 Task: Look for Airbnb properties in Surubim, Brazil from 4th November, 2023 to 8th November, 2023 for 2 adults.1  bedroom having 1 bed and 1 bathroom. Property type can be hotel. Look for 5 properties as per requirement.
Action: Mouse moved to (453, 64)
Screenshot: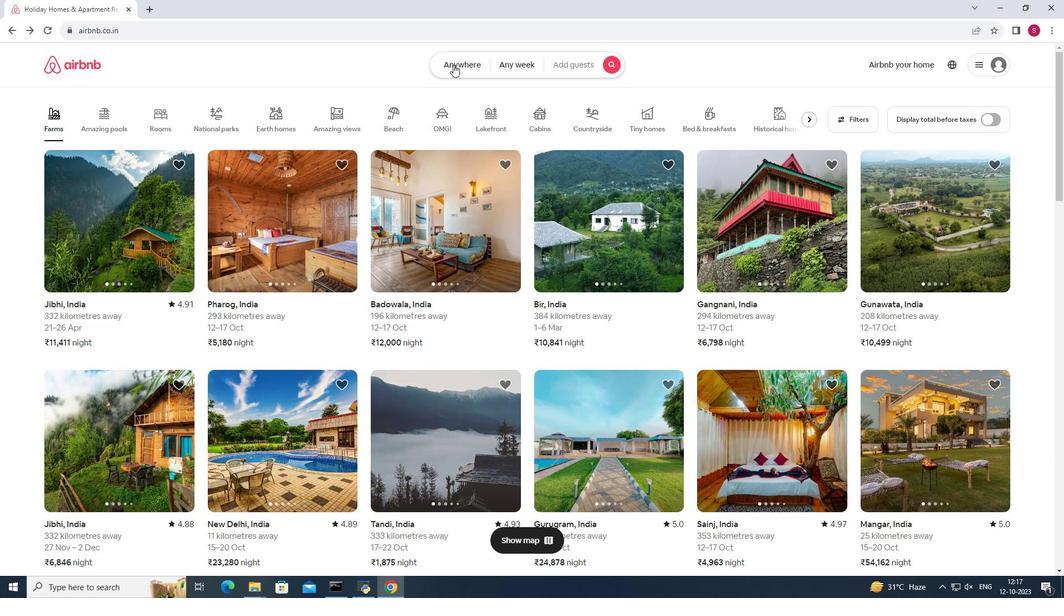 
Action: Mouse pressed left at (453, 64)
Screenshot: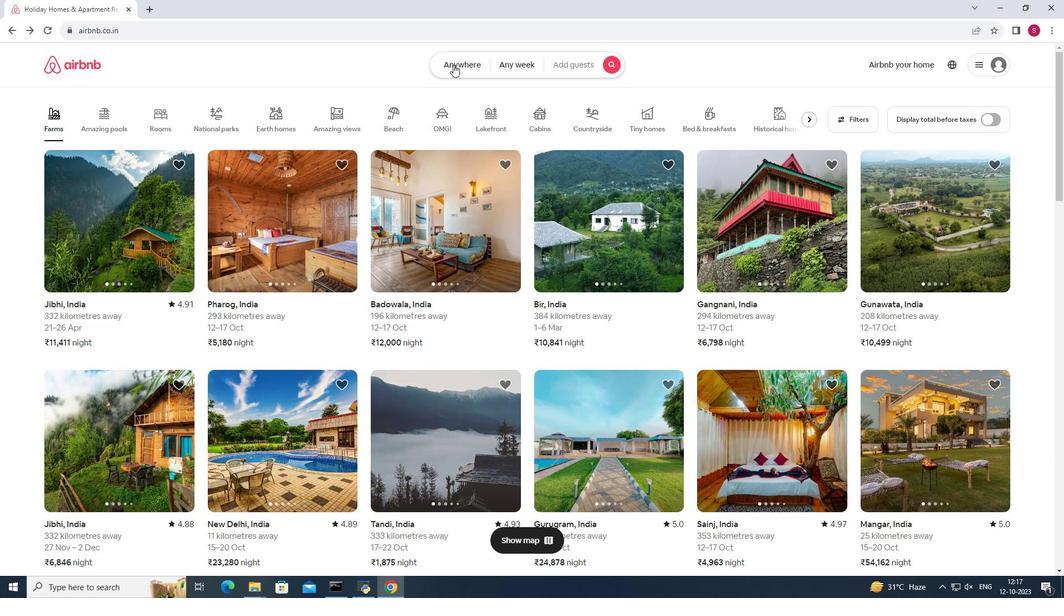 
Action: Mouse moved to (382, 105)
Screenshot: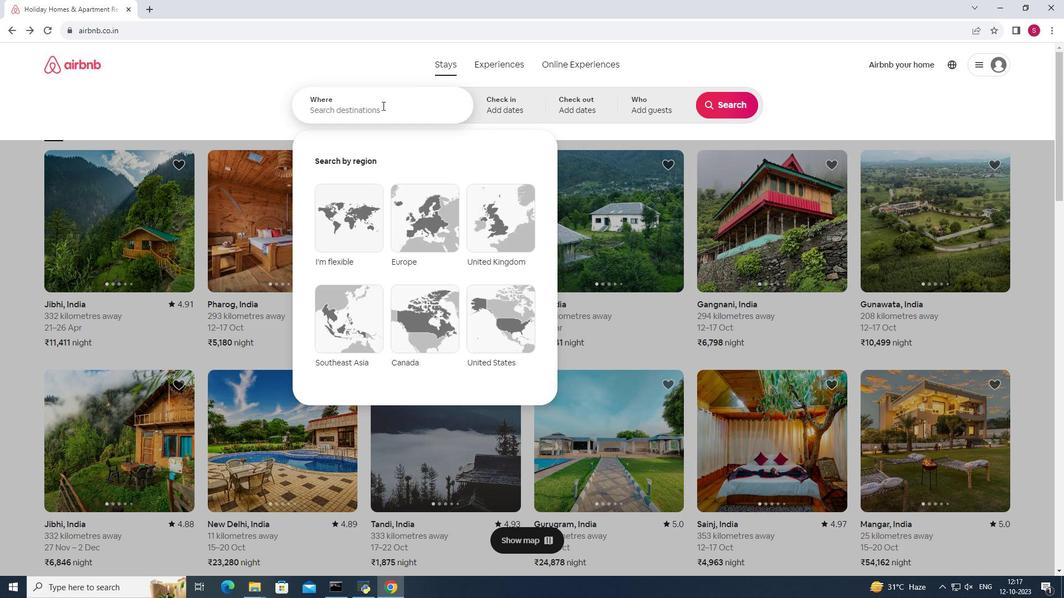 
Action: Mouse pressed left at (382, 105)
Screenshot: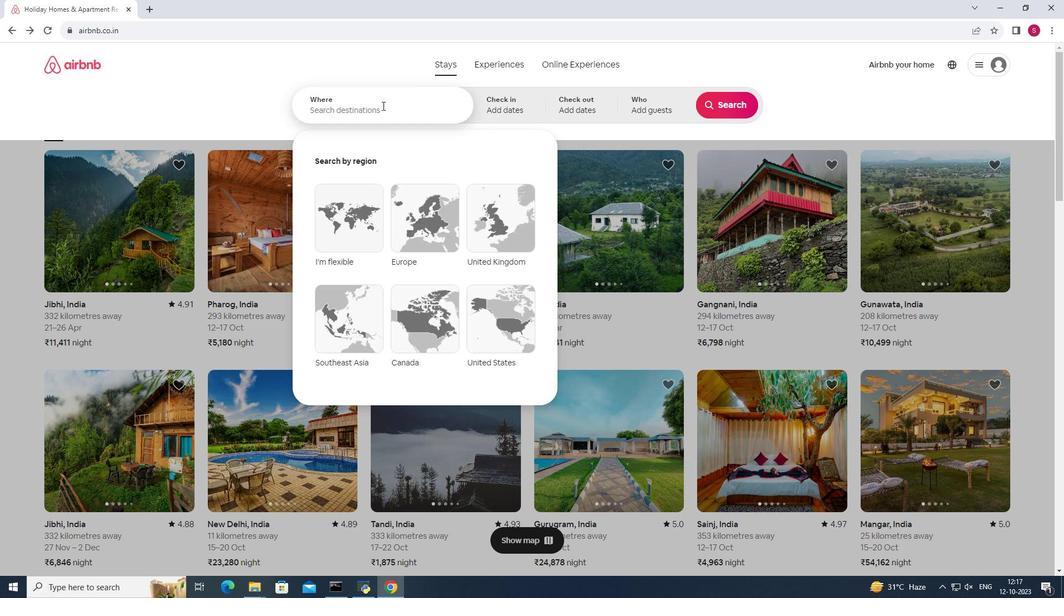 
Action: Mouse moved to (379, 105)
Screenshot: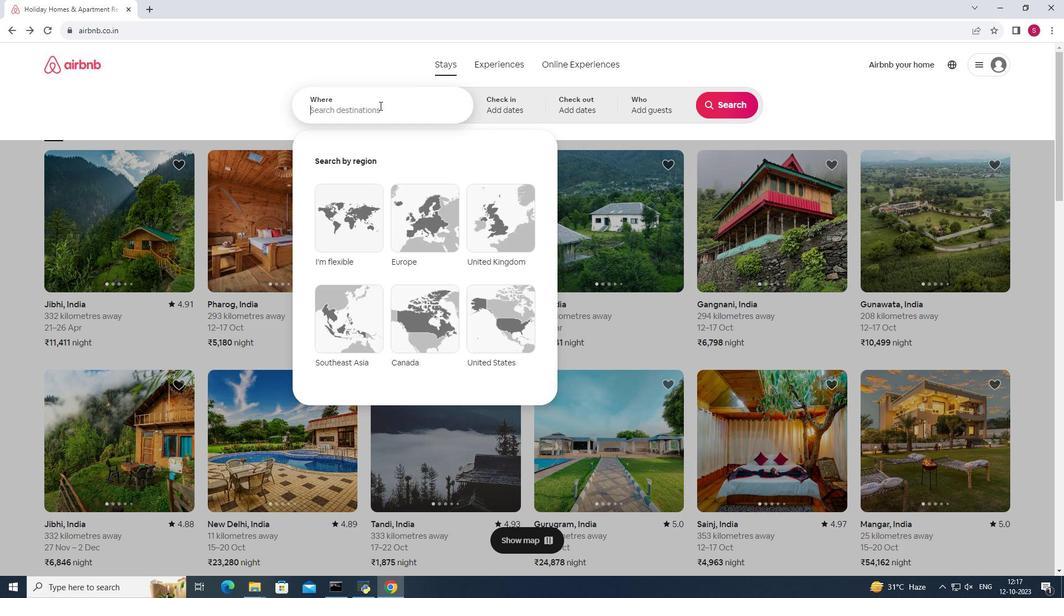 
Action: Key pressed <Key.shift>Surubim,<Key.space><Key.shift>Brazil<Key.space>
Screenshot: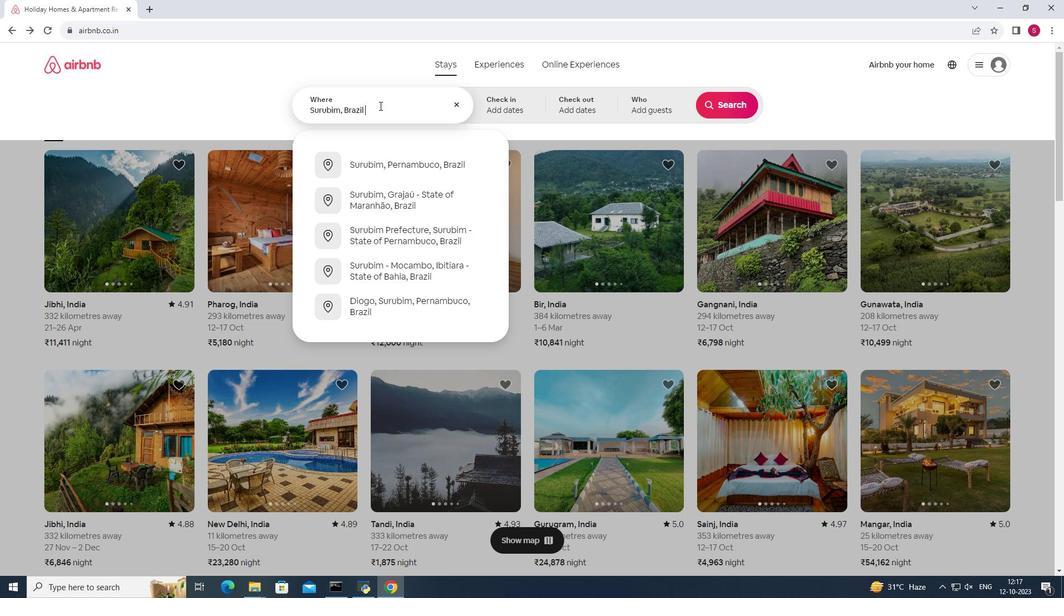 
Action: Mouse moved to (509, 106)
Screenshot: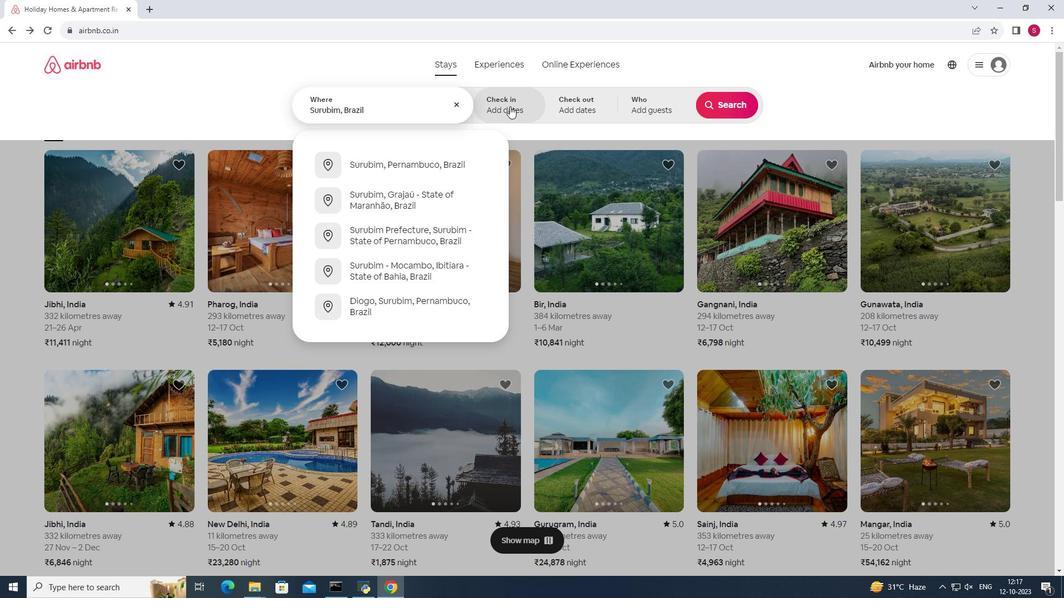
Action: Mouse pressed left at (509, 106)
Screenshot: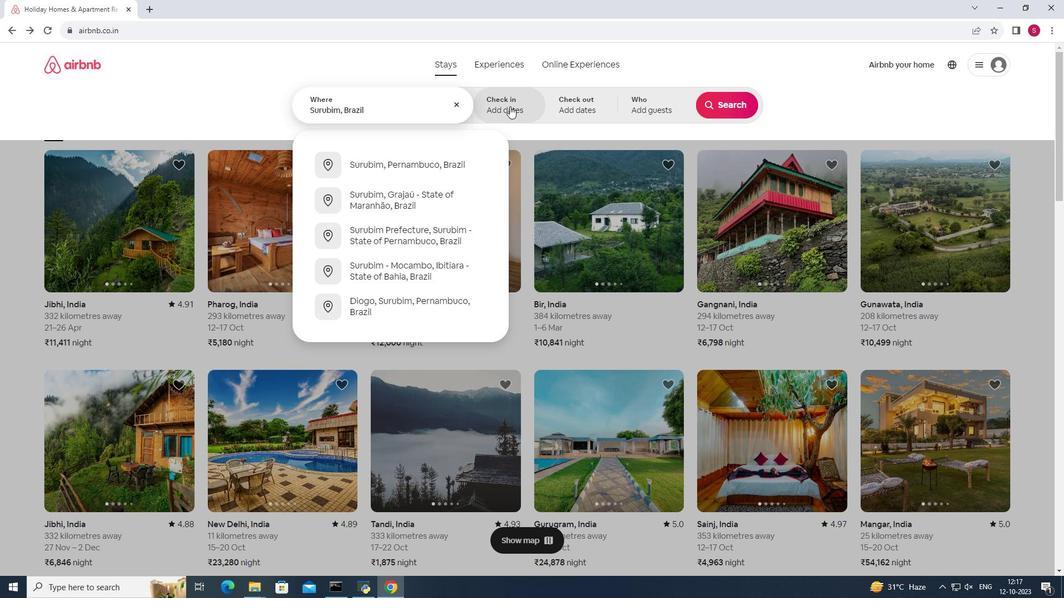 
Action: Mouse moved to (721, 249)
Screenshot: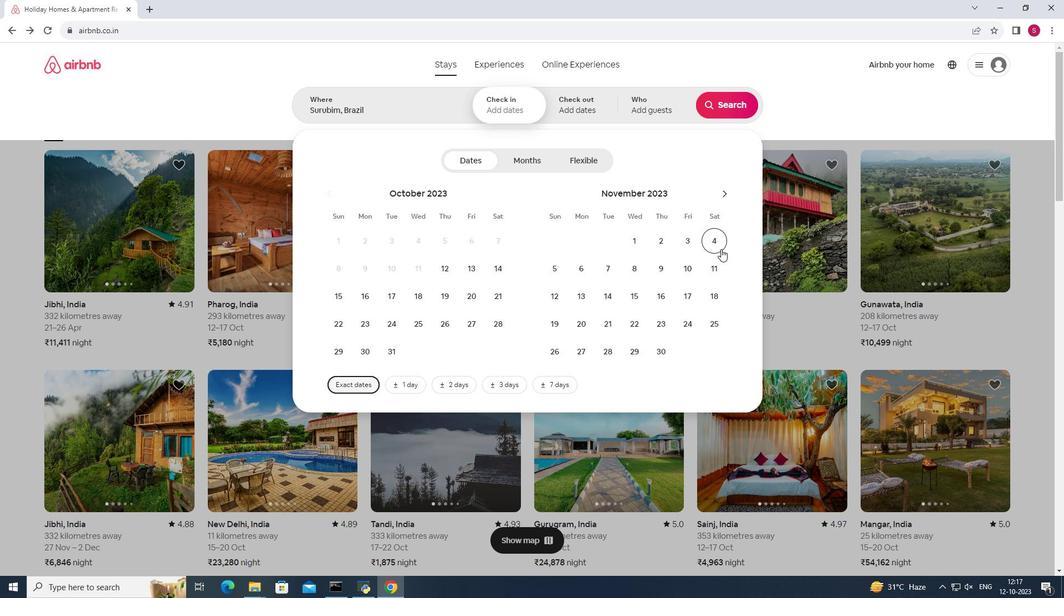 
Action: Mouse pressed left at (721, 249)
Screenshot: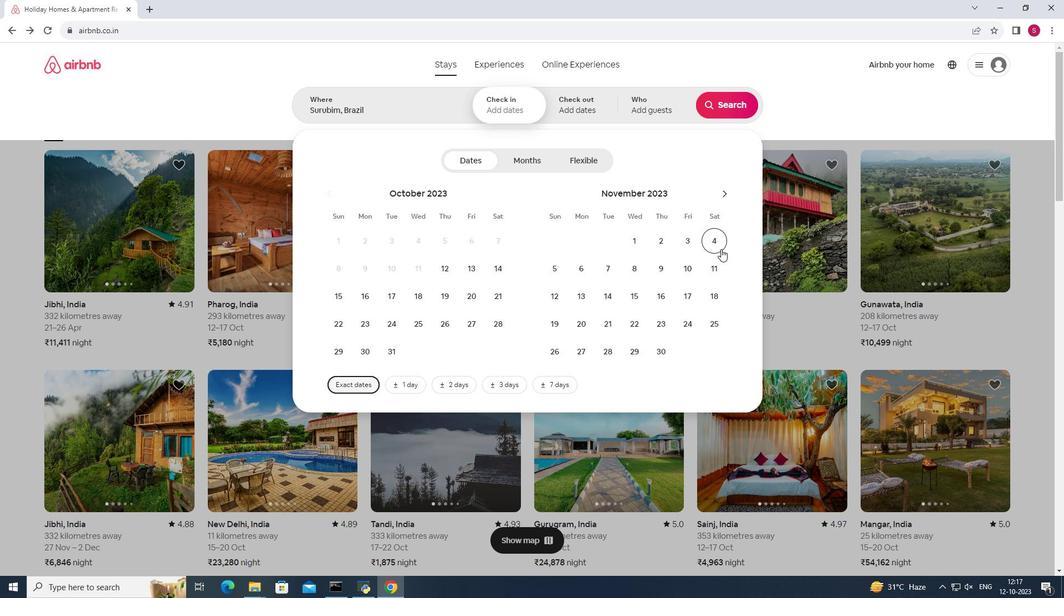 
Action: Mouse pressed left at (721, 249)
Screenshot: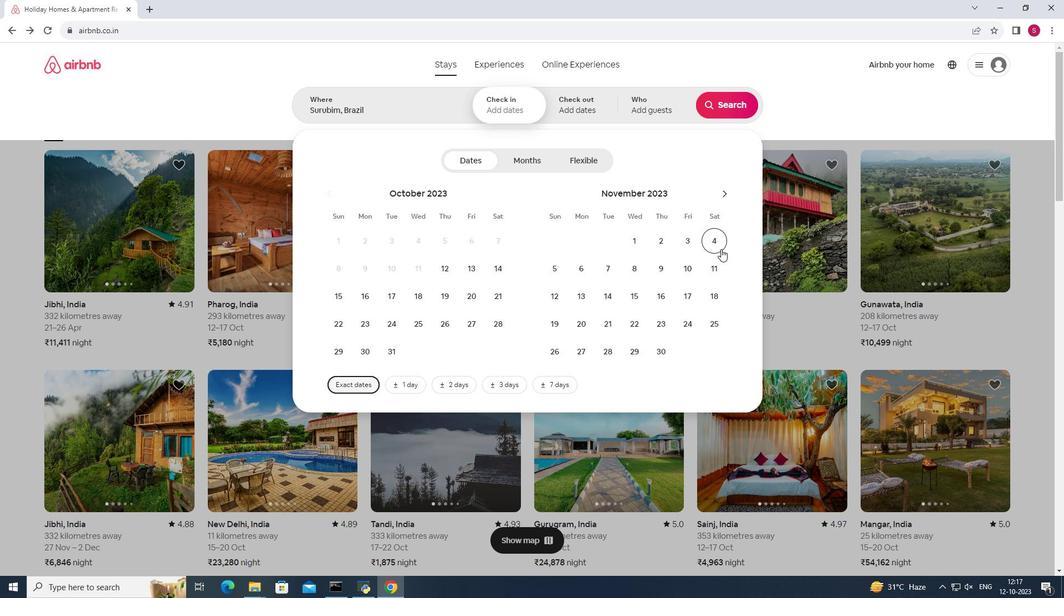 
Action: Mouse moved to (634, 271)
Screenshot: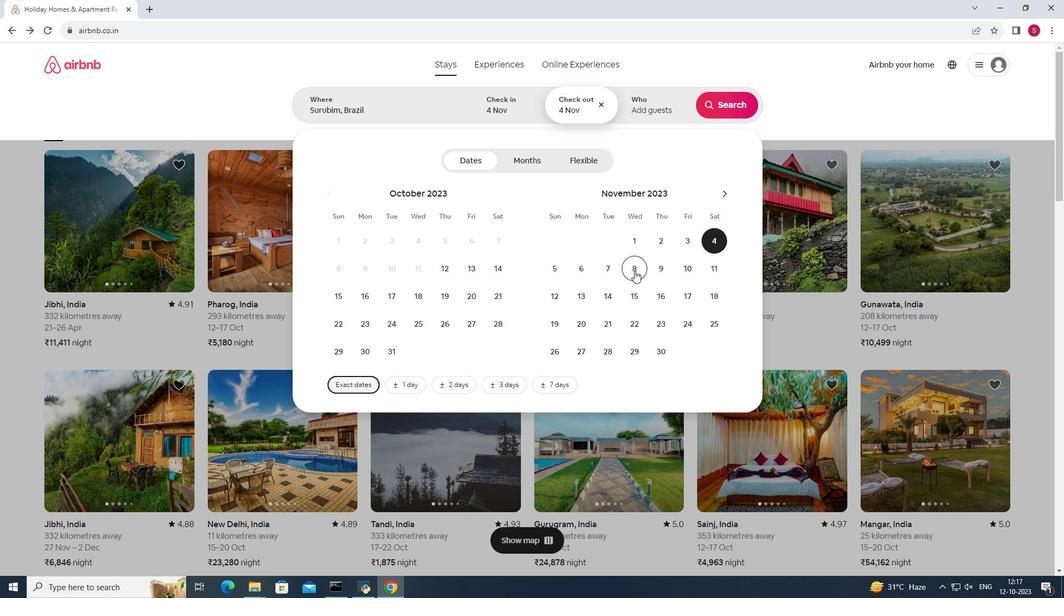 
Action: Mouse pressed left at (634, 271)
Screenshot: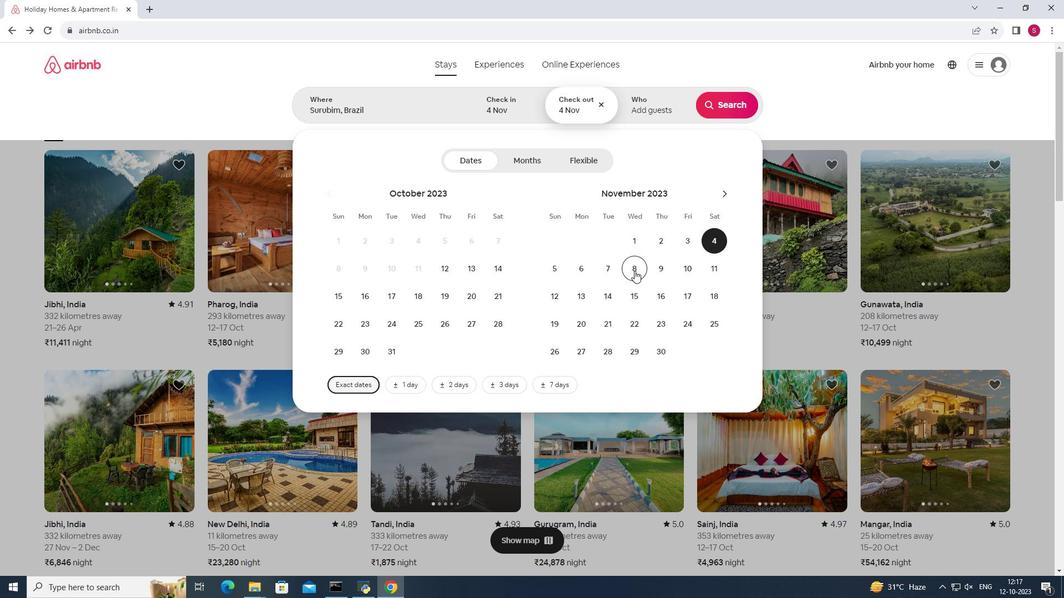 
Action: Mouse moved to (649, 104)
Screenshot: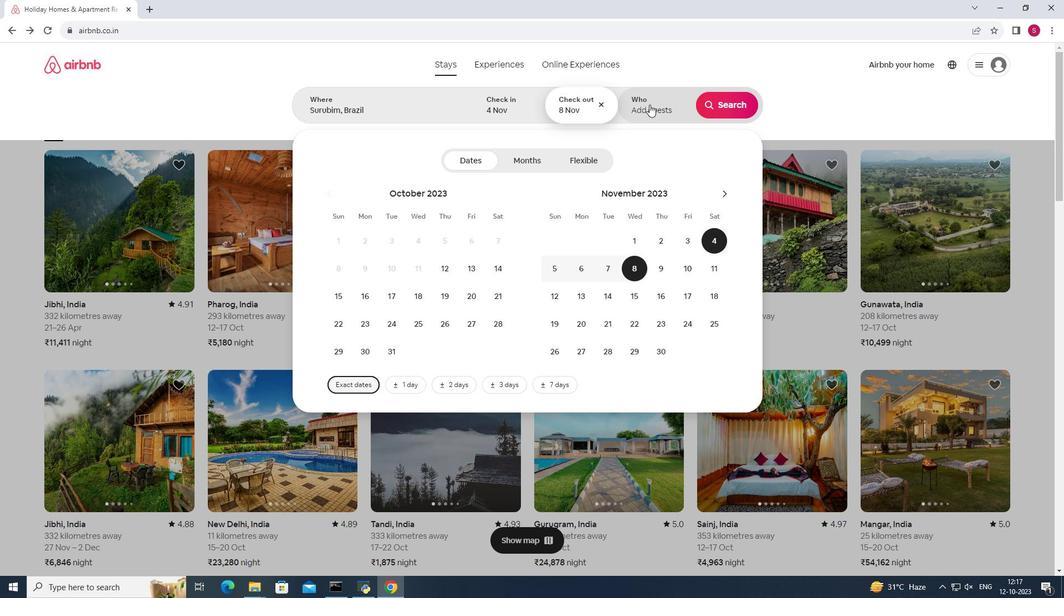 
Action: Mouse pressed left at (649, 104)
Screenshot: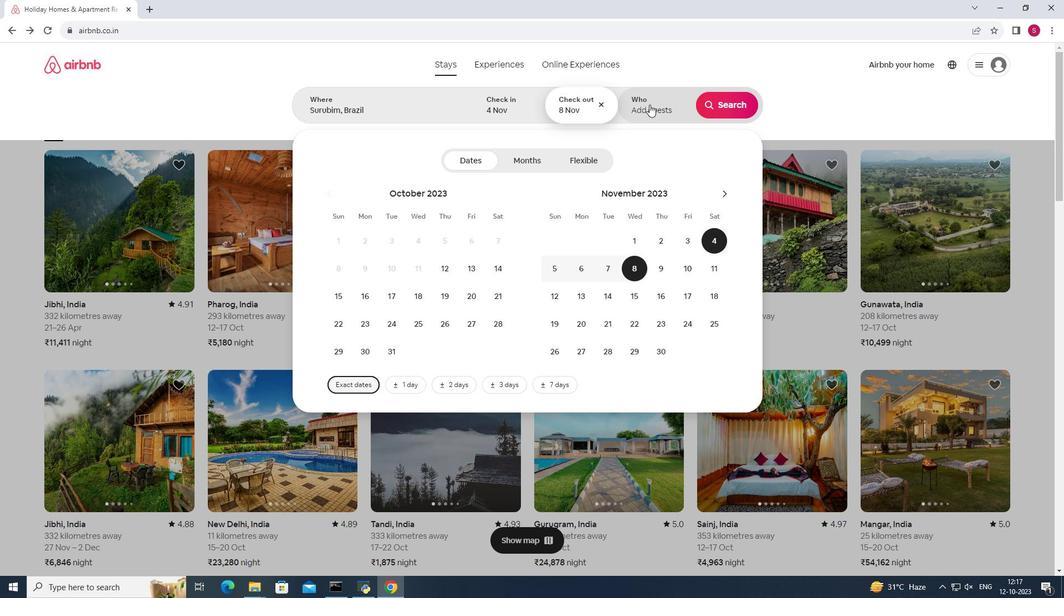 
Action: Mouse pressed left at (649, 104)
Screenshot: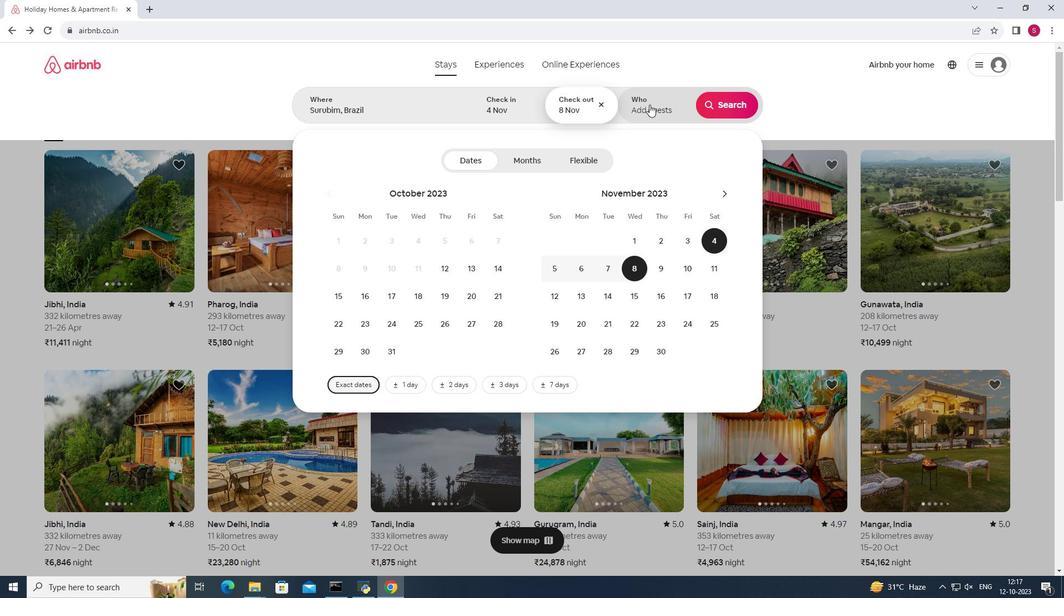 
Action: Mouse moved to (647, 106)
Screenshot: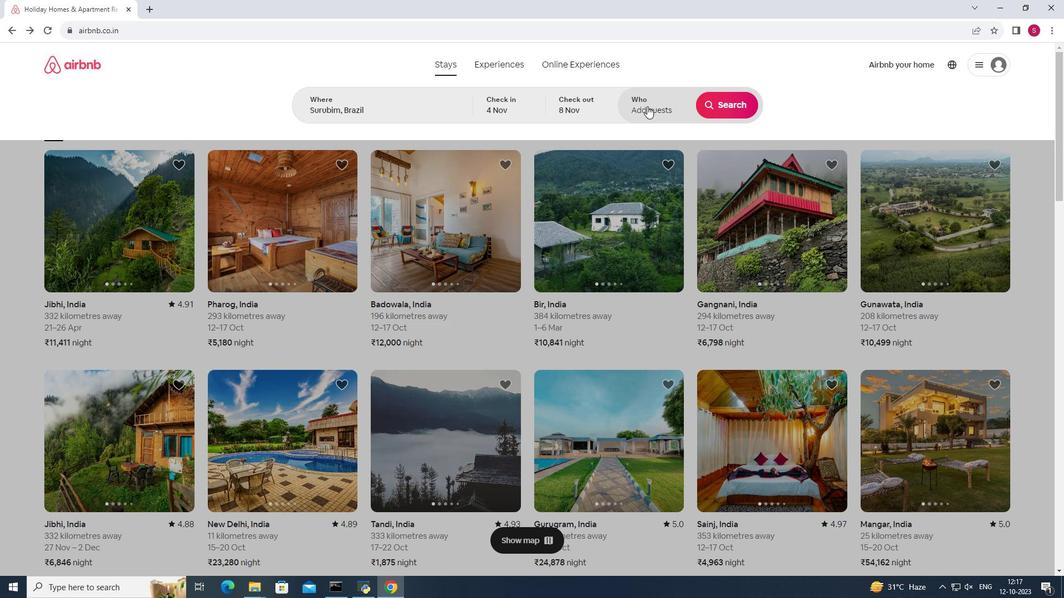 
Action: Mouse pressed left at (647, 106)
Screenshot: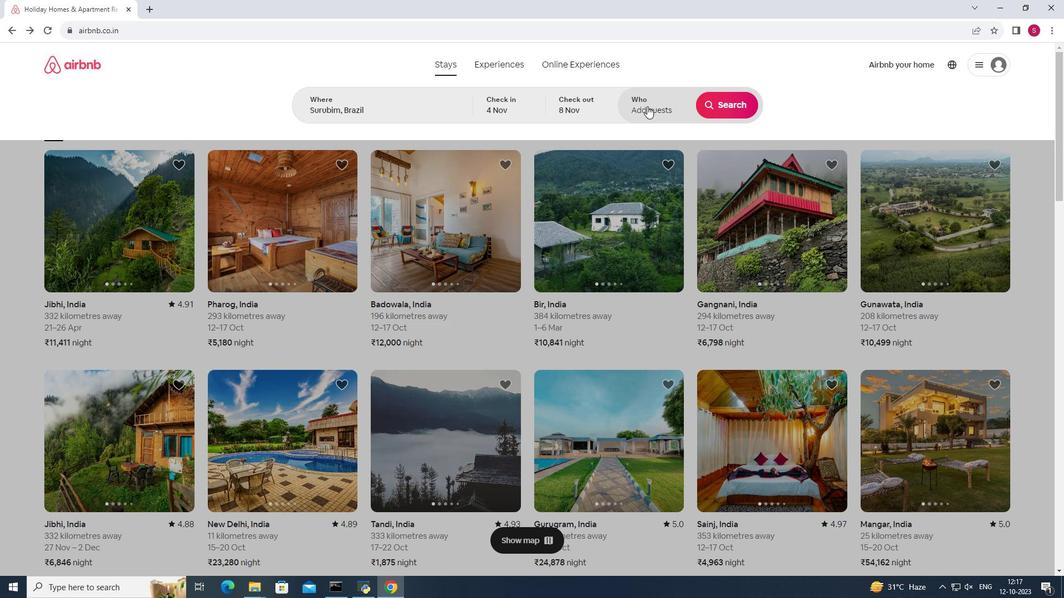
Action: Mouse moved to (729, 170)
Screenshot: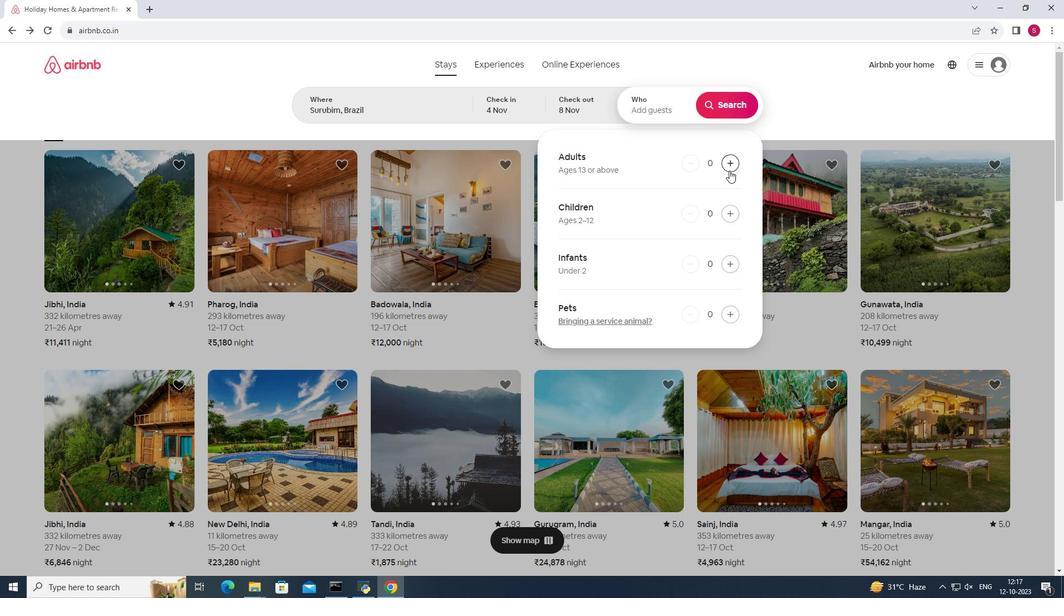 
Action: Mouse pressed left at (729, 170)
Screenshot: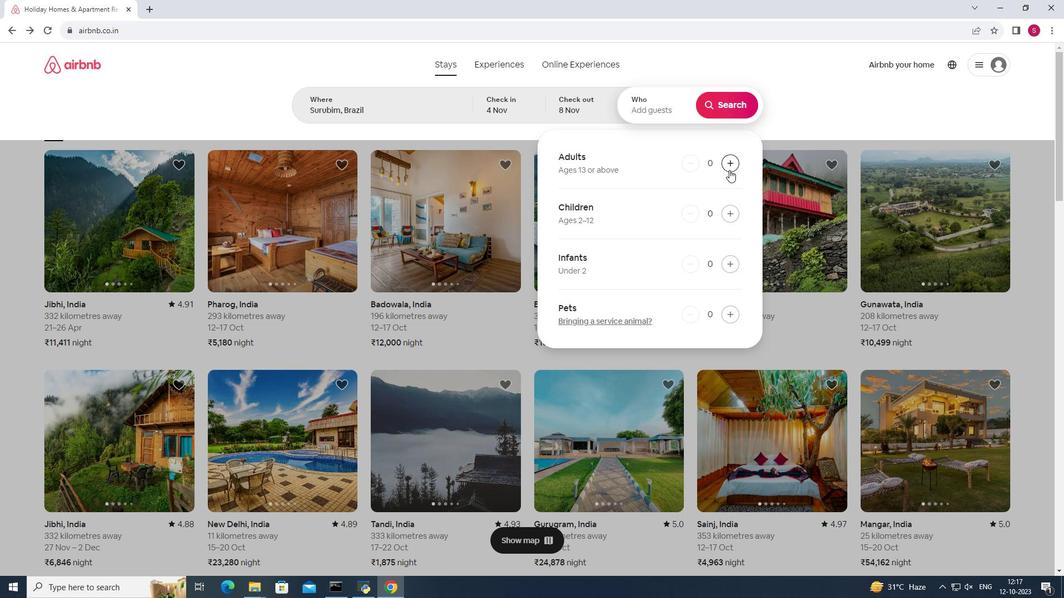
Action: Mouse pressed left at (729, 170)
Screenshot: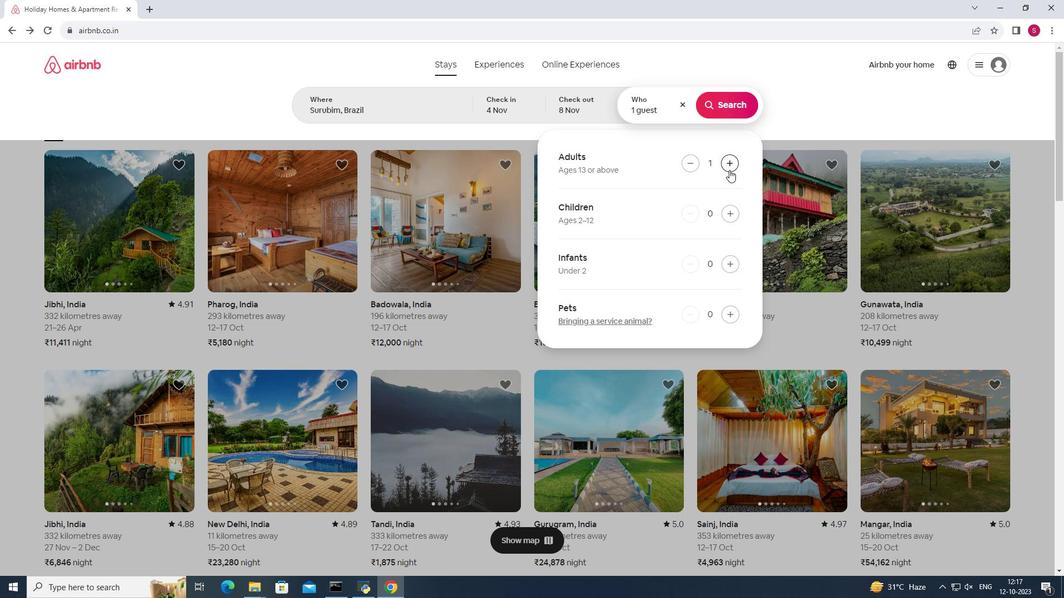 
Action: Mouse moved to (734, 108)
Screenshot: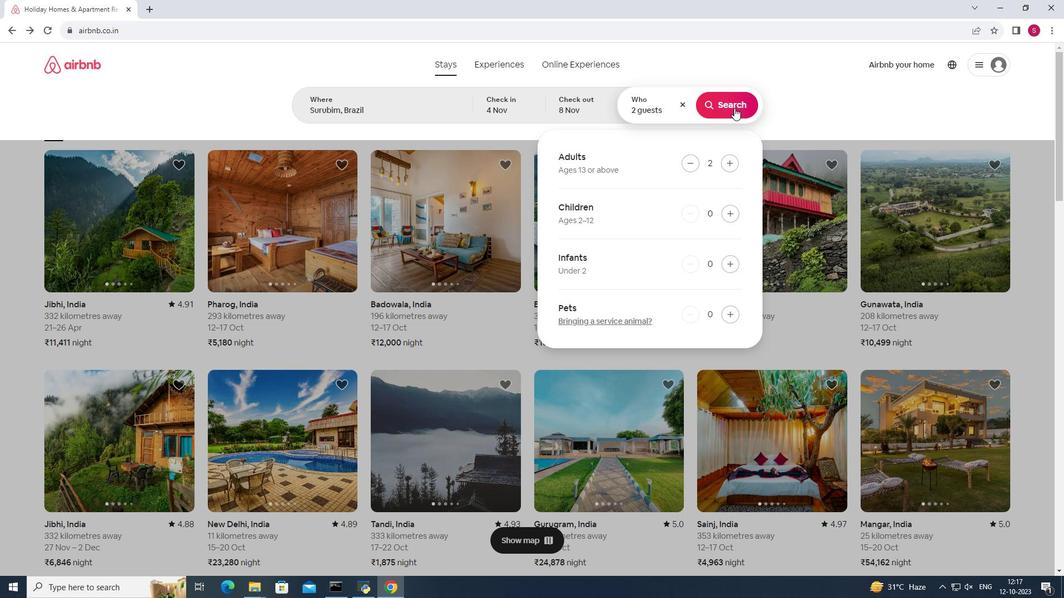 
Action: Mouse pressed left at (734, 108)
Screenshot: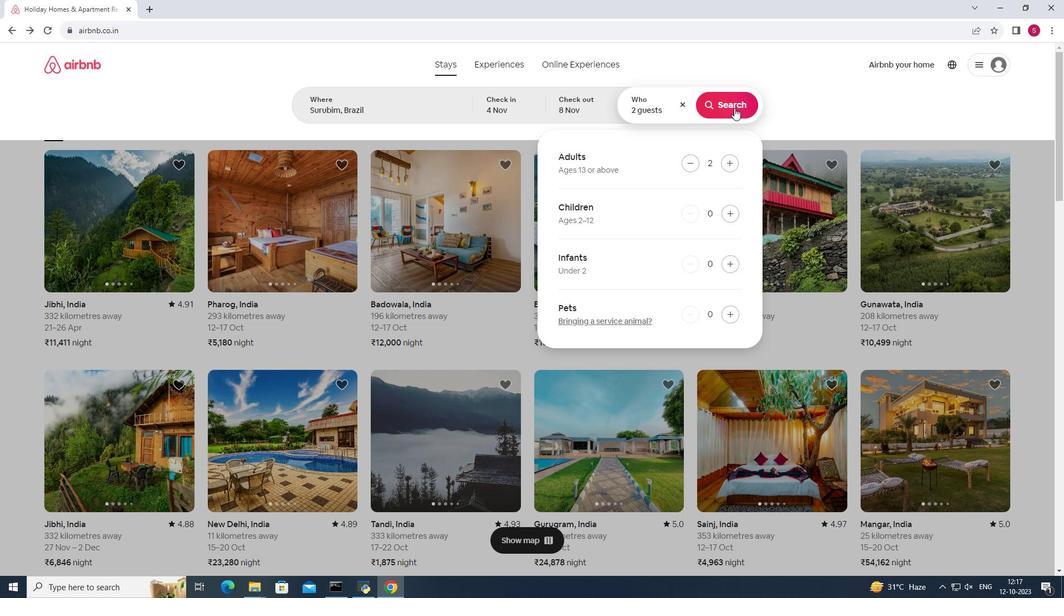 
Action: Mouse moved to (897, 115)
Screenshot: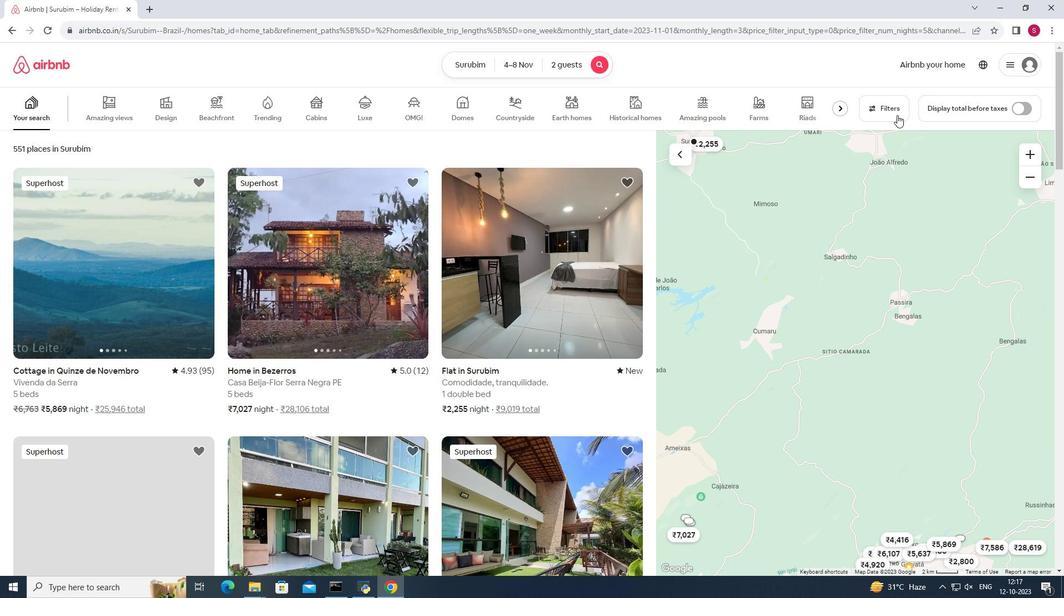 
Action: Mouse pressed left at (897, 115)
Screenshot: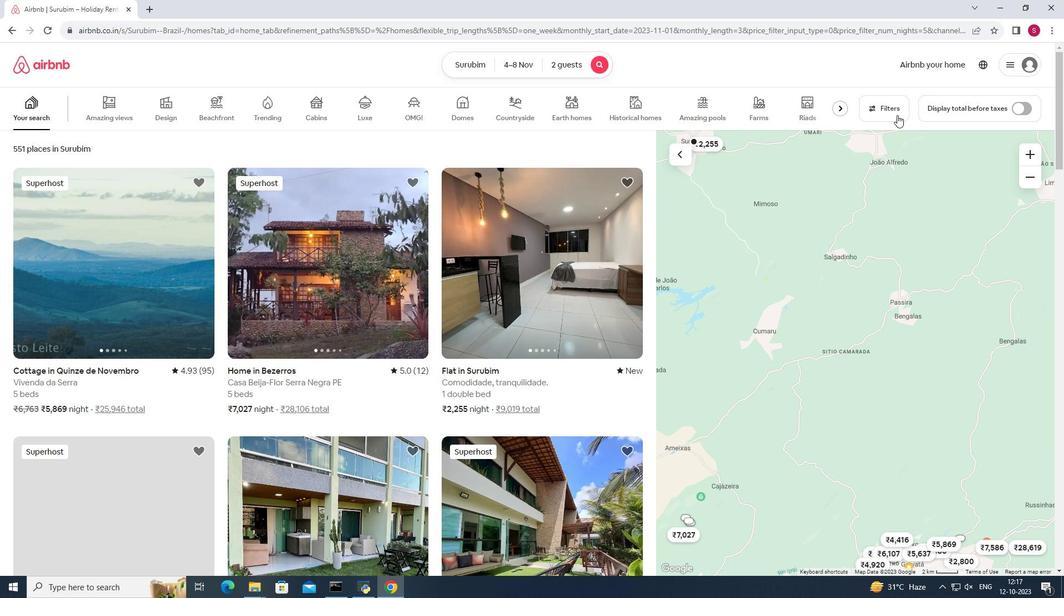 
Action: Mouse moved to (529, 237)
Screenshot: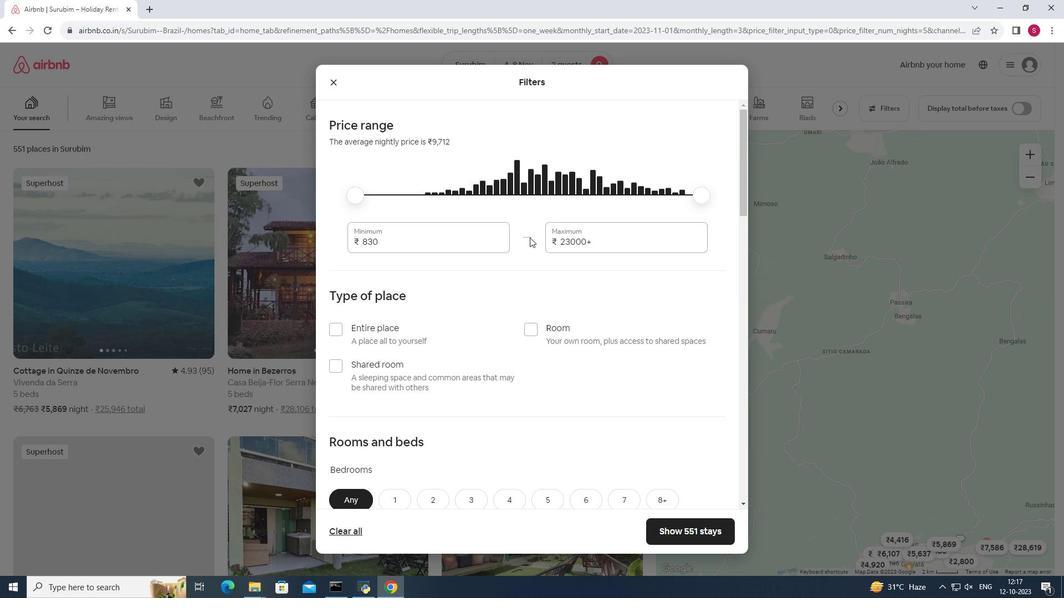 
Action: Mouse scrolled (529, 237) with delta (0, 0)
Screenshot: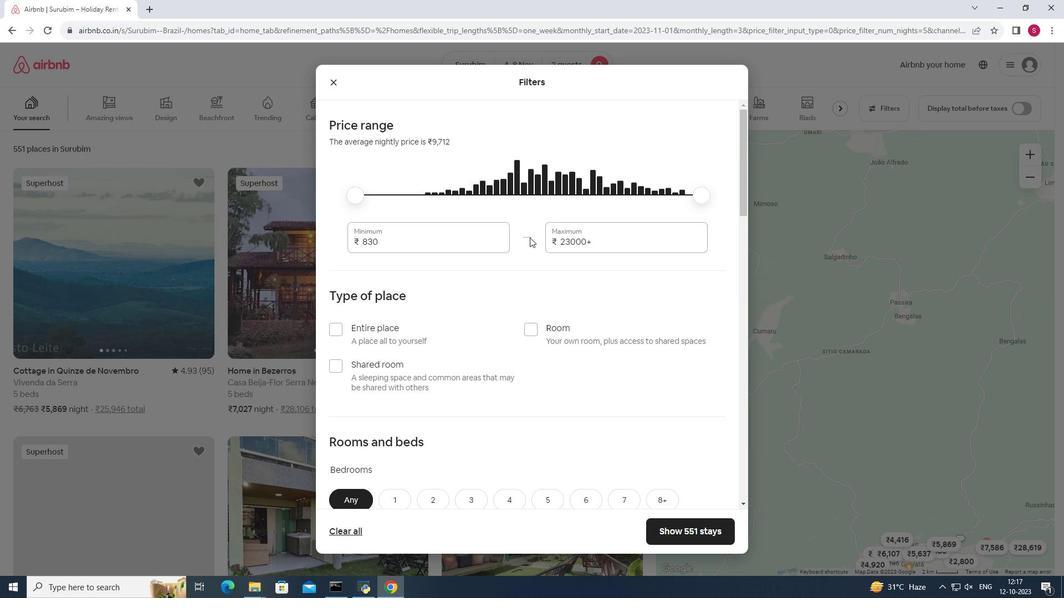 
Action: Mouse scrolled (529, 237) with delta (0, 0)
Screenshot: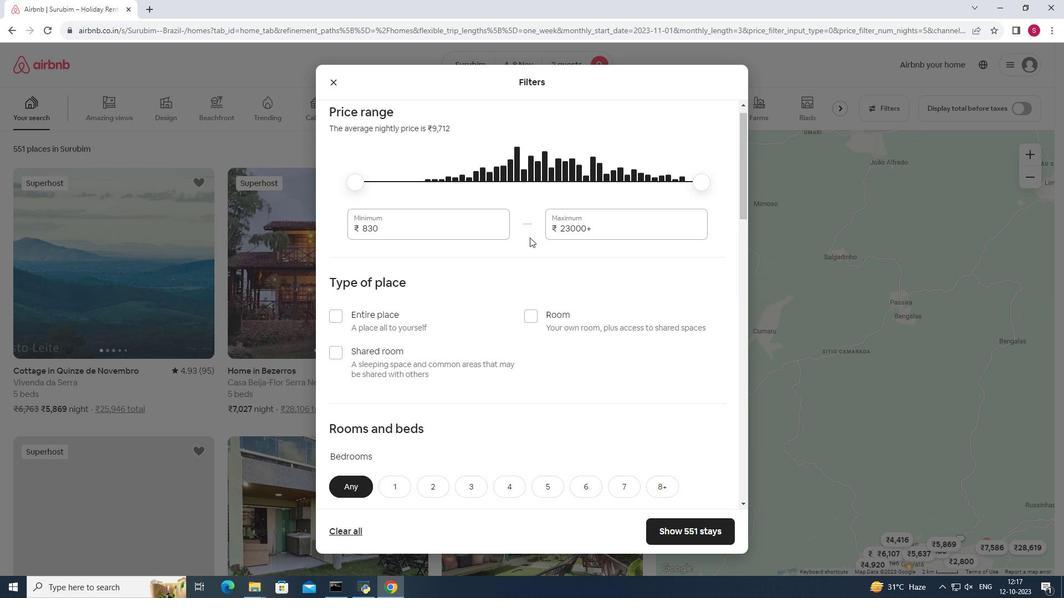 
Action: Mouse scrolled (529, 237) with delta (0, 0)
Screenshot: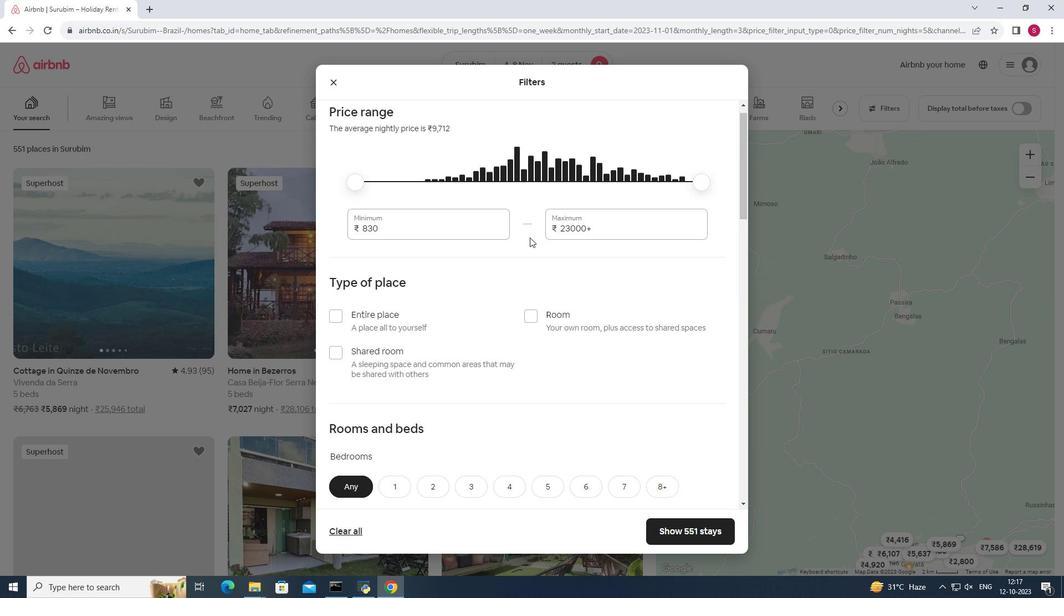 
Action: Mouse moved to (391, 337)
Screenshot: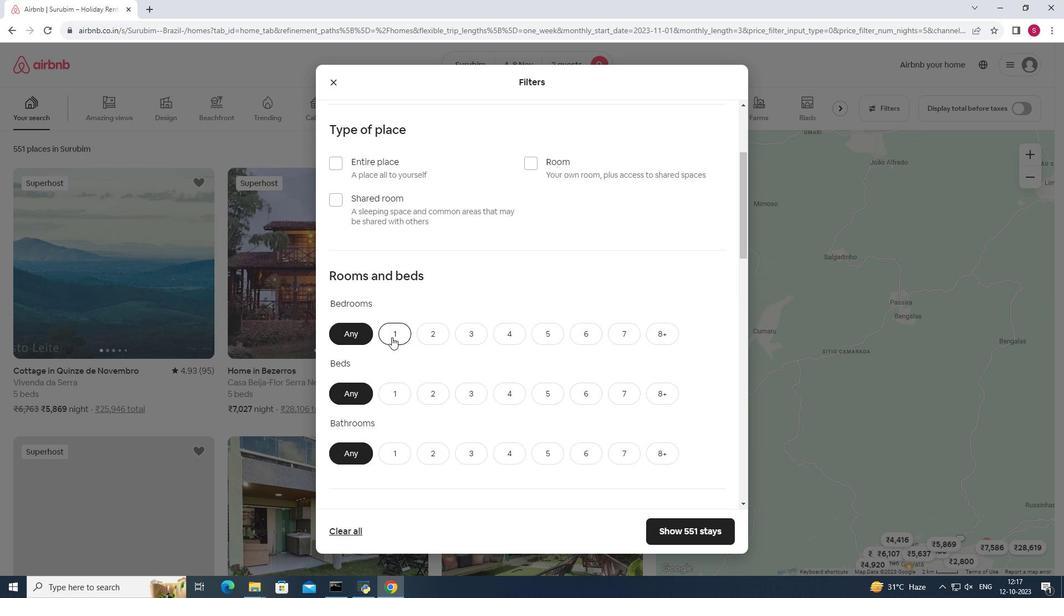 
Action: Mouse pressed left at (391, 337)
Screenshot: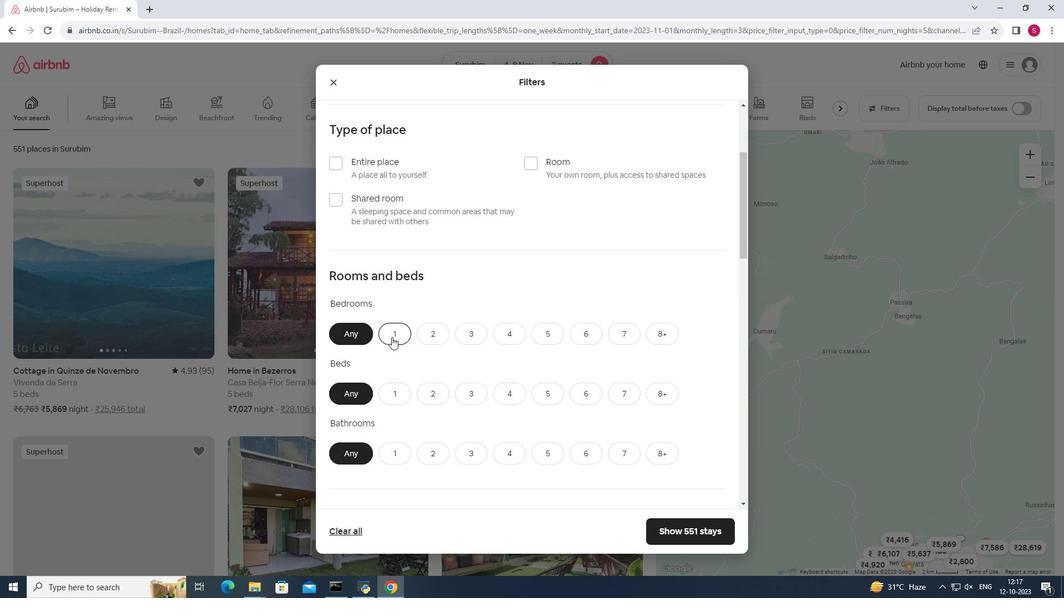 
Action: Mouse moved to (413, 350)
Screenshot: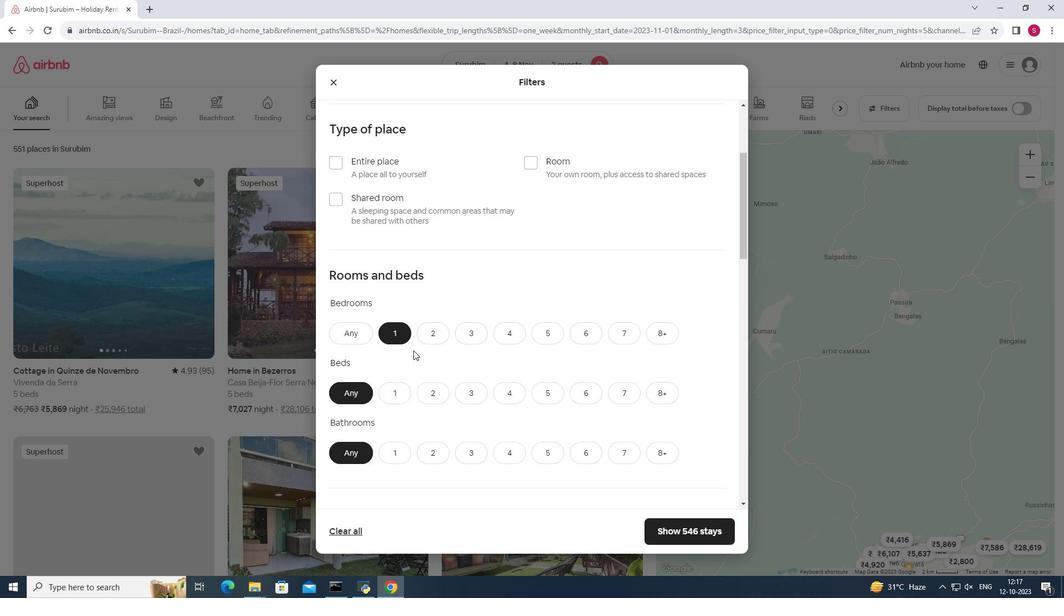 
Action: Mouse scrolled (413, 350) with delta (0, 0)
Screenshot: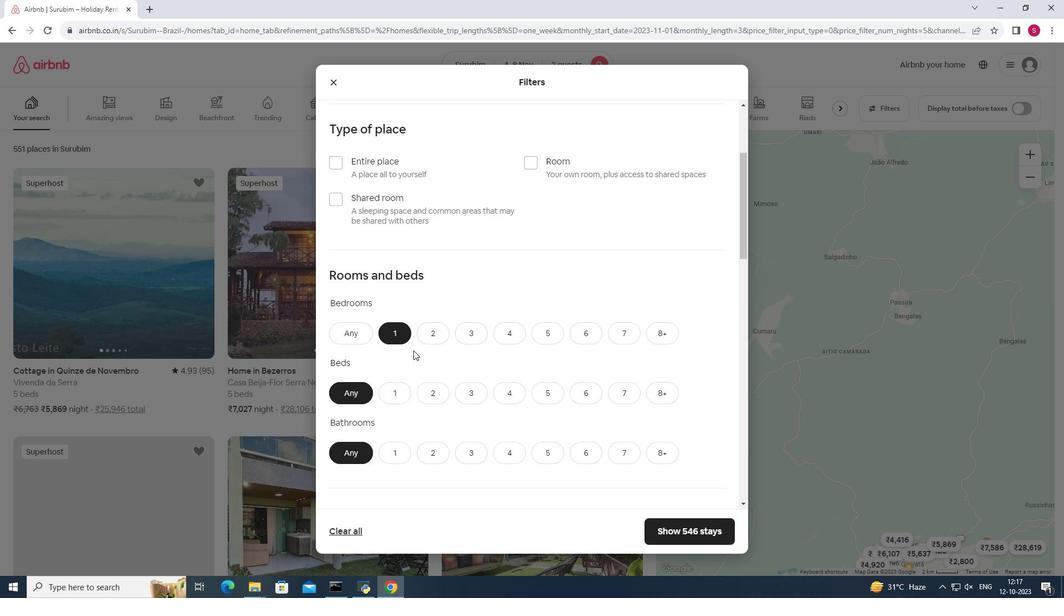 
Action: Mouse moved to (413, 353)
Screenshot: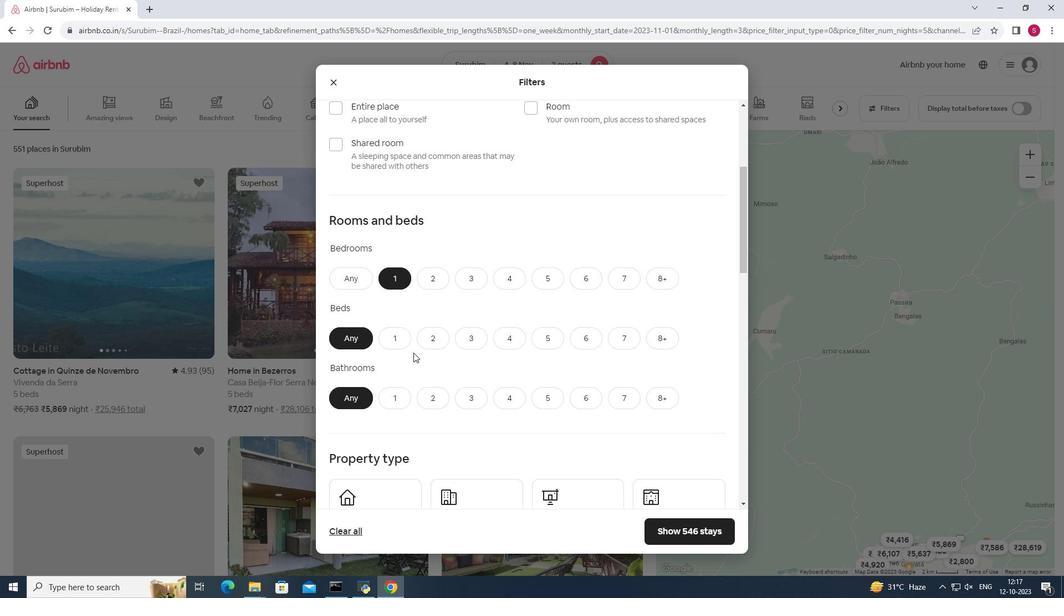 
Action: Mouse scrolled (413, 352) with delta (0, 0)
Screenshot: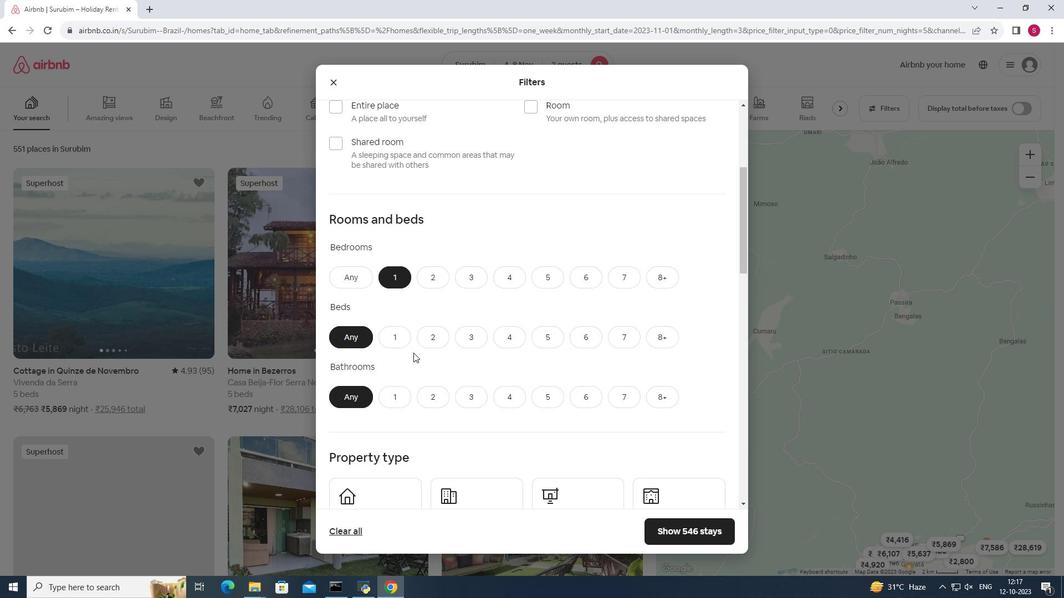 
Action: Mouse moved to (396, 289)
Screenshot: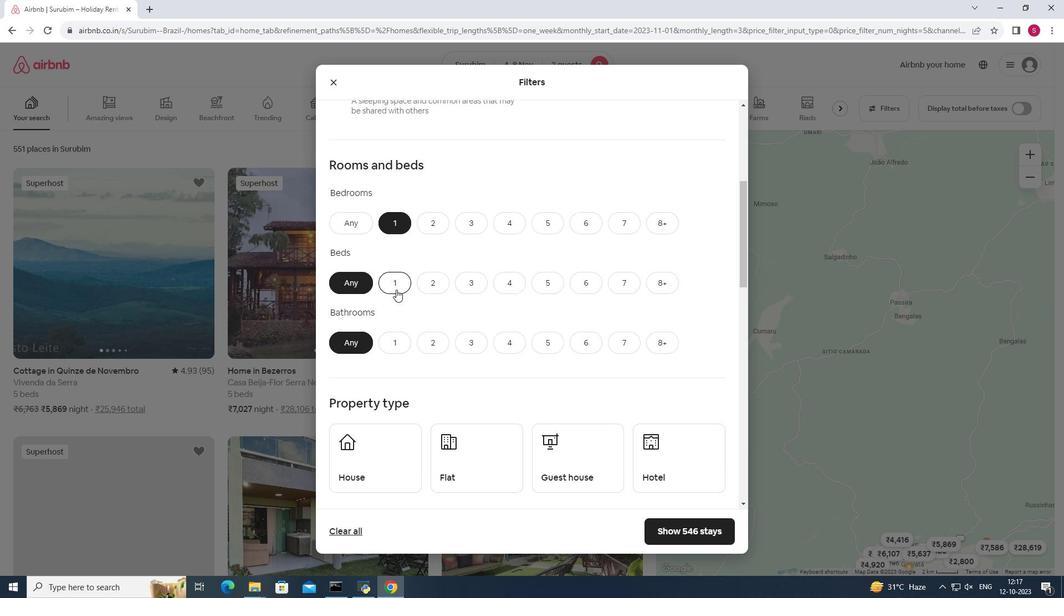 
Action: Mouse pressed left at (396, 289)
Screenshot: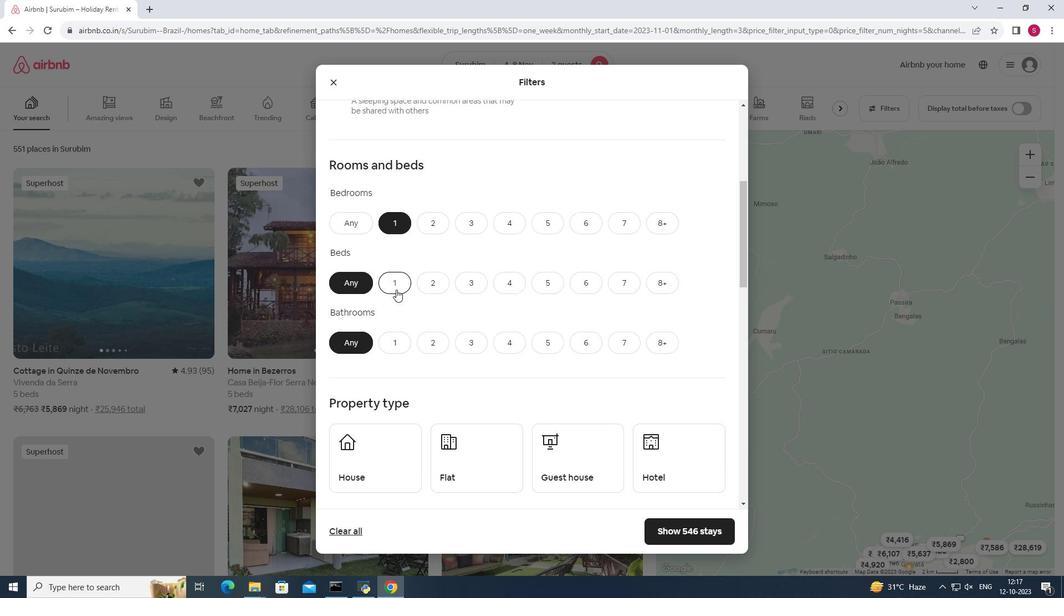 
Action: Mouse moved to (397, 346)
Screenshot: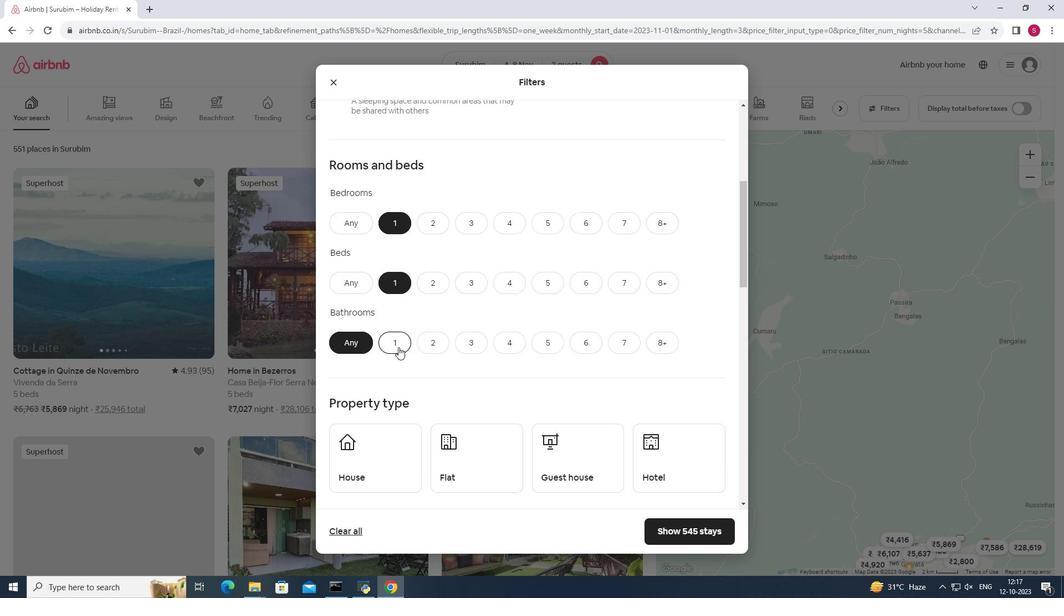 
Action: Mouse pressed left at (397, 346)
Screenshot: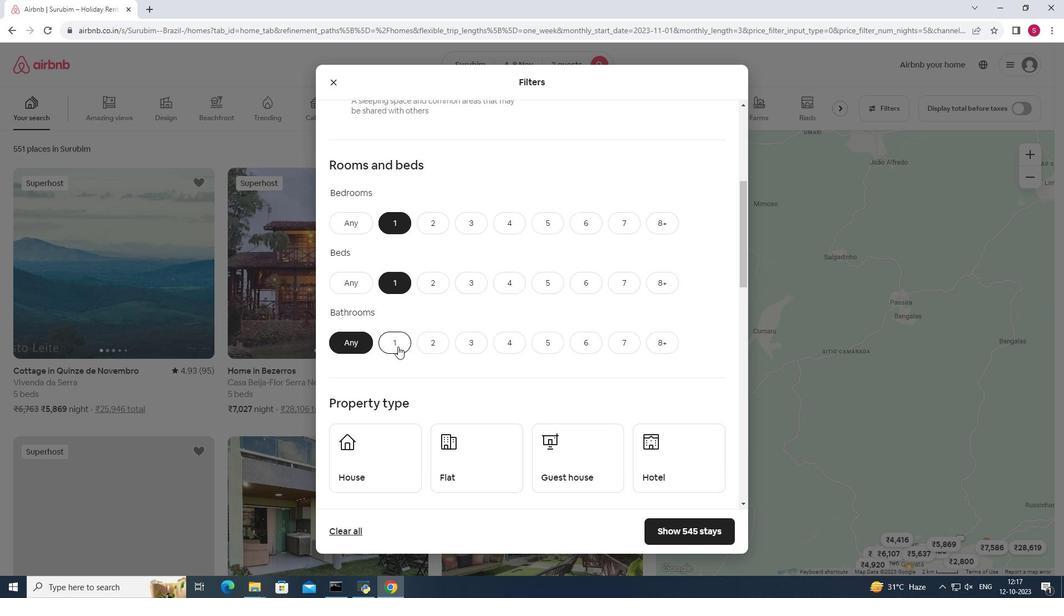 
Action: Mouse moved to (533, 353)
Screenshot: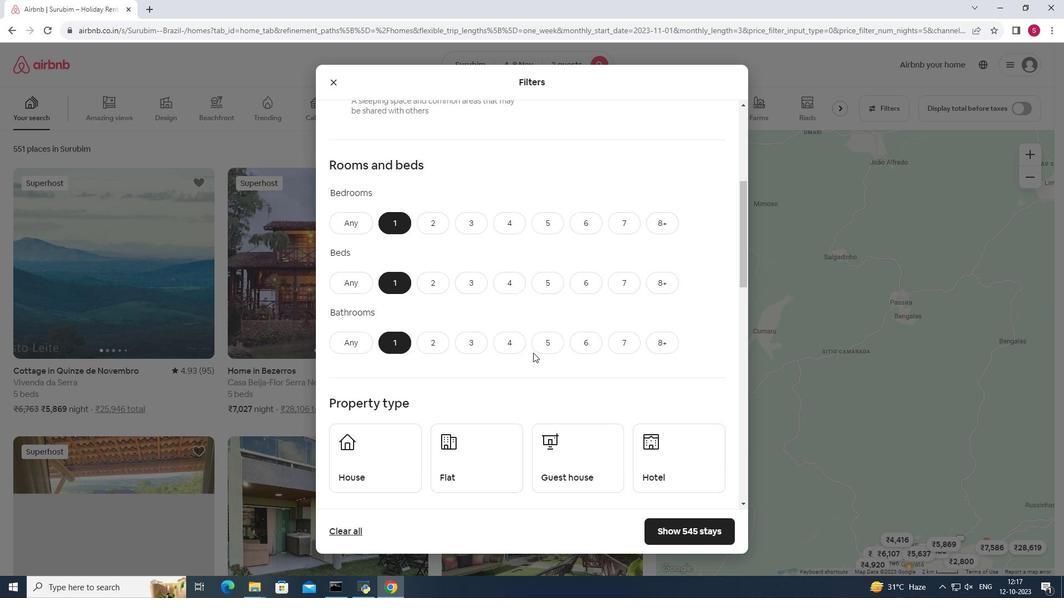 
Action: Mouse scrolled (533, 352) with delta (0, 0)
Screenshot: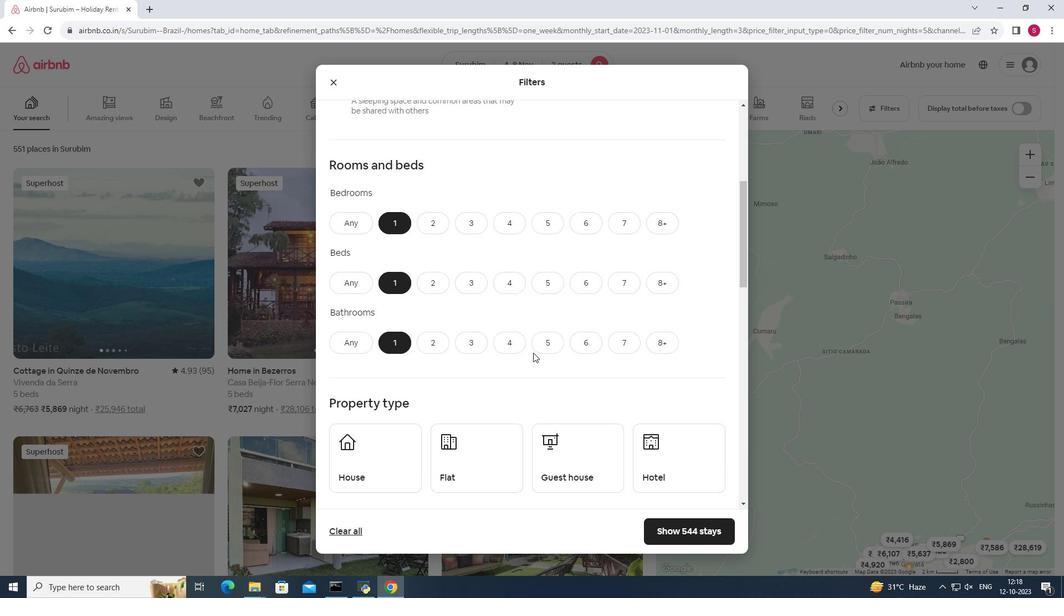 
Action: Mouse scrolled (533, 352) with delta (0, 0)
Screenshot: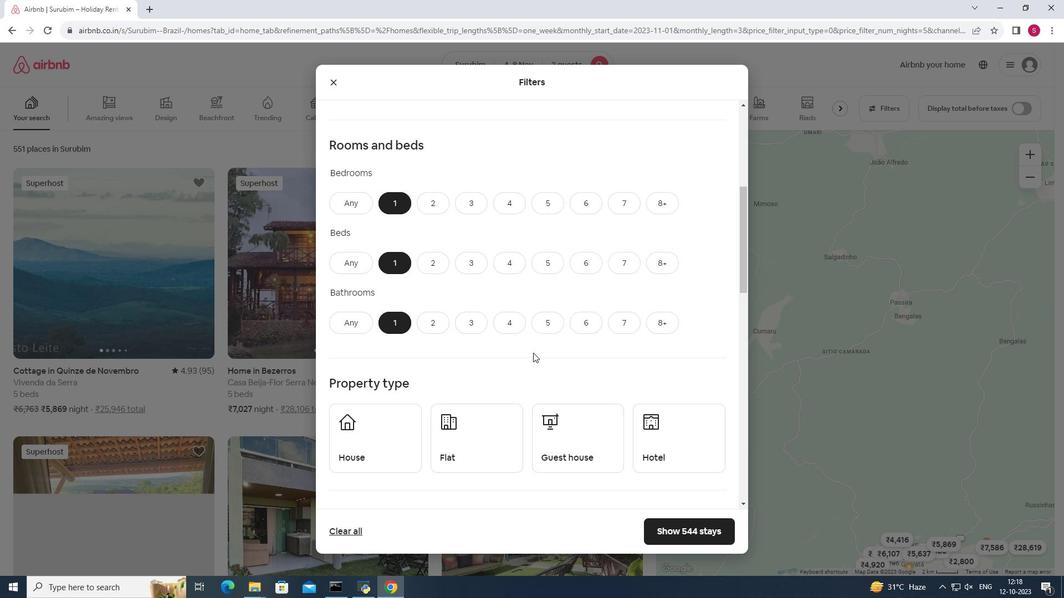
Action: Mouse scrolled (533, 352) with delta (0, 0)
Screenshot: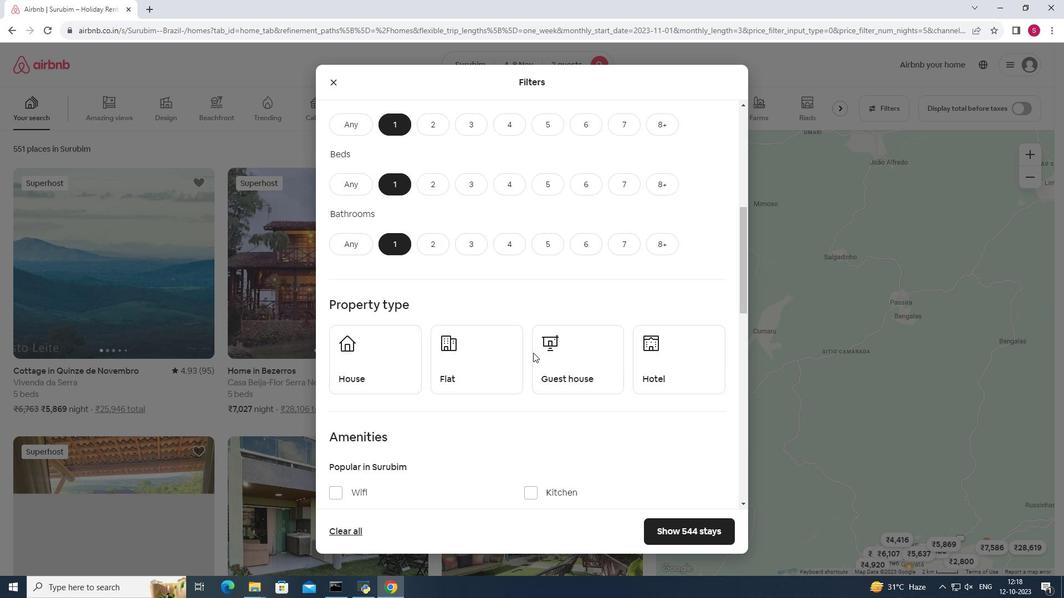 
Action: Mouse moved to (653, 299)
Screenshot: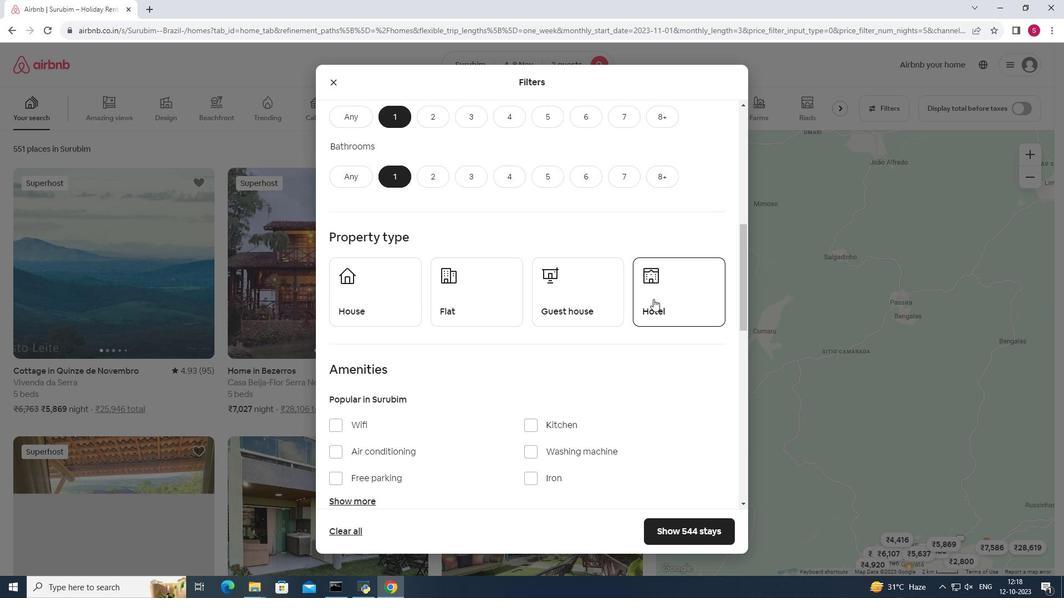 
Action: Mouse pressed left at (653, 299)
Screenshot: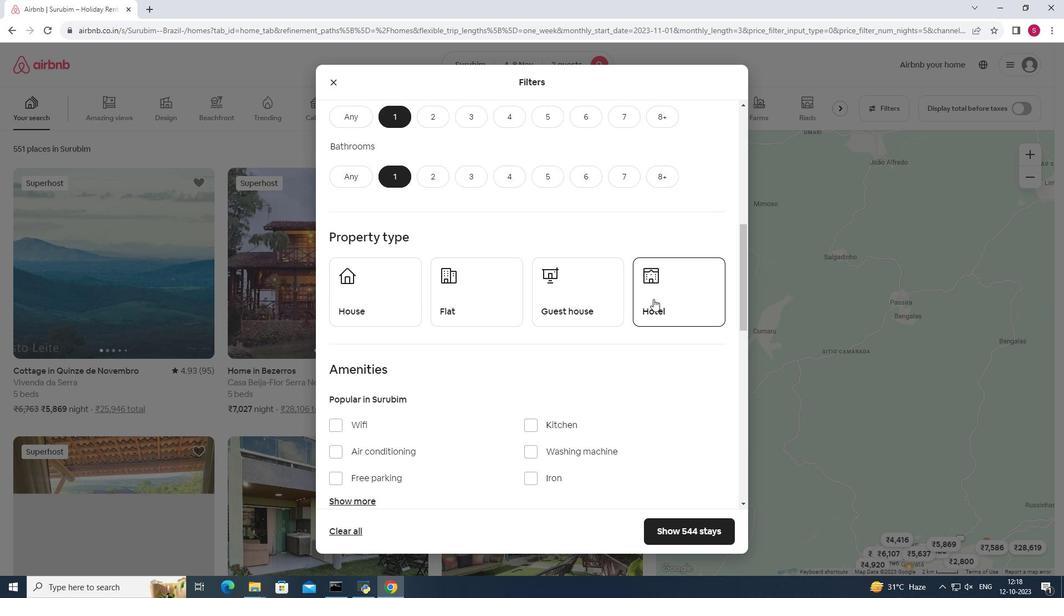 
Action: Mouse moved to (580, 377)
Screenshot: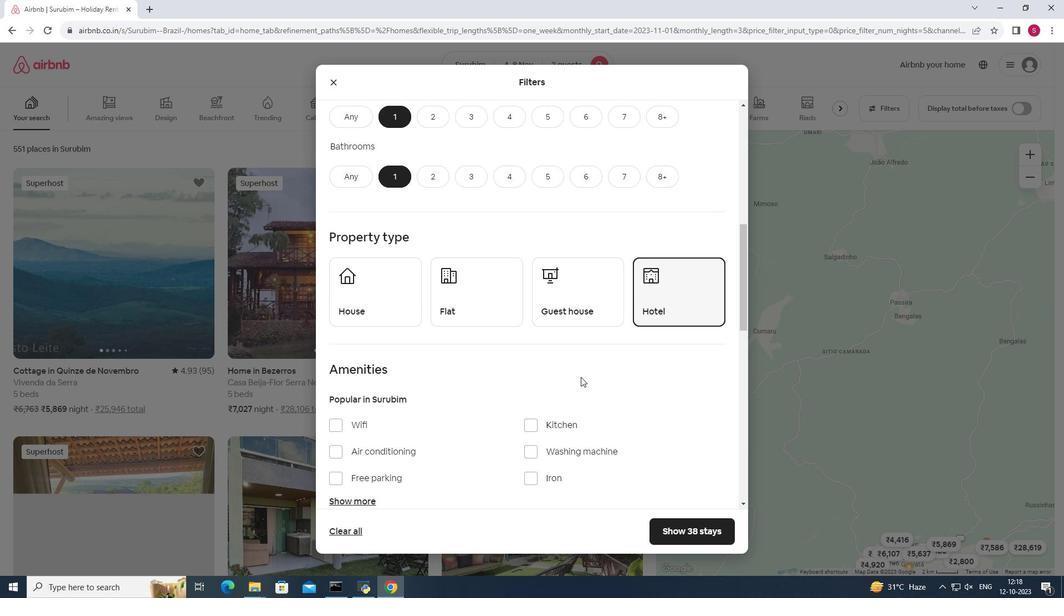 
Action: Mouse scrolled (580, 376) with delta (0, 0)
Screenshot: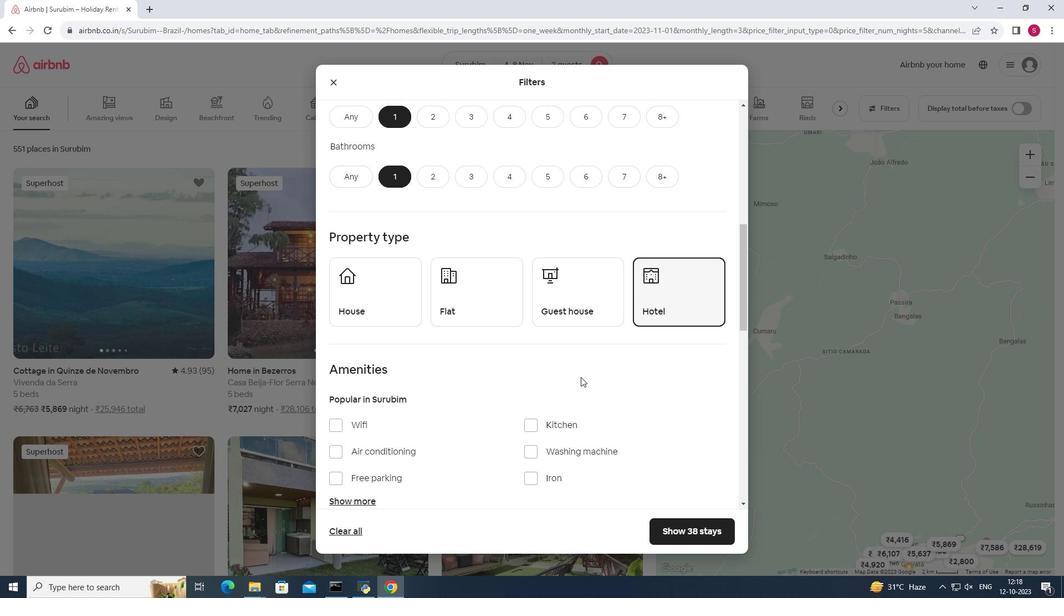 
Action: Mouse scrolled (580, 376) with delta (0, 0)
Screenshot: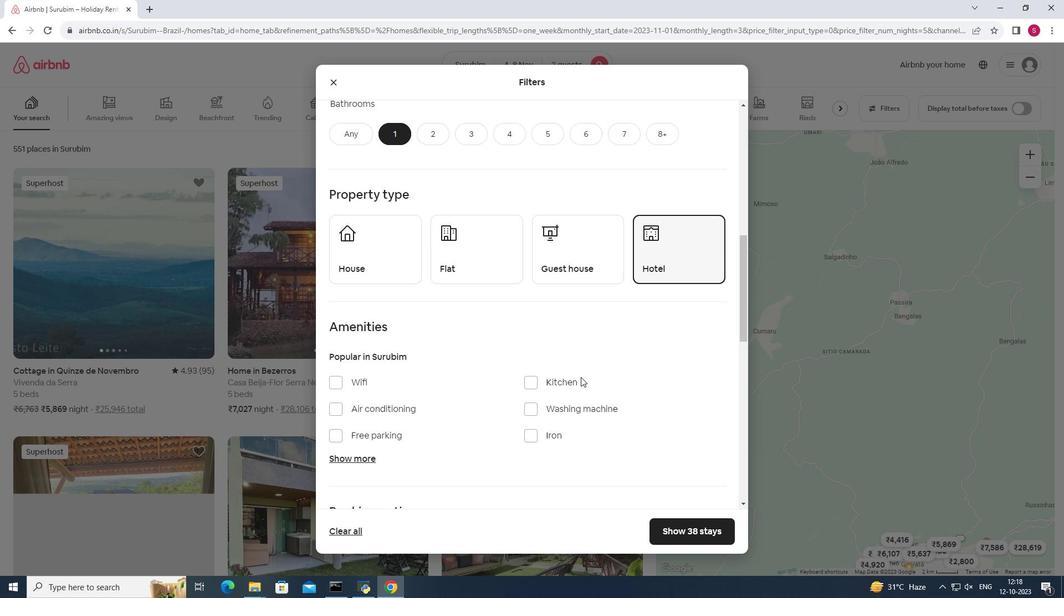 
Action: Mouse moved to (683, 534)
Screenshot: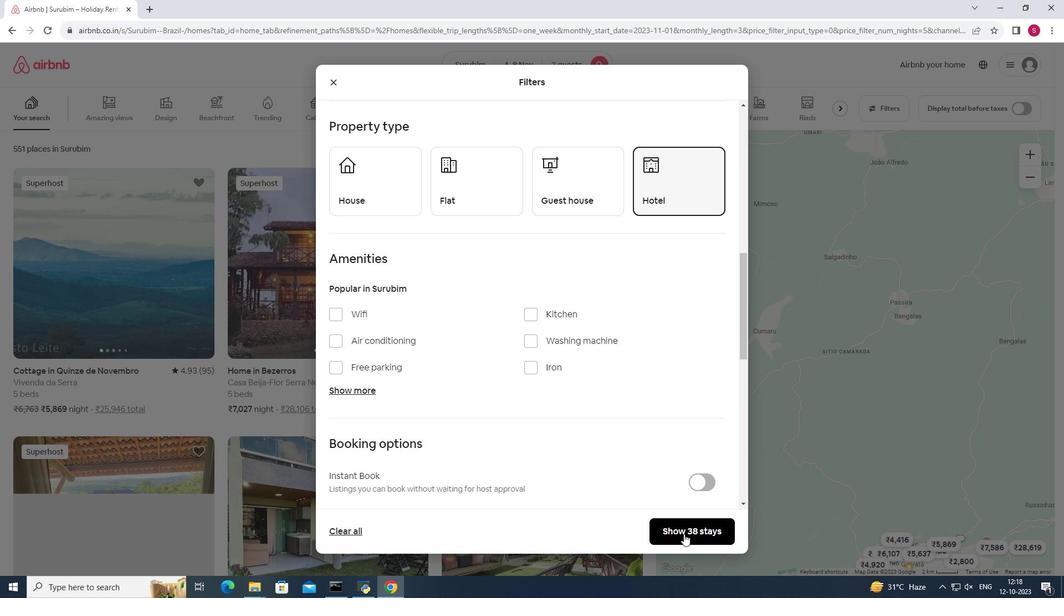 
Action: Mouse pressed left at (683, 534)
Screenshot: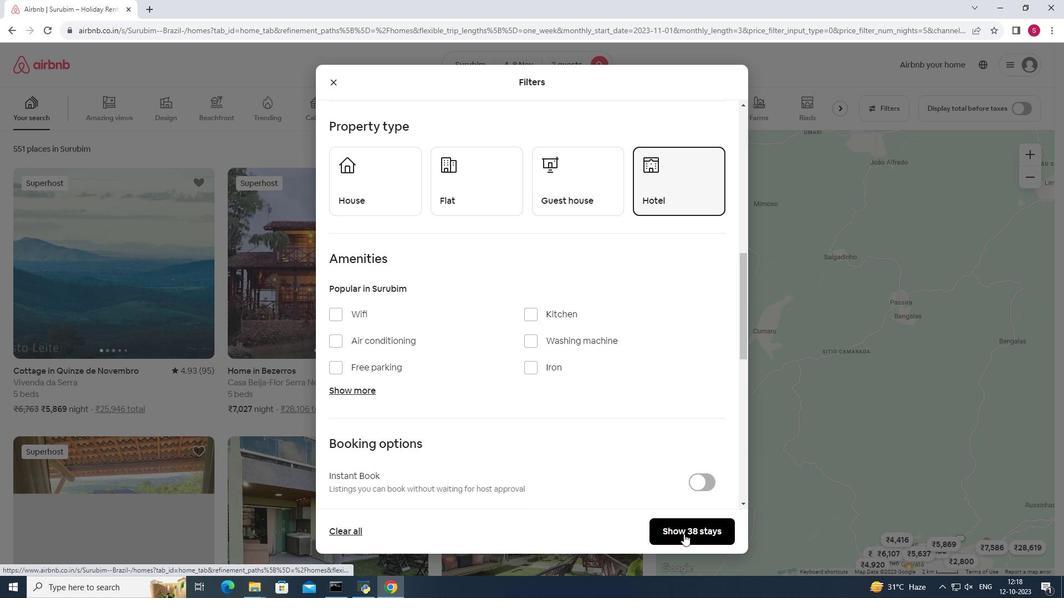 
Action: Mouse moved to (479, 323)
Screenshot: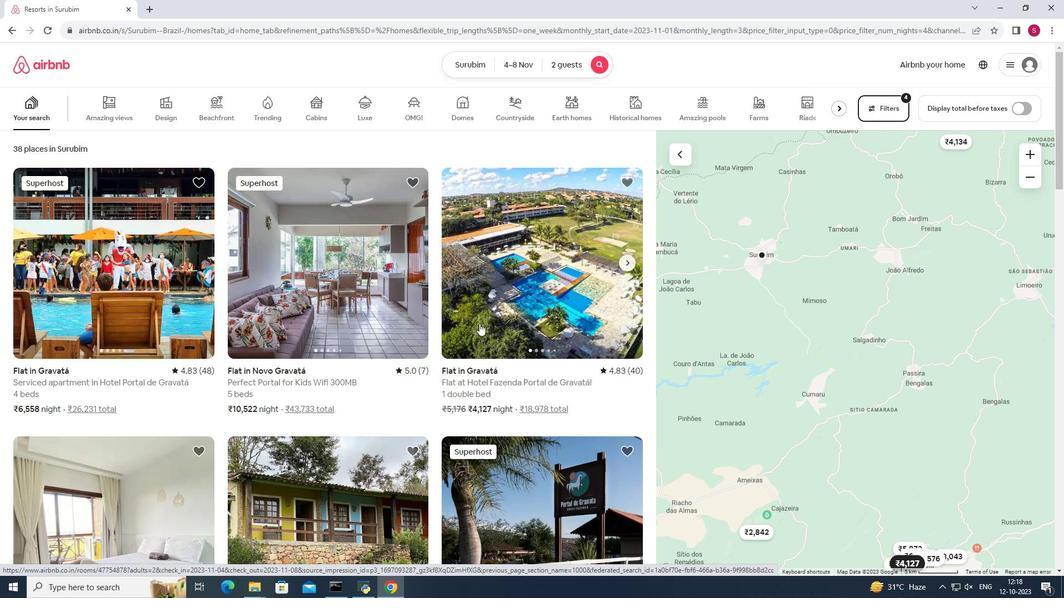 
Action: Mouse scrolled (479, 323) with delta (0, 0)
Screenshot: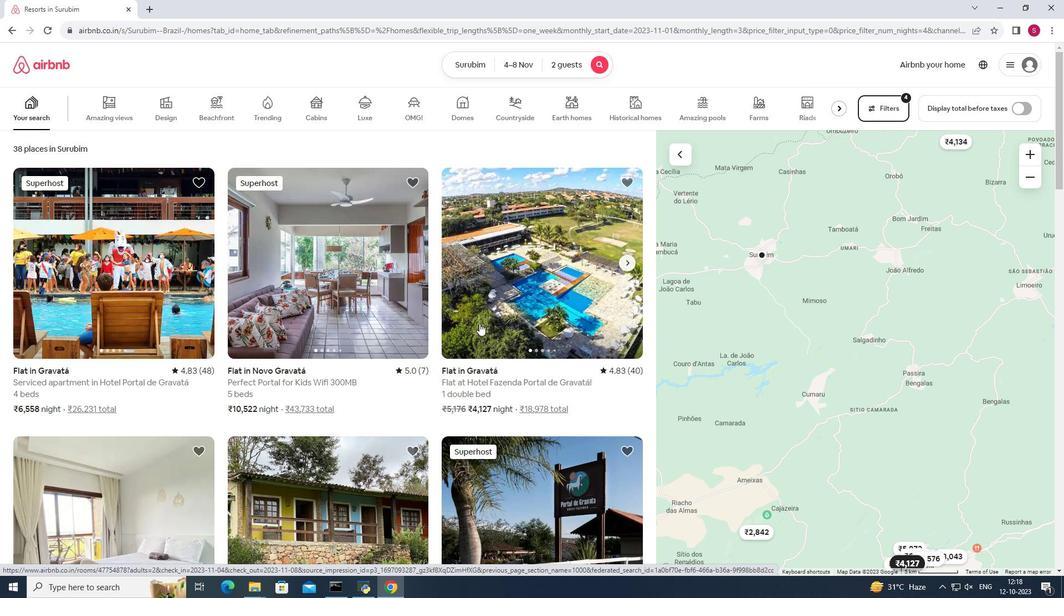 
Action: Mouse scrolled (479, 323) with delta (0, 0)
Screenshot: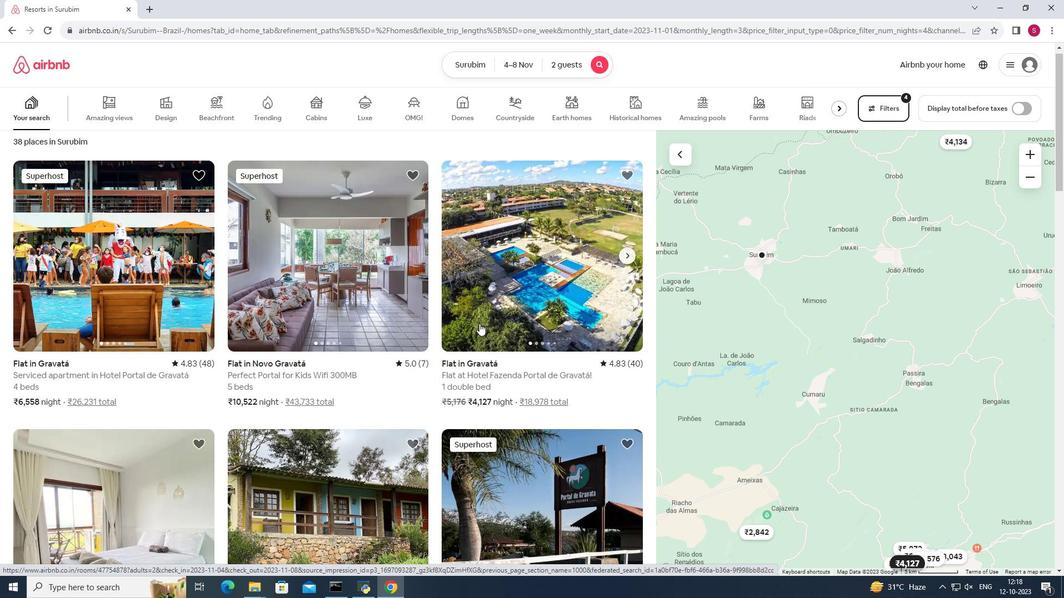
Action: Mouse scrolled (479, 323) with delta (0, 0)
Screenshot: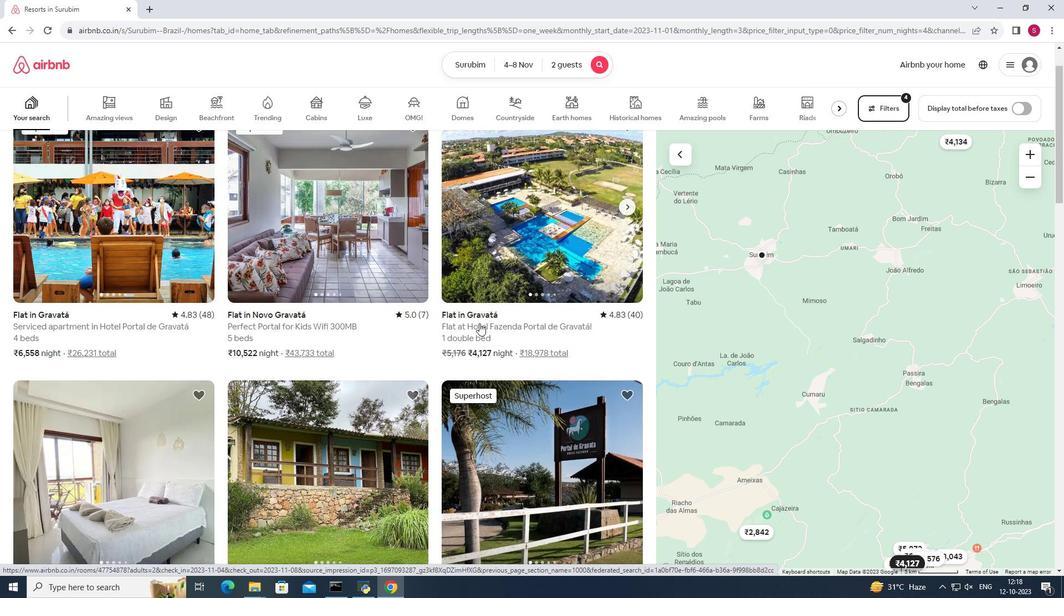 
Action: Mouse scrolled (479, 323) with delta (0, 0)
Screenshot: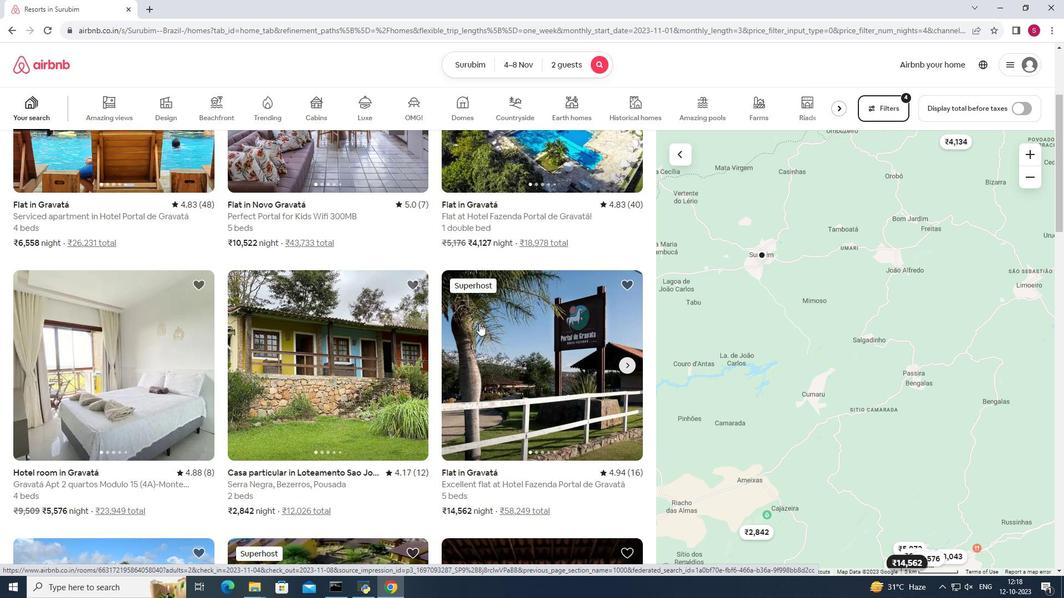 
Action: Mouse scrolled (479, 323) with delta (0, 0)
Screenshot: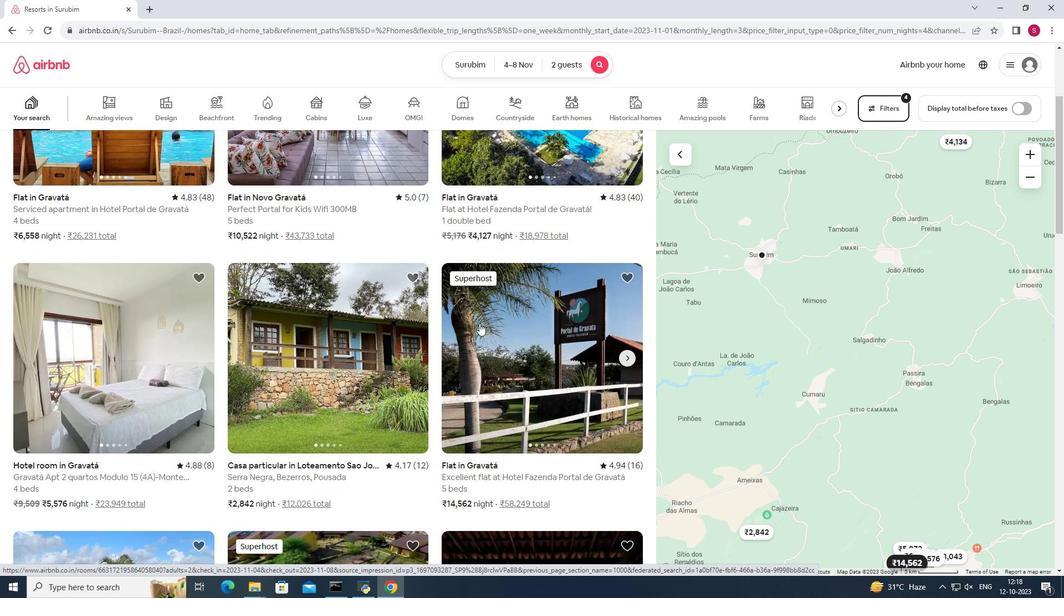 
Action: Mouse scrolled (479, 323) with delta (0, 0)
Screenshot: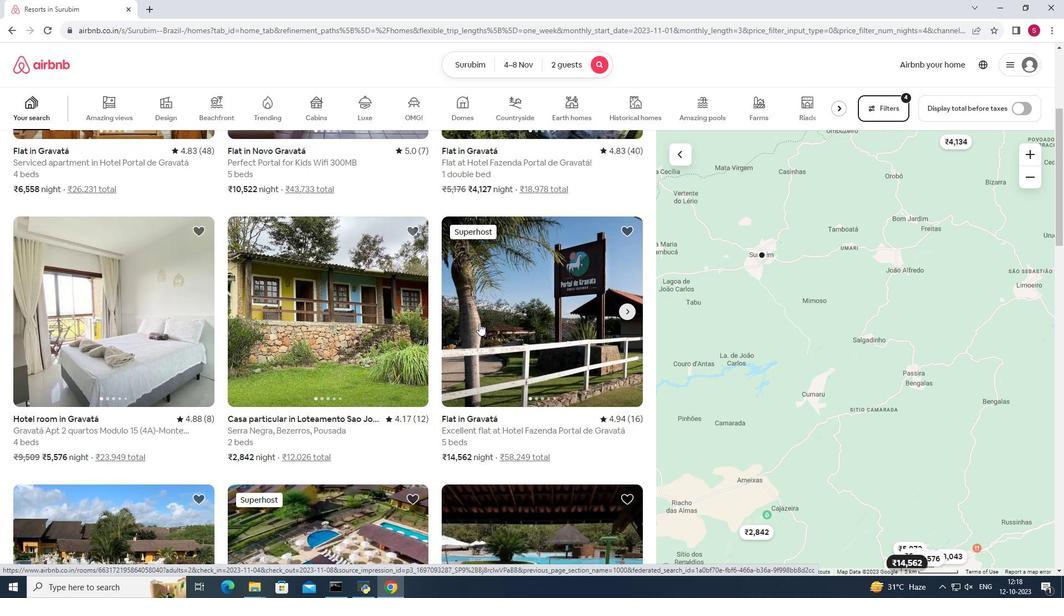 
Action: Mouse scrolled (479, 323) with delta (0, 0)
Screenshot: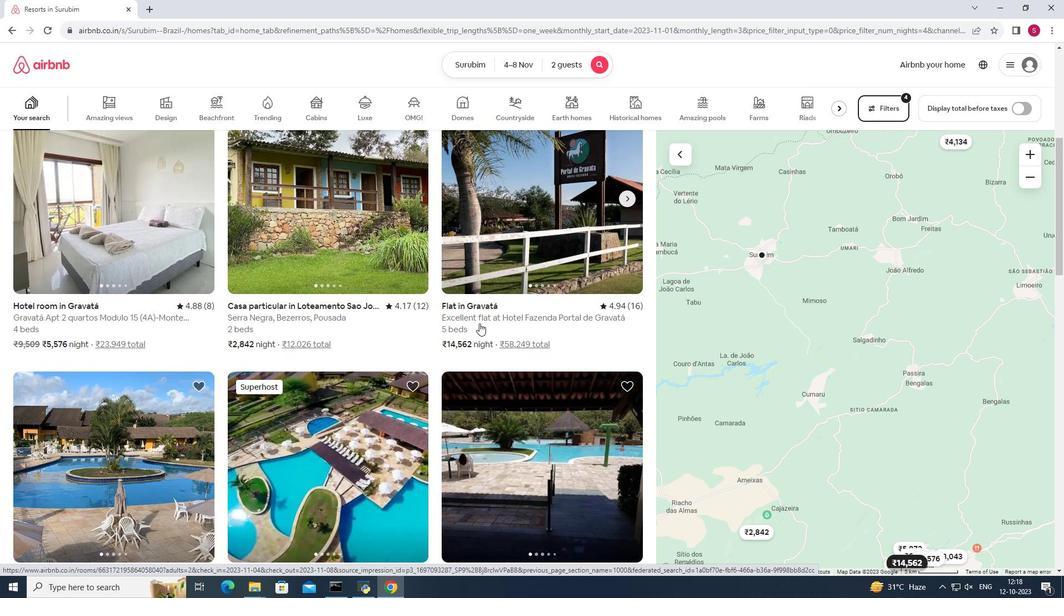 
Action: Mouse scrolled (479, 323) with delta (0, 0)
Screenshot: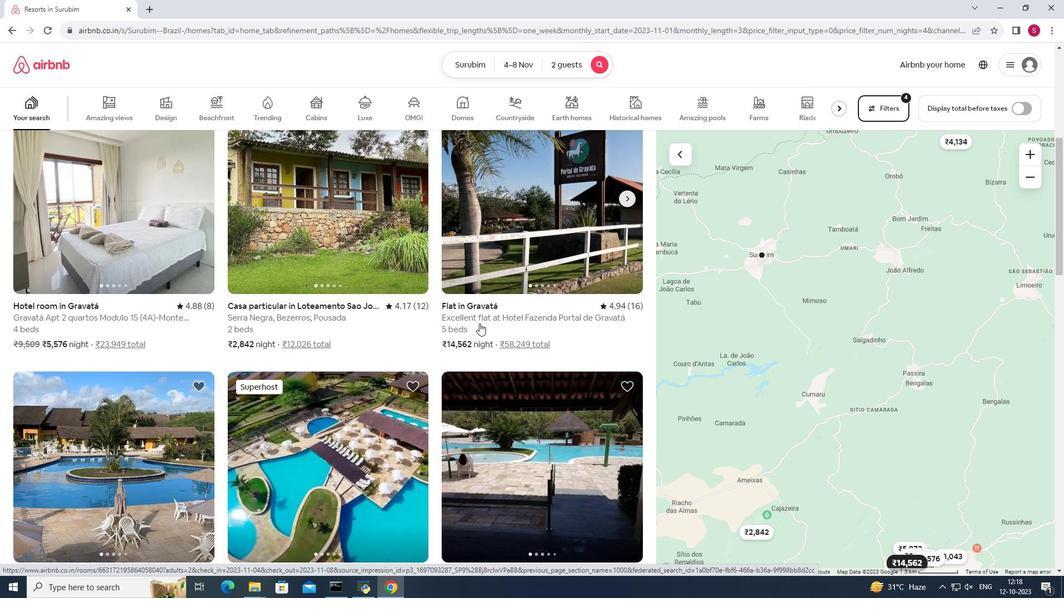 
Action: Mouse scrolled (479, 323) with delta (0, 0)
Screenshot: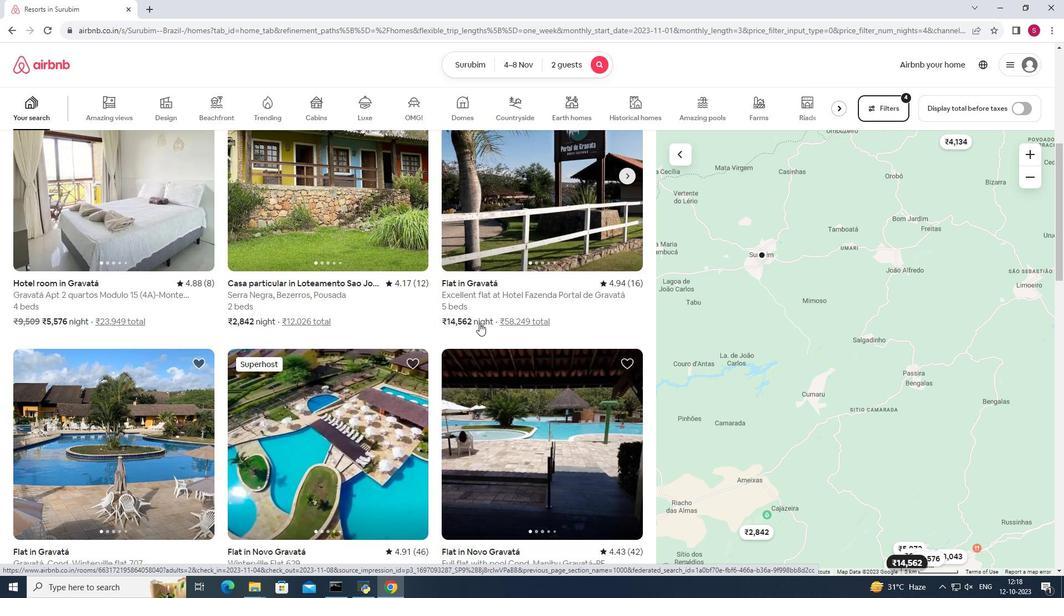 
Action: Mouse scrolled (479, 323) with delta (0, 0)
Screenshot: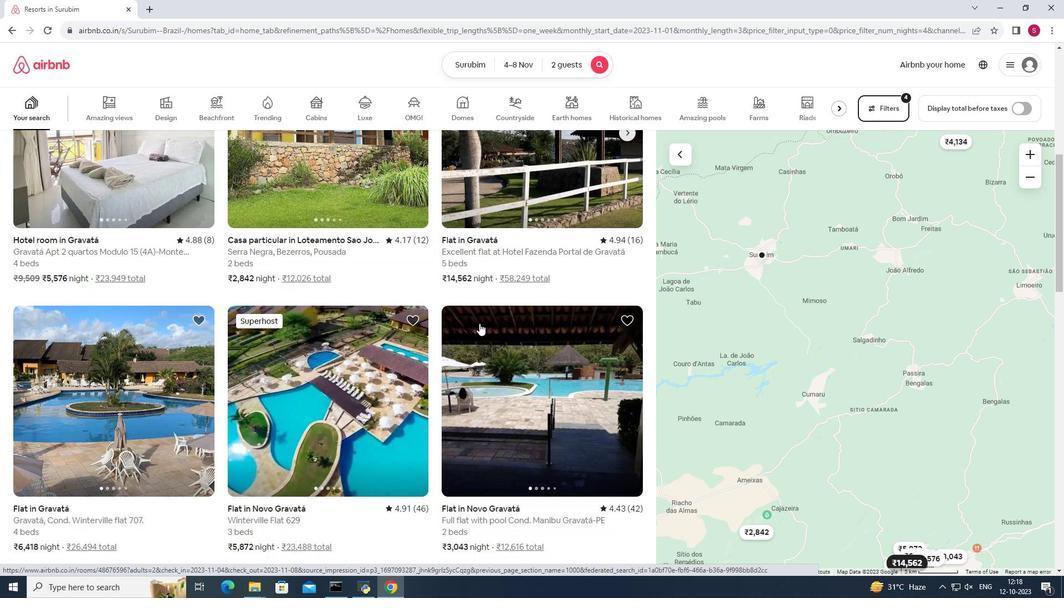 
Action: Mouse moved to (524, 323)
Screenshot: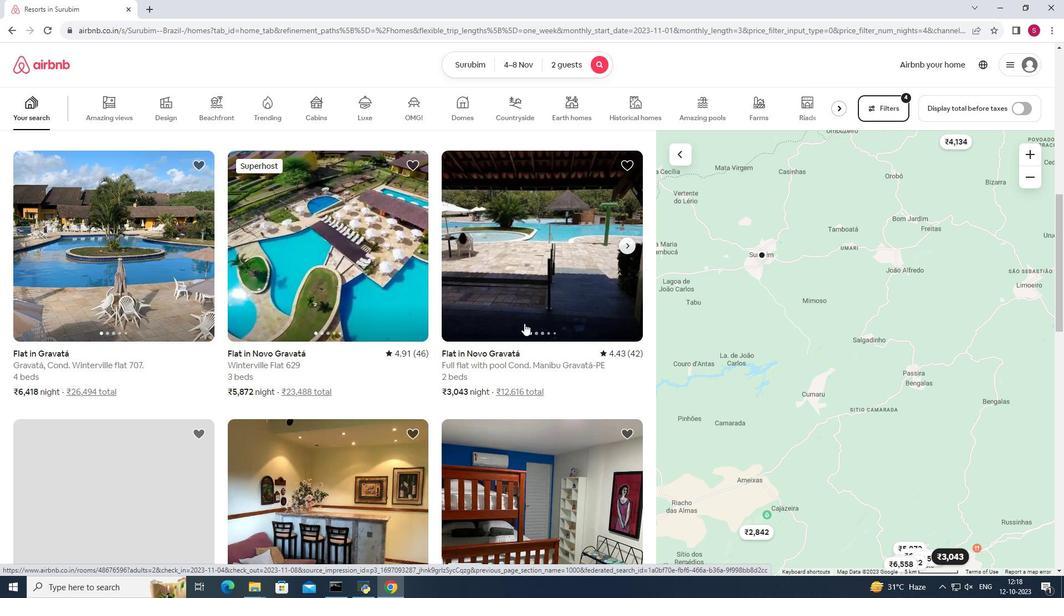
Action: Mouse scrolled (524, 323) with delta (0, 0)
Screenshot: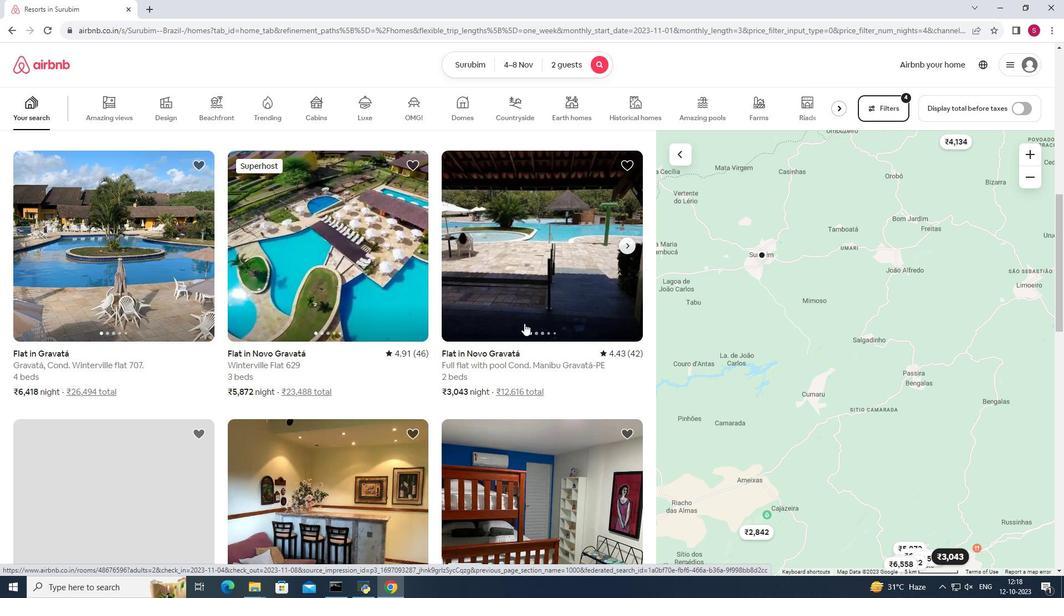 
Action: Mouse scrolled (524, 323) with delta (0, 0)
Screenshot: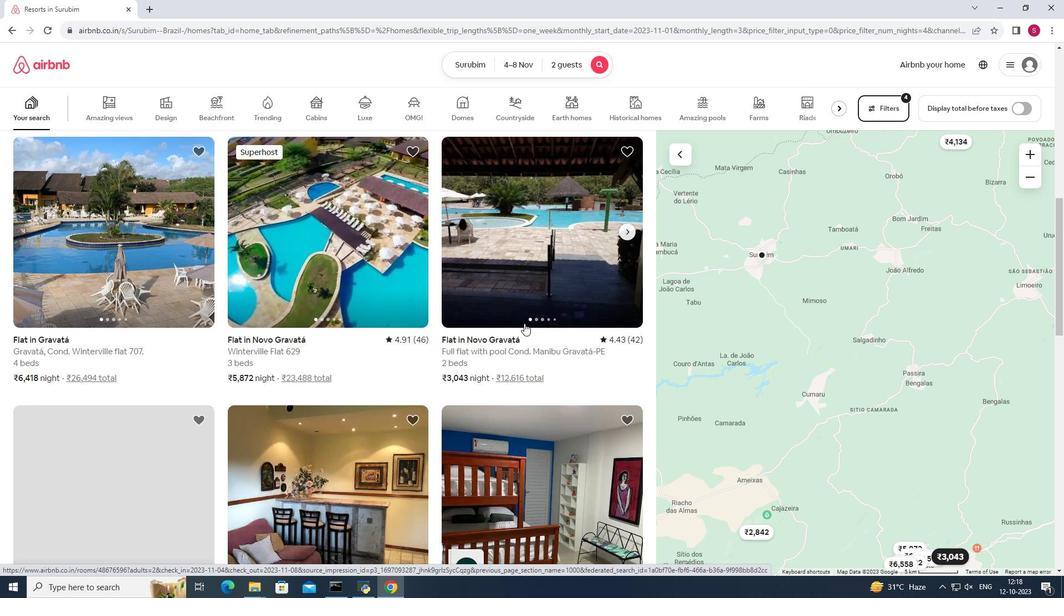 
Action: Mouse scrolled (524, 323) with delta (0, 0)
Screenshot: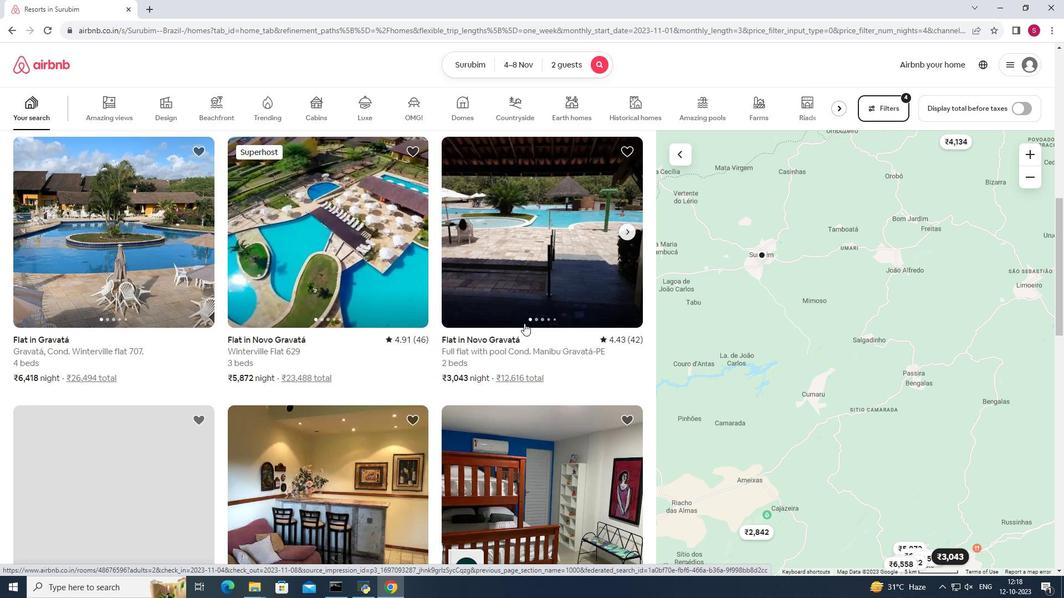 
Action: Mouse scrolled (524, 323) with delta (0, 0)
Screenshot: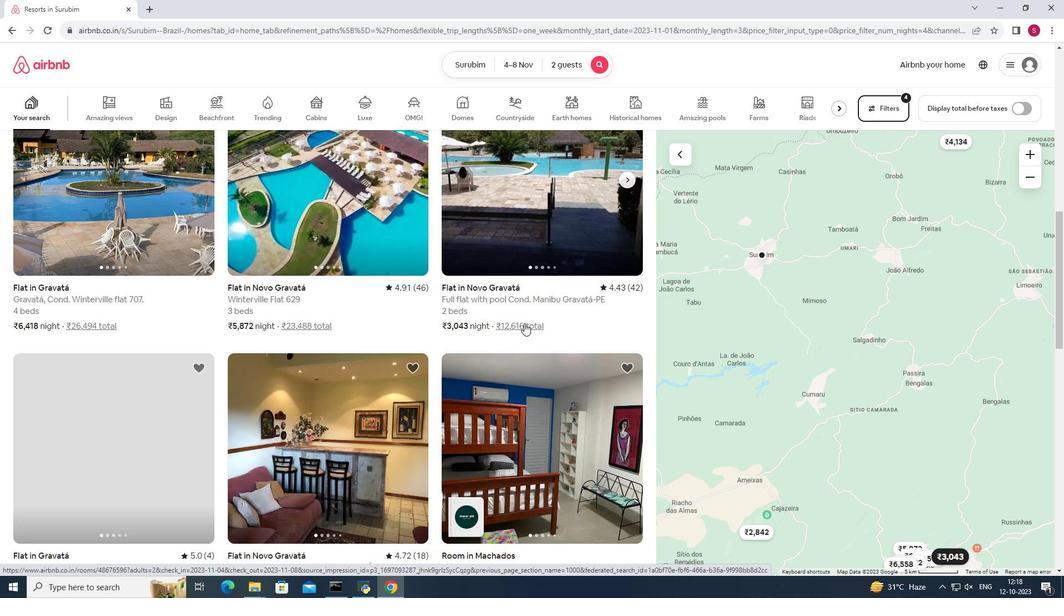 
Action: Mouse scrolled (524, 323) with delta (0, 0)
Screenshot: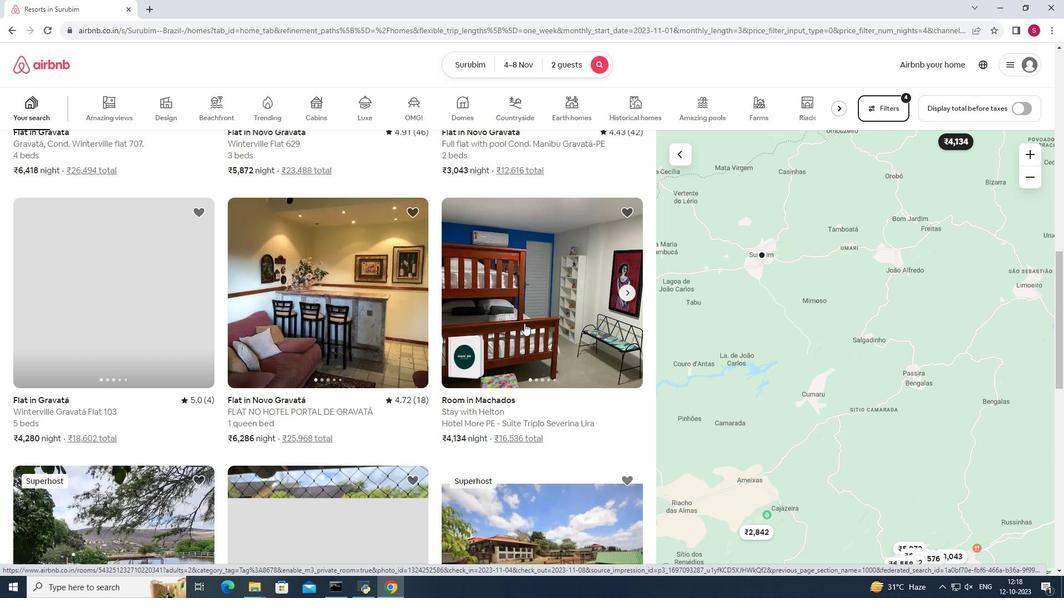 
Action: Mouse scrolled (524, 323) with delta (0, 0)
Screenshot: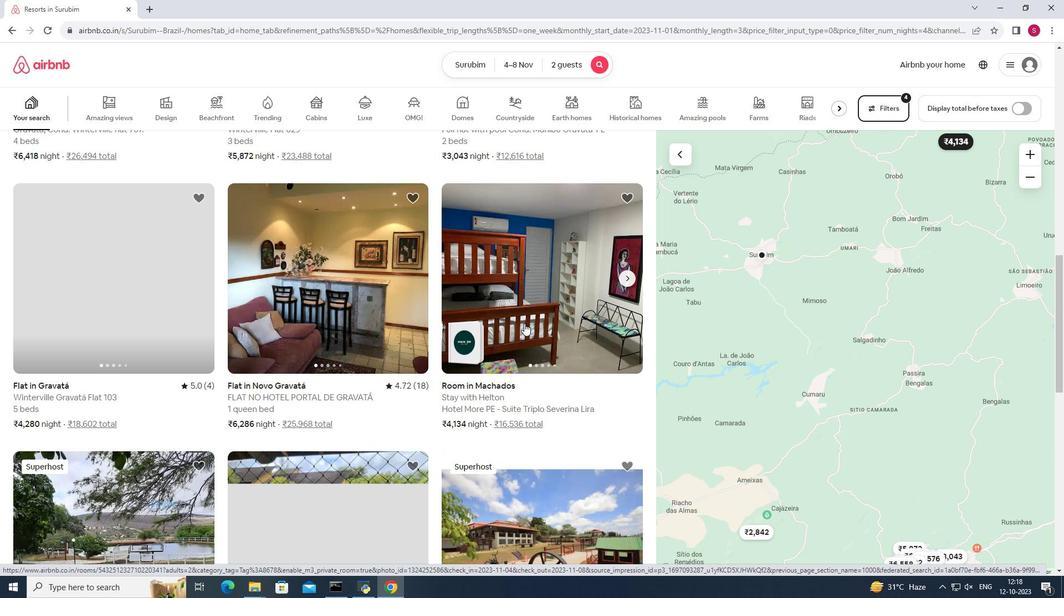 
Action: Mouse scrolled (524, 323) with delta (0, 0)
Screenshot: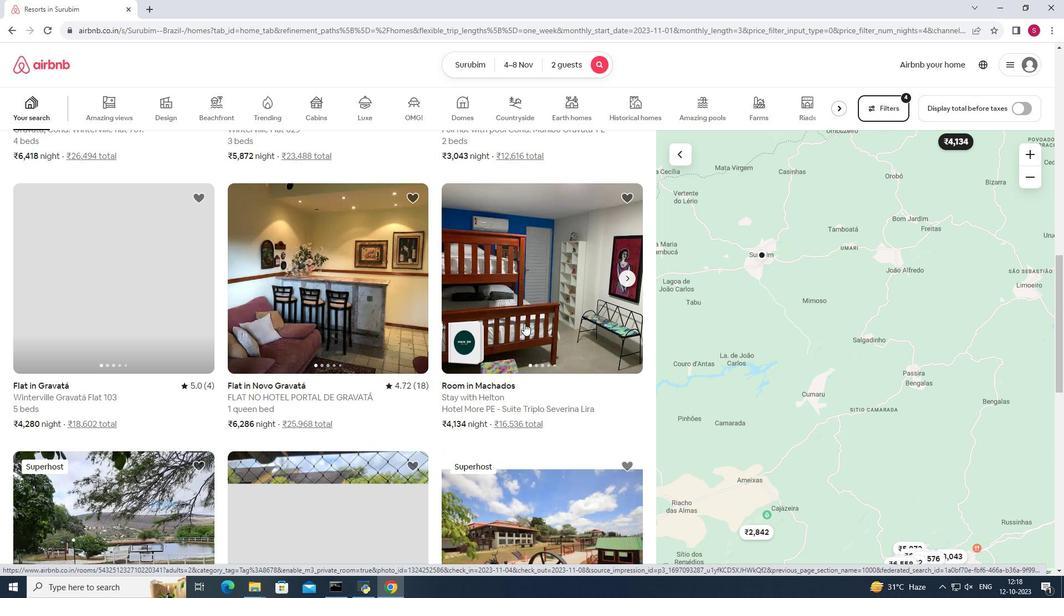
Action: Mouse scrolled (524, 323) with delta (0, 0)
Screenshot: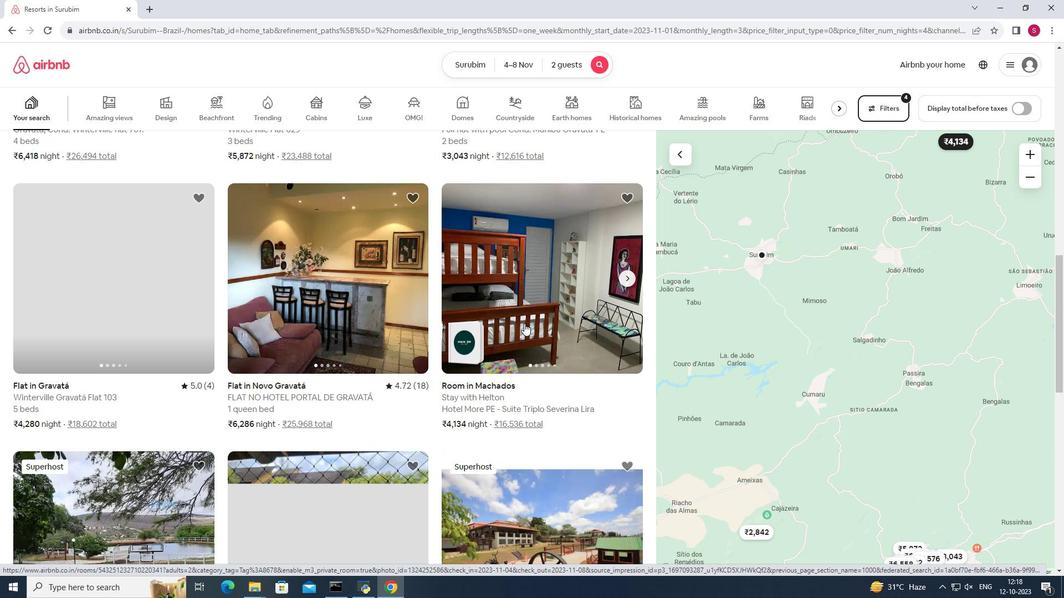 
Action: Mouse moved to (524, 322)
Screenshot: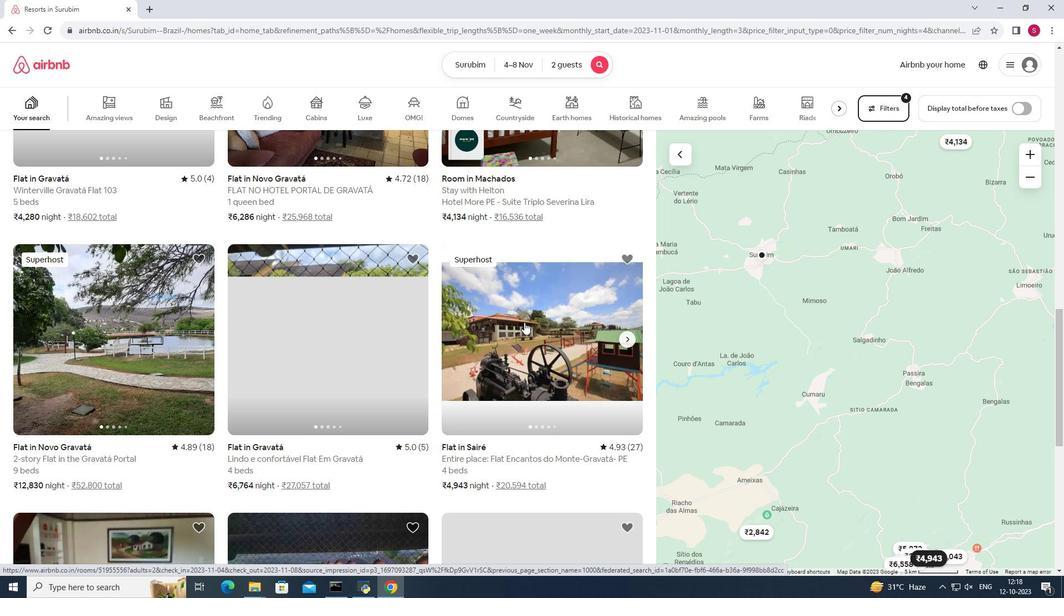 
Action: Mouse scrolled (524, 321) with delta (0, 0)
Screenshot: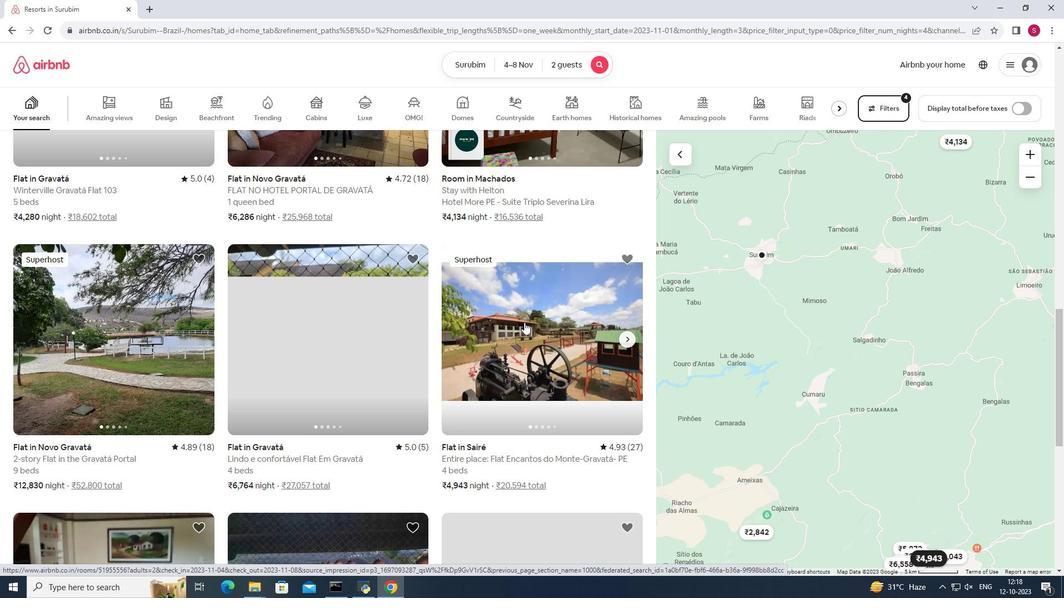 
Action: Mouse scrolled (524, 321) with delta (0, 0)
Screenshot: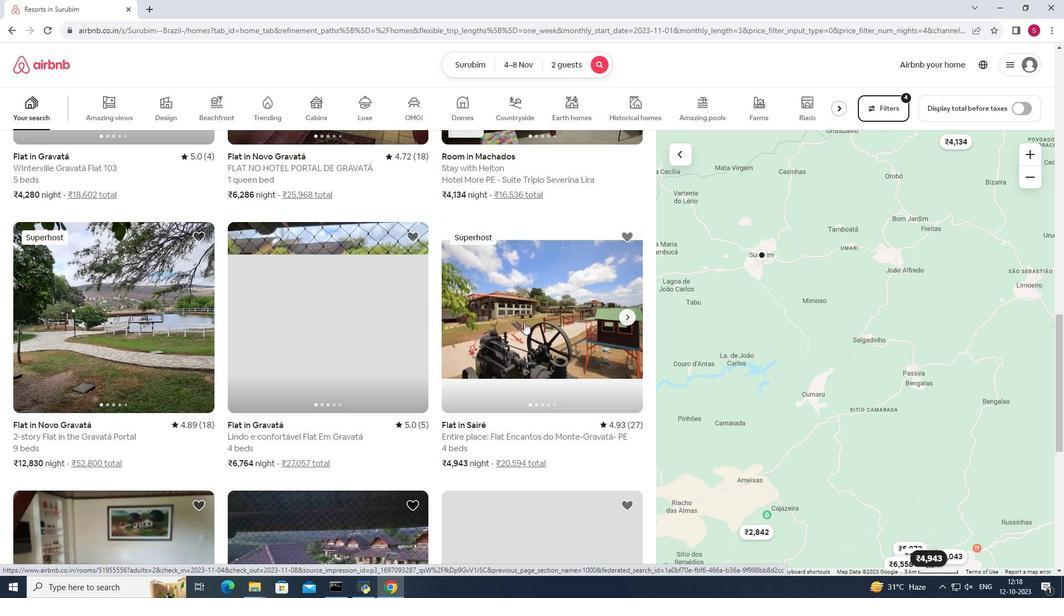 
Action: Mouse scrolled (524, 321) with delta (0, 0)
Screenshot: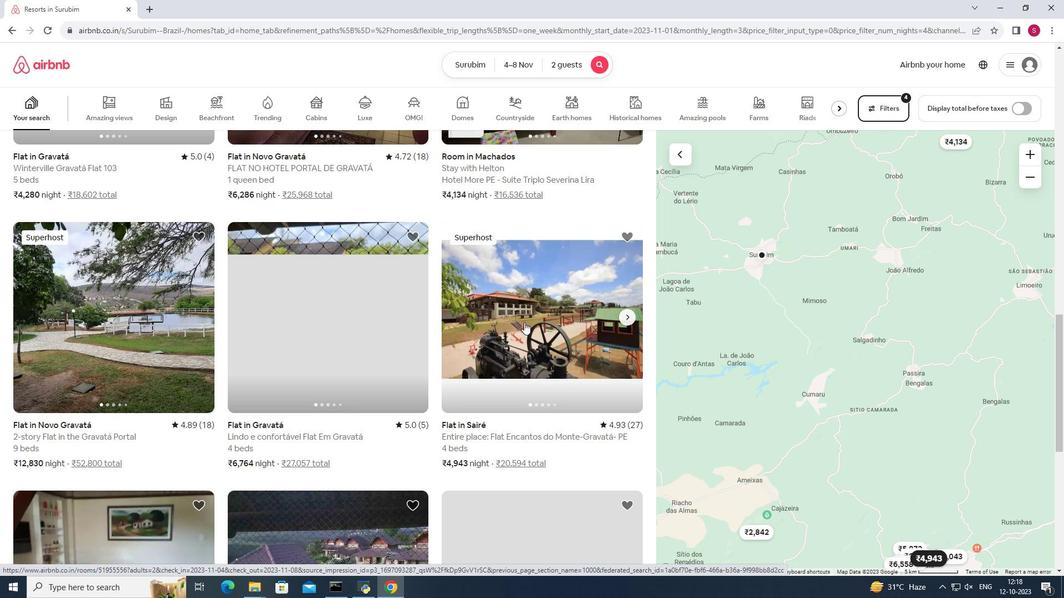 
Action: Mouse scrolled (524, 321) with delta (0, 0)
Screenshot: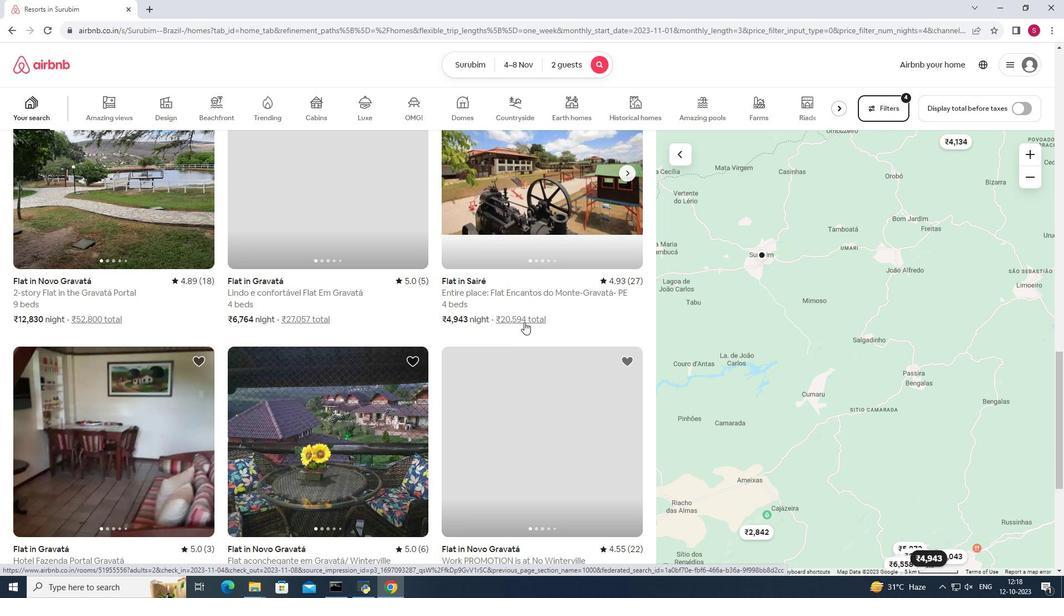 
Action: Mouse scrolled (524, 321) with delta (0, 0)
Screenshot: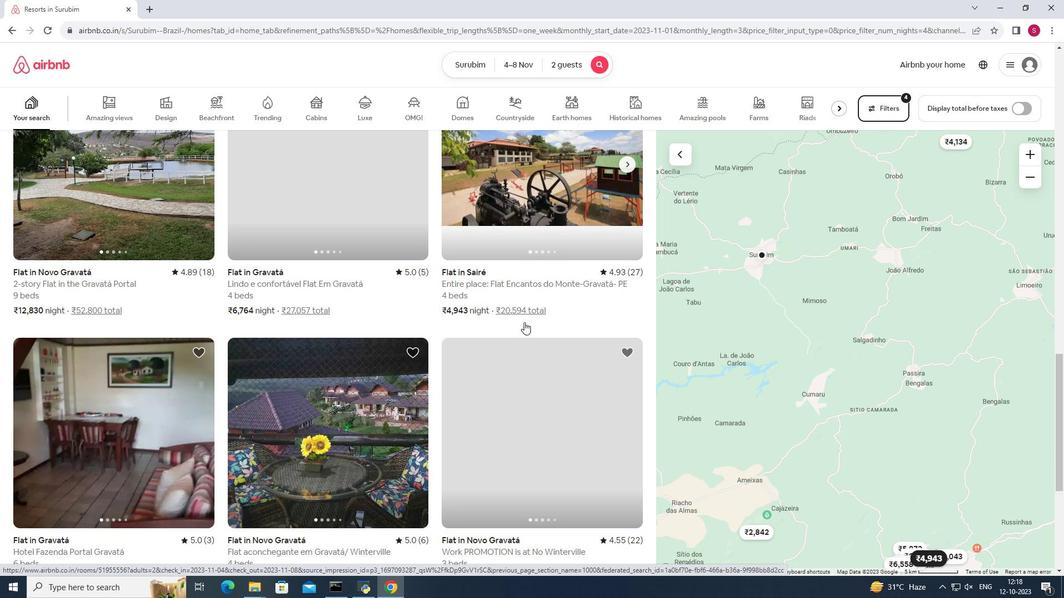 
Action: Mouse scrolled (524, 321) with delta (0, 0)
Screenshot: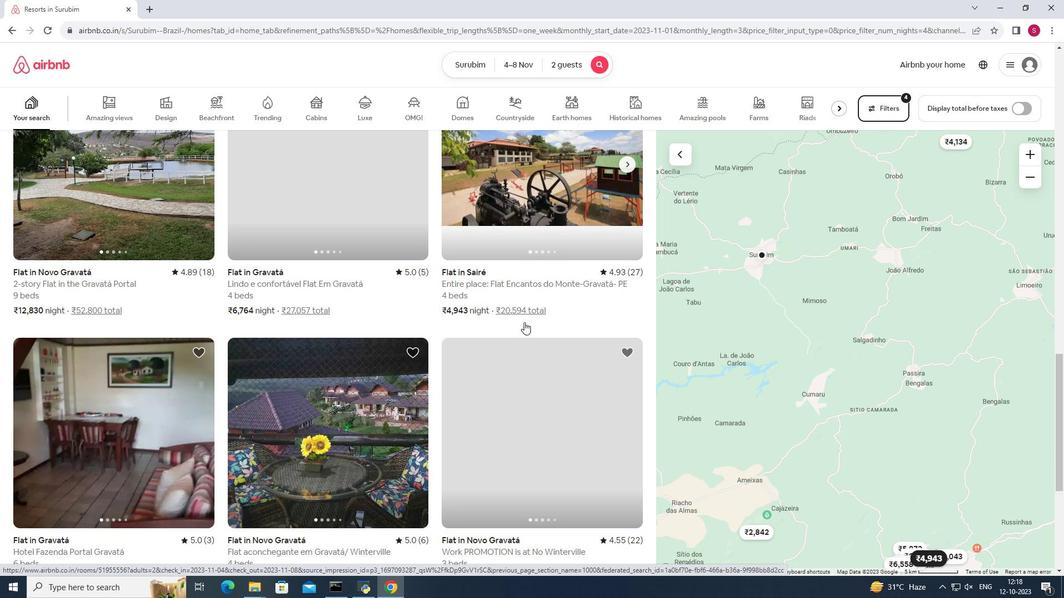 
Action: Mouse scrolled (524, 321) with delta (0, 0)
Screenshot: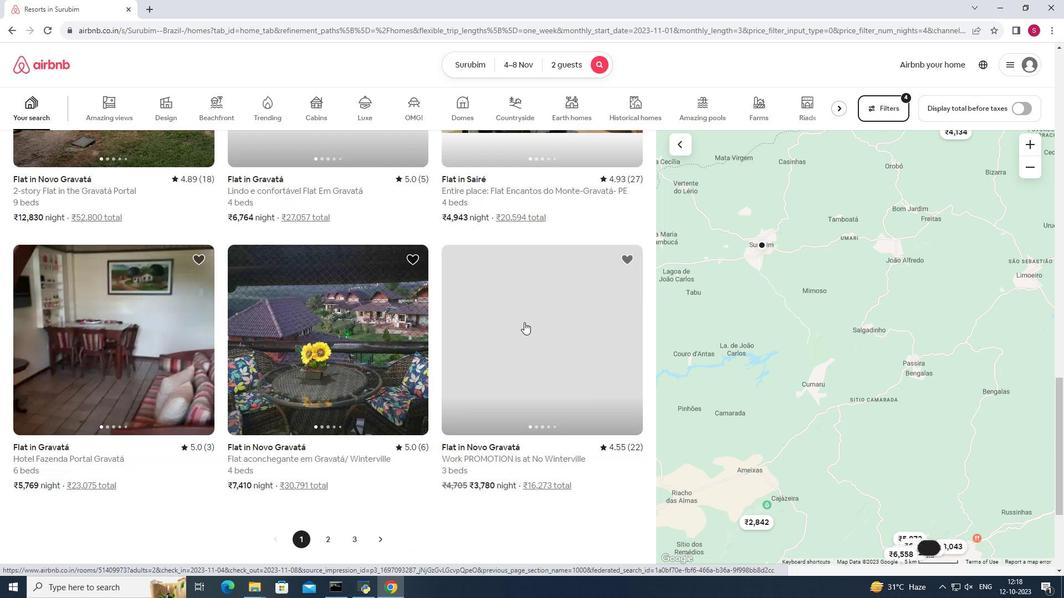 
Action: Mouse scrolled (524, 323) with delta (0, 0)
Screenshot: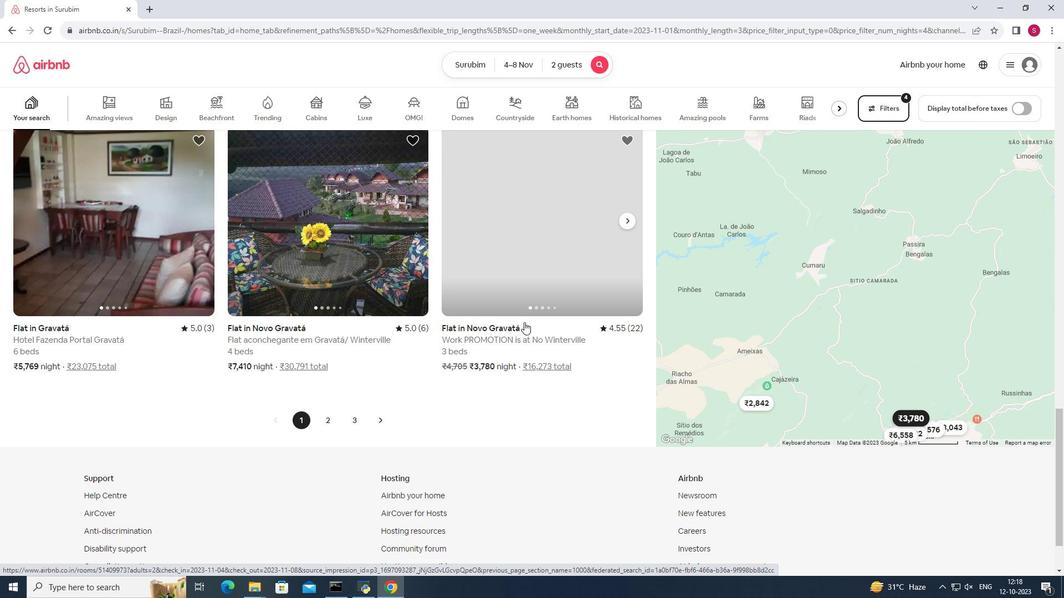 
Action: Mouse scrolled (524, 323) with delta (0, 0)
Screenshot: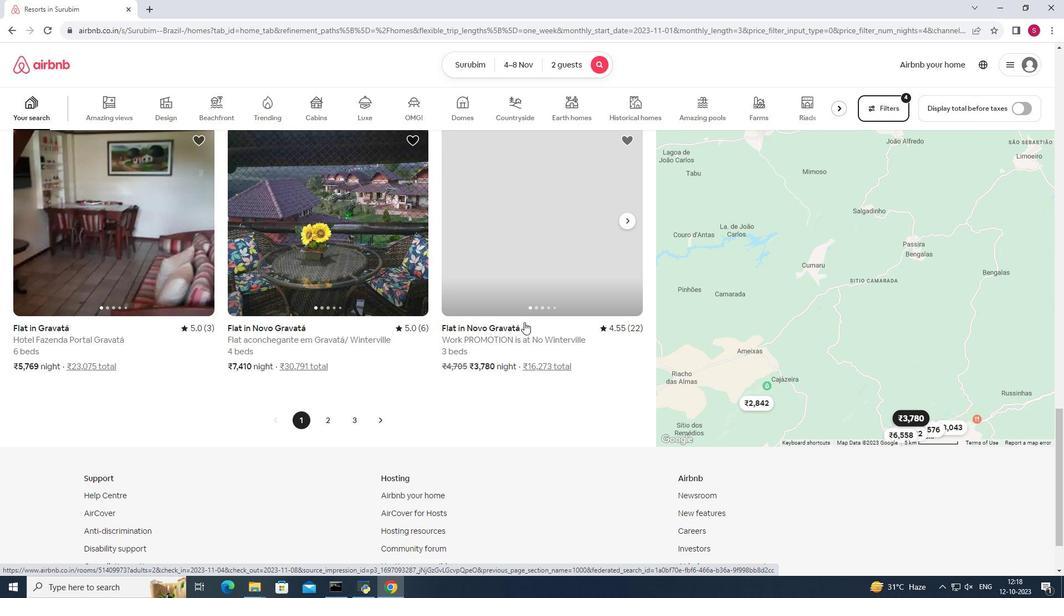 
Action: Mouse scrolled (524, 323) with delta (0, 0)
Screenshot: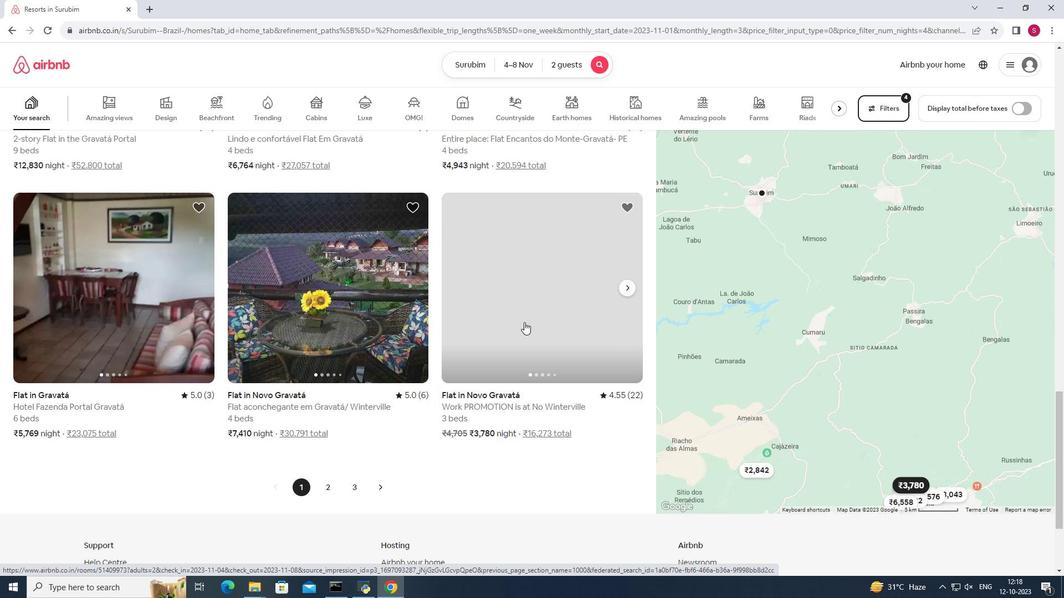 
Action: Mouse moved to (524, 321)
Screenshot: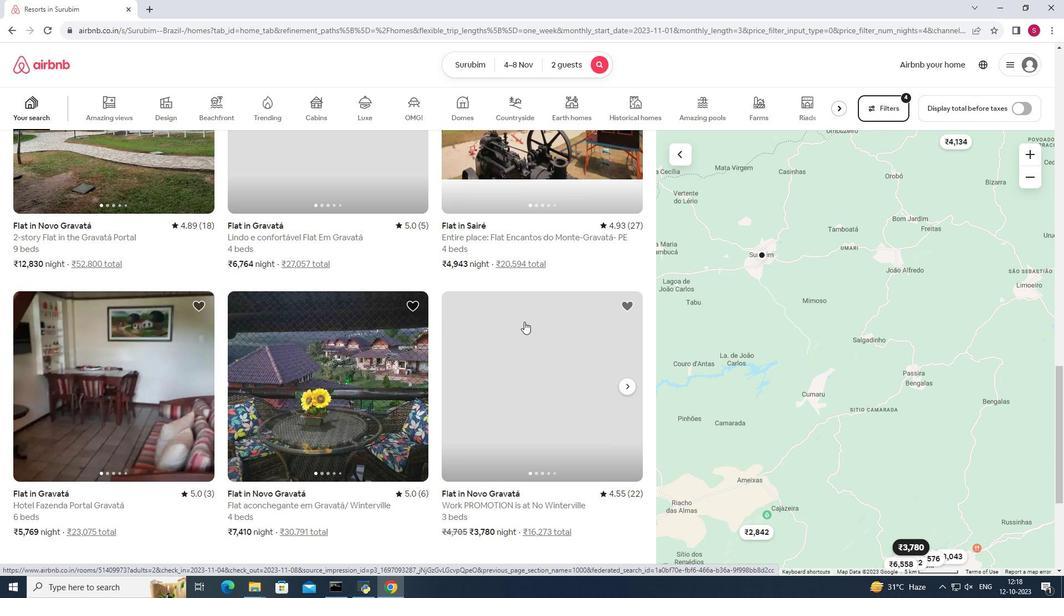 
Action: Mouse scrolled (524, 322) with delta (0, 0)
Screenshot: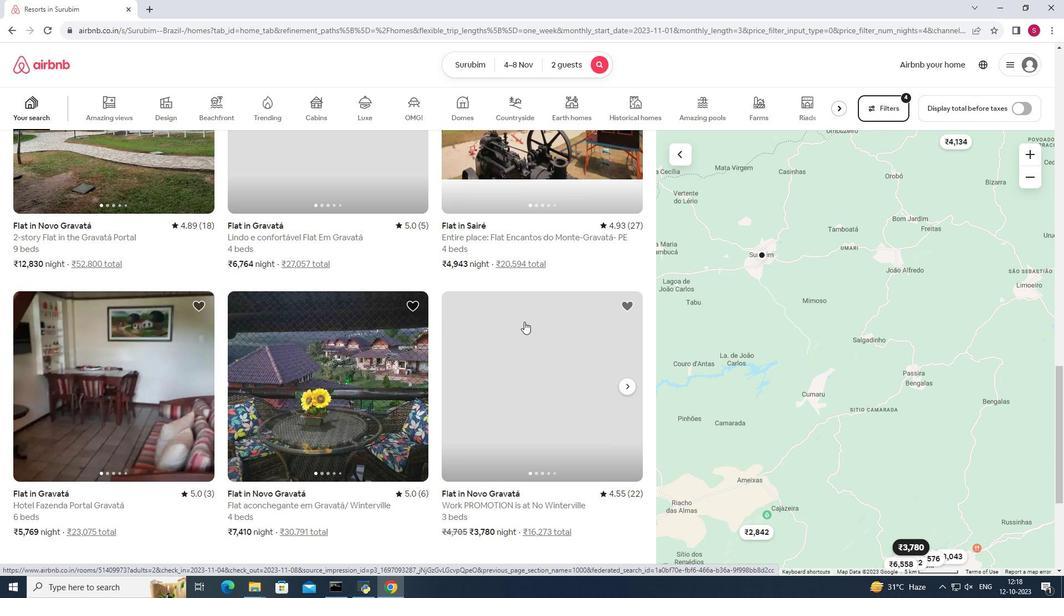 
Action: Mouse scrolled (524, 322) with delta (0, 0)
Screenshot: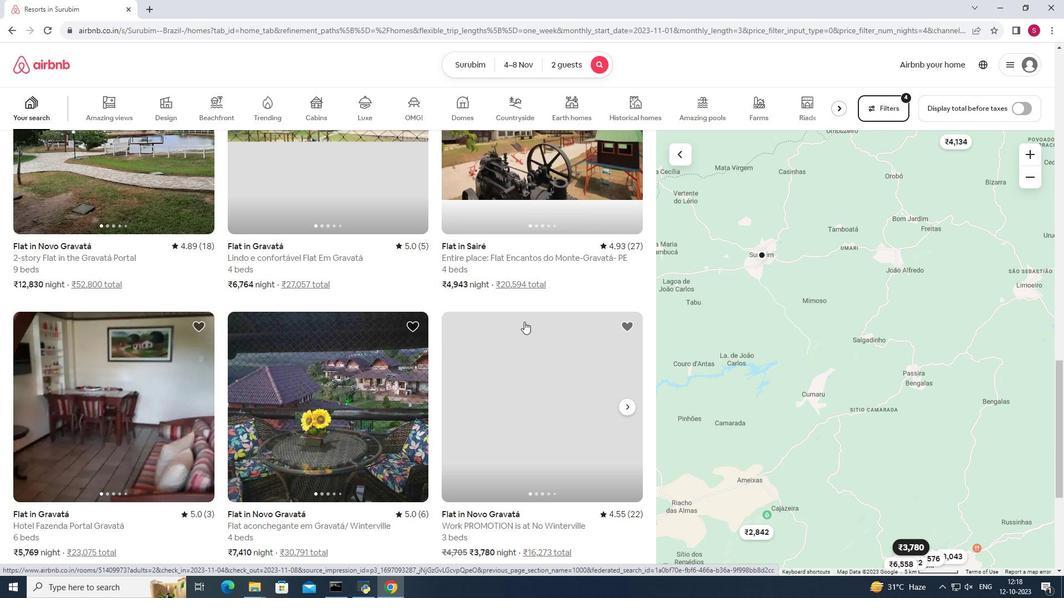 
Action: Mouse scrolled (524, 322) with delta (0, 0)
Screenshot: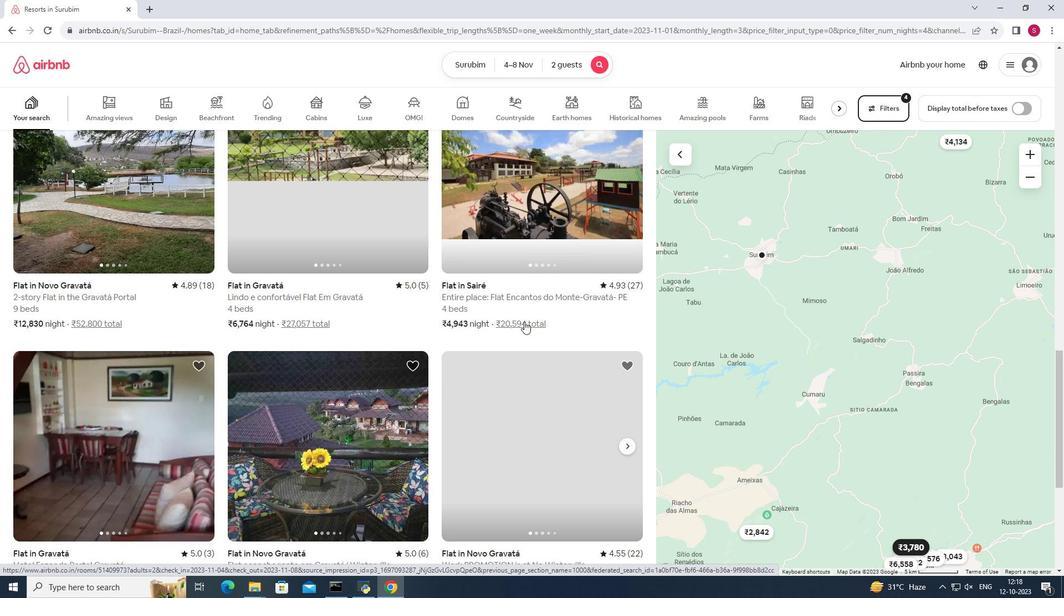 
Action: Mouse scrolled (524, 322) with delta (0, 0)
Screenshot: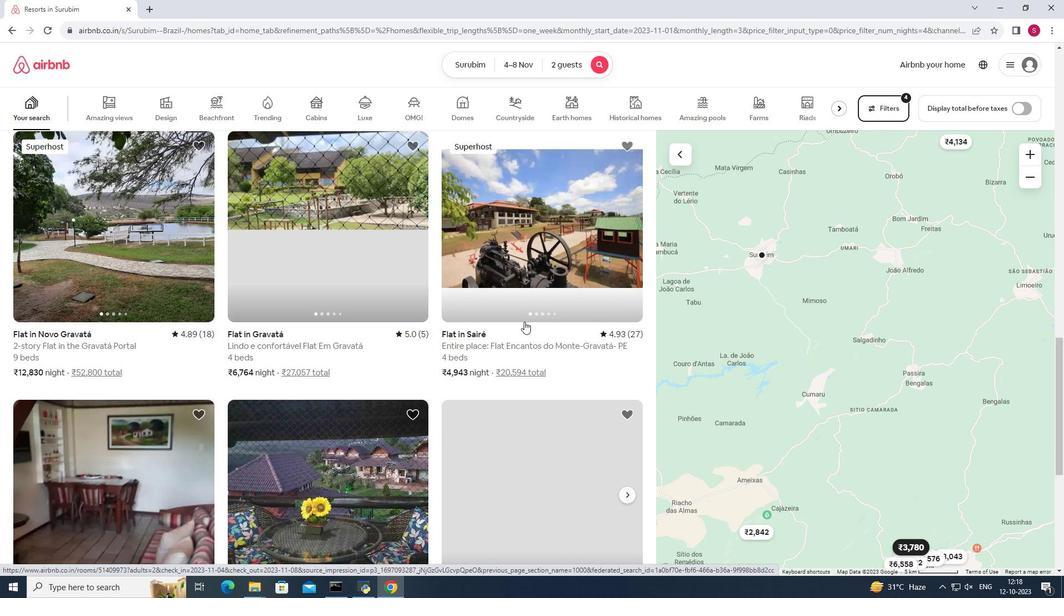 
Action: Mouse scrolled (524, 322) with delta (0, 0)
Screenshot: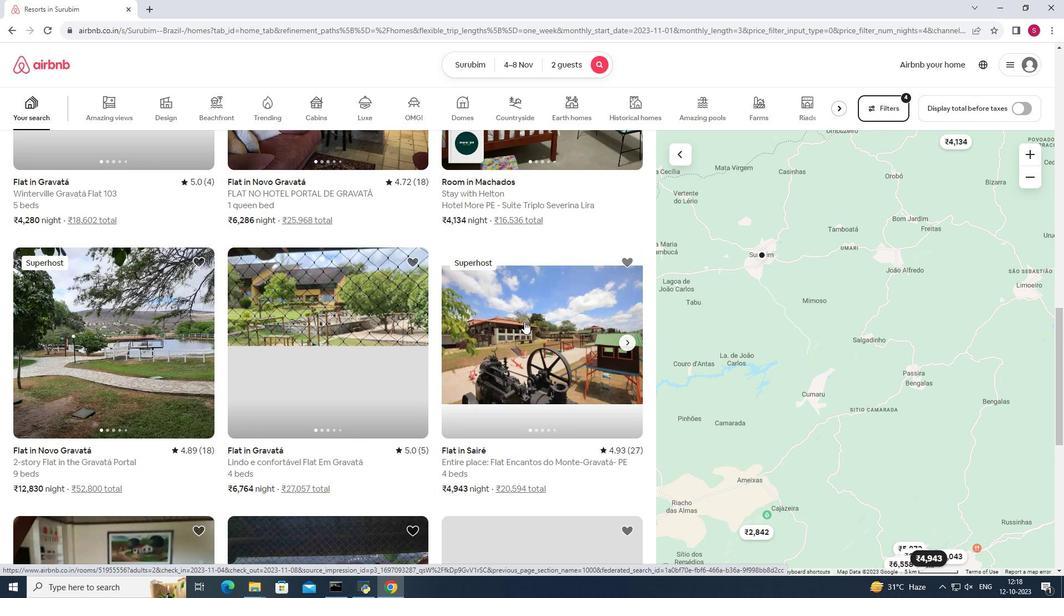 
Action: Mouse scrolled (524, 322) with delta (0, 0)
Screenshot: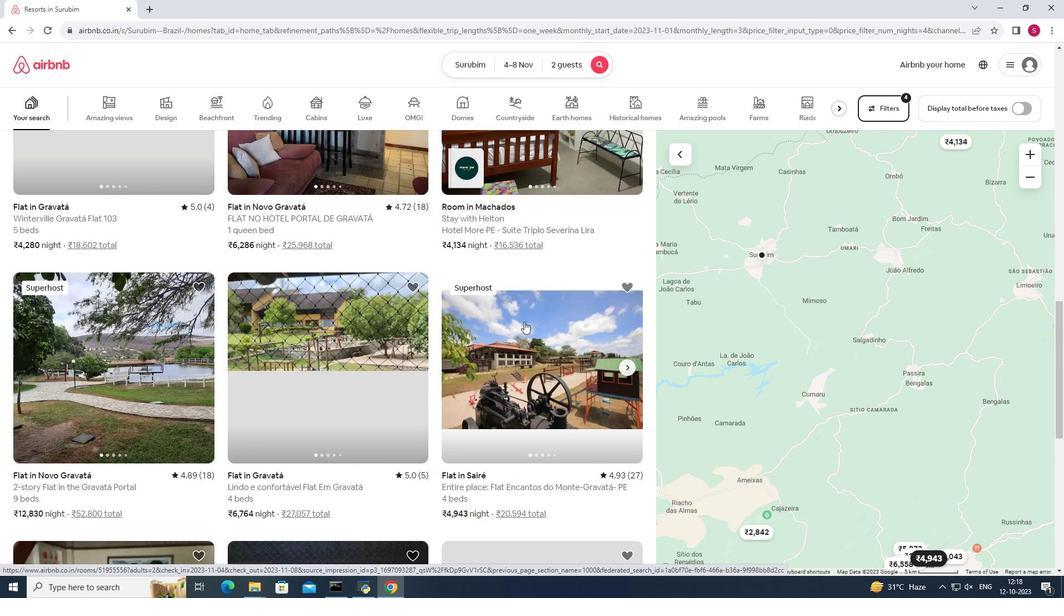 
Action: Mouse scrolled (524, 322) with delta (0, 0)
Screenshot: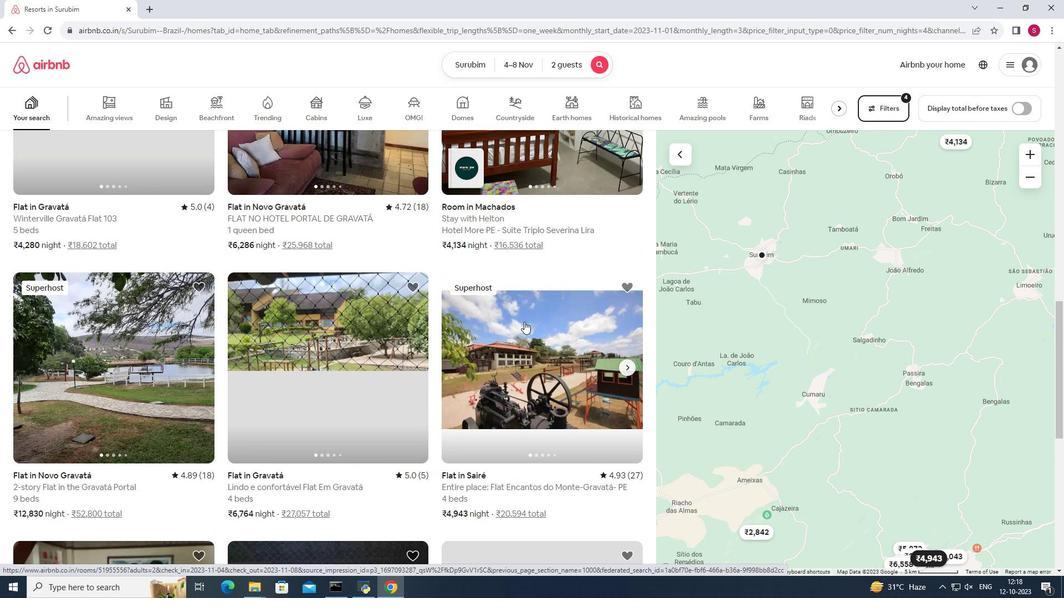 
Action: Mouse scrolled (524, 322) with delta (0, 0)
Screenshot: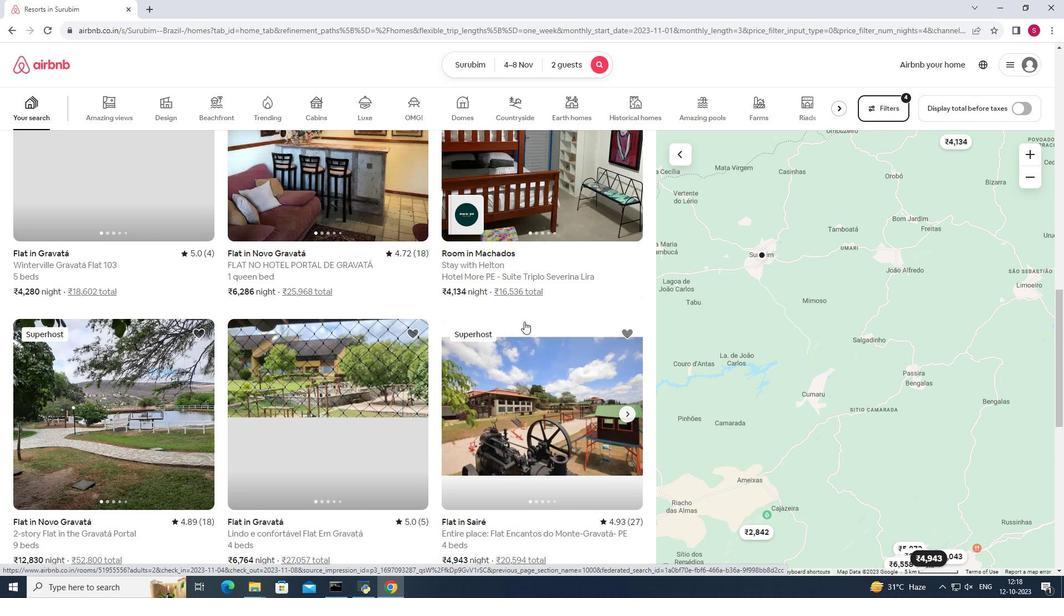 
Action: Mouse scrolled (524, 322) with delta (0, 0)
Screenshot: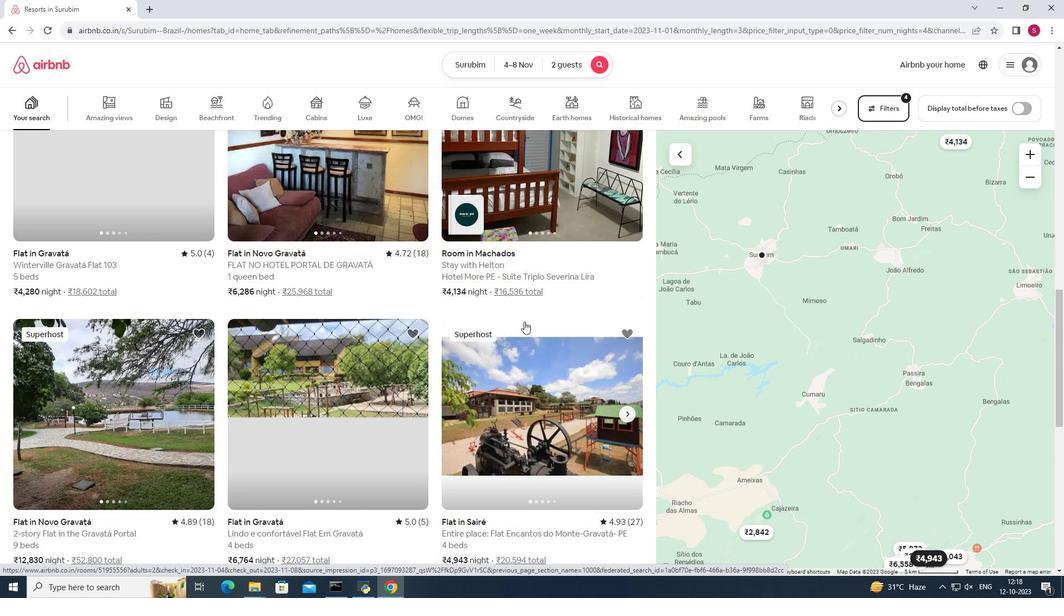 
Action: Mouse scrolled (524, 322) with delta (0, 0)
Screenshot: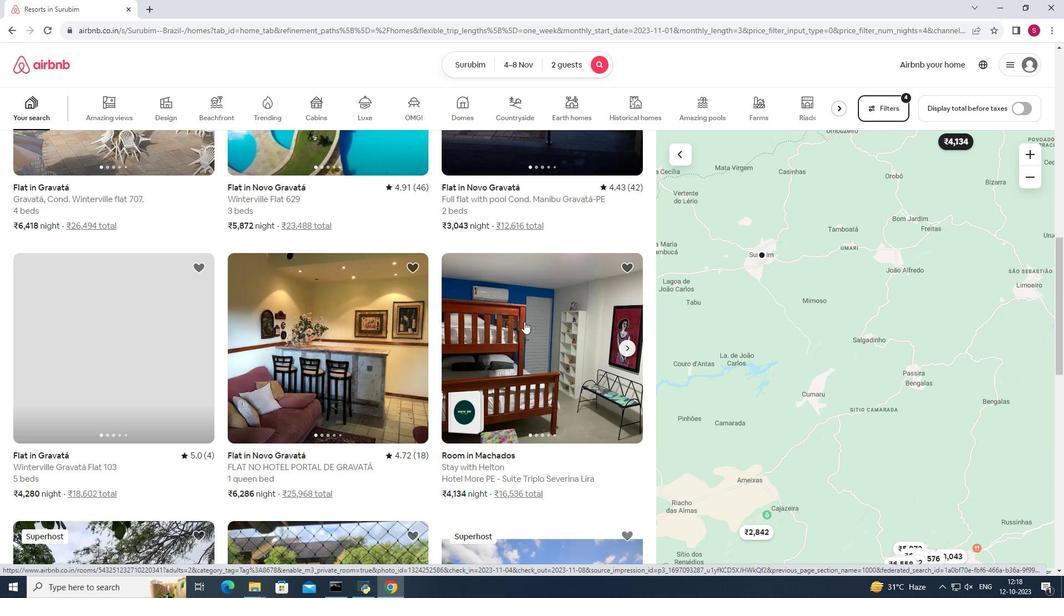 
Action: Mouse scrolled (524, 322) with delta (0, 0)
Screenshot: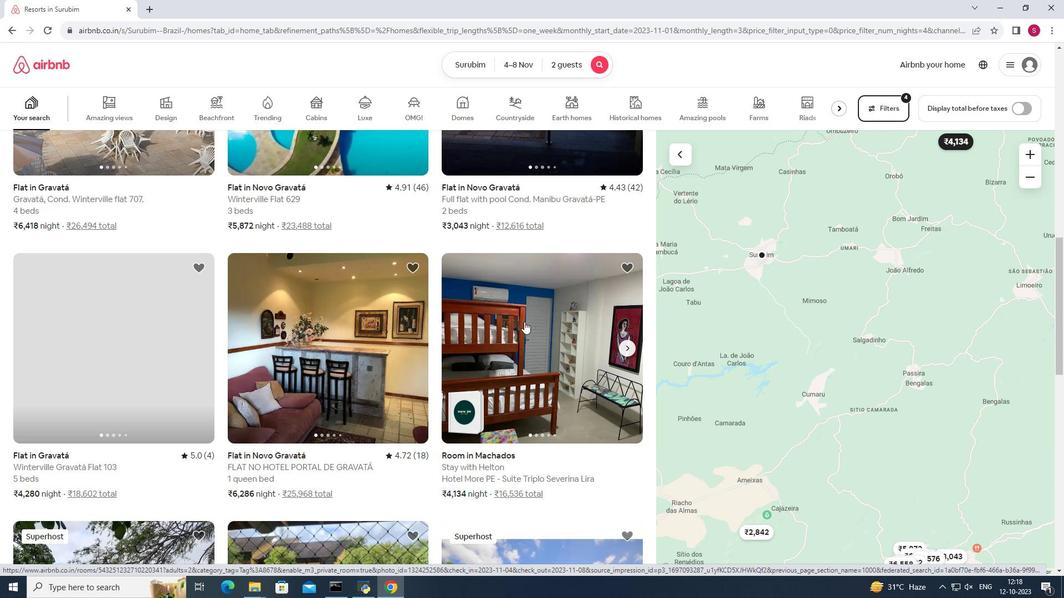 
Action: Mouse scrolled (524, 322) with delta (0, 0)
Screenshot: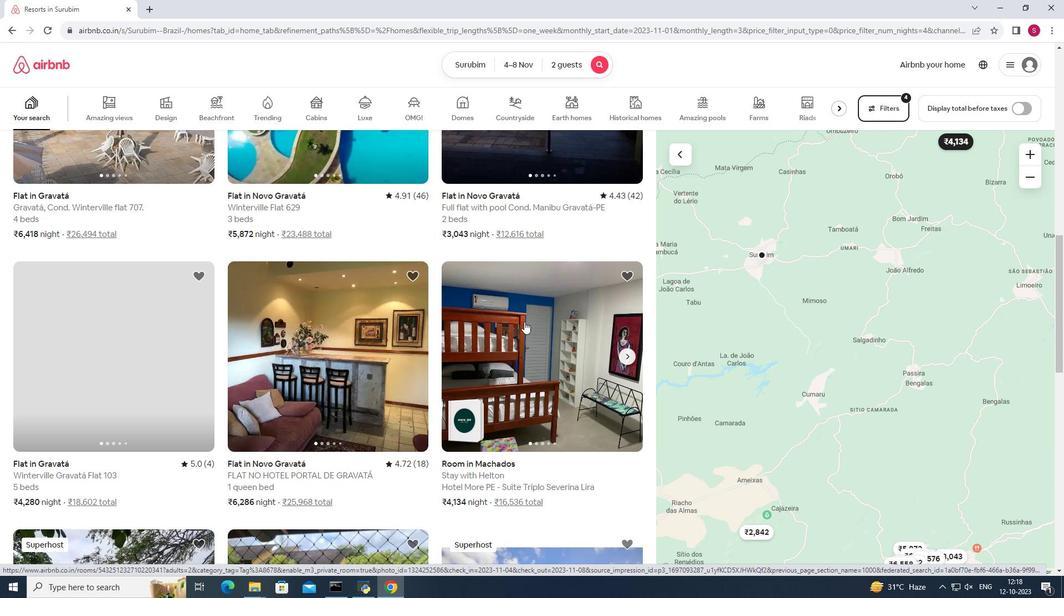 
Action: Mouse scrolled (524, 322) with delta (0, 0)
Screenshot: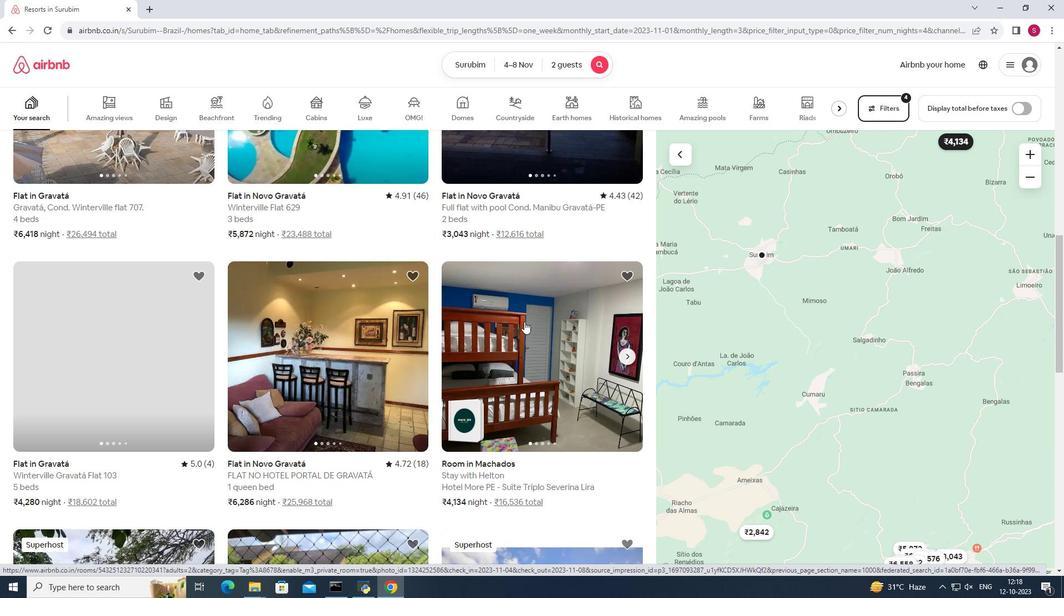 
Action: Mouse scrolled (524, 322) with delta (0, 0)
Screenshot: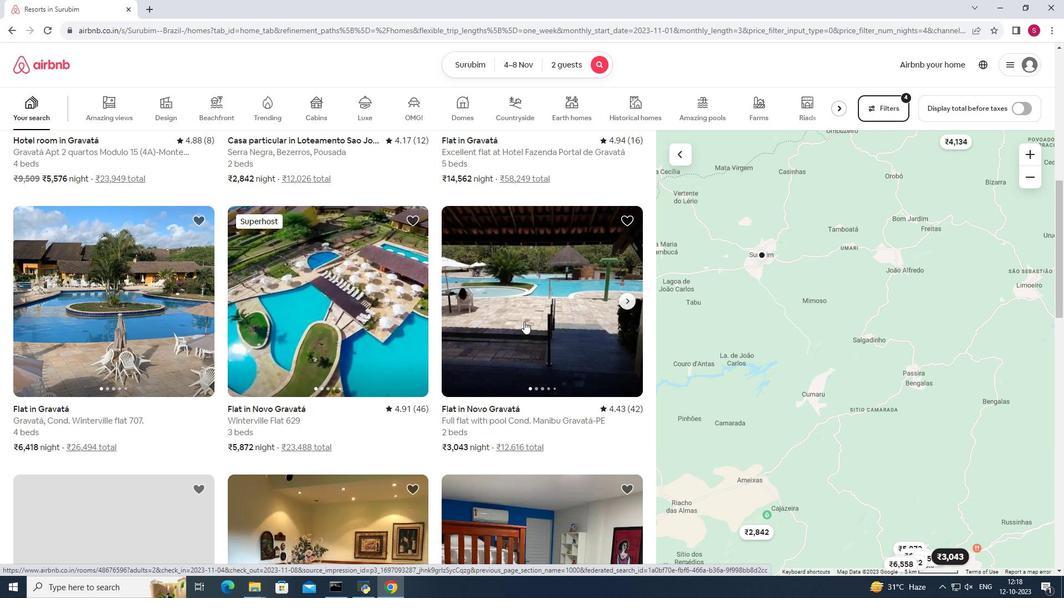 
Action: Mouse scrolled (524, 322) with delta (0, 0)
Screenshot: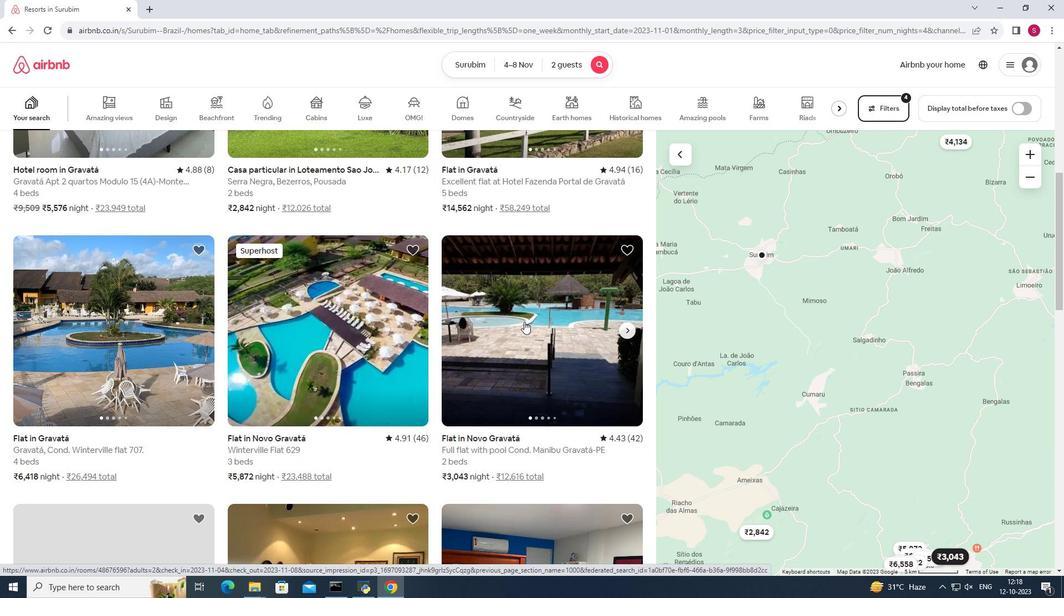 
Action: Mouse scrolled (524, 322) with delta (0, 0)
Screenshot: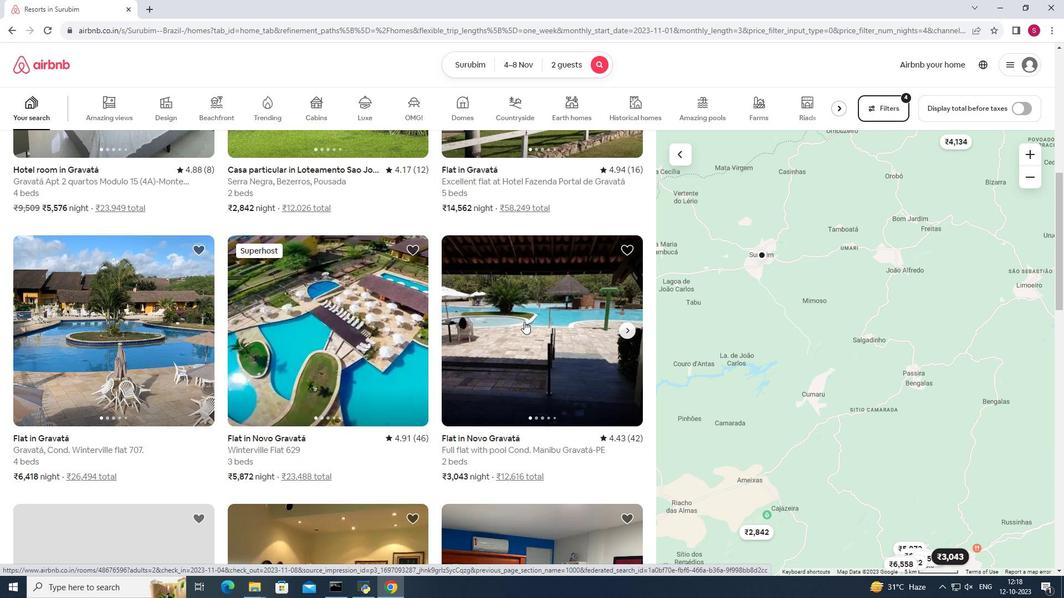 
Action: Mouse scrolled (524, 322) with delta (0, 0)
Screenshot: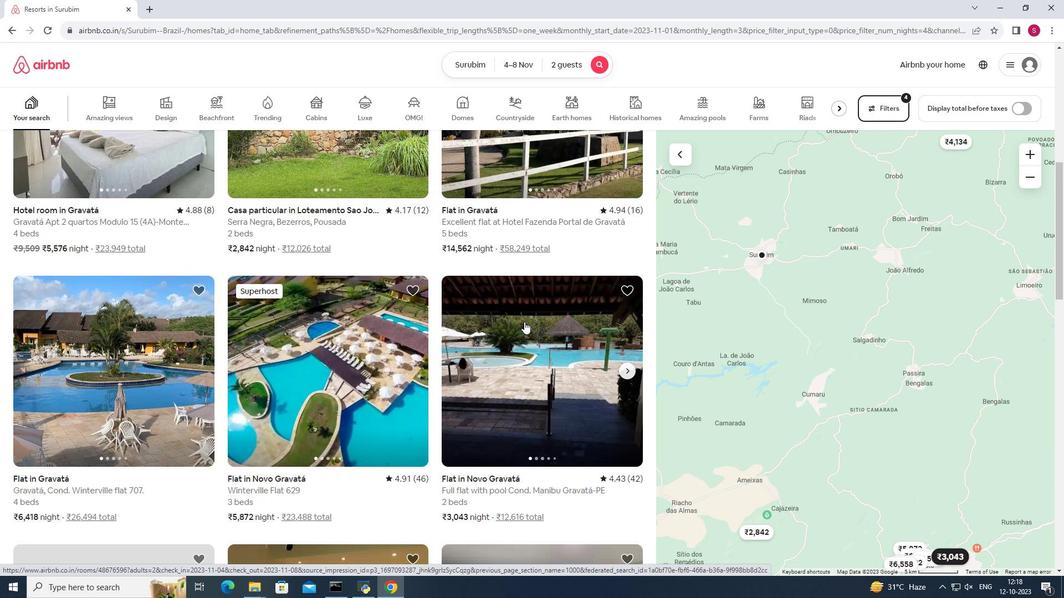 
Action: Mouse scrolled (524, 322) with delta (0, 0)
Screenshot: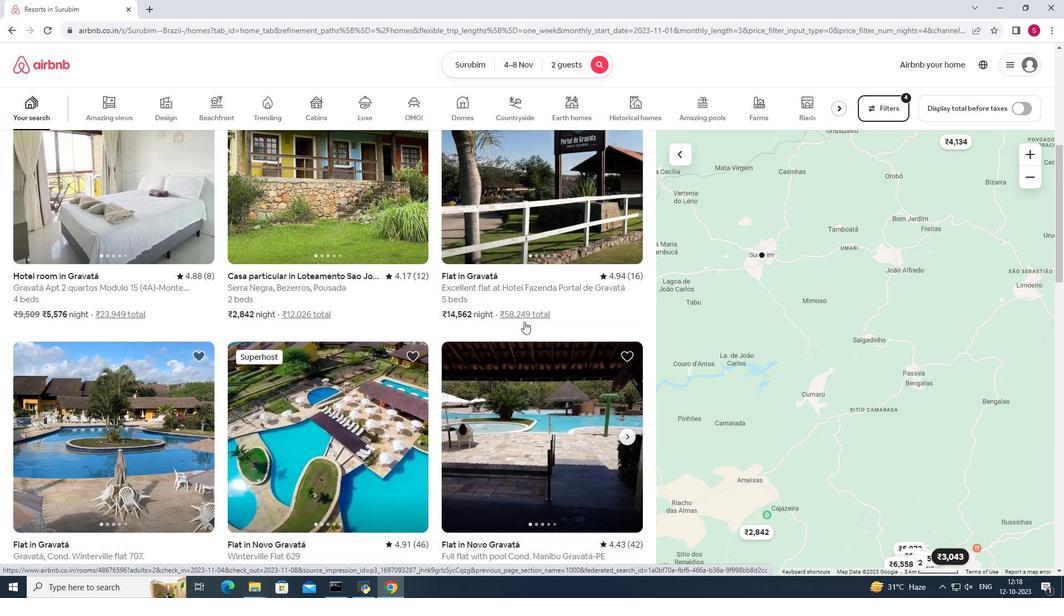 
Action: Mouse scrolled (524, 322) with delta (0, 0)
Screenshot: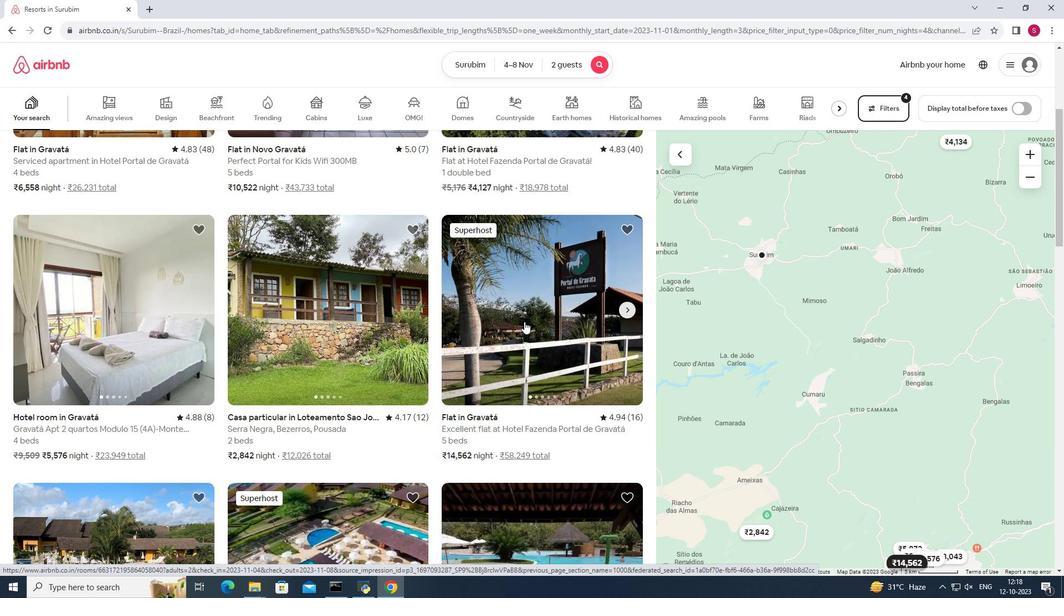
Action: Mouse scrolled (524, 322) with delta (0, 0)
Screenshot: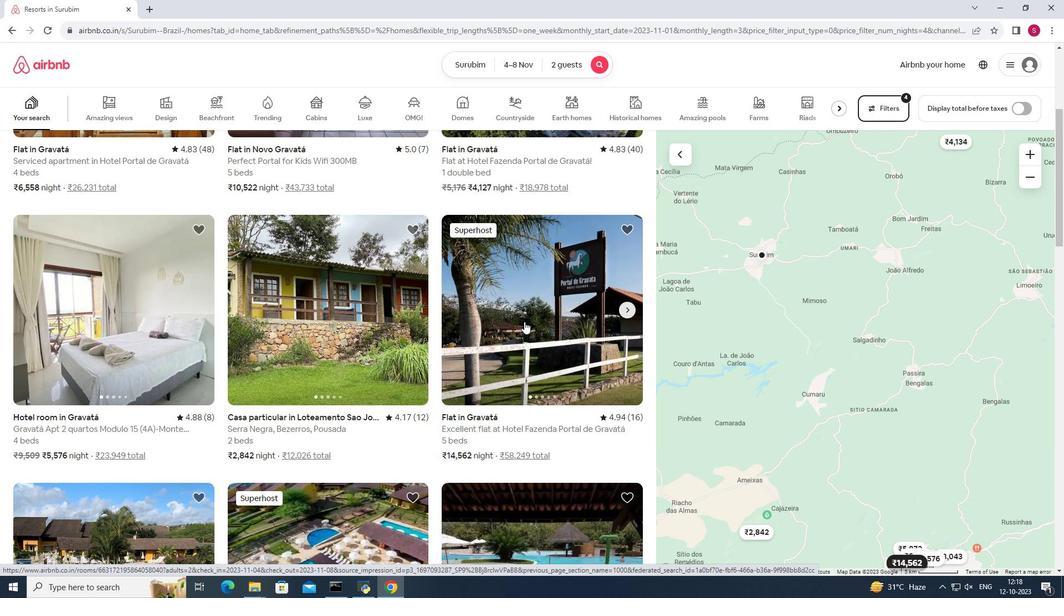 
Action: Mouse scrolled (524, 322) with delta (0, 0)
Screenshot: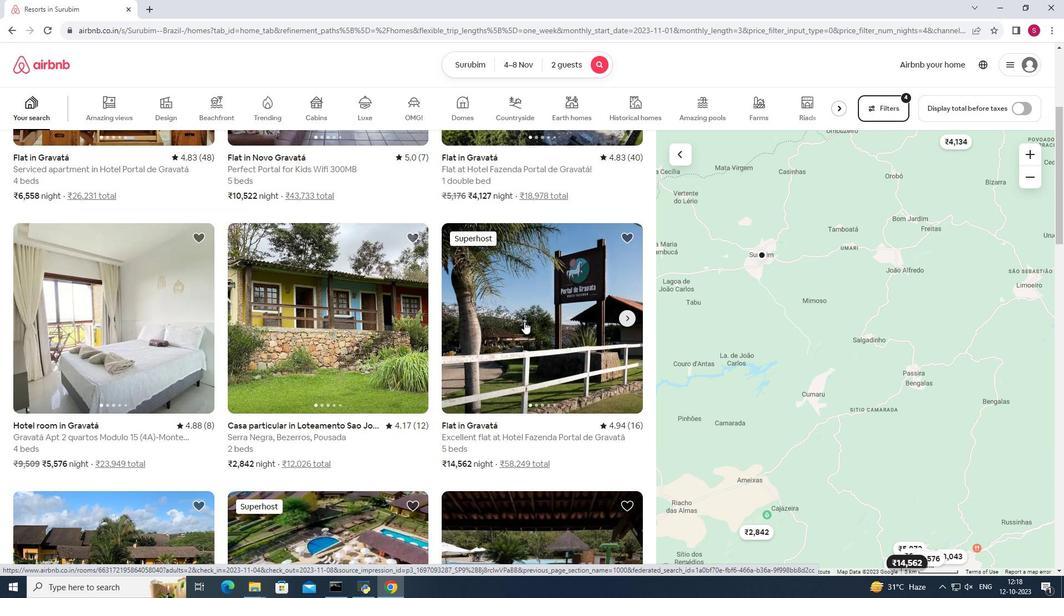
Action: Mouse scrolled (524, 322) with delta (0, 0)
Screenshot: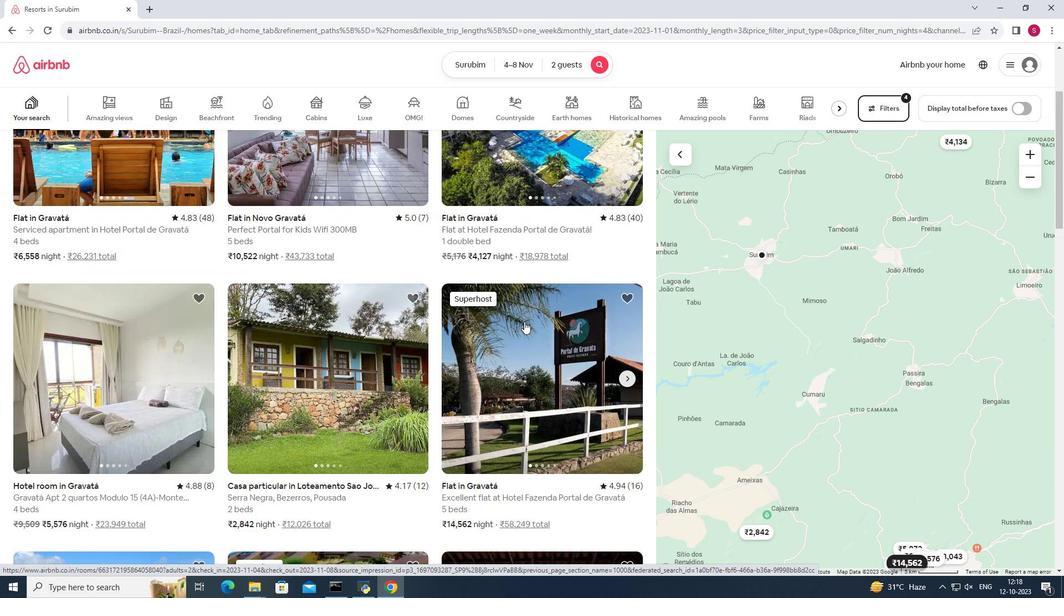 
Action: Mouse moved to (291, 298)
Screenshot: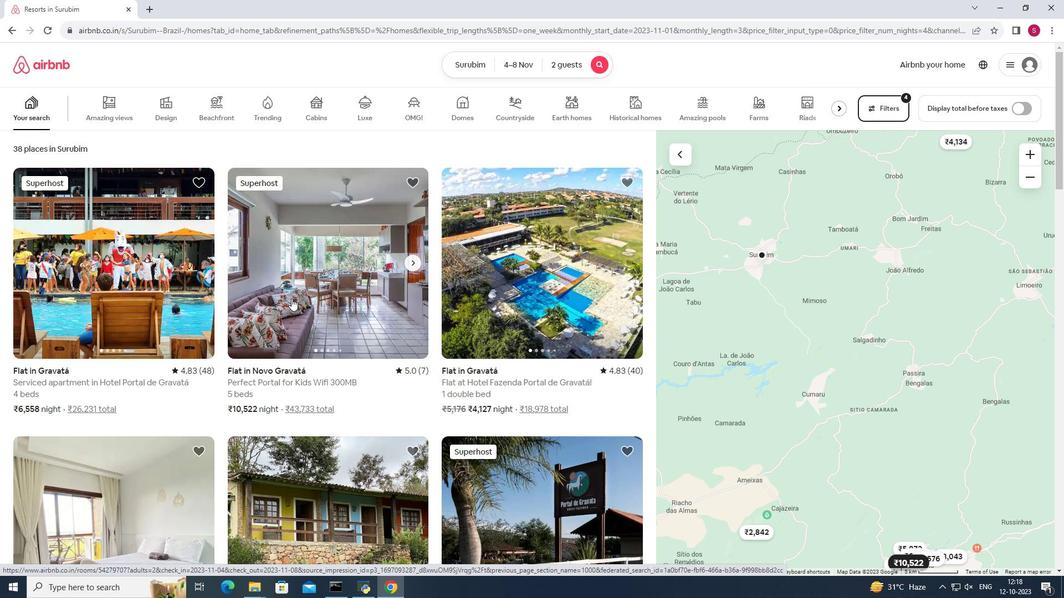 
Action: Mouse pressed left at (291, 298)
Screenshot: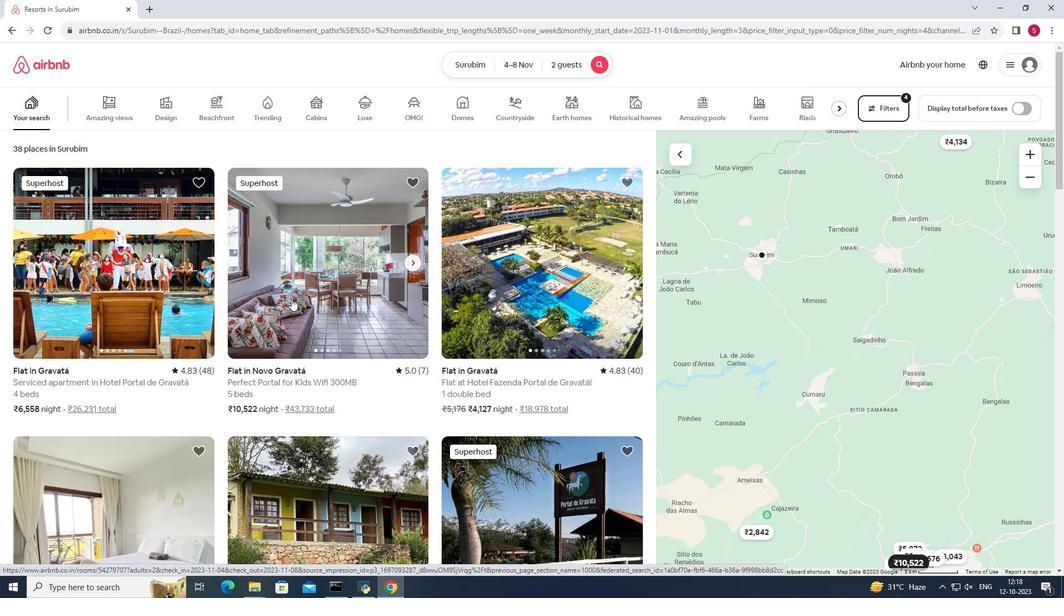
Action: Mouse moved to (772, 411)
Screenshot: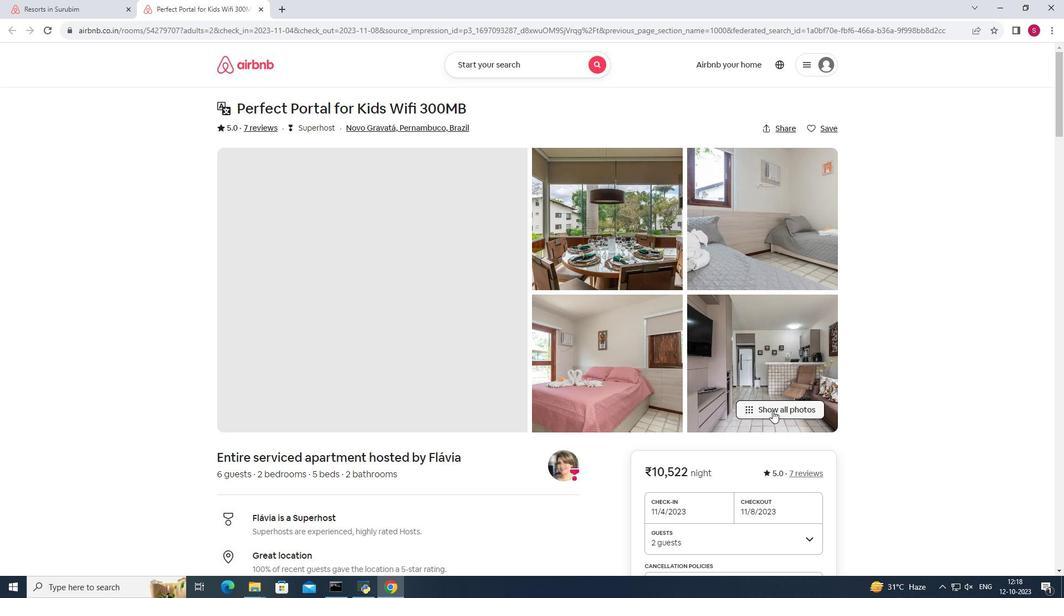 
Action: Mouse pressed left at (772, 411)
Screenshot: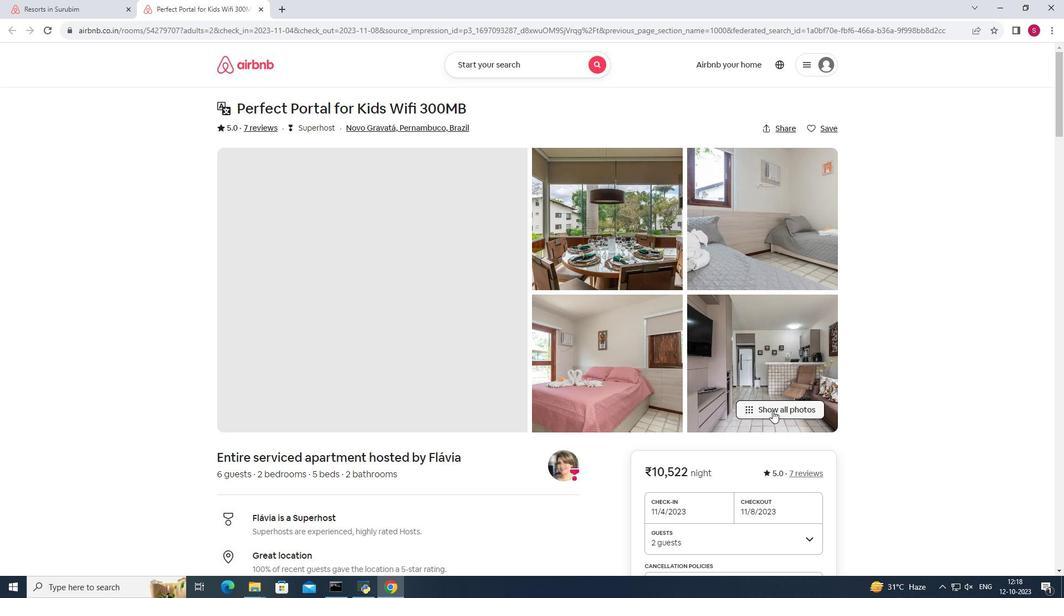 
Action: Mouse moved to (697, 430)
Screenshot: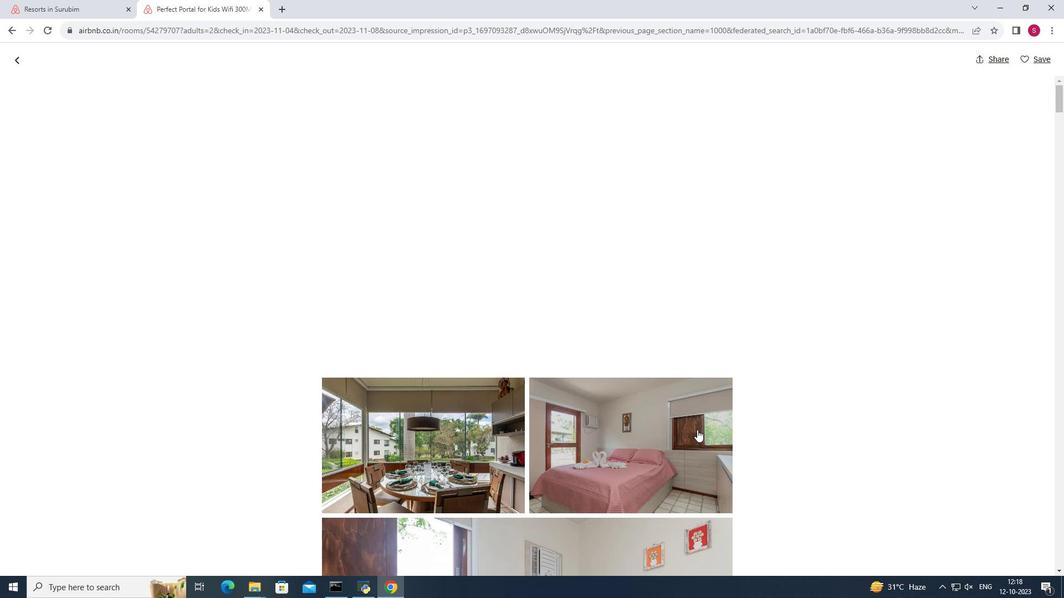 
Action: Mouse scrolled (697, 429) with delta (0, 0)
Screenshot: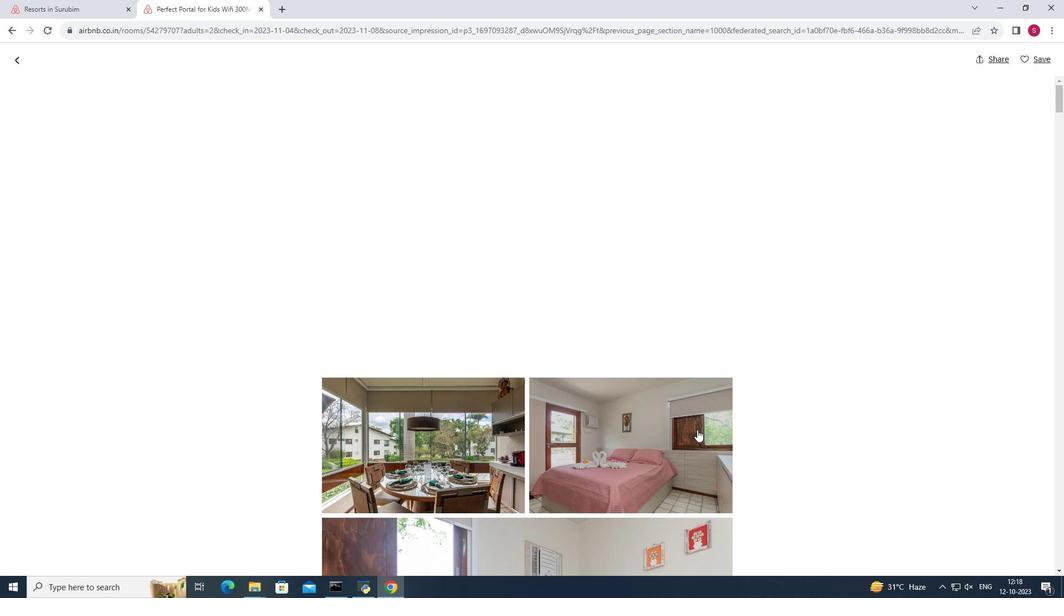 
Action: Mouse scrolled (697, 429) with delta (0, 0)
Screenshot: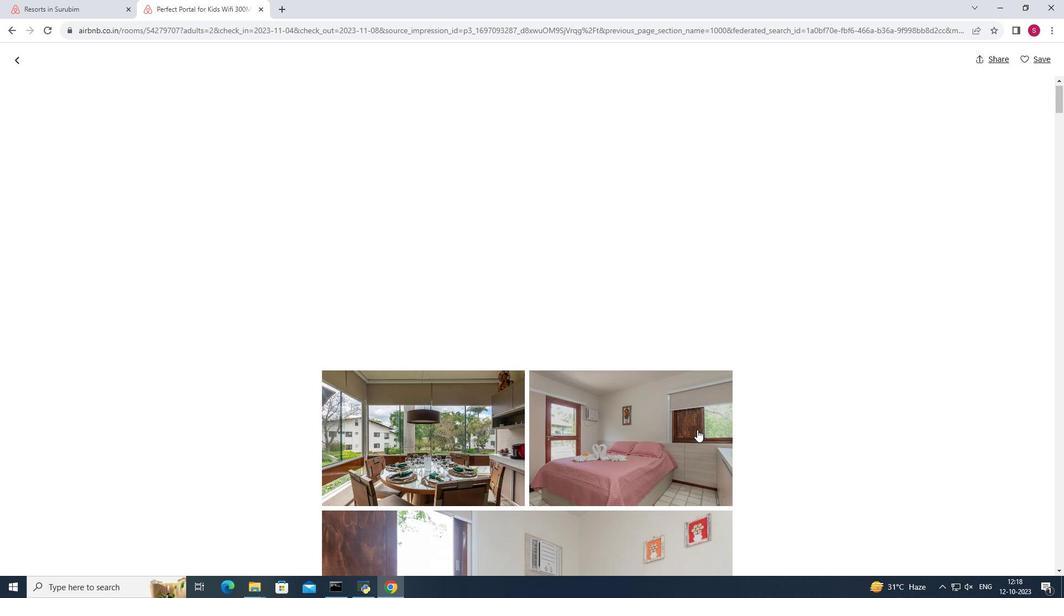 
Action: Mouse scrolled (697, 429) with delta (0, 0)
Screenshot: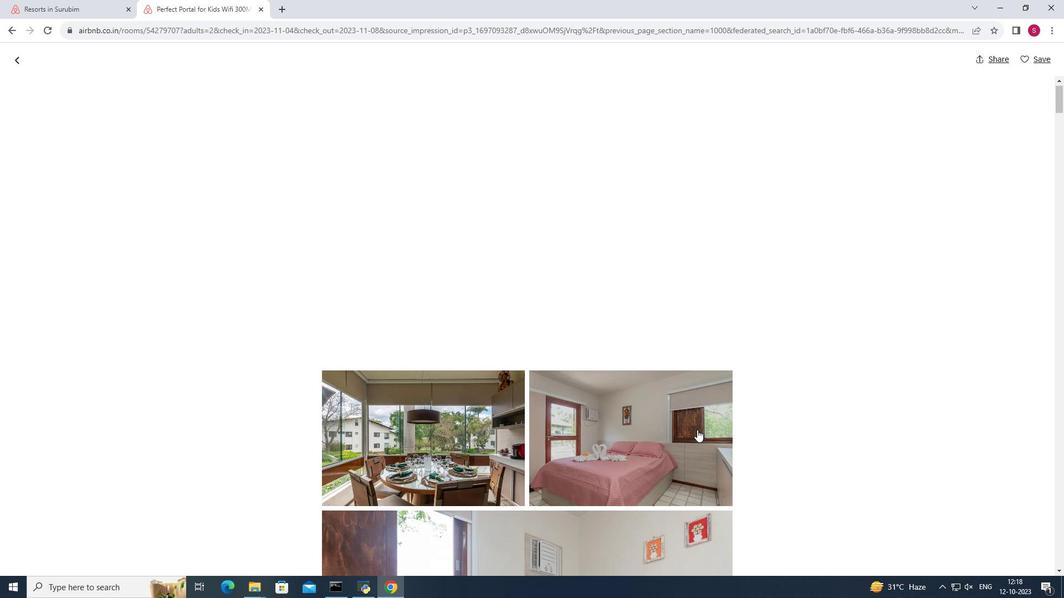 
Action: Mouse scrolled (697, 429) with delta (0, 0)
Screenshot: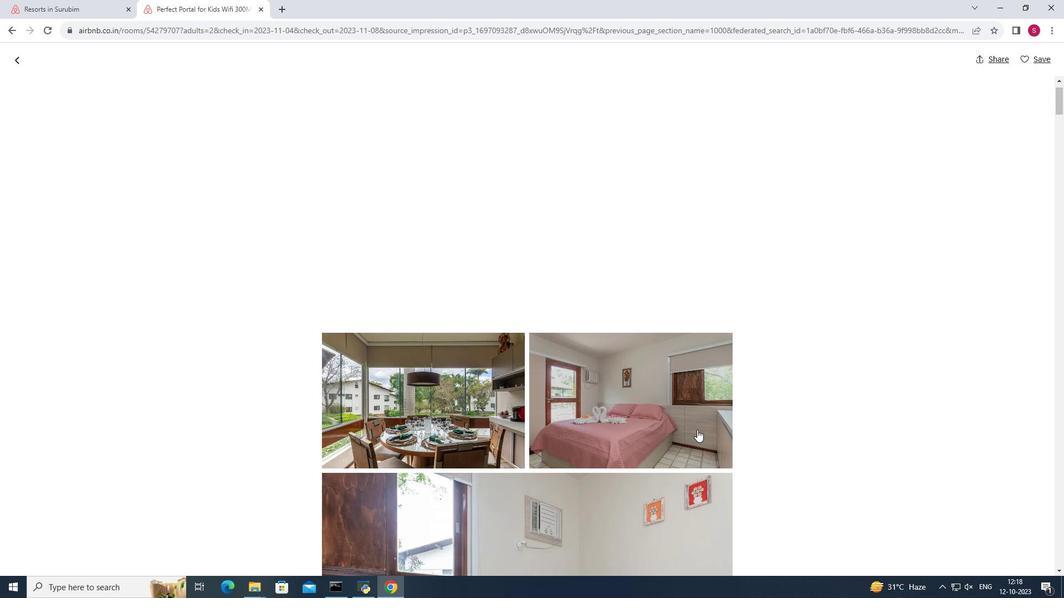 
Action: Mouse scrolled (697, 429) with delta (0, 0)
Screenshot: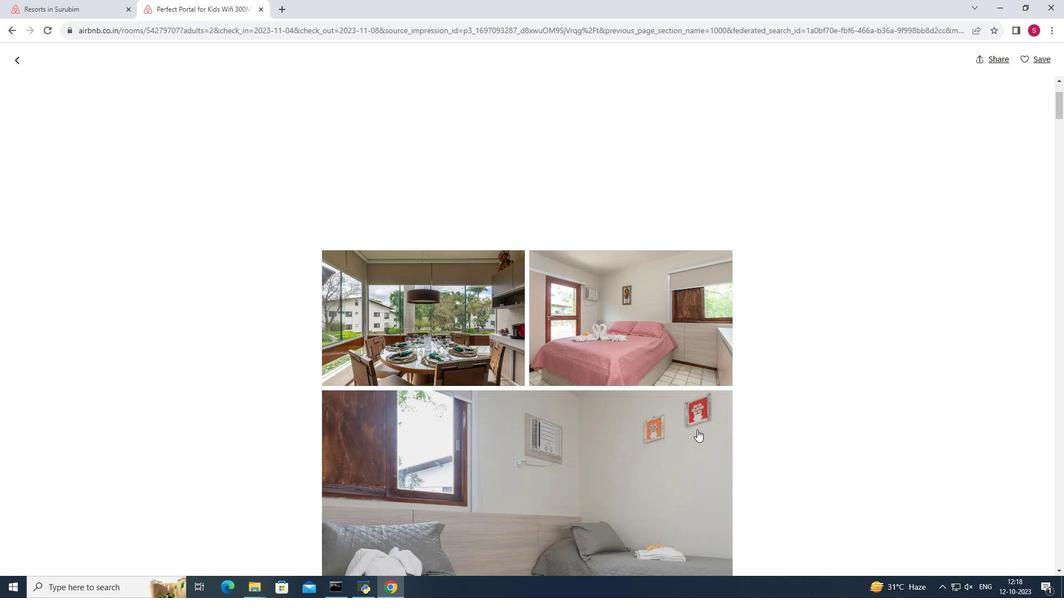 
Action: Mouse moved to (696, 427)
Screenshot: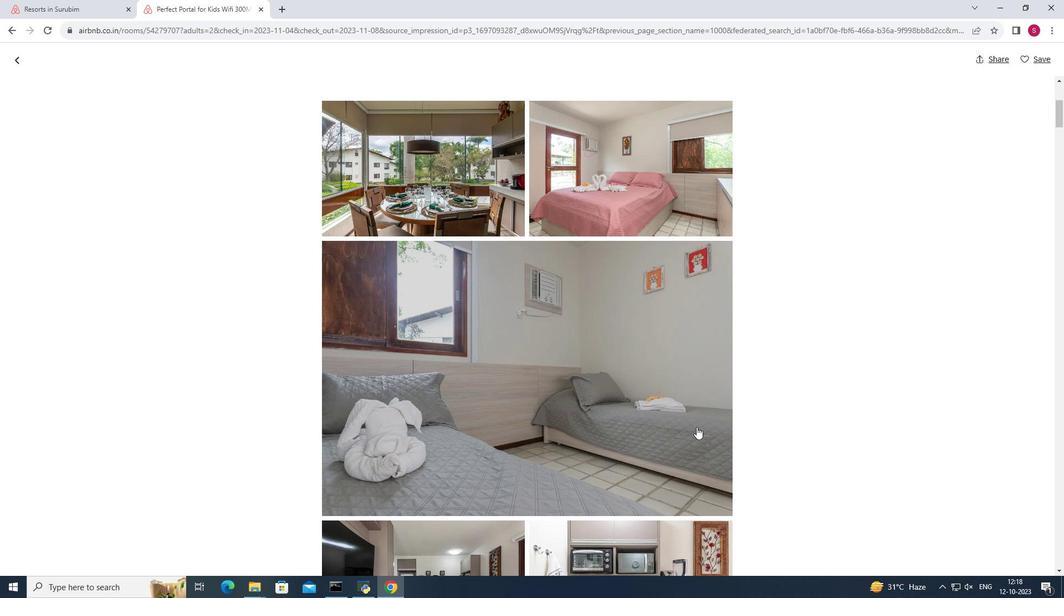 
Action: Mouse scrolled (696, 426) with delta (0, 0)
Screenshot: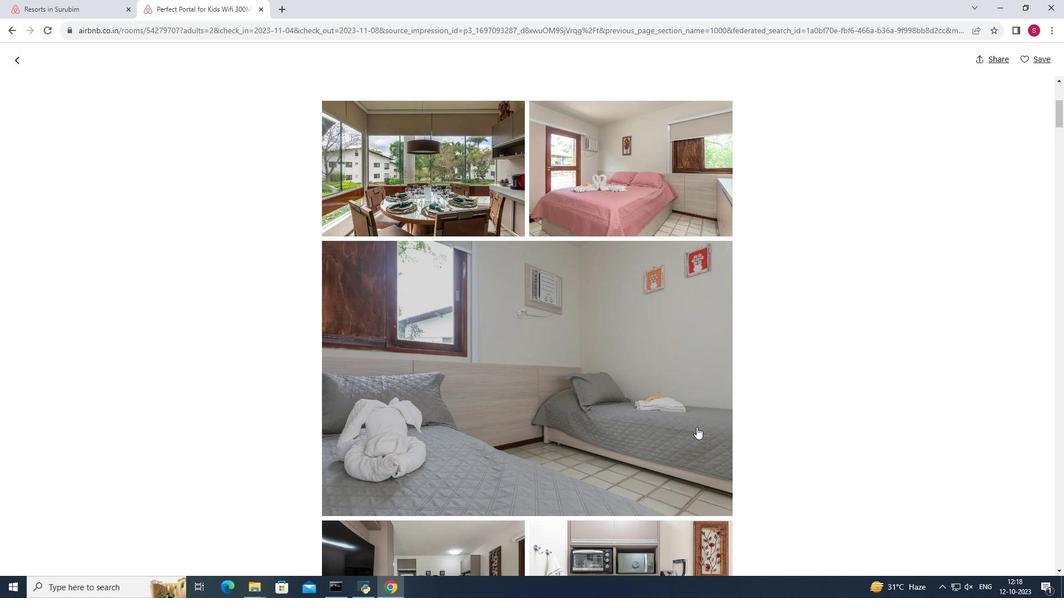 
Action: Mouse scrolled (696, 426) with delta (0, 0)
Screenshot: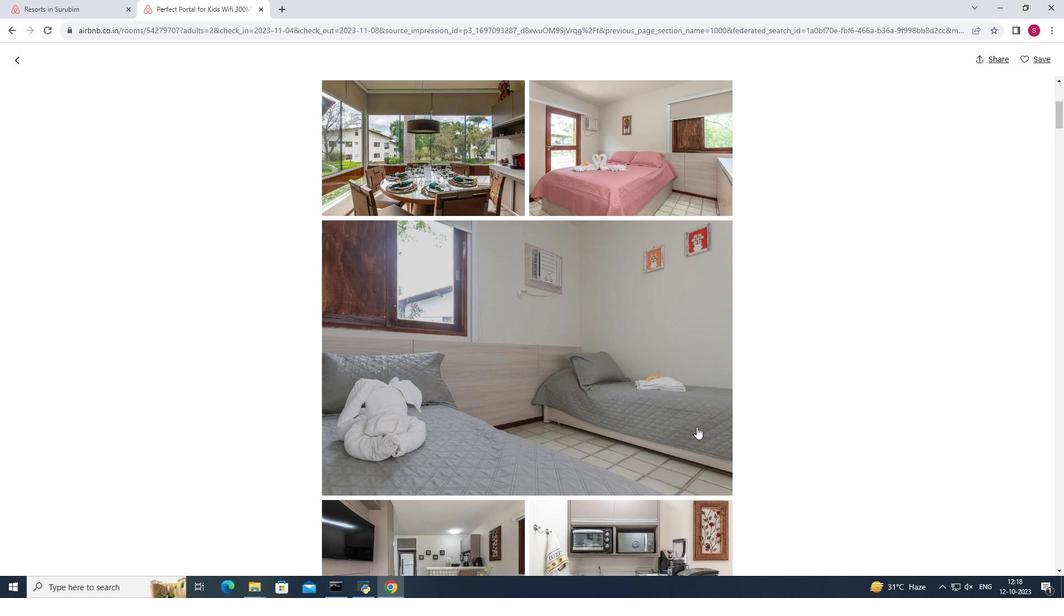 
Action: Mouse scrolled (696, 426) with delta (0, 0)
Screenshot: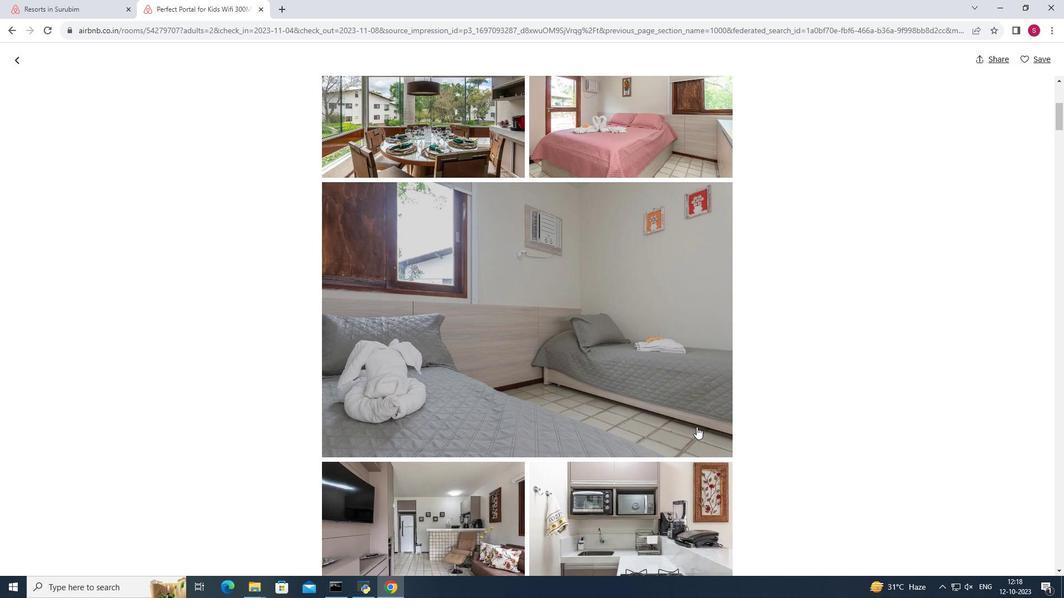 
Action: Mouse scrolled (696, 426) with delta (0, 0)
Screenshot: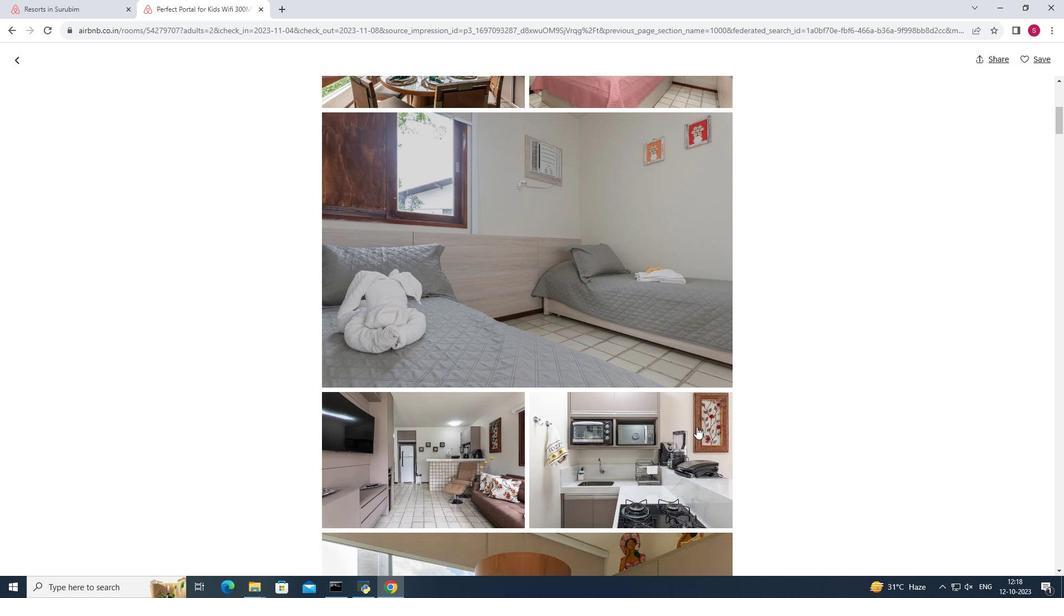 
Action: Mouse scrolled (696, 426) with delta (0, 0)
Screenshot: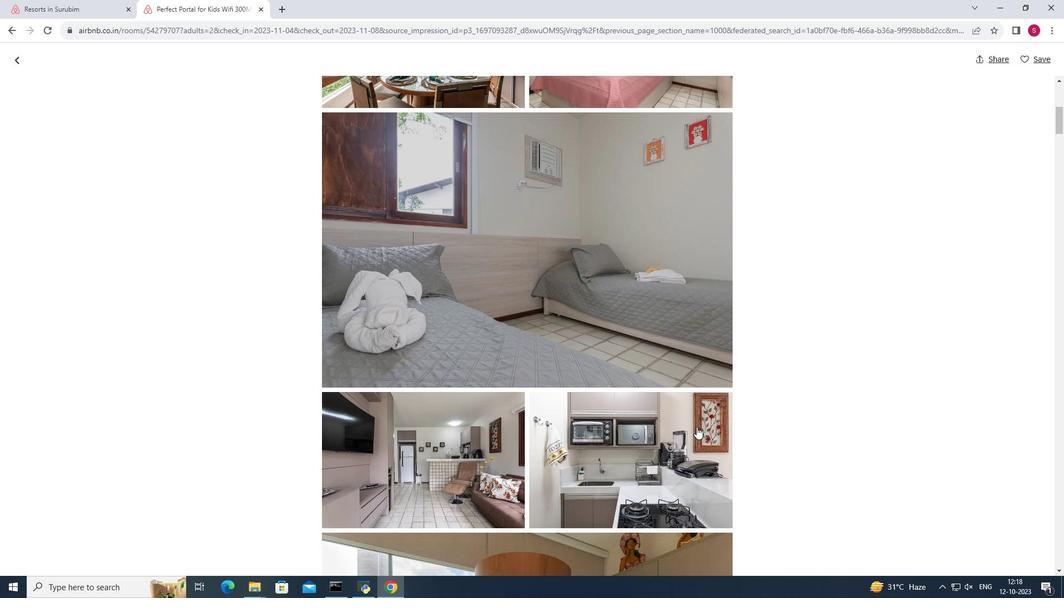 
Action: Mouse scrolled (696, 426) with delta (0, 0)
Screenshot: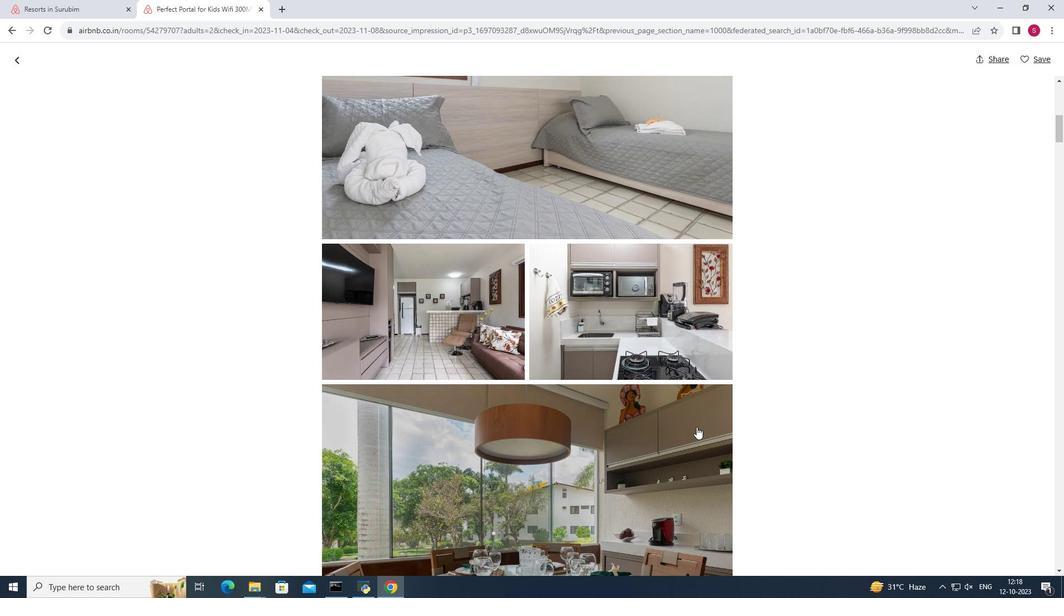 
Action: Mouse scrolled (696, 426) with delta (0, 0)
Screenshot: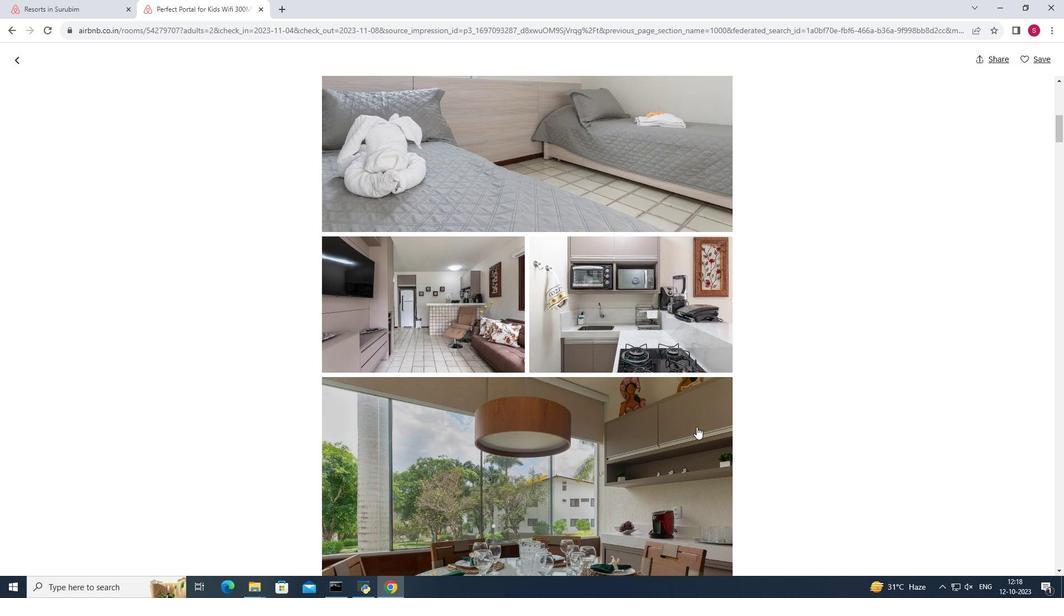 
Action: Mouse scrolled (696, 426) with delta (0, 0)
Screenshot: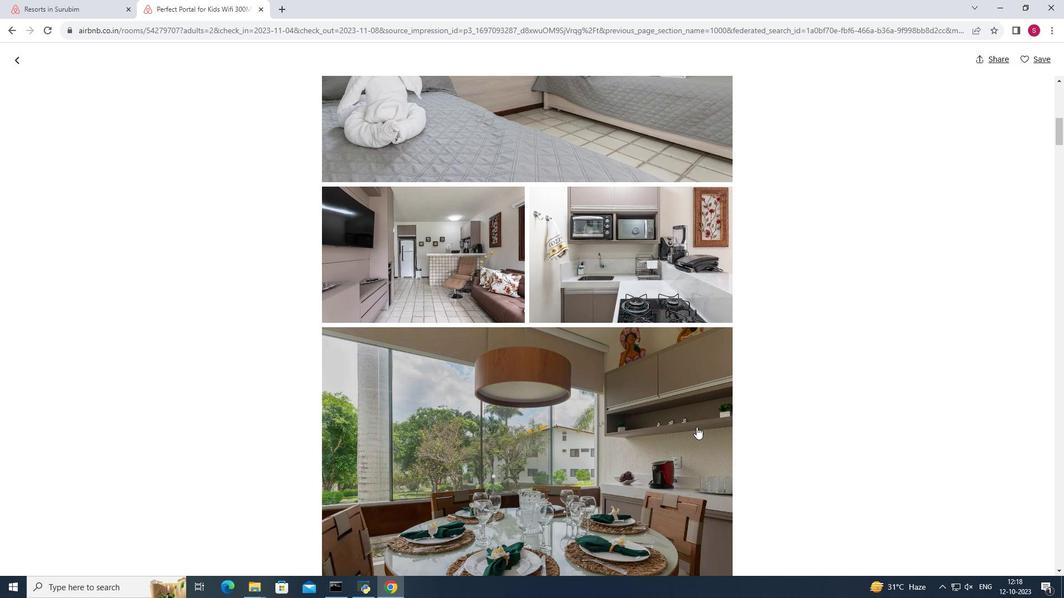 
Action: Mouse scrolled (696, 426) with delta (0, 0)
Screenshot: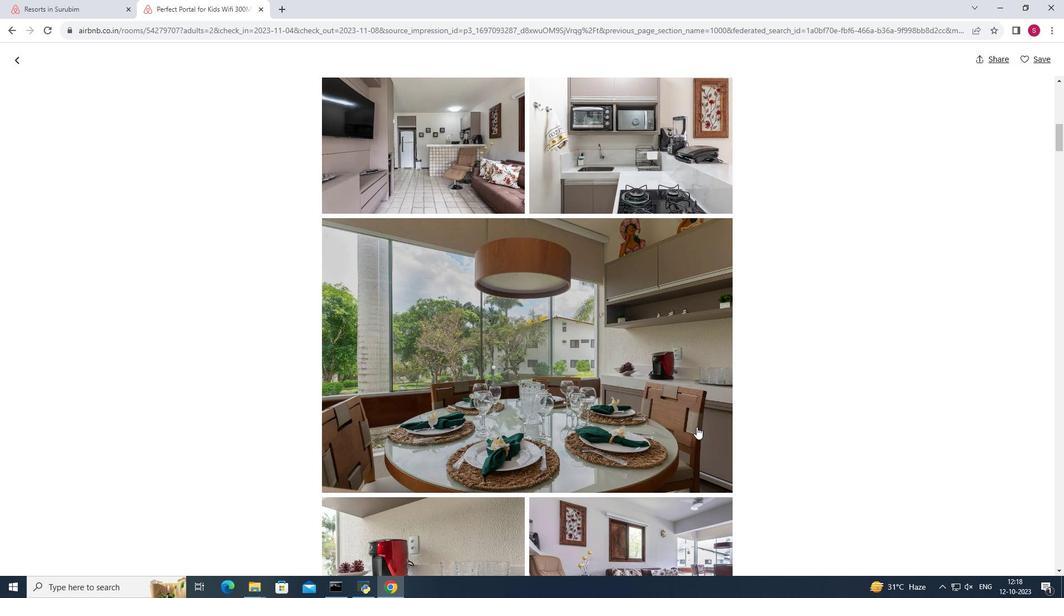 
Action: Mouse moved to (696, 426)
Screenshot: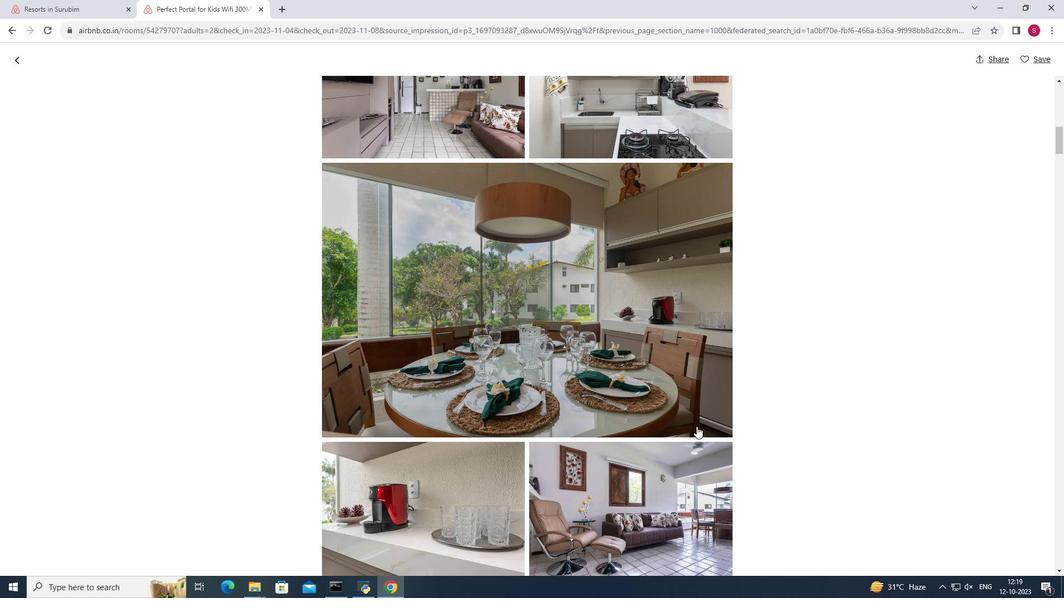
Action: Mouse scrolled (696, 426) with delta (0, 0)
Screenshot: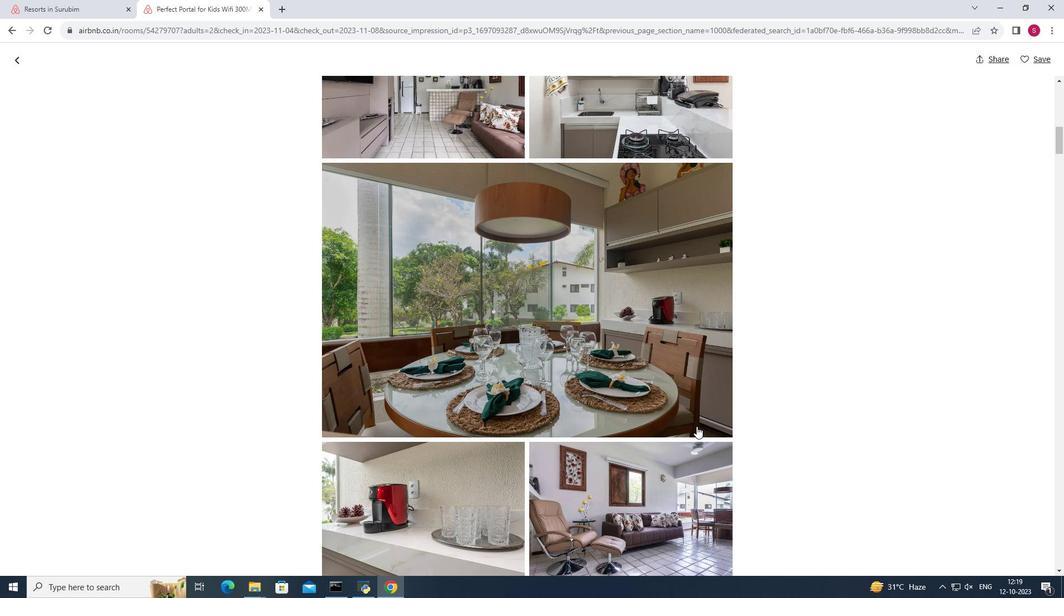 
Action: Mouse scrolled (696, 426) with delta (0, 0)
Screenshot: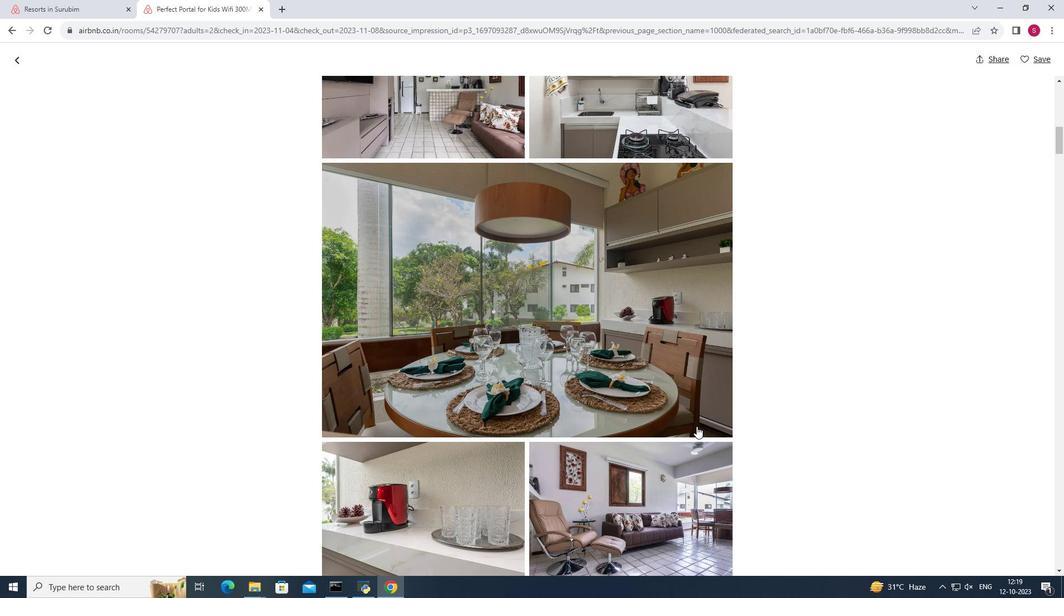 
Action: Mouse scrolled (696, 426) with delta (0, 0)
Screenshot: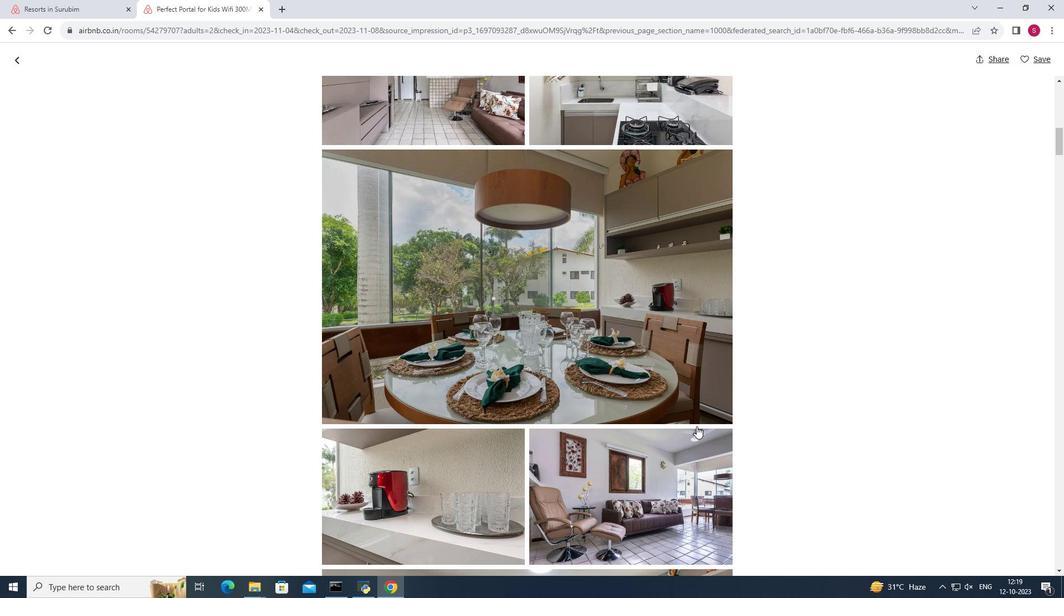 
Action: Mouse scrolled (696, 426) with delta (0, 0)
Screenshot: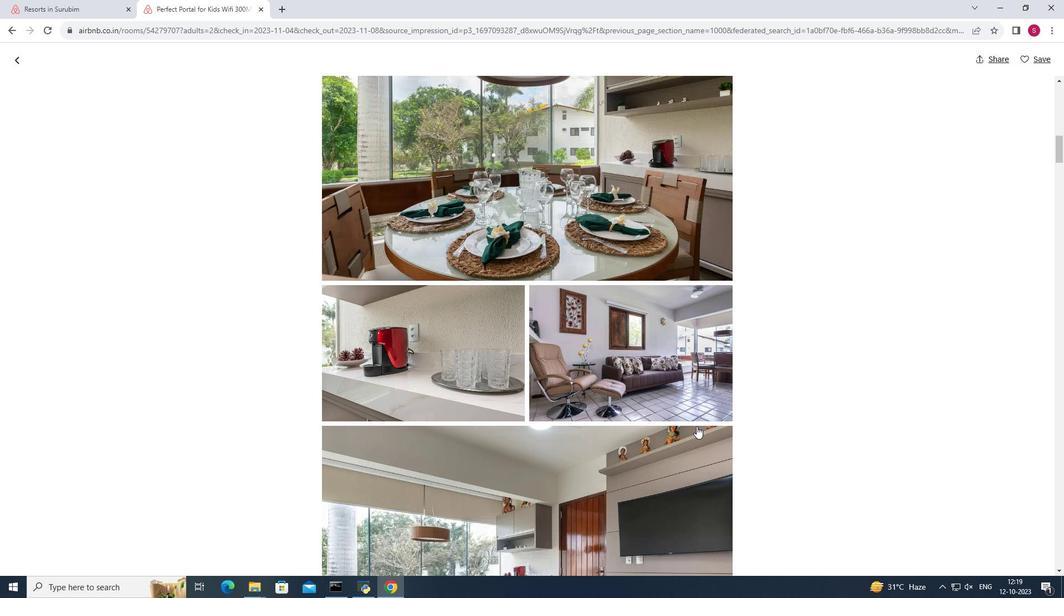 
Action: Mouse scrolled (696, 426) with delta (0, 0)
Screenshot: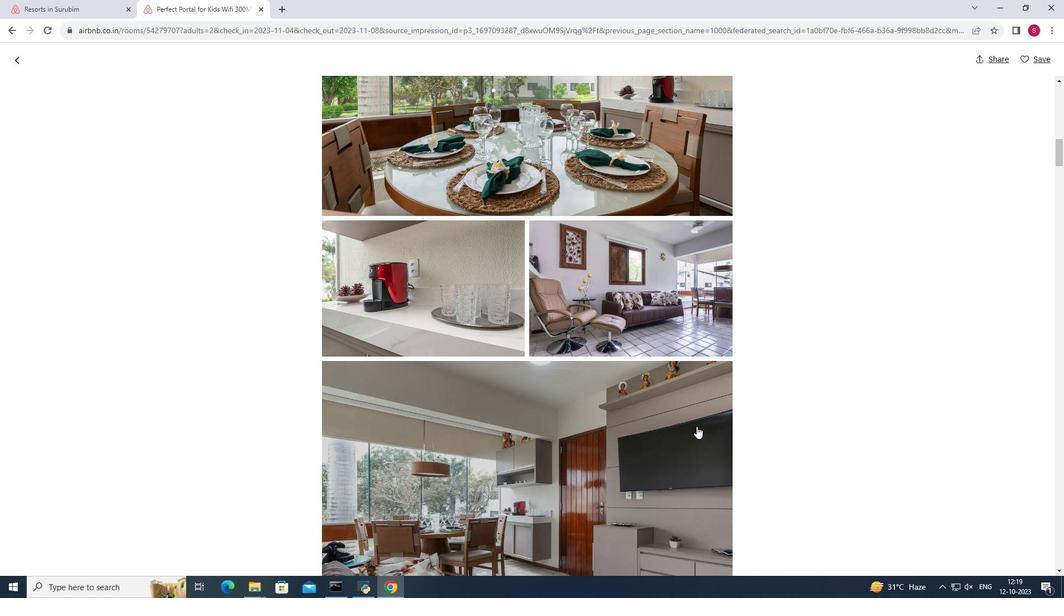 
Action: Mouse scrolled (696, 426) with delta (0, 0)
Screenshot: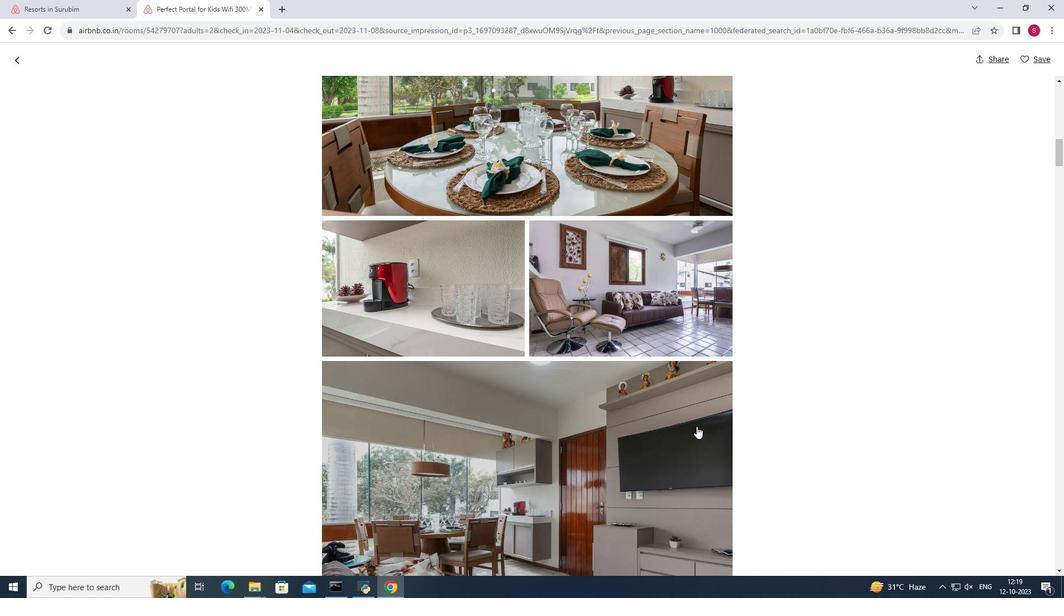 
Action: Mouse scrolled (696, 426) with delta (0, 0)
Screenshot: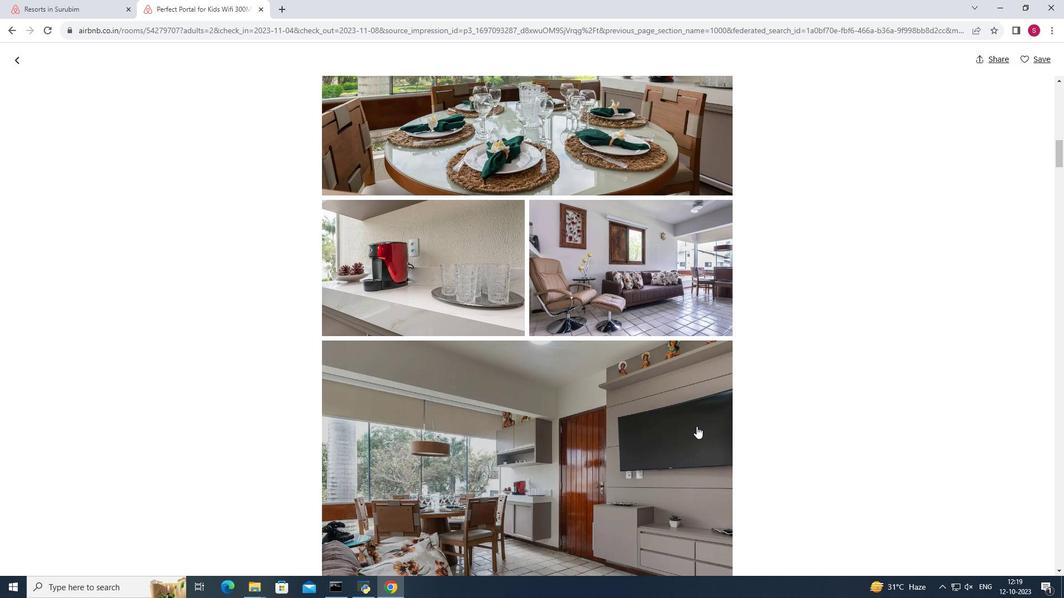 
Action: Mouse scrolled (696, 426) with delta (0, 0)
Screenshot: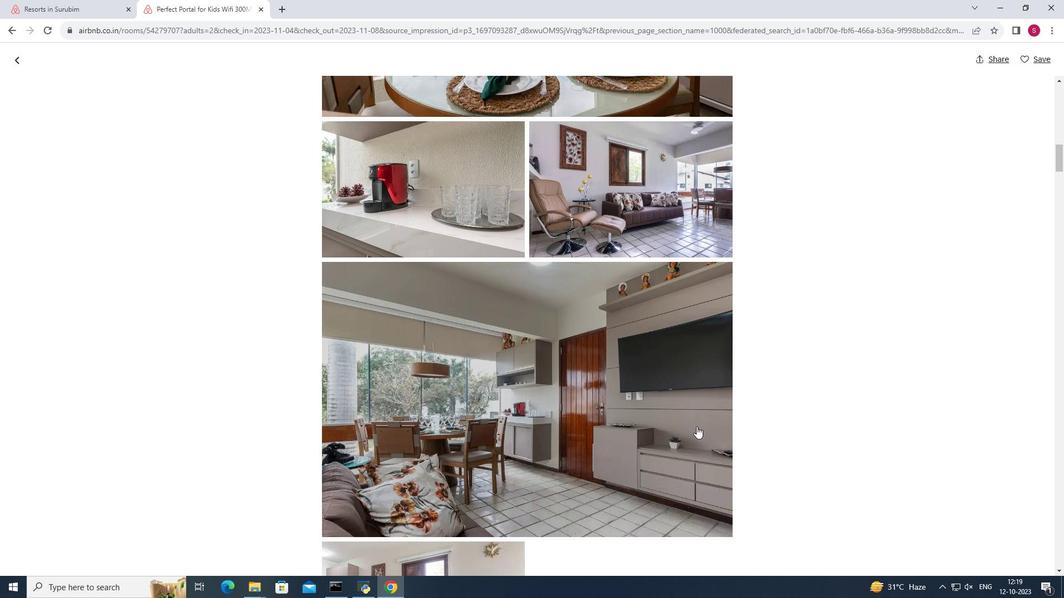 
Action: Mouse scrolled (696, 426) with delta (0, 0)
Screenshot: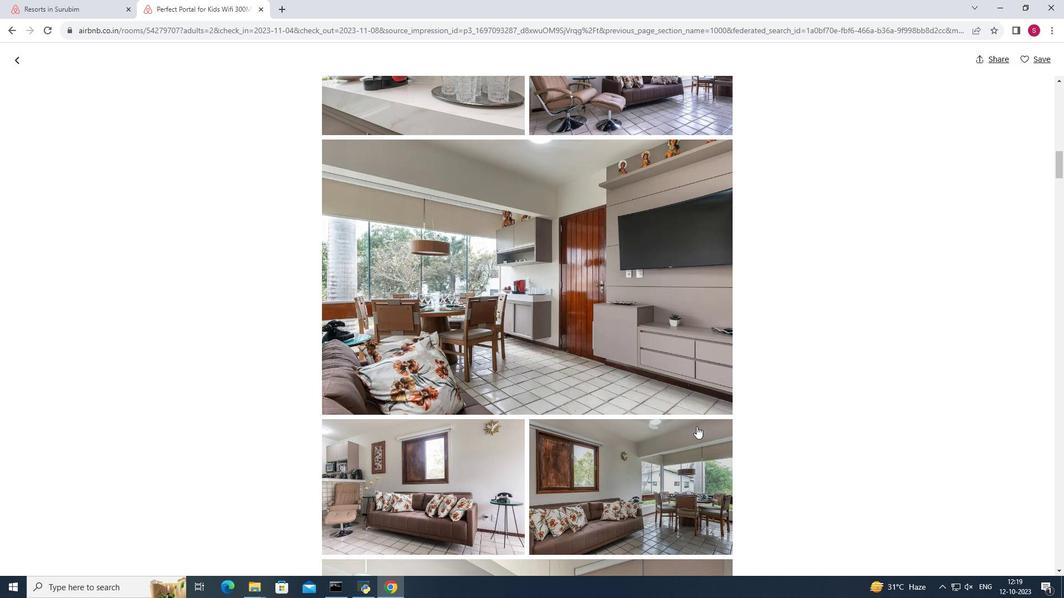 
Action: Mouse scrolled (696, 426) with delta (0, 0)
Screenshot: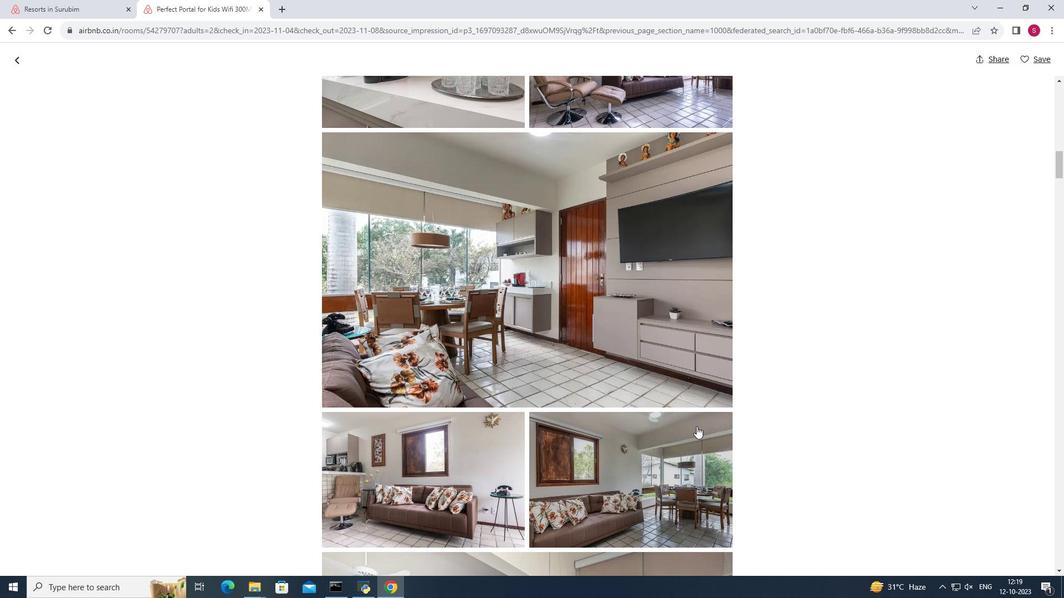 
Action: Mouse scrolled (696, 426) with delta (0, 0)
Screenshot: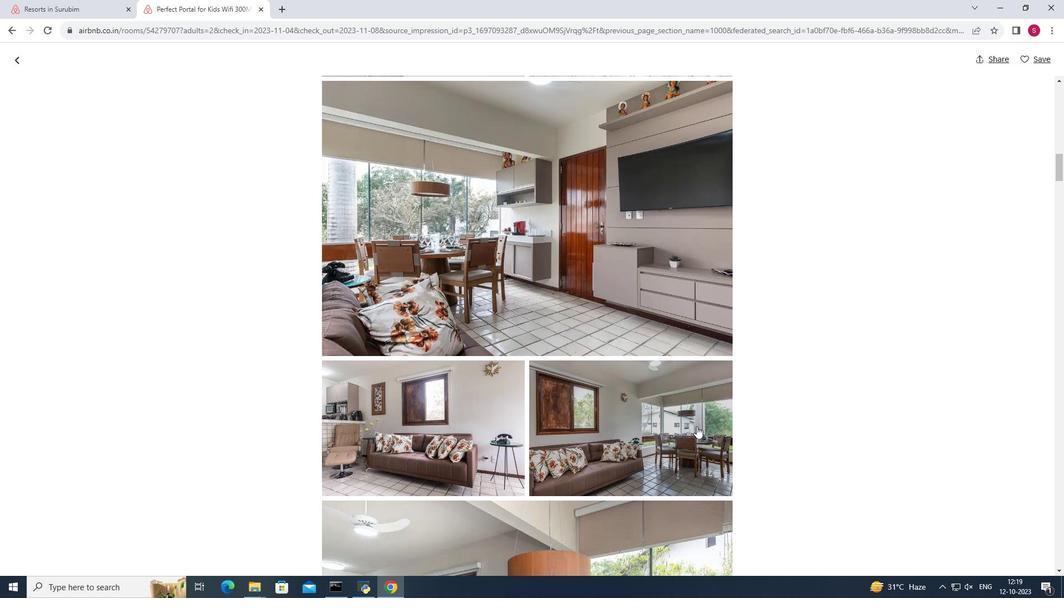 
Action: Mouse scrolled (696, 426) with delta (0, 0)
Screenshot: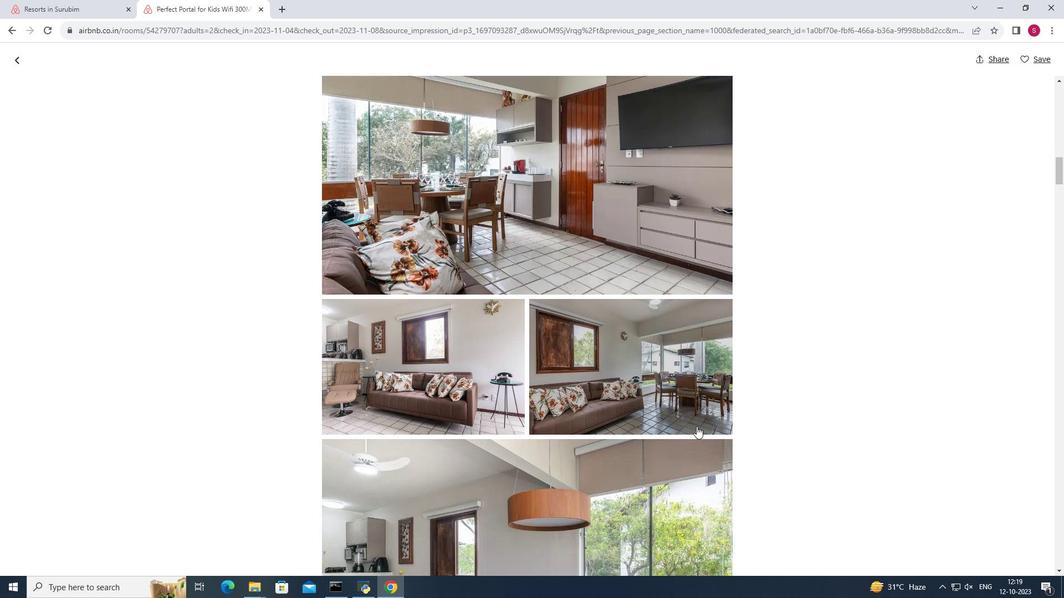 
Action: Mouse scrolled (696, 426) with delta (0, 0)
Screenshot: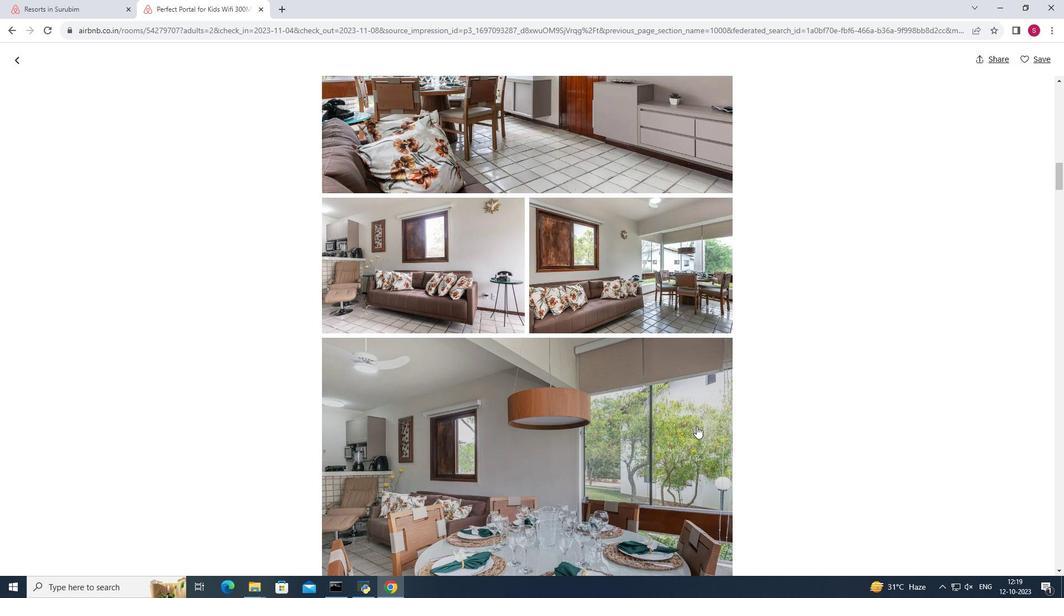 
Action: Mouse scrolled (696, 426) with delta (0, 0)
Screenshot: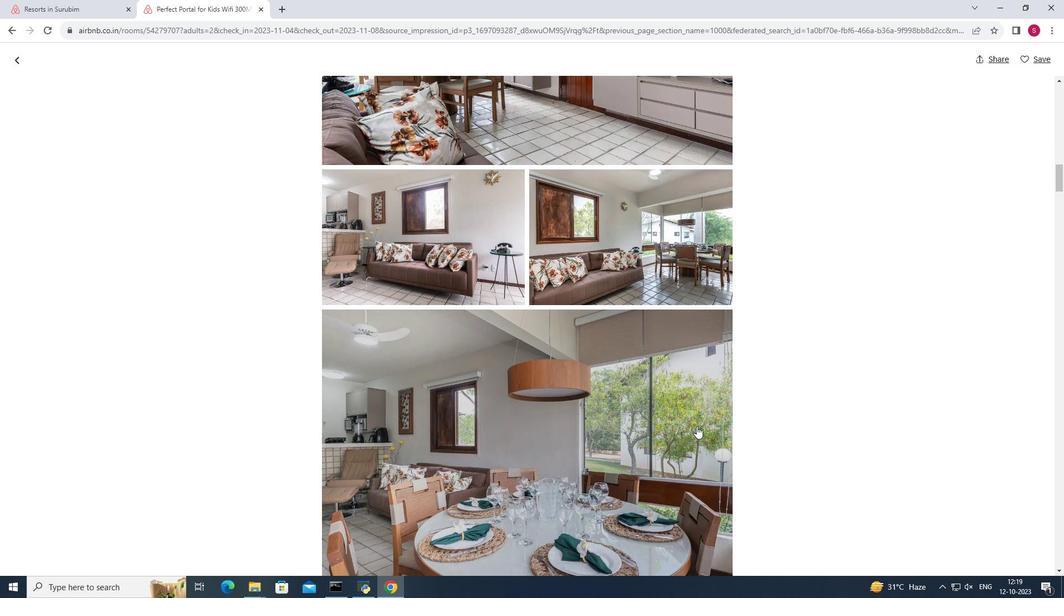 
Action: Mouse scrolled (696, 426) with delta (0, 0)
Screenshot: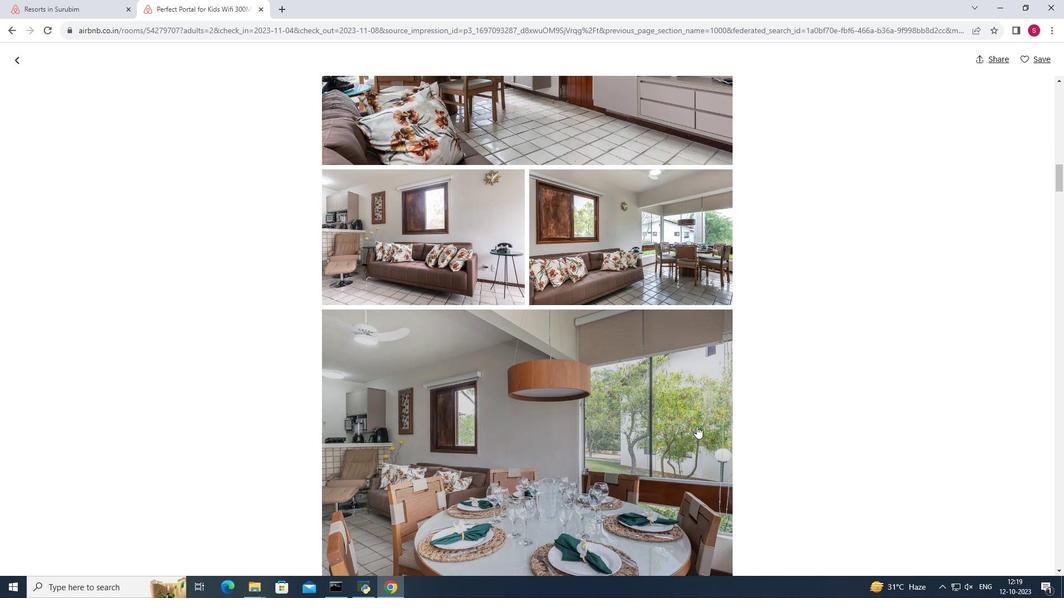 
Action: Mouse scrolled (696, 426) with delta (0, 0)
Screenshot: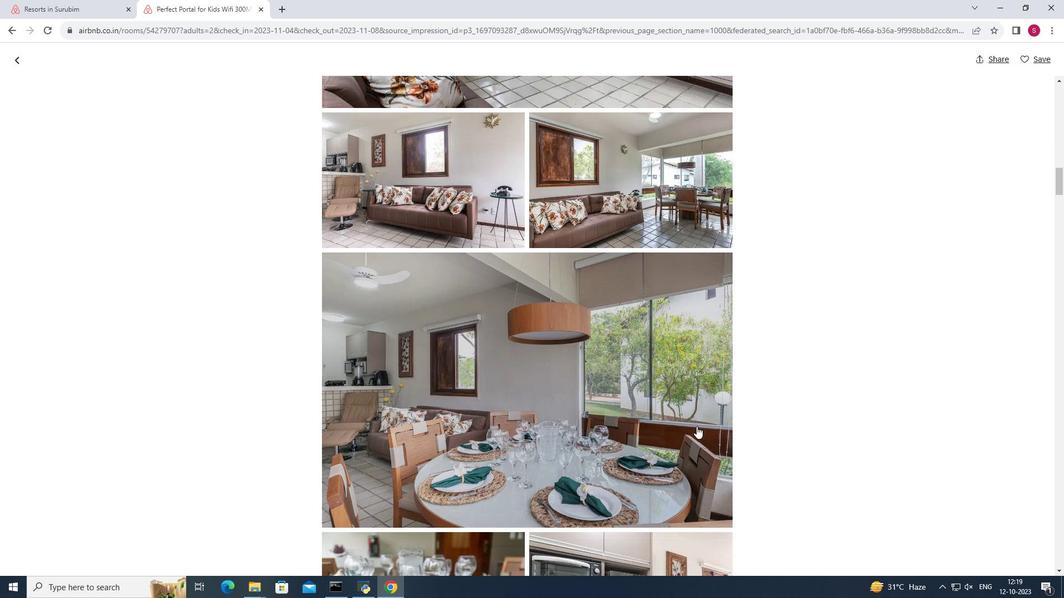 
Action: Mouse scrolled (696, 426) with delta (0, 0)
Screenshot: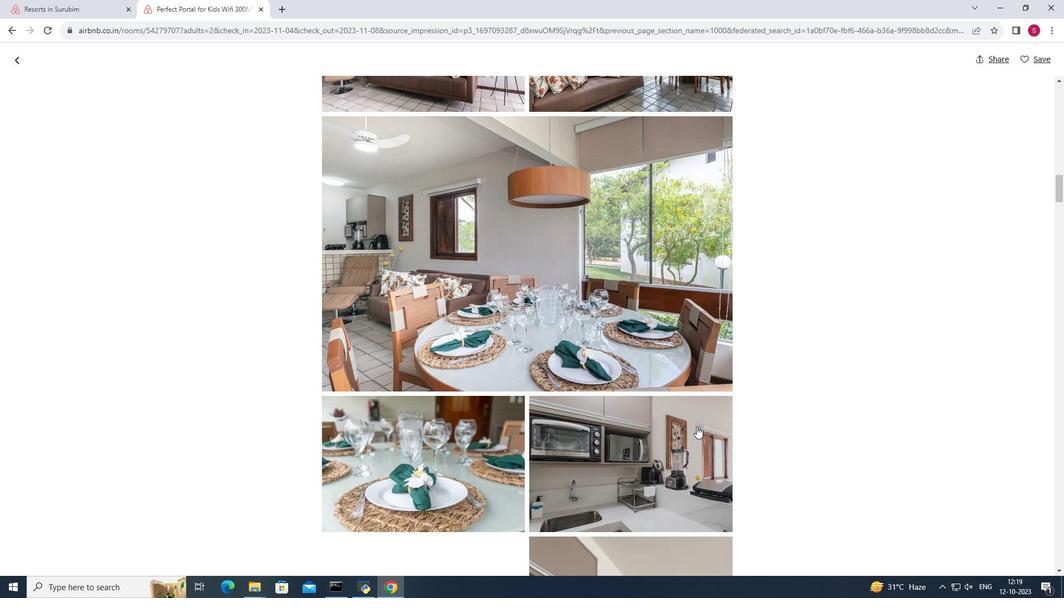 
Action: Mouse scrolled (696, 426) with delta (0, 0)
Screenshot: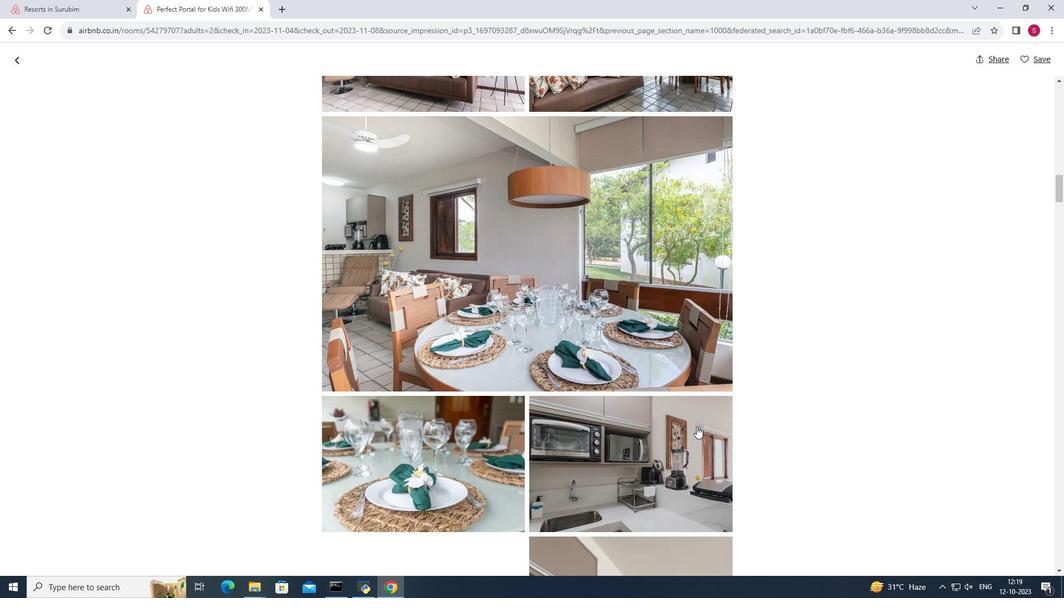 
Action: Mouse scrolled (696, 426) with delta (0, 0)
Screenshot: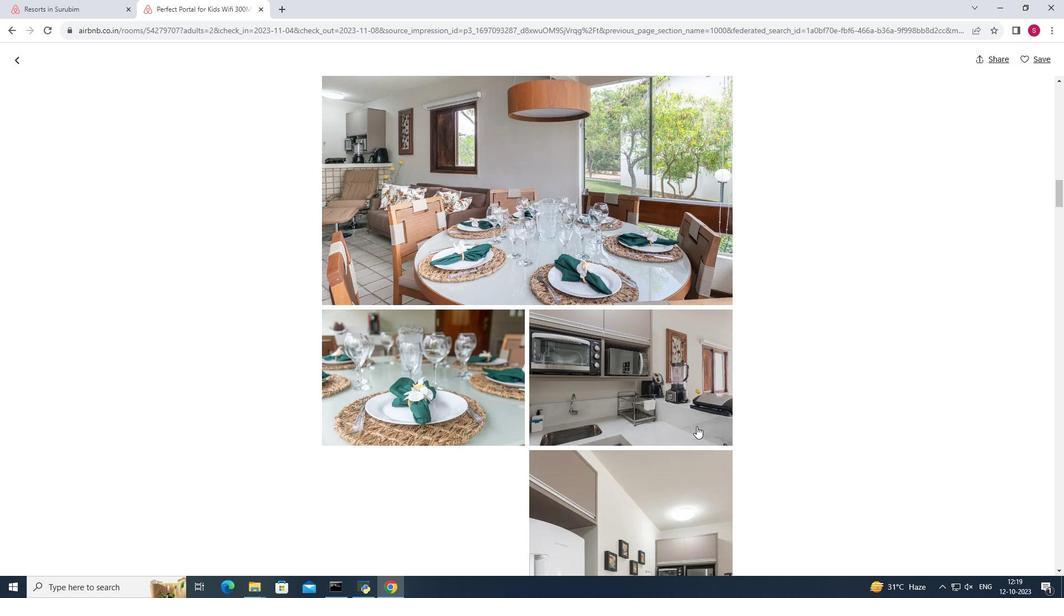 
Action: Mouse scrolled (696, 426) with delta (0, 0)
Screenshot: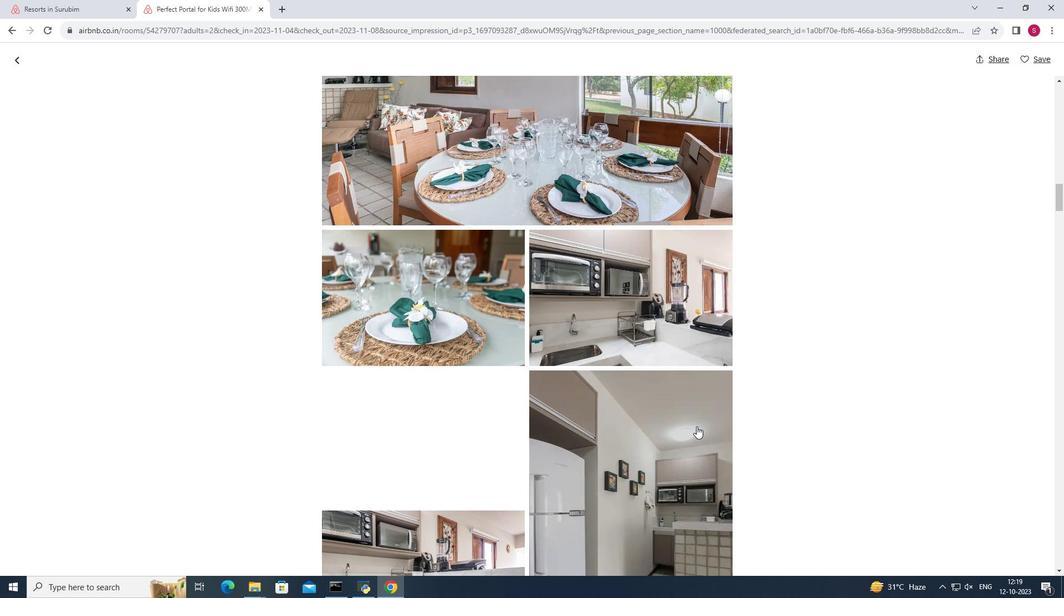 
Action: Mouse scrolled (696, 426) with delta (0, 0)
Screenshot: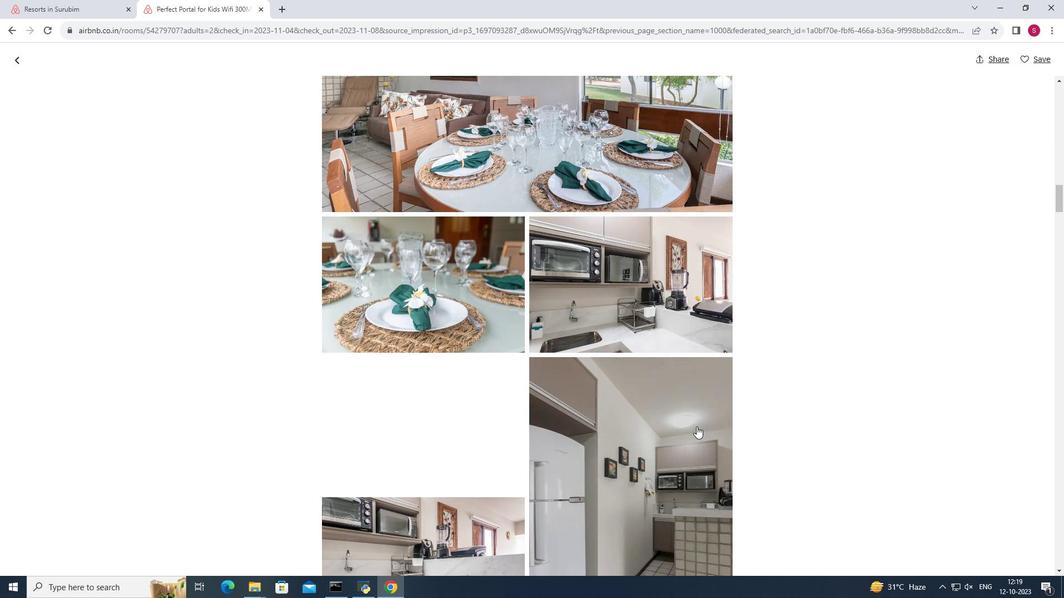 
Action: Mouse scrolled (696, 426) with delta (0, 0)
Screenshot: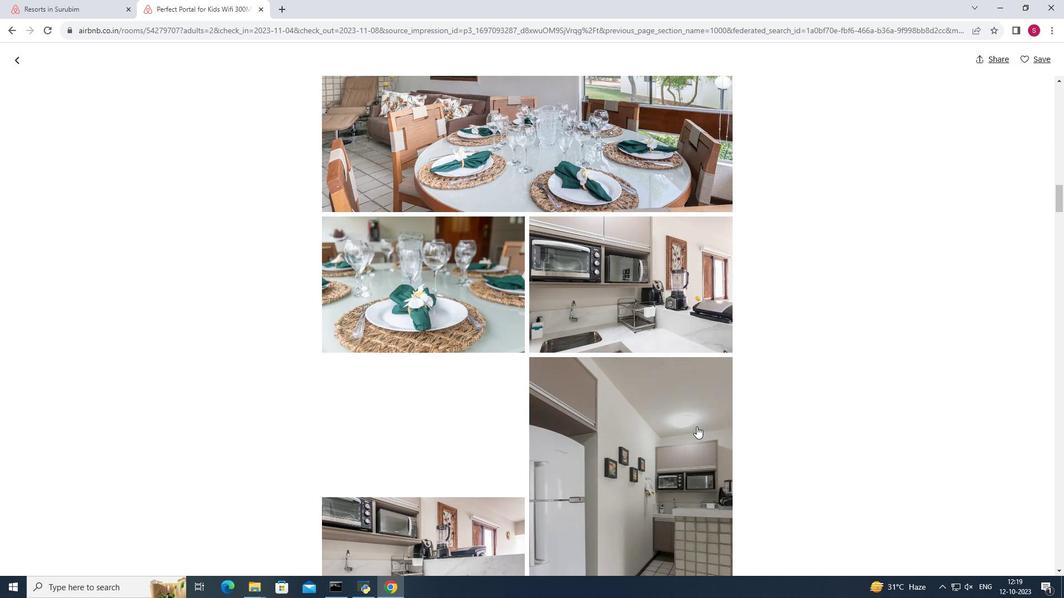 
Action: Mouse scrolled (696, 426) with delta (0, 0)
Screenshot: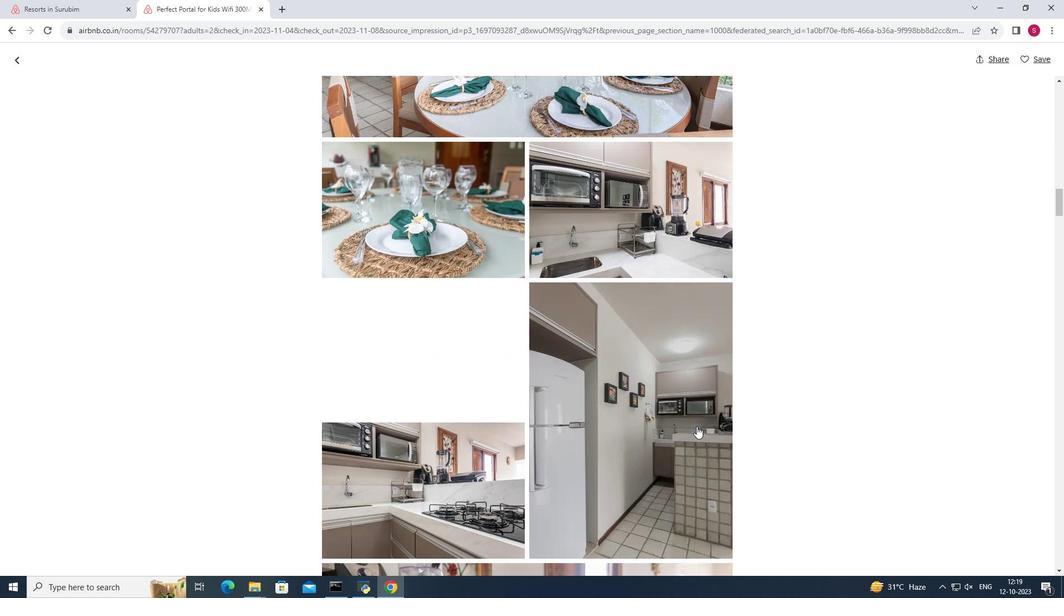 
Action: Mouse scrolled (696, 426) with delta (0, 0)
Screenshot: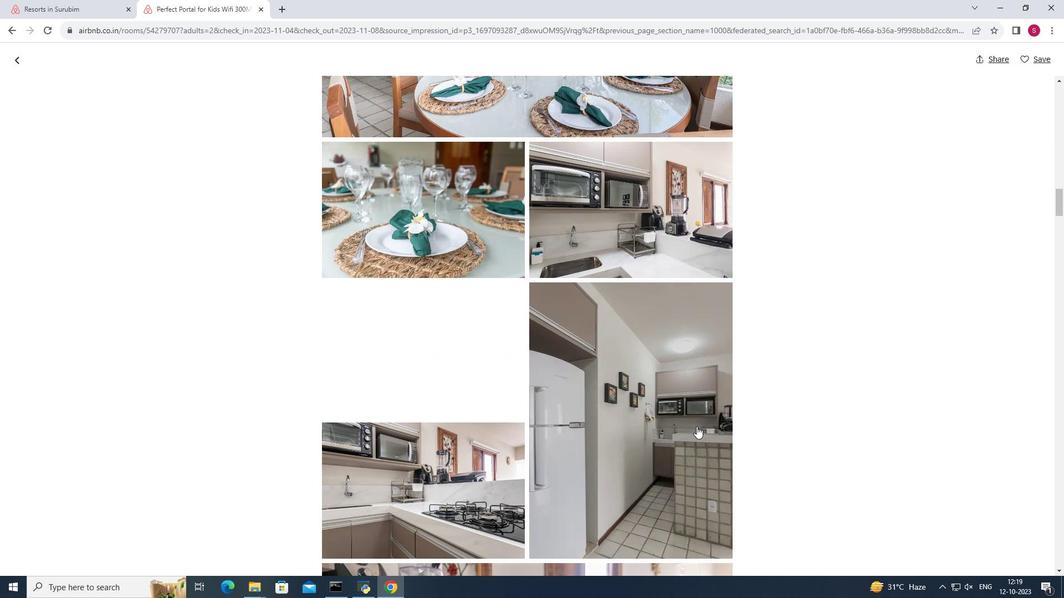 
Action: Mouse scrolled (696, 426) with delta (0, 0)
Screenshot: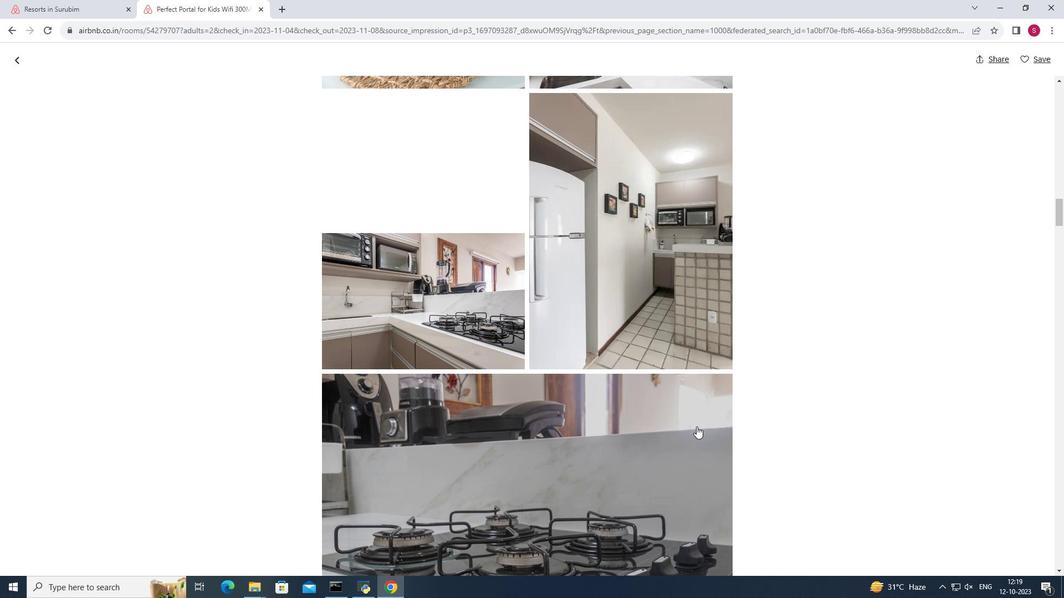 
Action: Mouse scrolled (696, 426) with delta (0, 0)
Screenshot: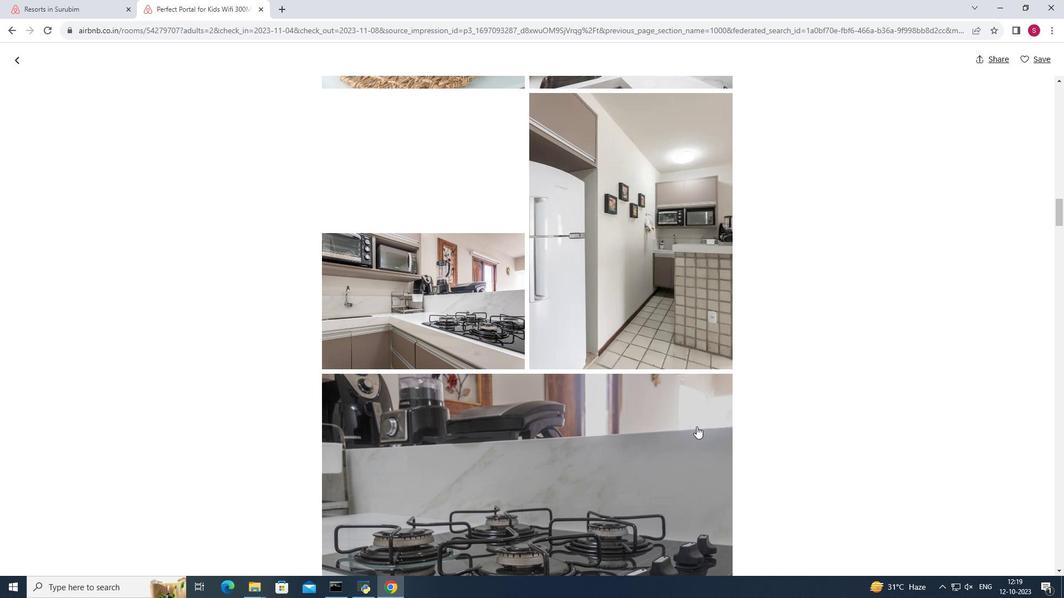 
Action: Mouse scrolled (696, 426) with delta (0, 0)
Screenshot: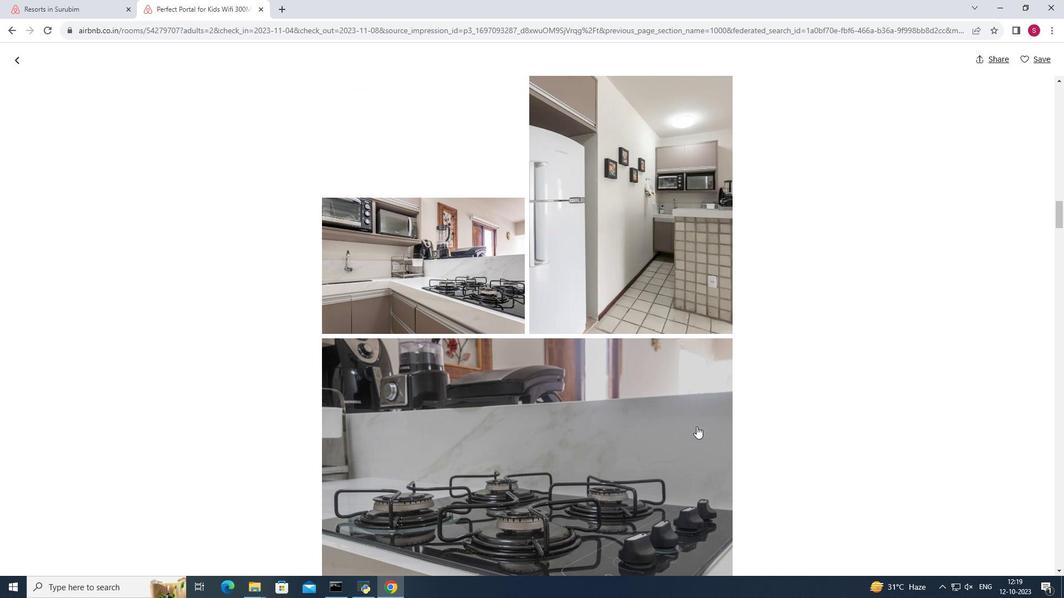 
Action: Mouse scrolled (696, 426) with delta (0, 0)
Screenshot: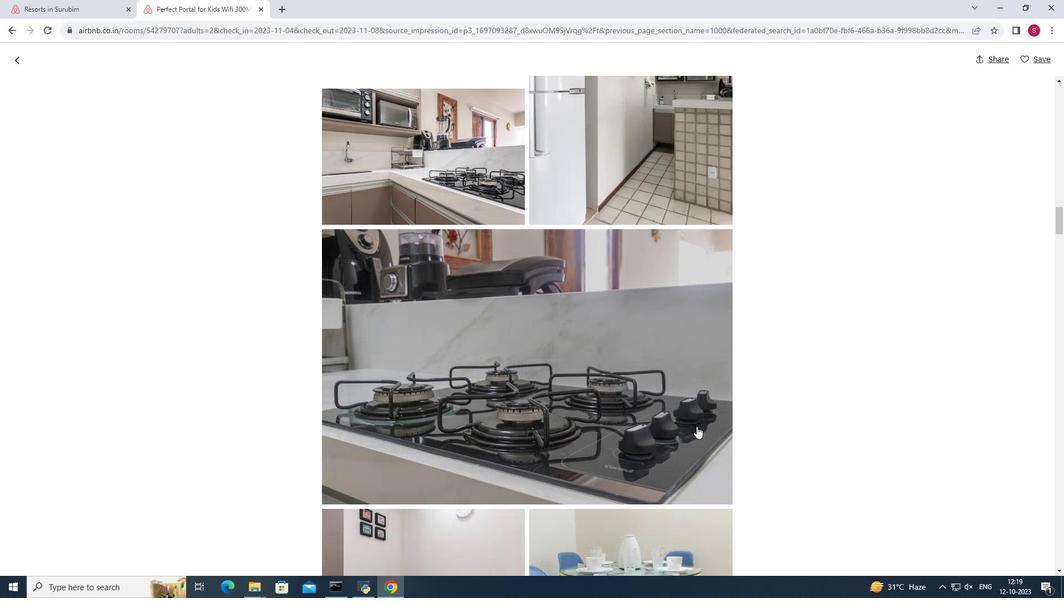
Action: Mouse scrolled (696, 426) with delta (0, 0)
Screenshot: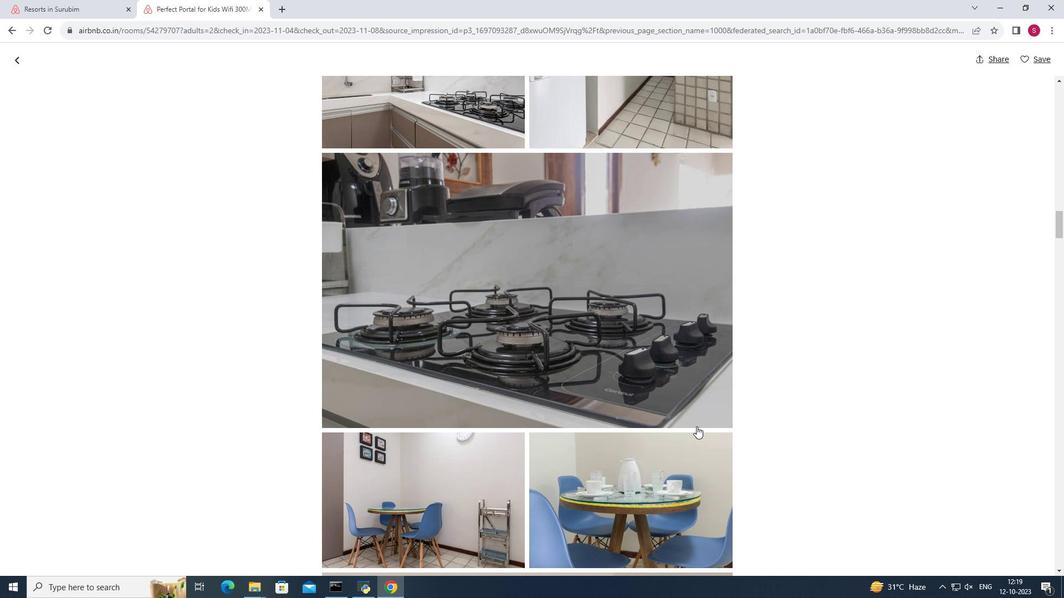 
Action: Mouse scrolled (696, 426) with delta (0, 0)
Screenshot: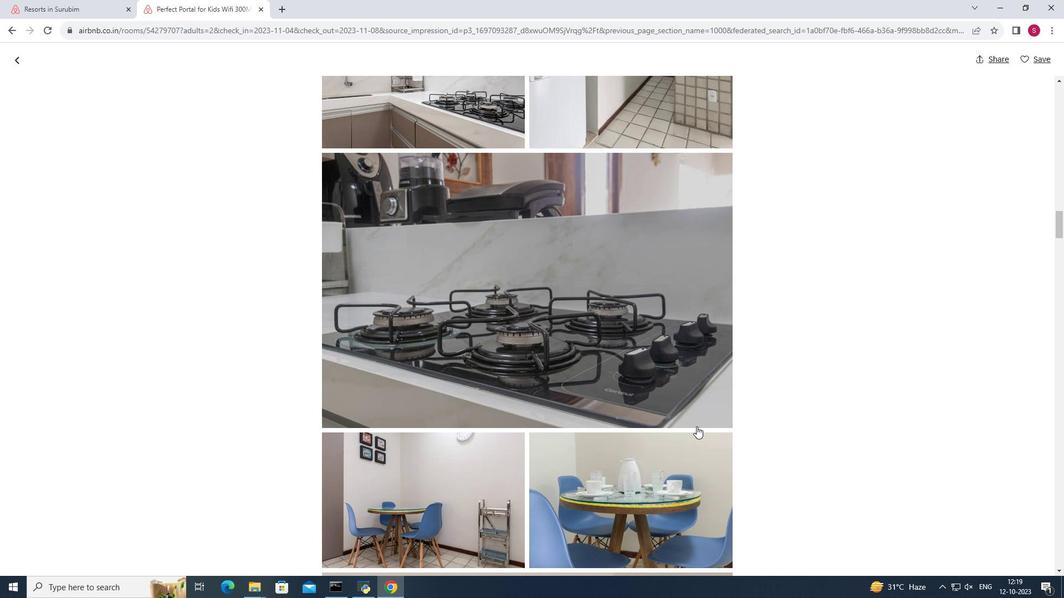 
Action: Mouse scrolled (696, 426) with delta (0, 0)
Screenshot: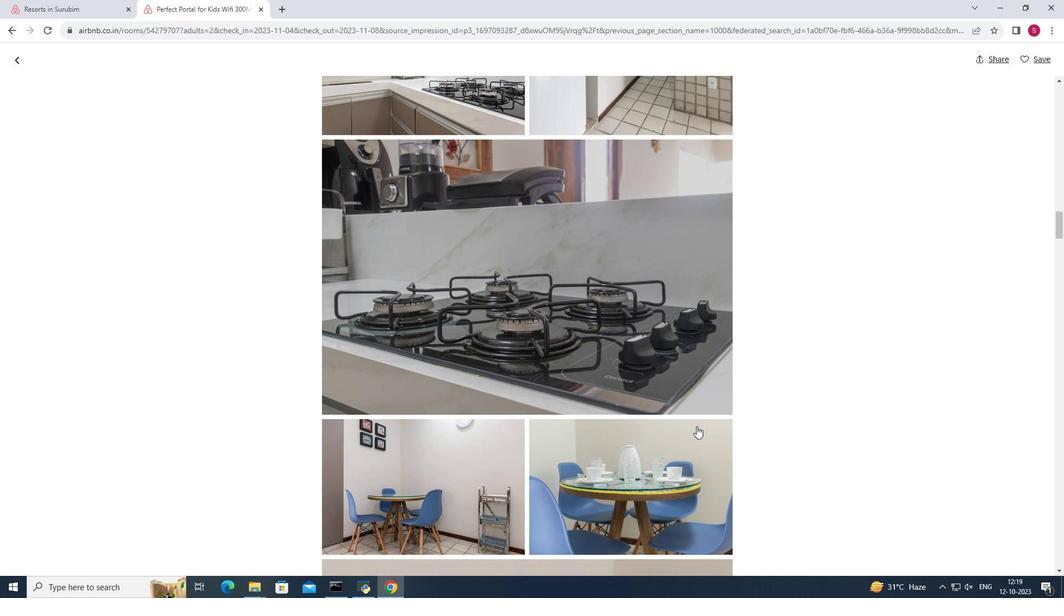 
Action: Mouse scrolled (696, 426) with delta (0, 0)
Screenshot: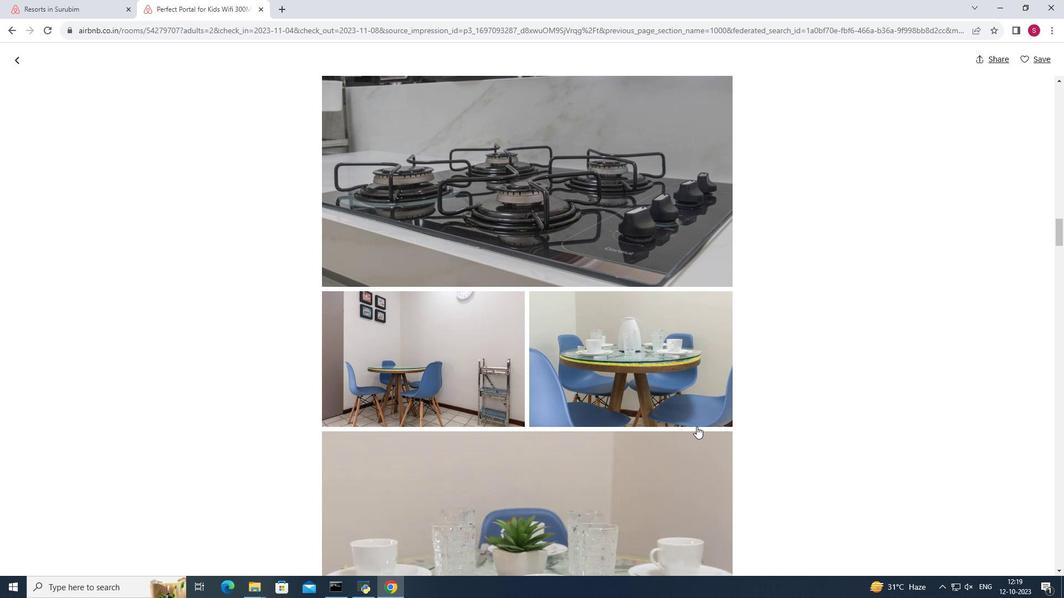 
Action: Mouse scrolled (696, 426) with delta (0, 0)
Screenshot: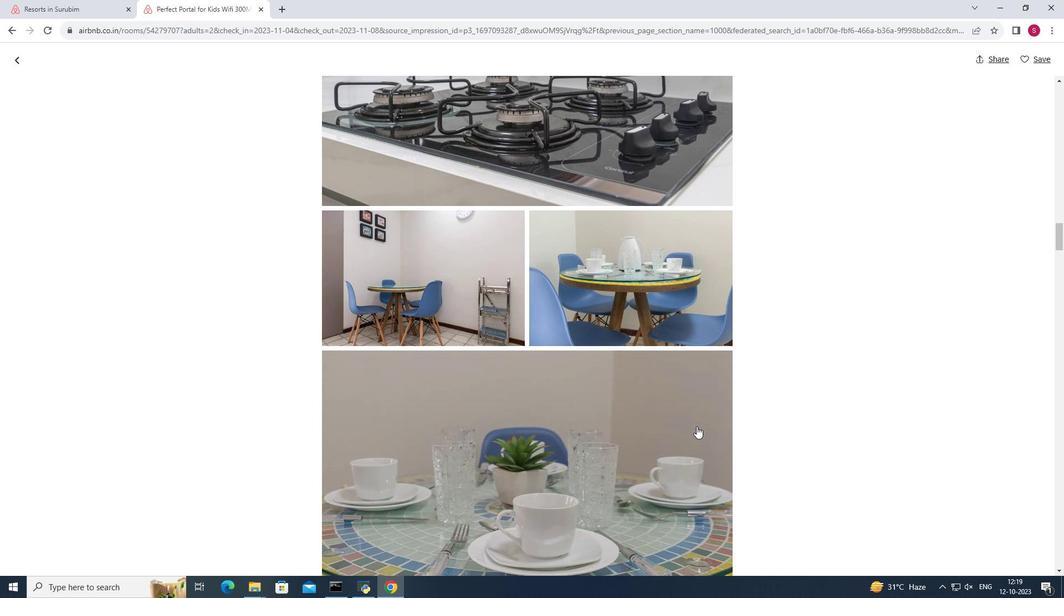 
Action: Mouse scrolled (696, 426) with delta (0, 0)
Screenshot: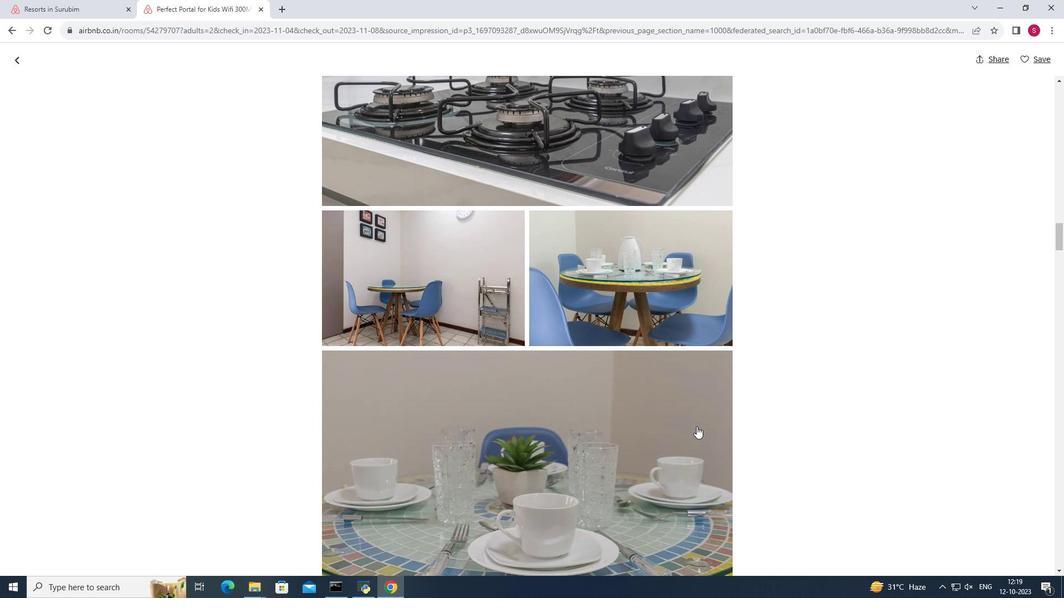 
Action: Mouse scrolled (696, 426) with delta (0, 0)
Screenshot: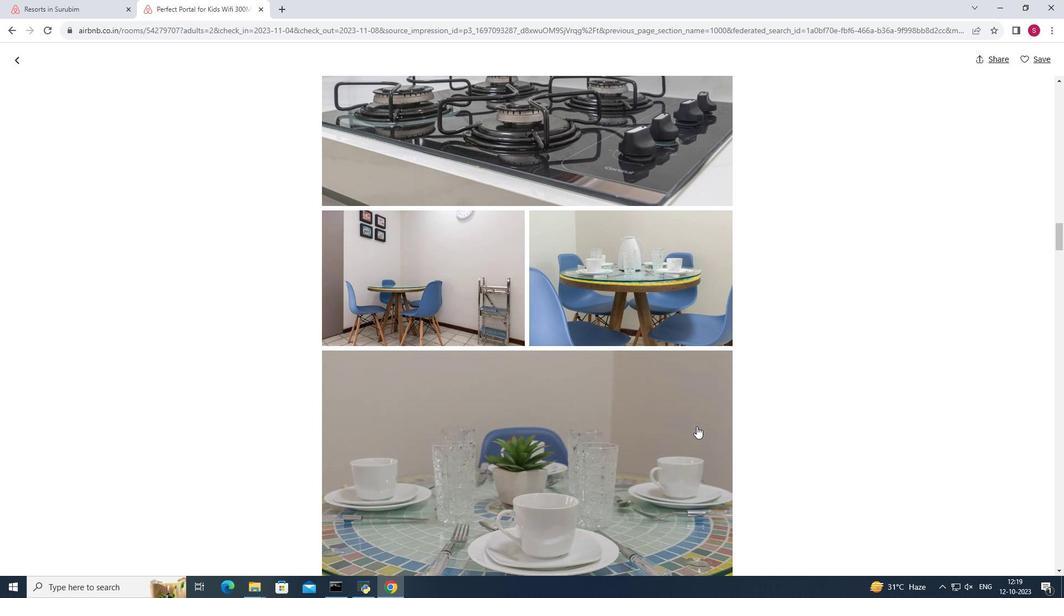 
Action: Mouse scrolled (696, 426) with delta (0, 0)
Screenshot: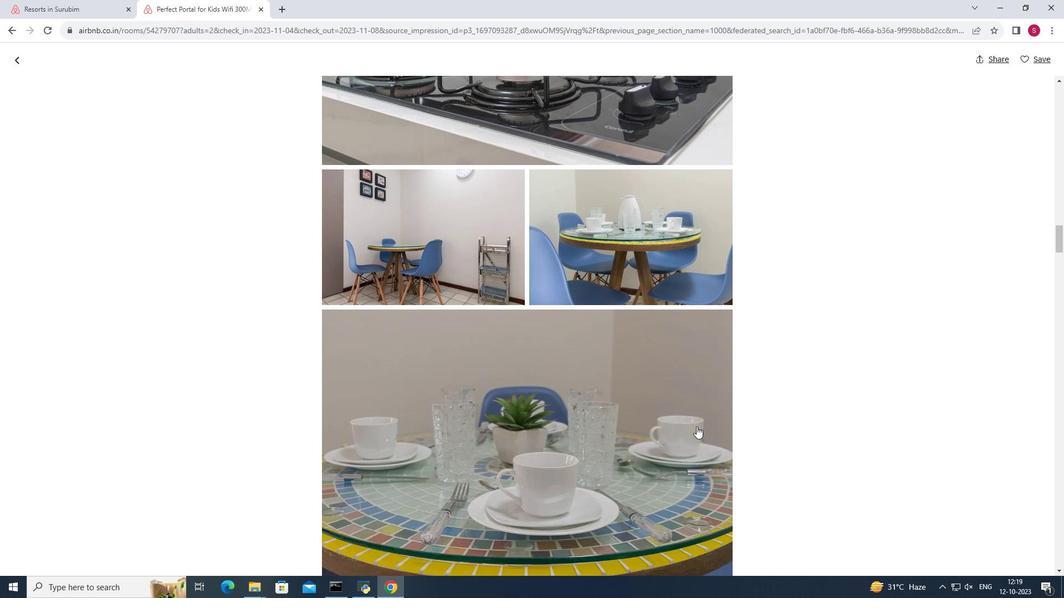 
Action: Mouse scrolled (696, 426) with delta (0, 0)
Screenshot: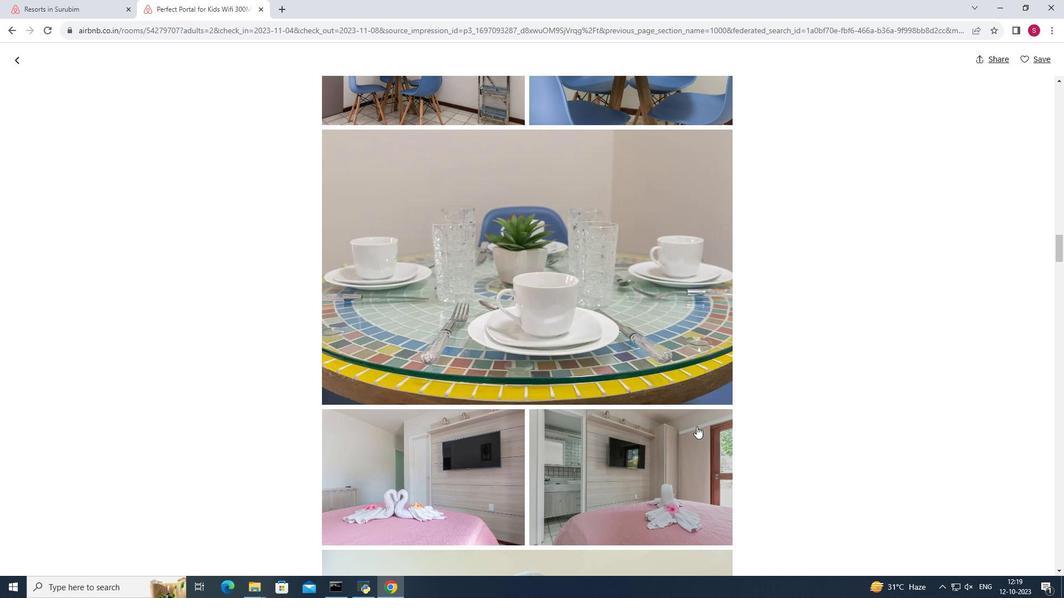 
Action: Mouse scrolled (696, 426) with delta (0, 0)
Screenshot: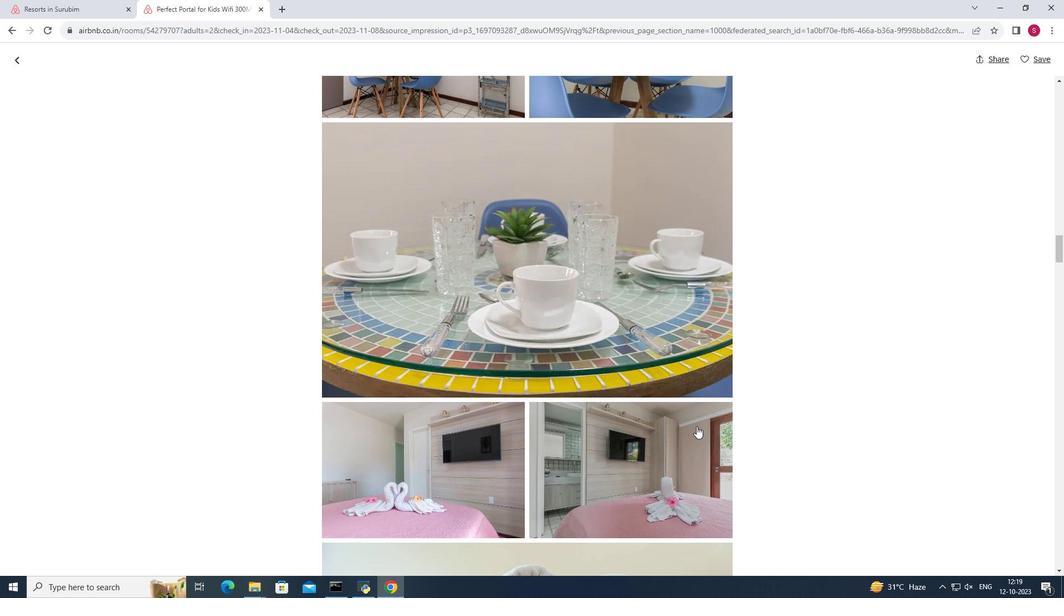 
Action: Mouse scrolled (696, 426) with delta (0, 0)
Screenshot: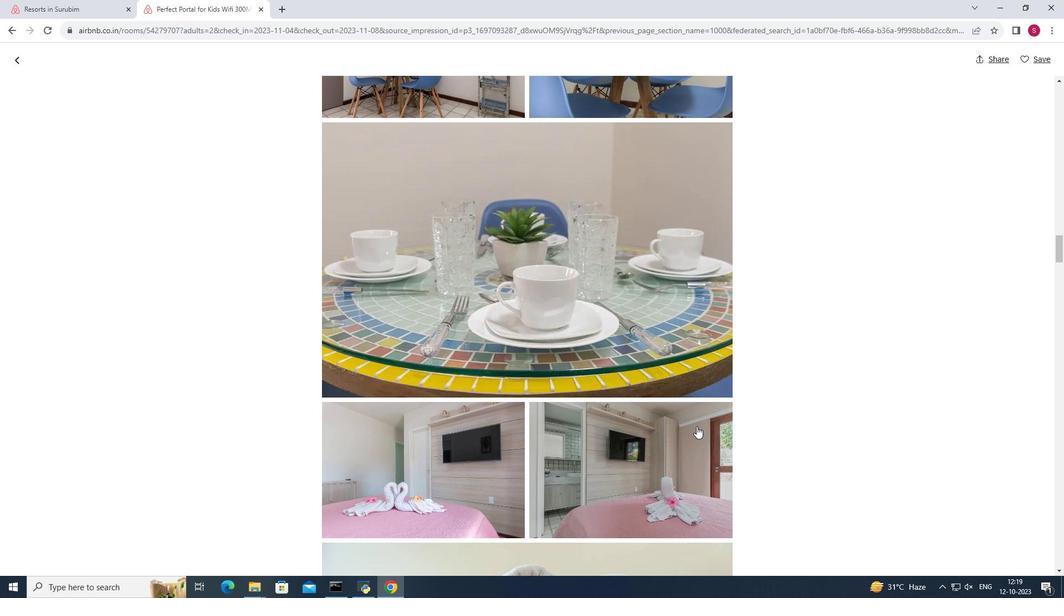 
Action: Mouse scrolled (696, 426) with delta (0, 0)
Screenshot: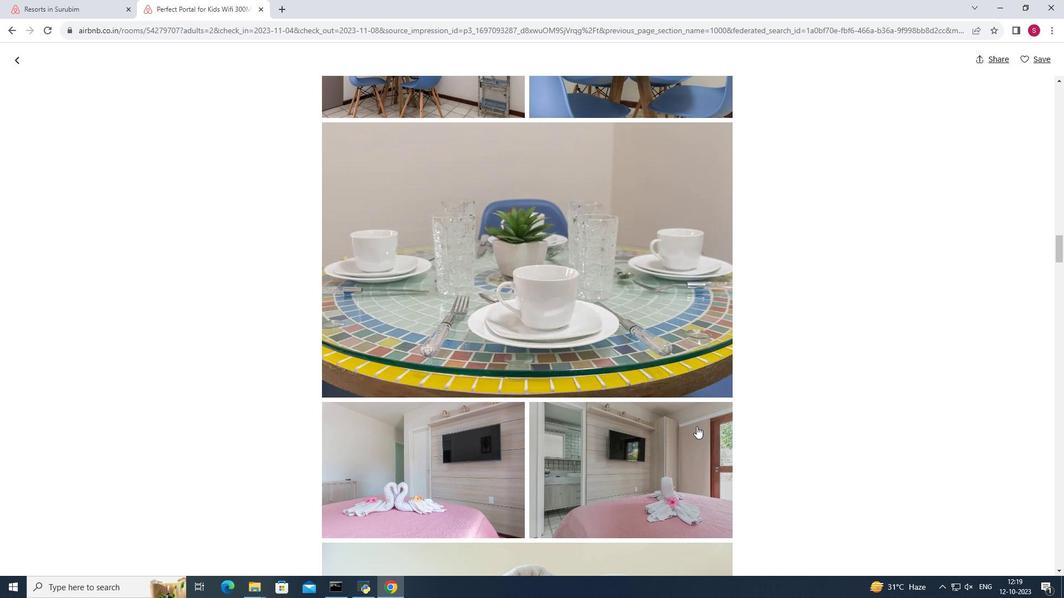 
Action: Mouse scrolled (696, 426) with delta (0, 0)
Screenshot: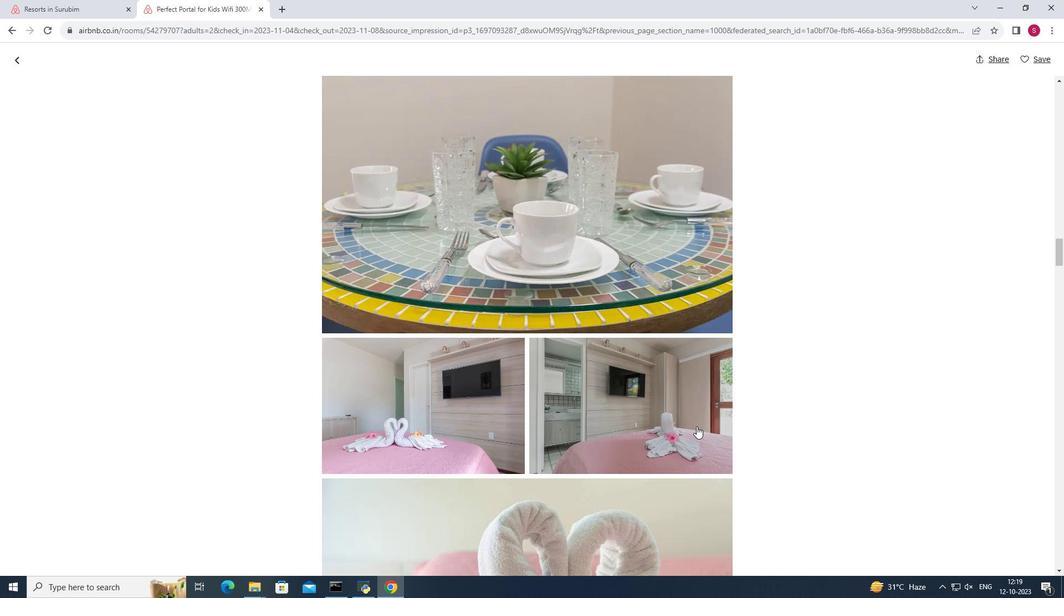 
Action: Mouse scrolled (696, 426) with delta (0, 0)
Screenshot: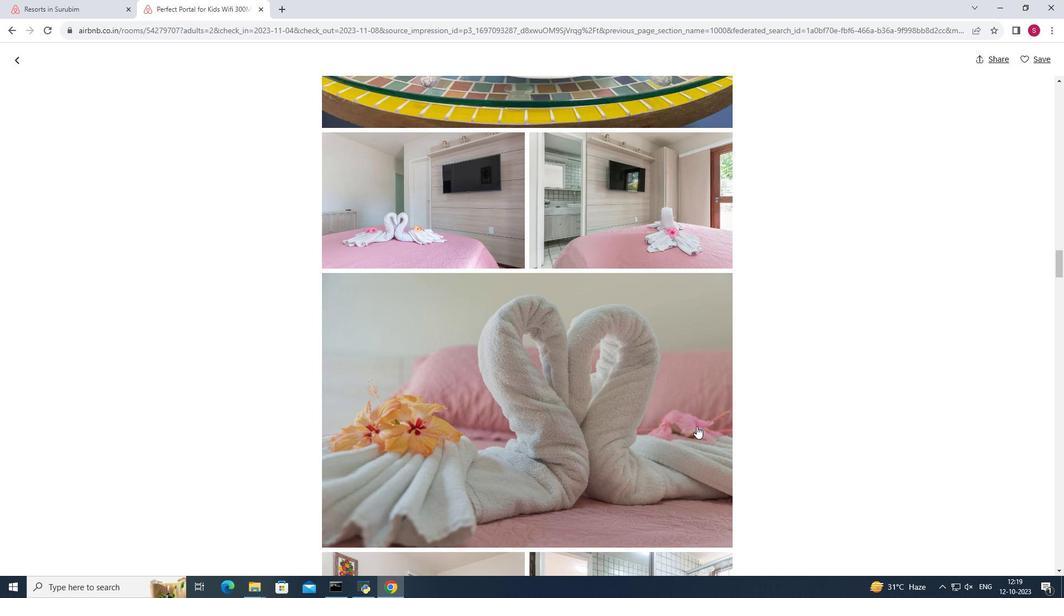 
Action: Mouse scrolled (696, 426) with delta (0, 0)
Screenshot: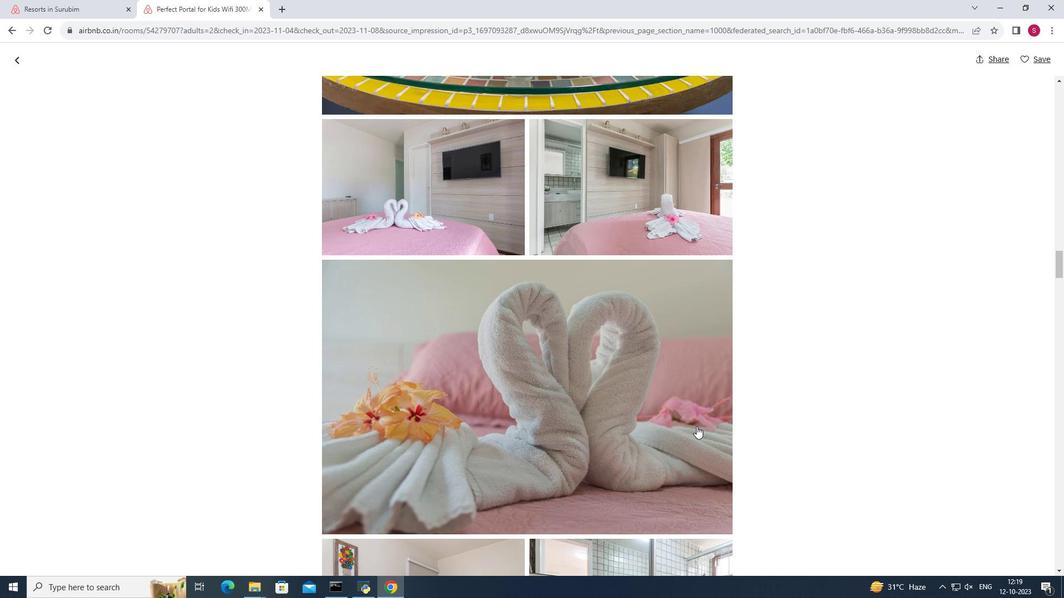 
Action: Mouse scrolled (696, 426) with delta (0, 0)
Screenshot: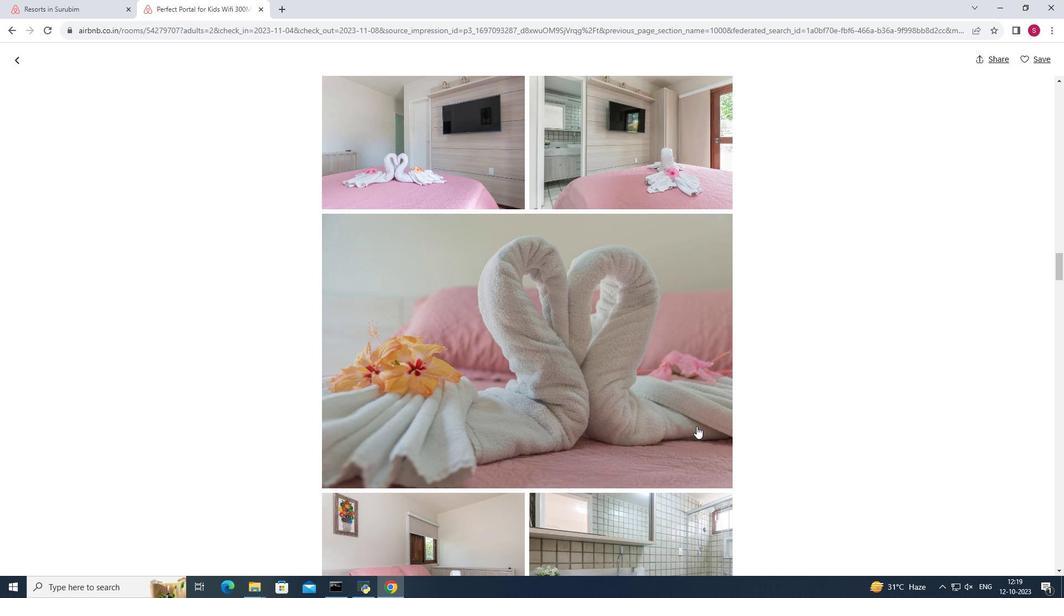
Action: Mouse scrolled (696, 426) with delta (0, 0)
Screenshot: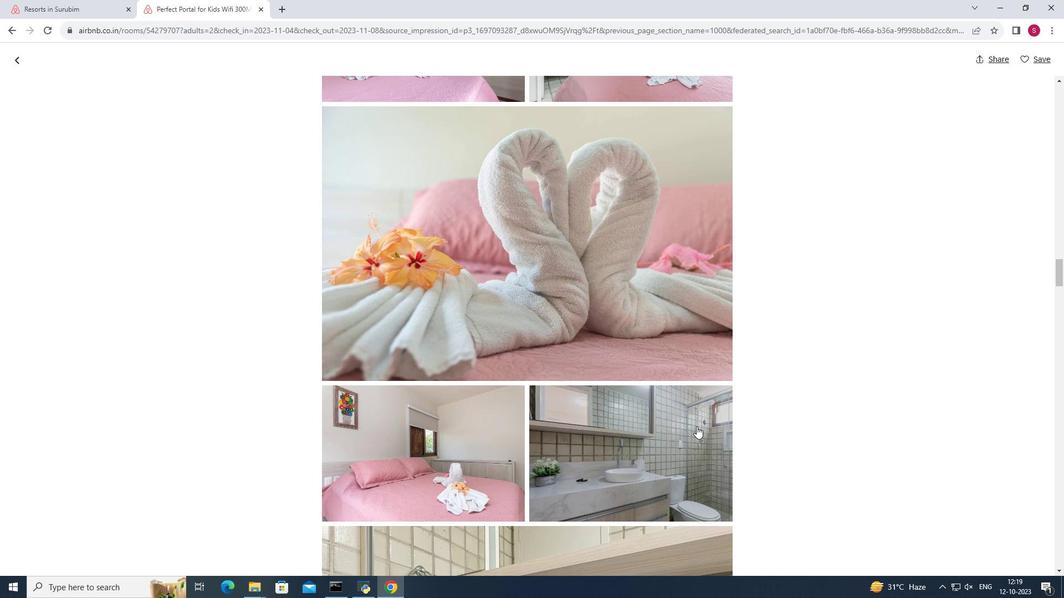 
Action: Mouse scrolled (696, 426) with delta (0, 0)
Screenshot: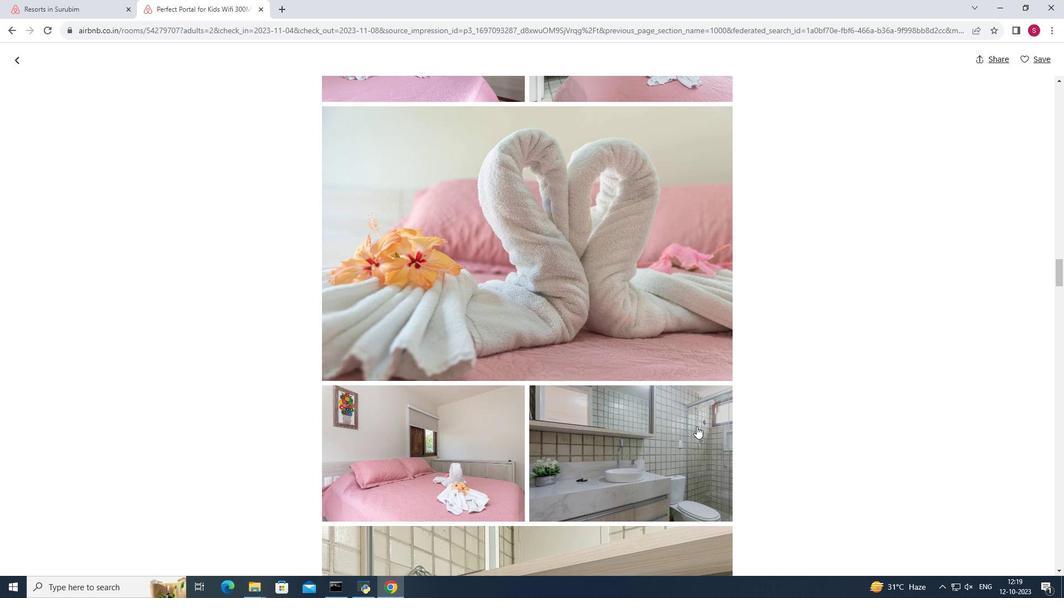 
Action: Mouse scrolled (696, 426) with delta (0, 0)
Screenshot: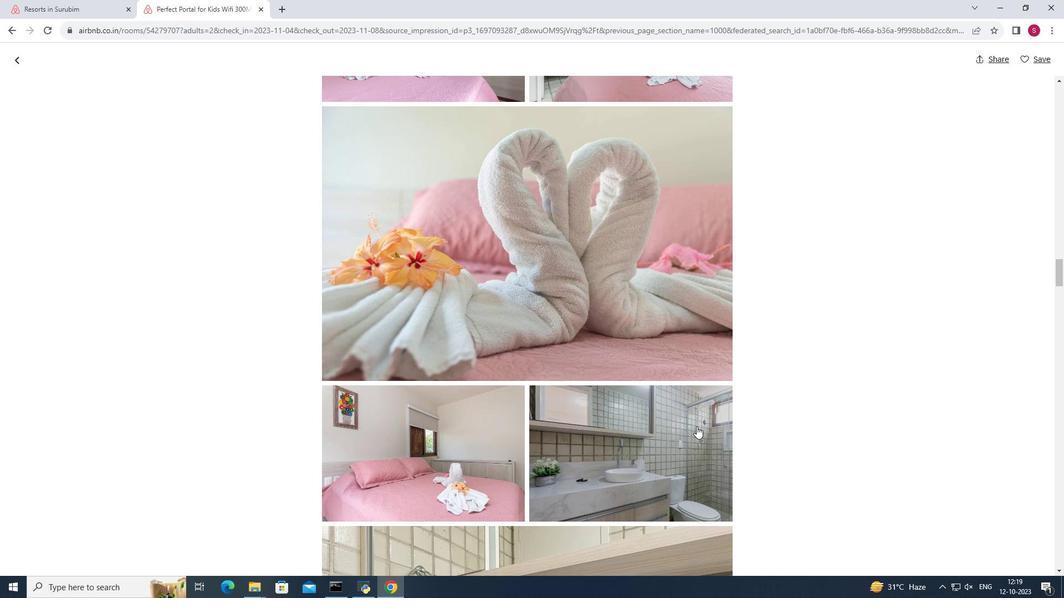 
Action: Mouse scrolled (696, 426) with delta (0, 0)
Screenshot: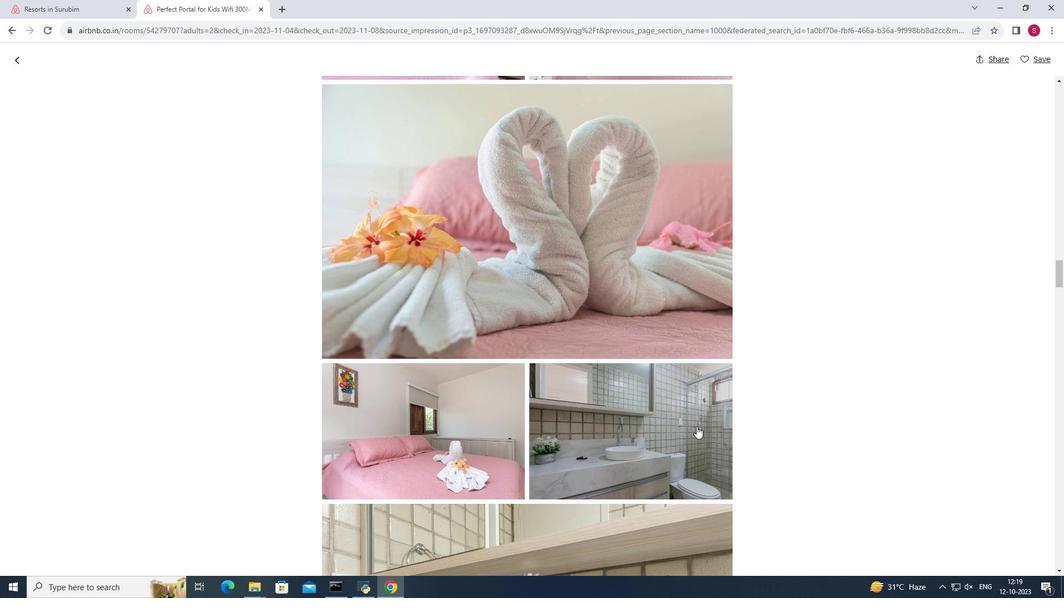 
Action: Mouse scrolled (696, 426) with delta (0, 0)
Screenshot: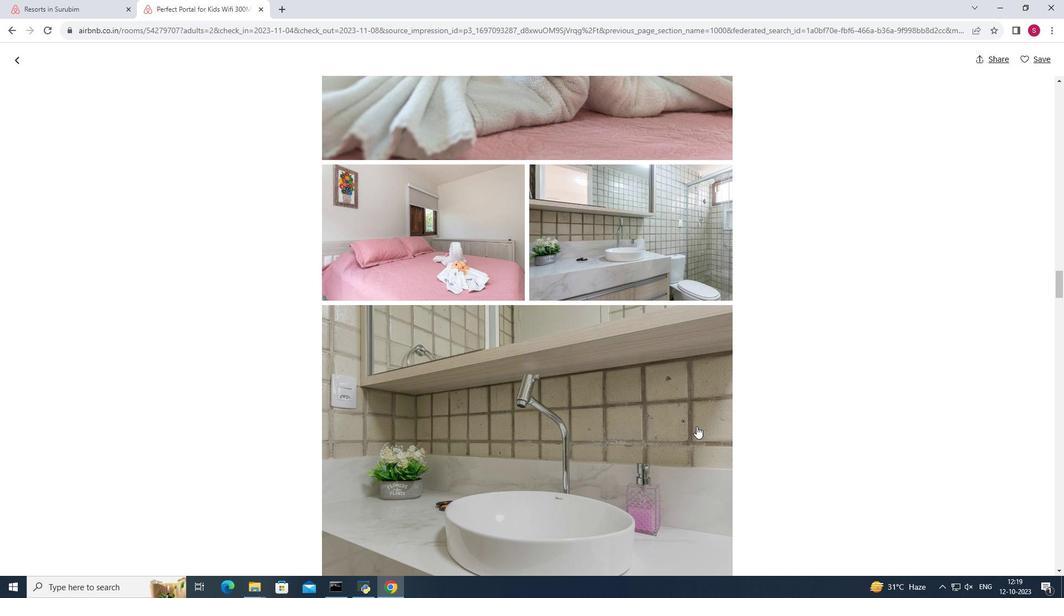 
Action: Mouse scrolled (696, 426) with delta (0, 0)
Screenshot: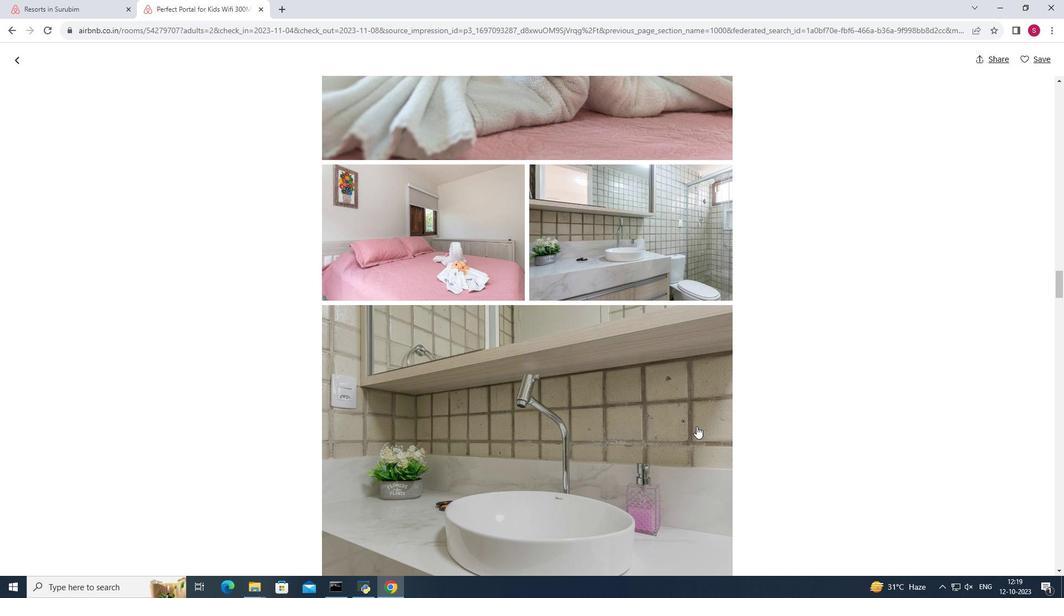 
Action: Mouse scrolled (696, 426) with delta (0, 0)
Screenshot: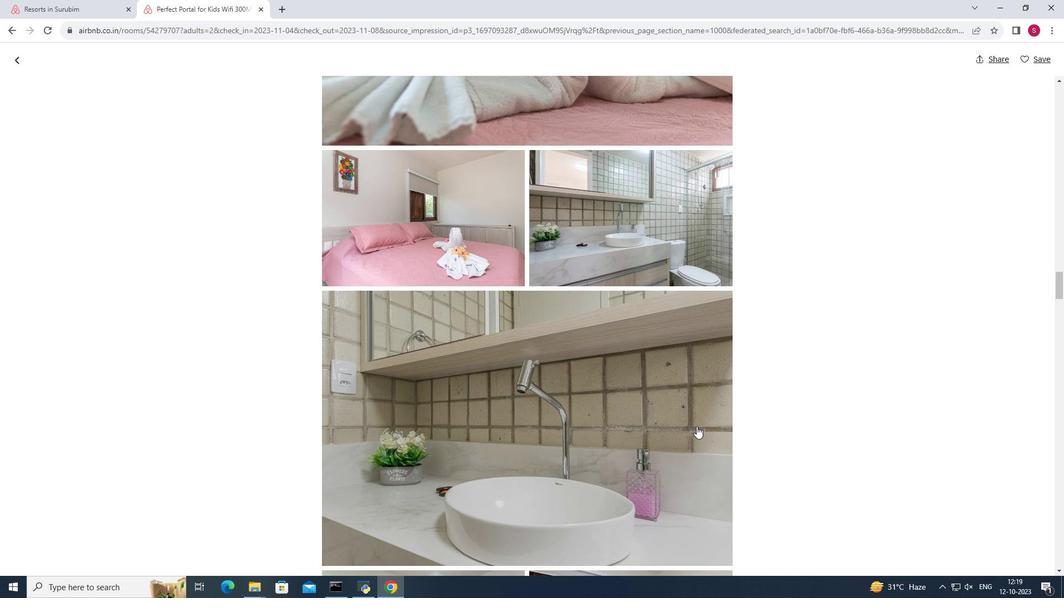
Action: Mouse scrolled (696, 426) with delta (0, 0)
Screenshot: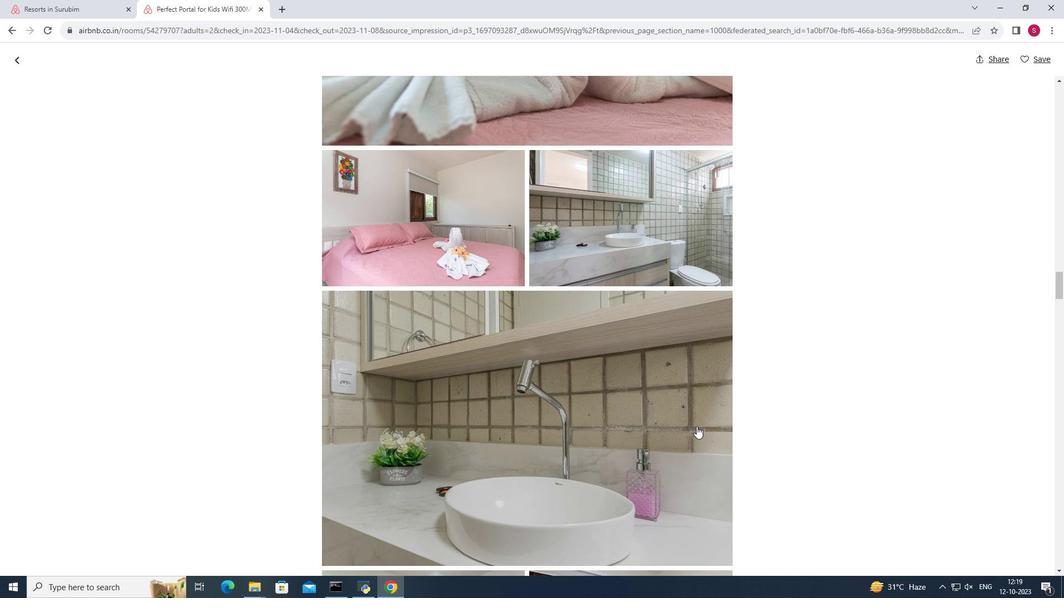 
Action: Mouse scrolled (696, 426) with delta (0, 0)
Screenshot: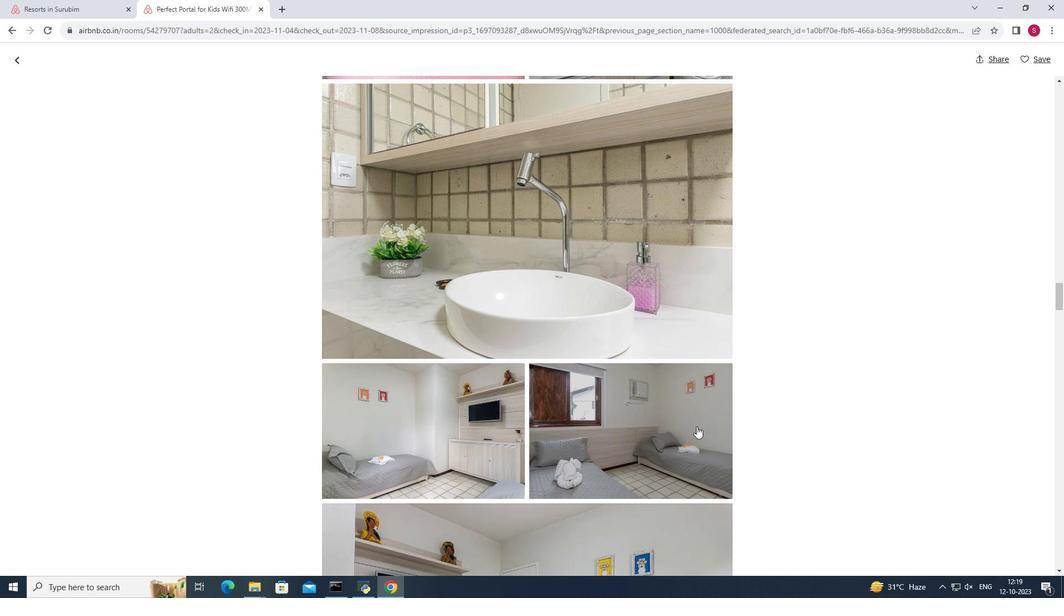 
Action: Mouse scrolled (696, 426) with delta (0, 0)
Screenshot: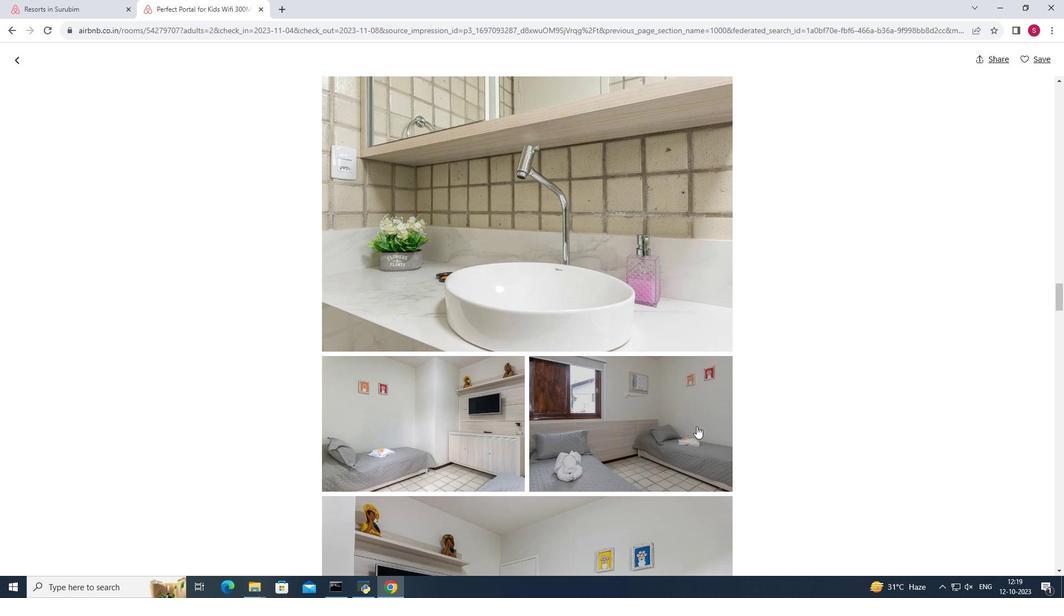 
Action: Mouse scrolled (696, 426) with delta (0, 0)
Screenshot: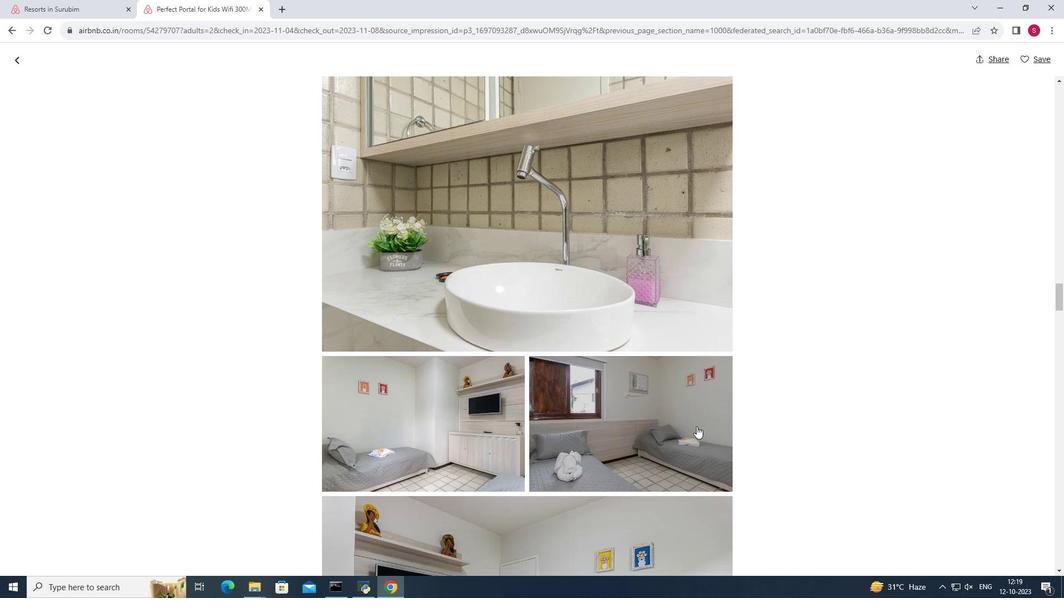 
Action: Mouse scrolled (696, 426) with delta (0, 0)
Screenshot: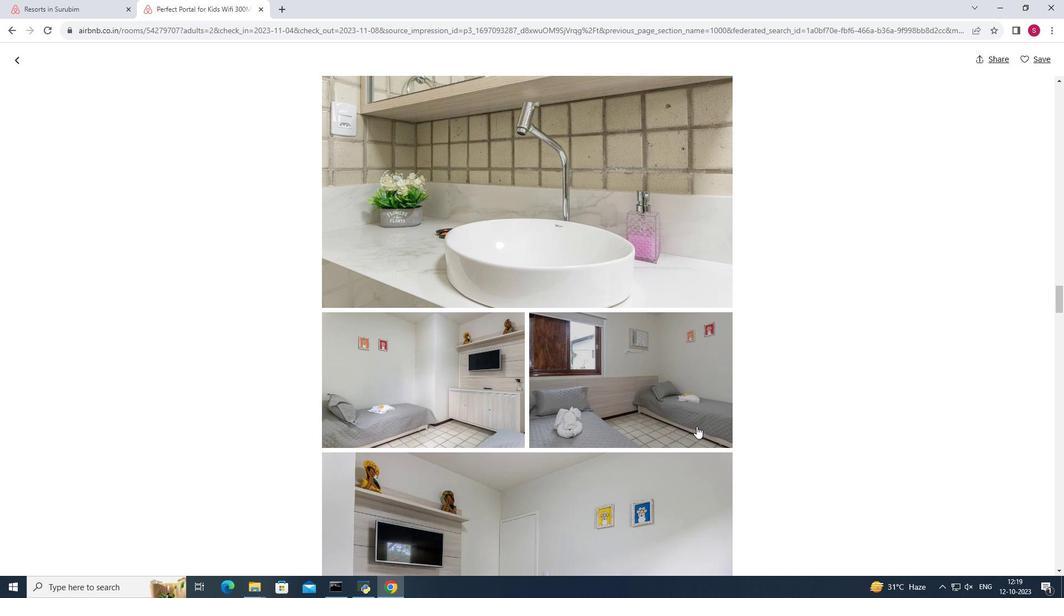 
Action: Mouse scrolled (696, 426) with delta (0, 0)
Screenshot: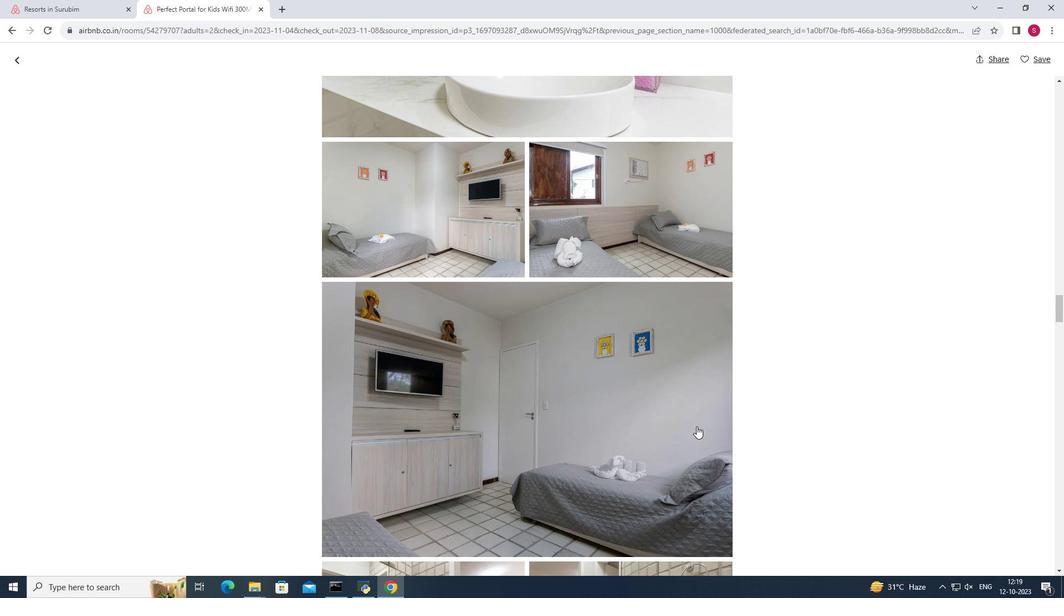
Action: Mouse scrolled (696, 426) with delta (0, 0)
Screenshot: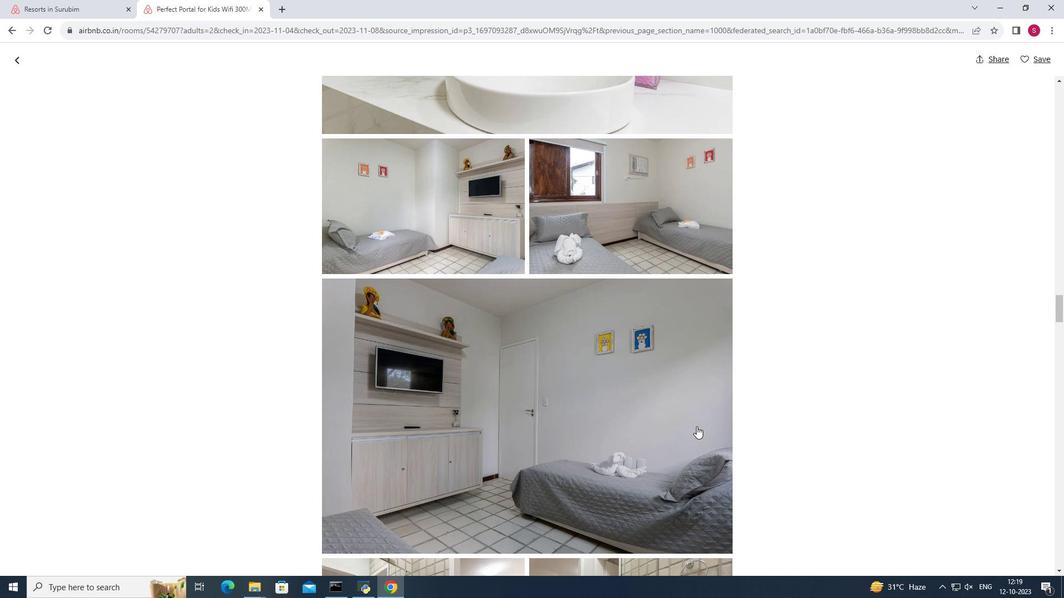 
Action: Mouse scrolled (696, 426) with delta (0, 0)
Screenshot: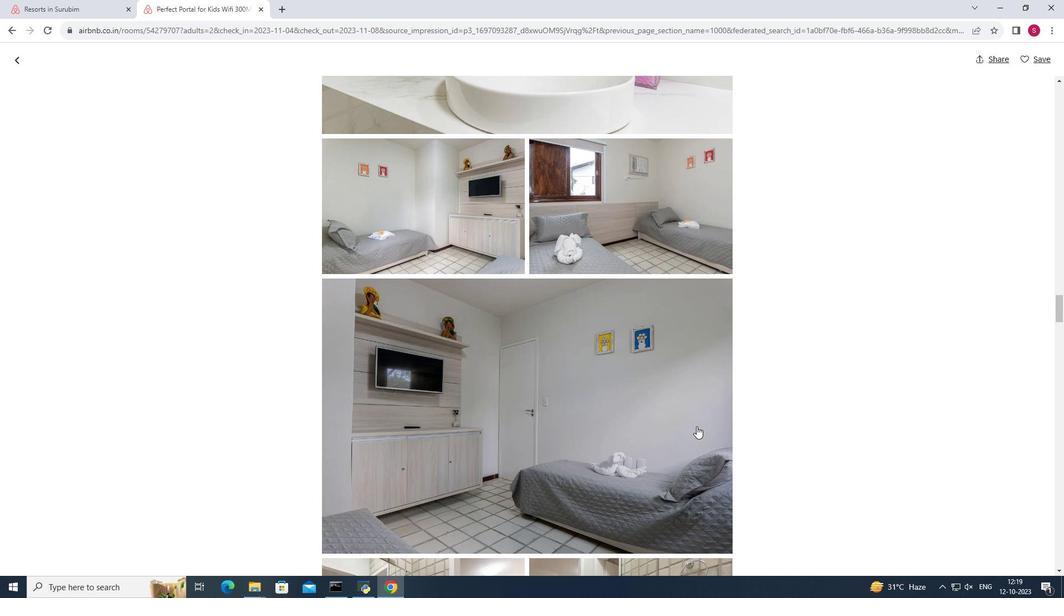 
Action: Mouse scrolled (696, 426) with delta (0, 0)
Screenshot: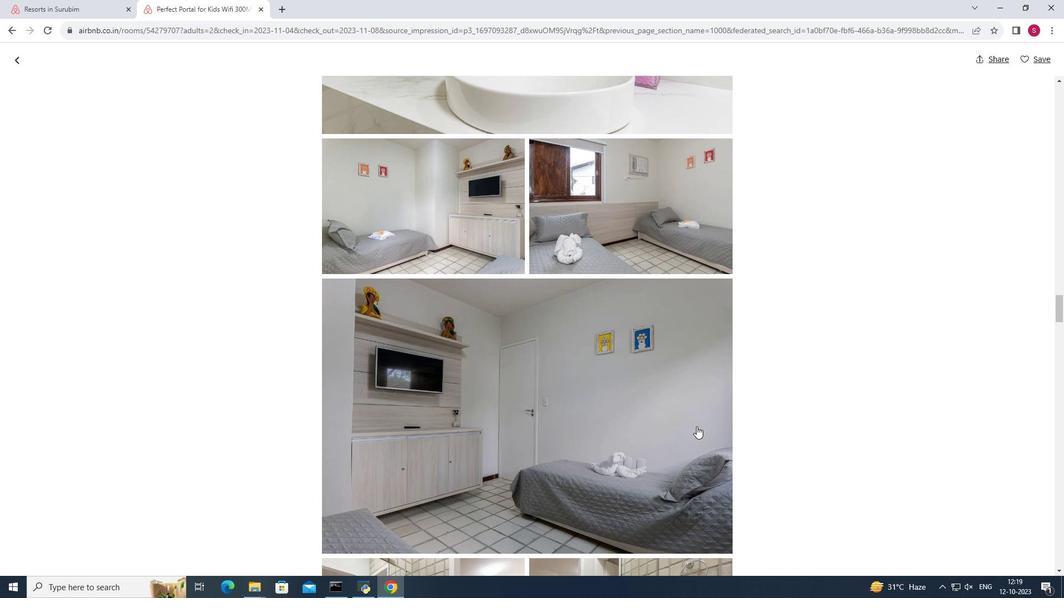 
Action: Mouse scrolled (696, 426) with delta (0, 0)
Screenshot: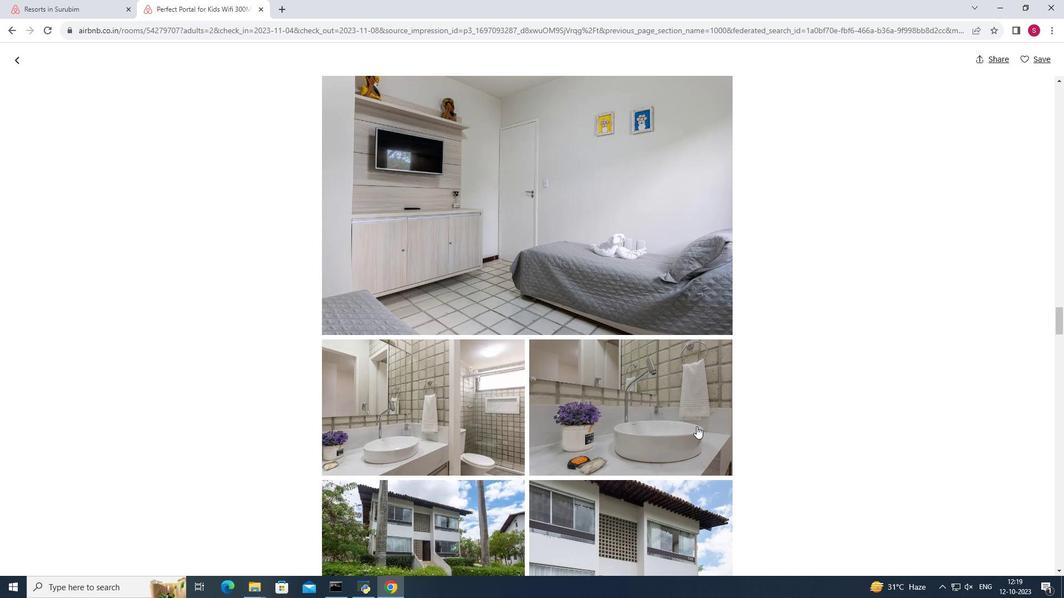 
Action: Mouse scrolled (696, 426) with delta (0, 0)
Screenshot: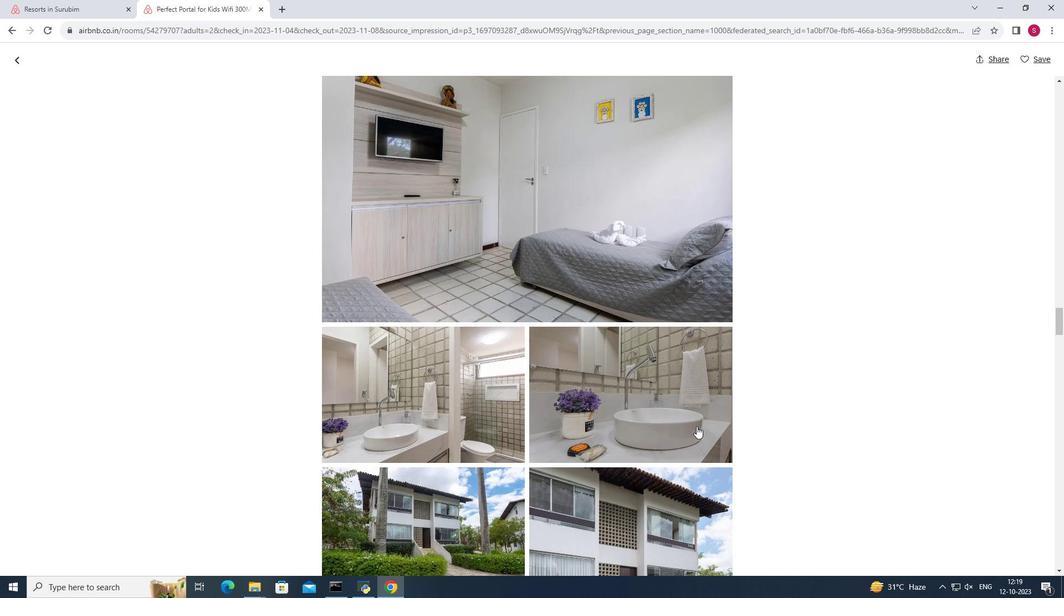 
Action: Mouse scrolled (696, 426) with delta (0, 0)
Screenshot: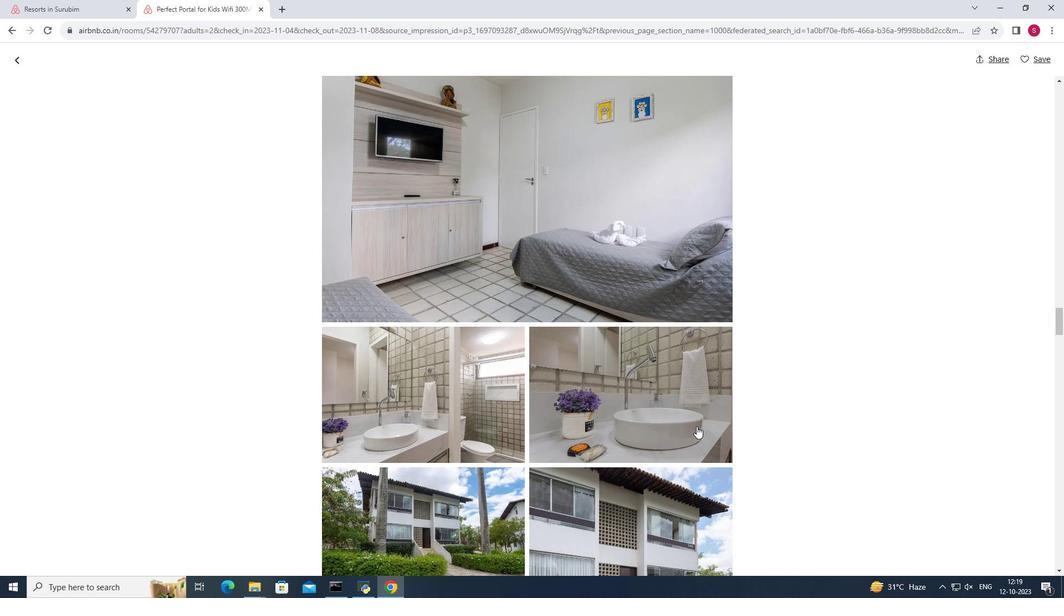 
Action: Mouse scrolled (696, 426) with delta (0, 0)
Screenshot: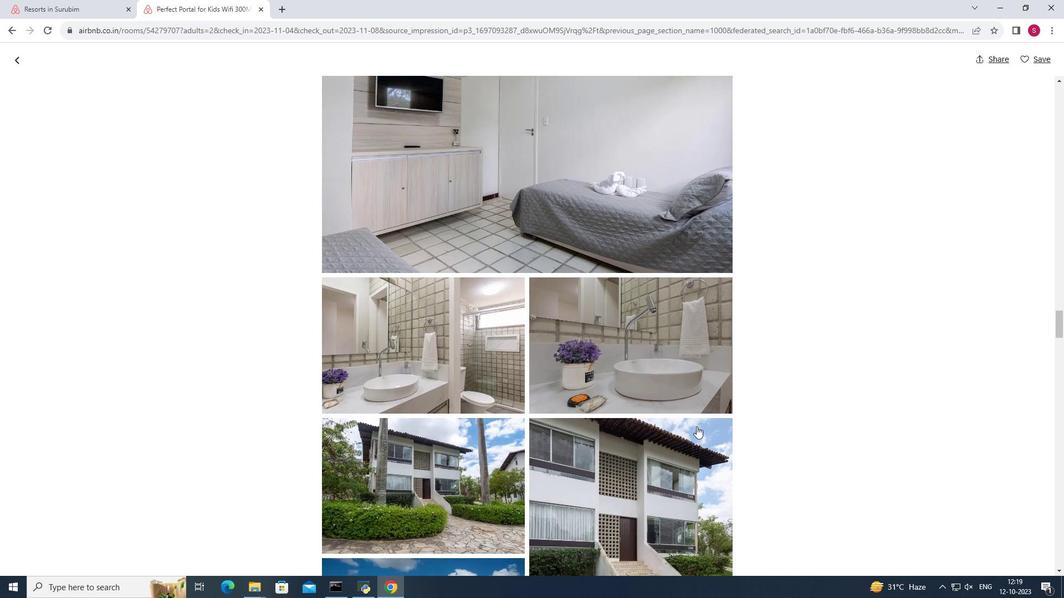 
Action: Mouse scrolled (696, 426) with delta (0, 0)
Screenshot: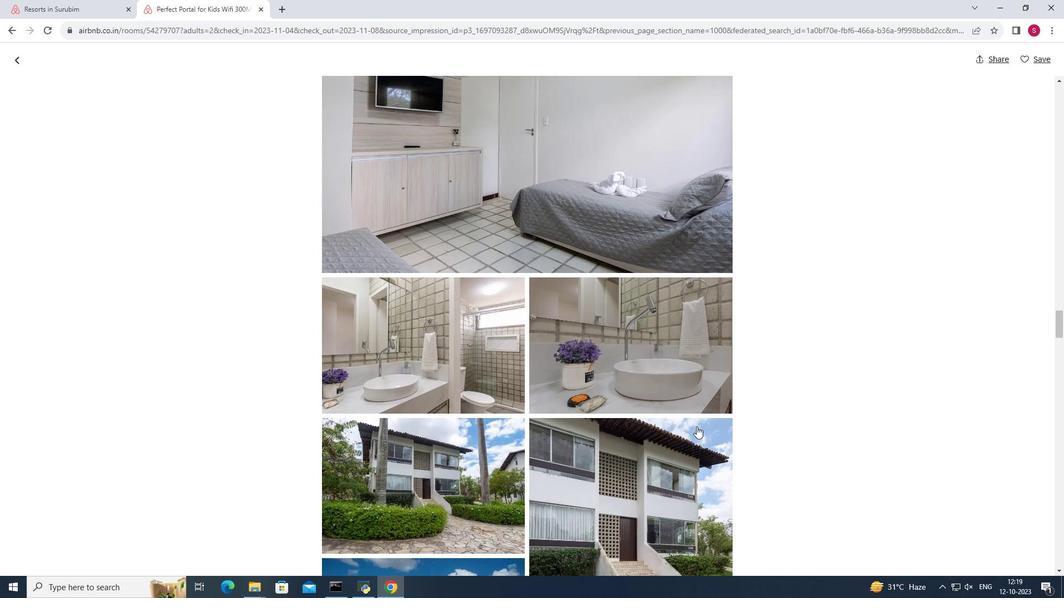 
Action: Mouse moved to (696, 426)
Screenshot: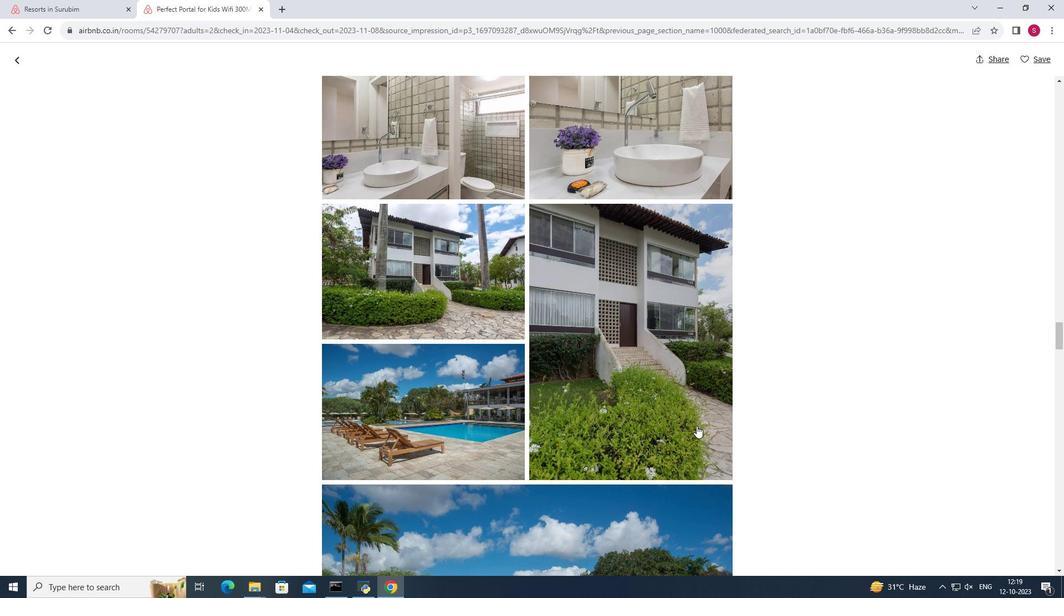 
Action: Mouse scrolled (696, 425) with delta (0, 0)
Screenshot: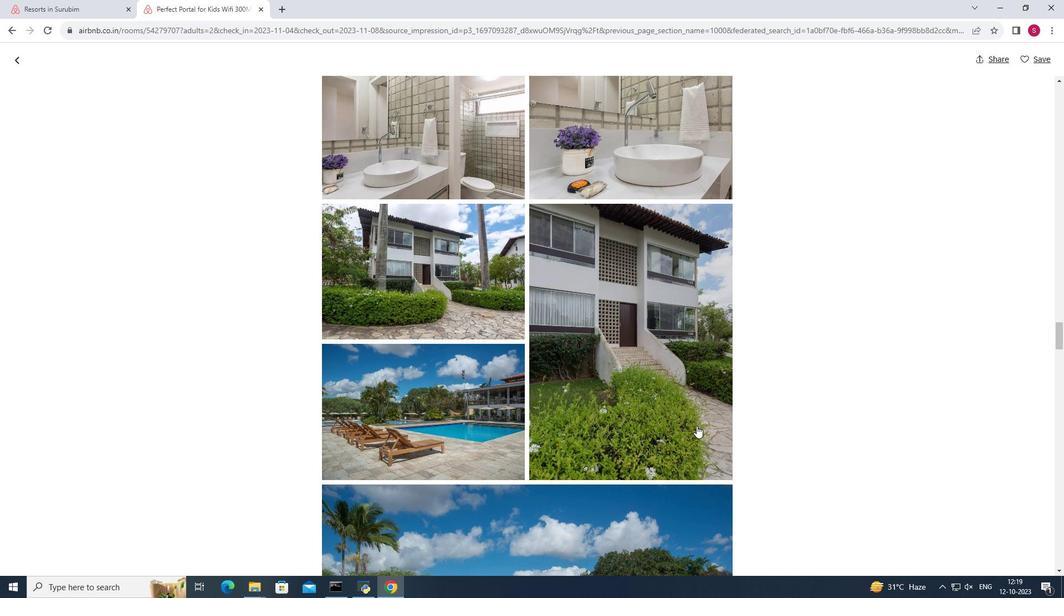 
Action: Mouse scrolled (696, 425) with delta (0, 0)
Screenshot: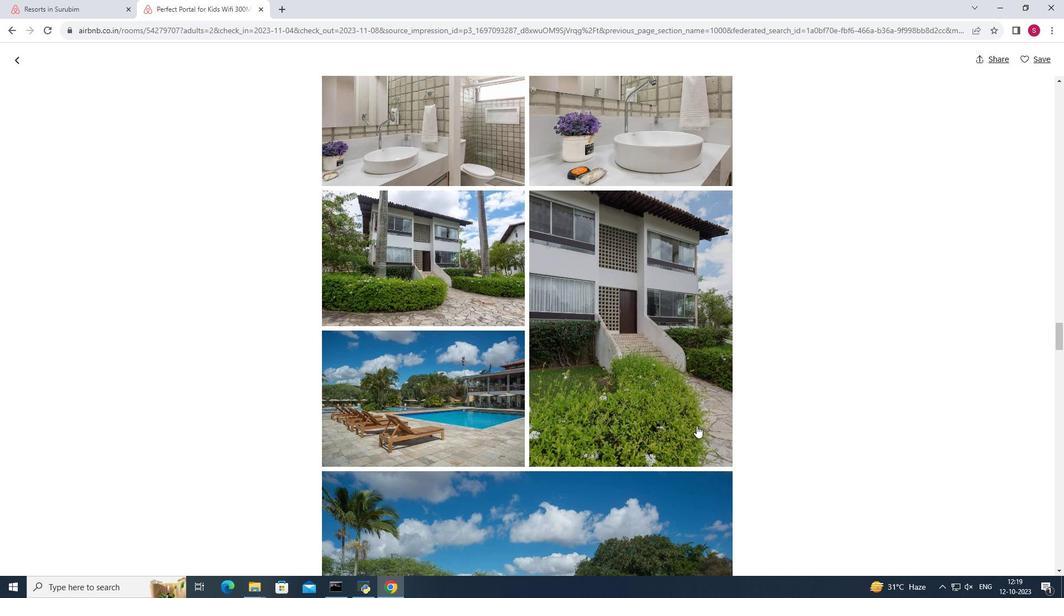 
Action: Mouse scrolled (696, 425) with delta (0, 0)
Screenshot: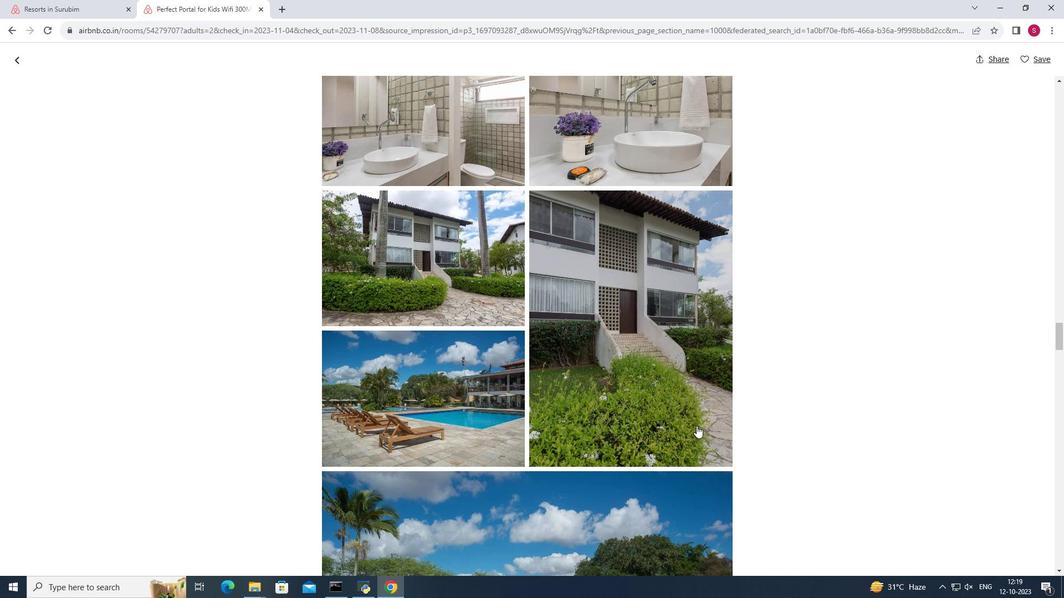 
Action: Mouse scrolled (696, 425) with delta (0, 0)
Screenshot: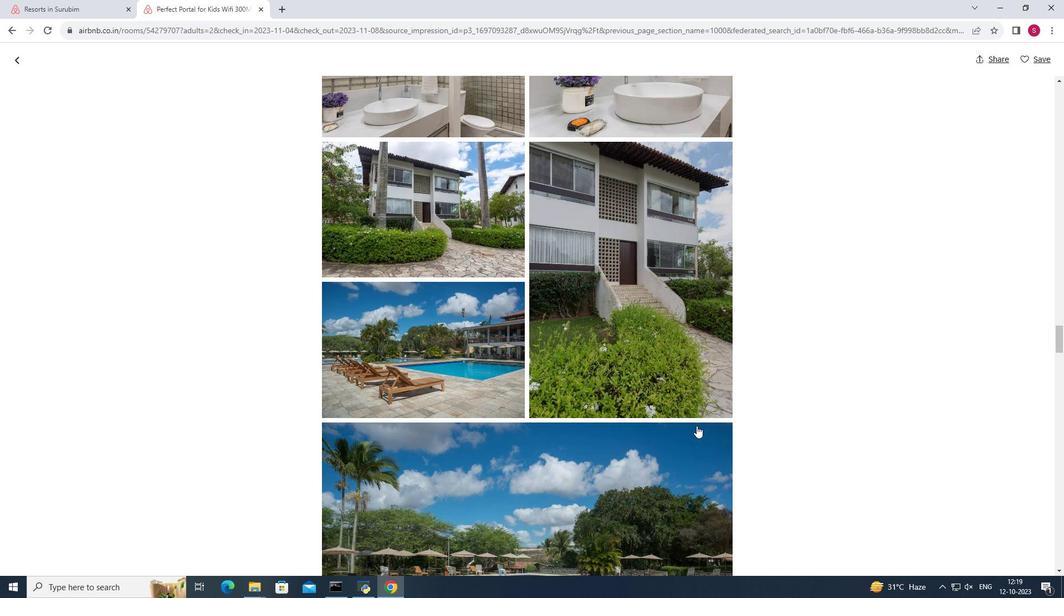 
Action: Mouse scrolled (696, 425) with delta (0, 0)
Screenshot: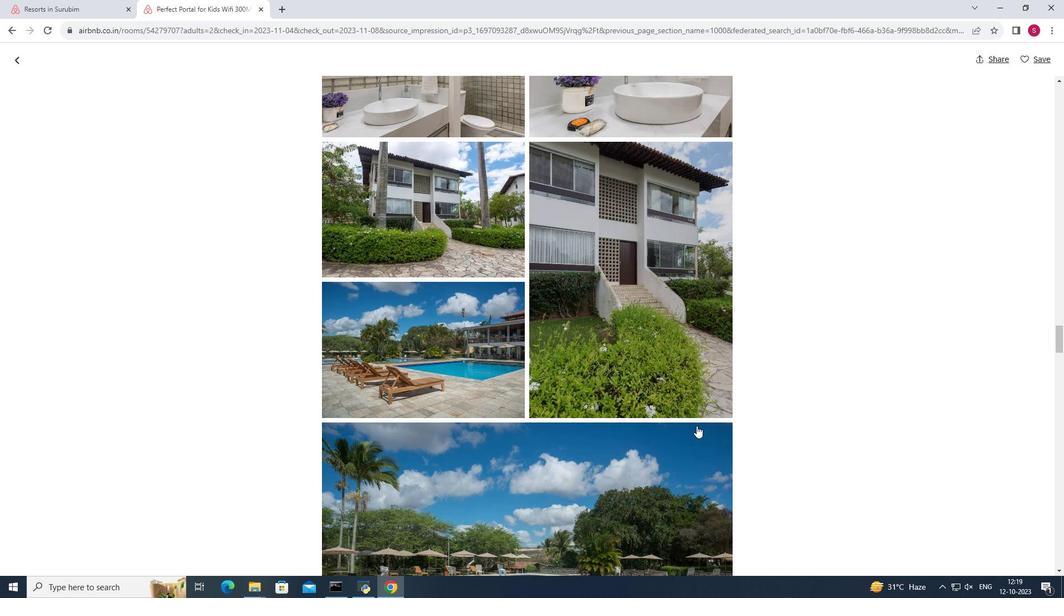 
Action: Mouse moved to (695, 425)
Screenshot: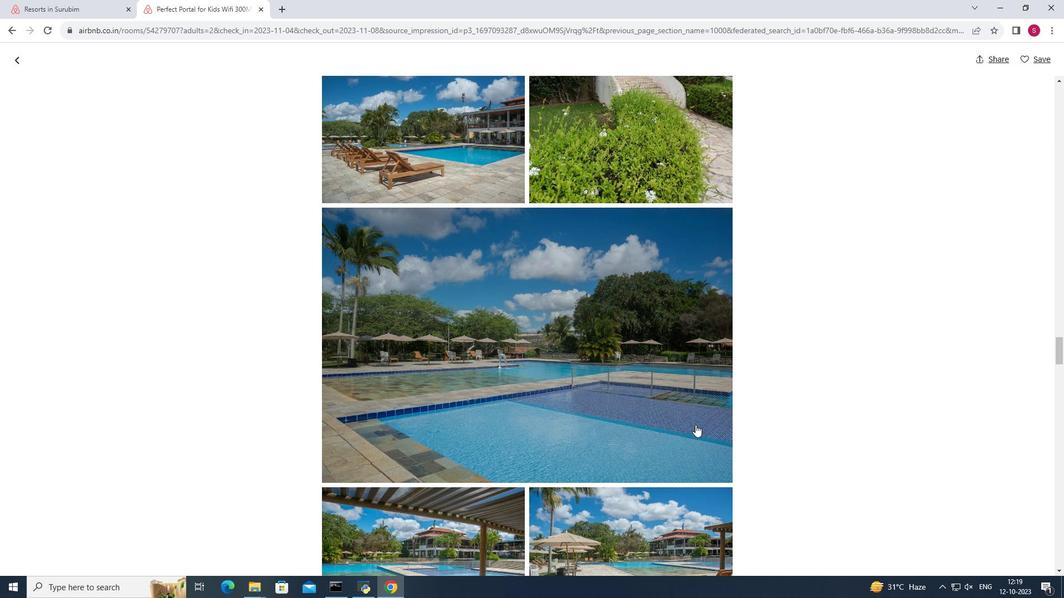 
Action: Mouse scrolled (695, 424) with delta (0, 0)
Screenshot: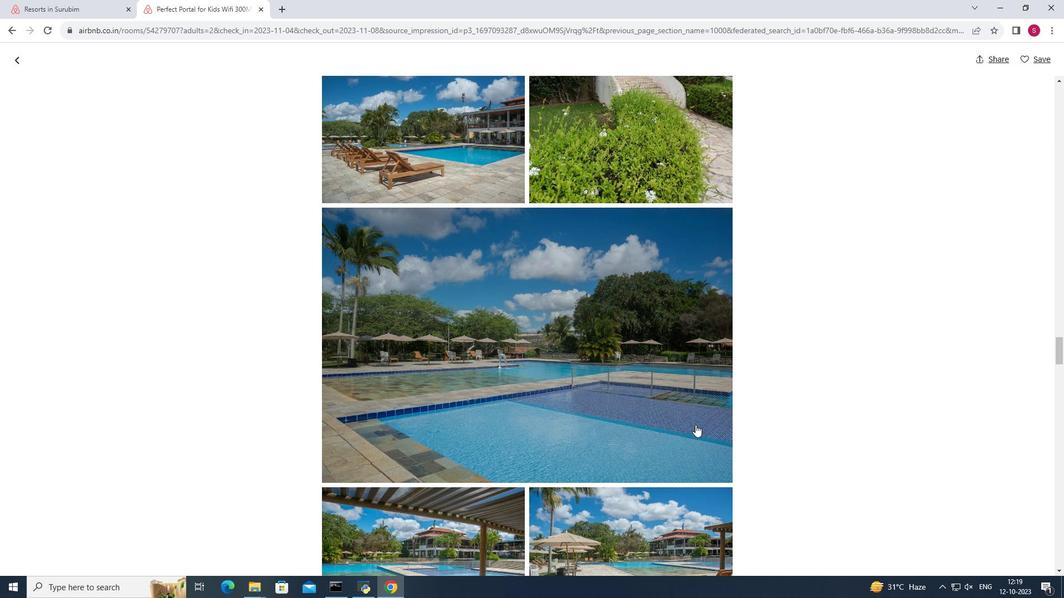 
Action: Mouse moved to (695, 424)
Screenshot: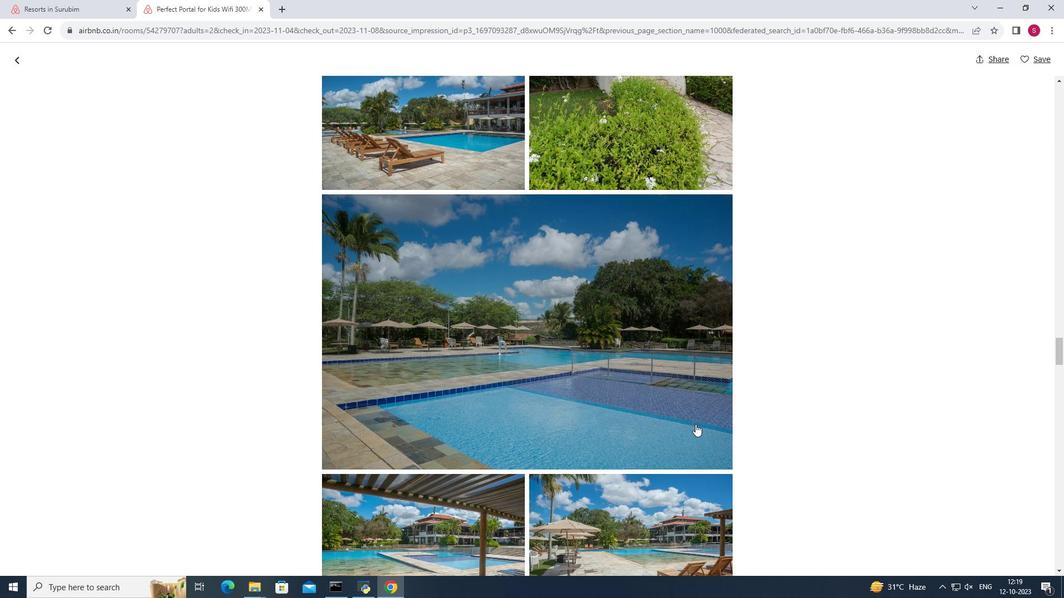 
Action: Mouse scrolled (695, 423) with delta (0, 0)
Screenshot: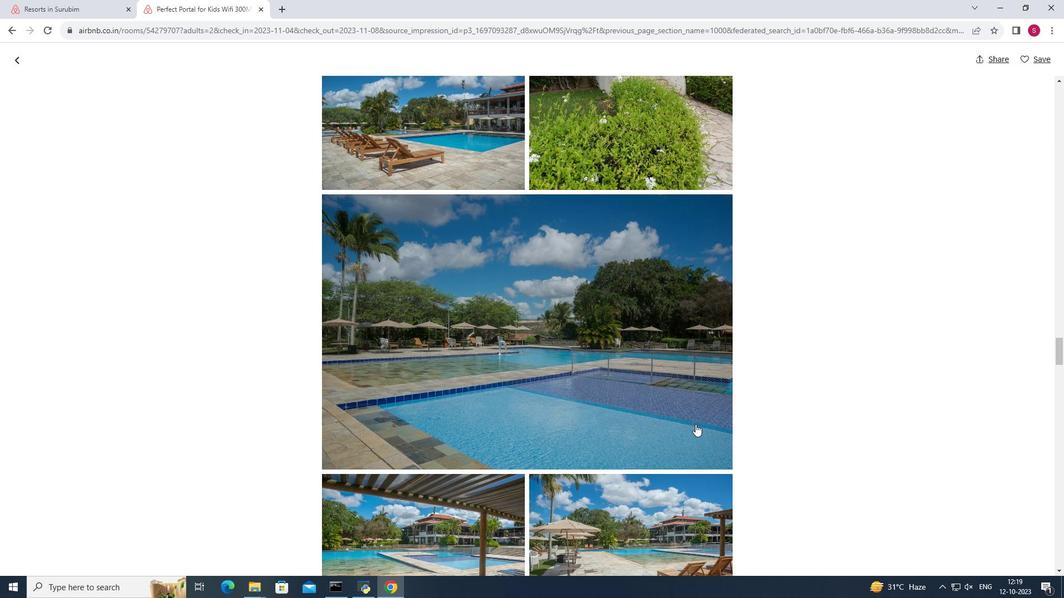 
Action: Mouse scrolled (695, 423) with delta (0, 0)
Screenshot: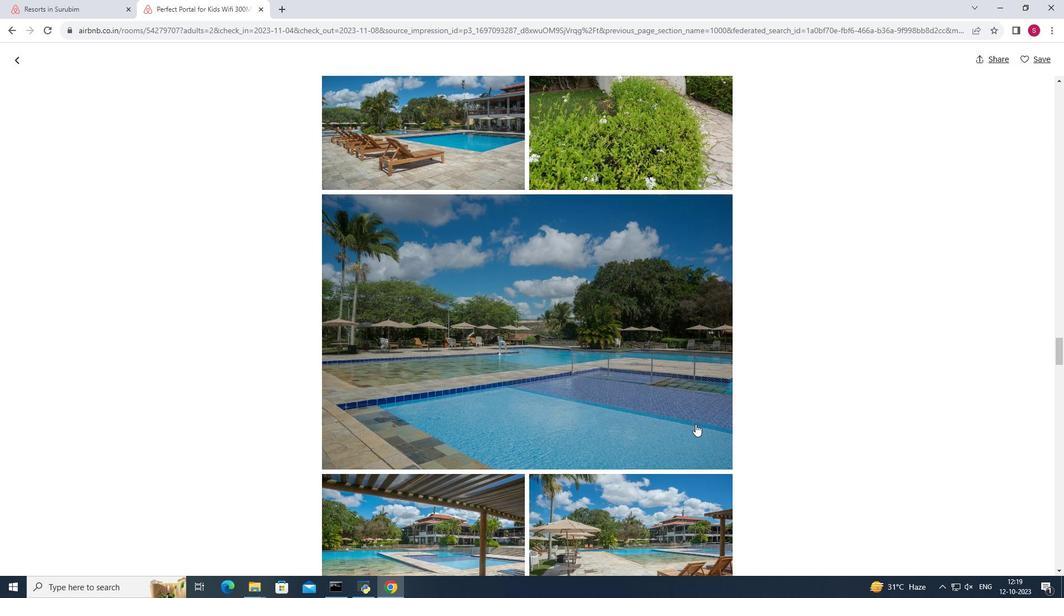 
Action: Mouse scrolled (695, 423) with delta (0, 0)
Screenshot: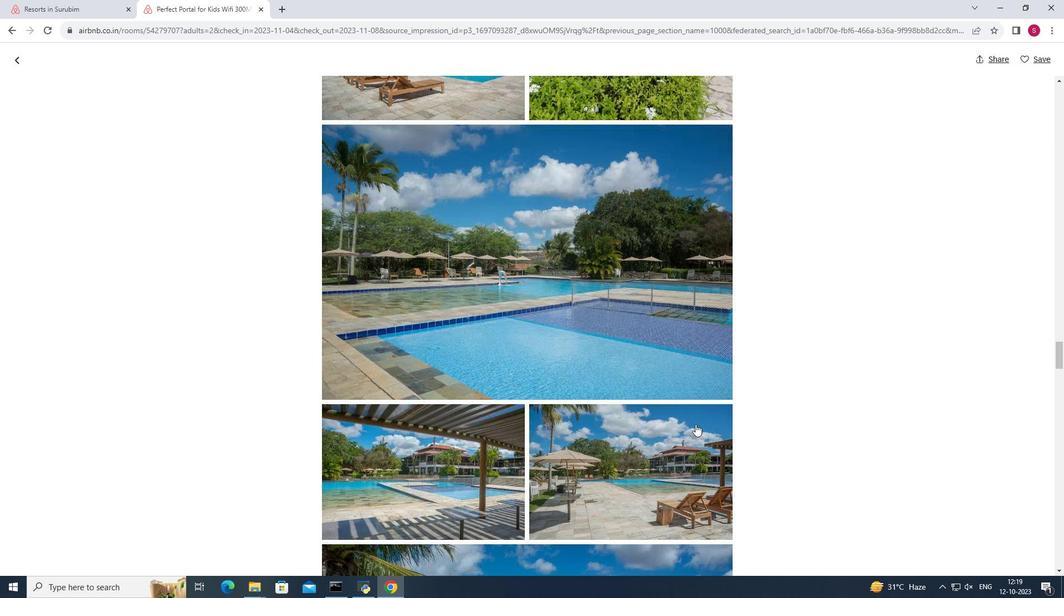 
Action: Mouse scrolled (695, 423) with delta (0, 0)
Screenshot: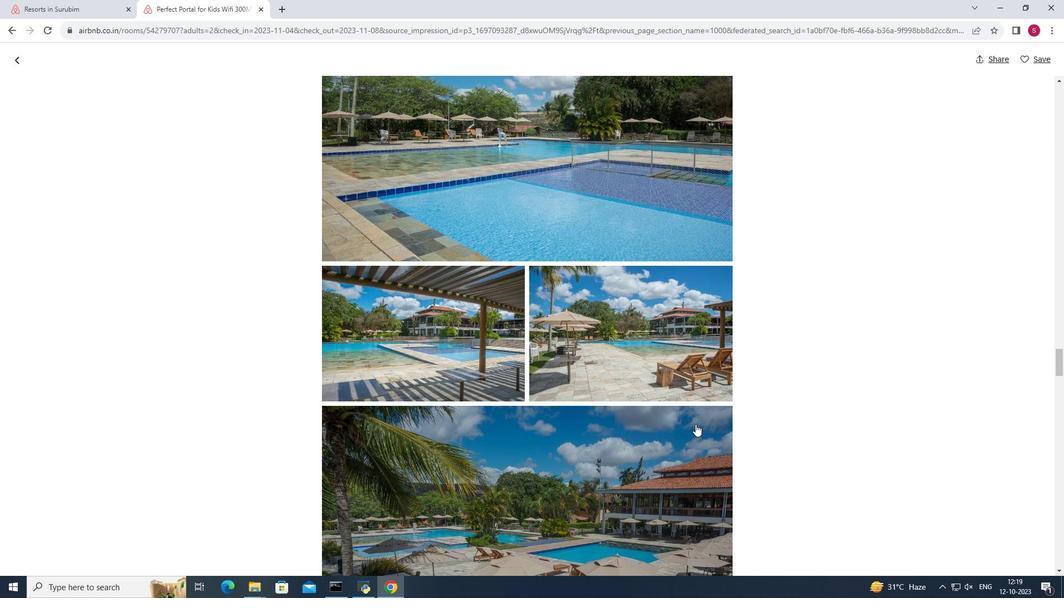 
Action: Mouse scrolled (695, 423) with delta (0, 0)
Screenshot: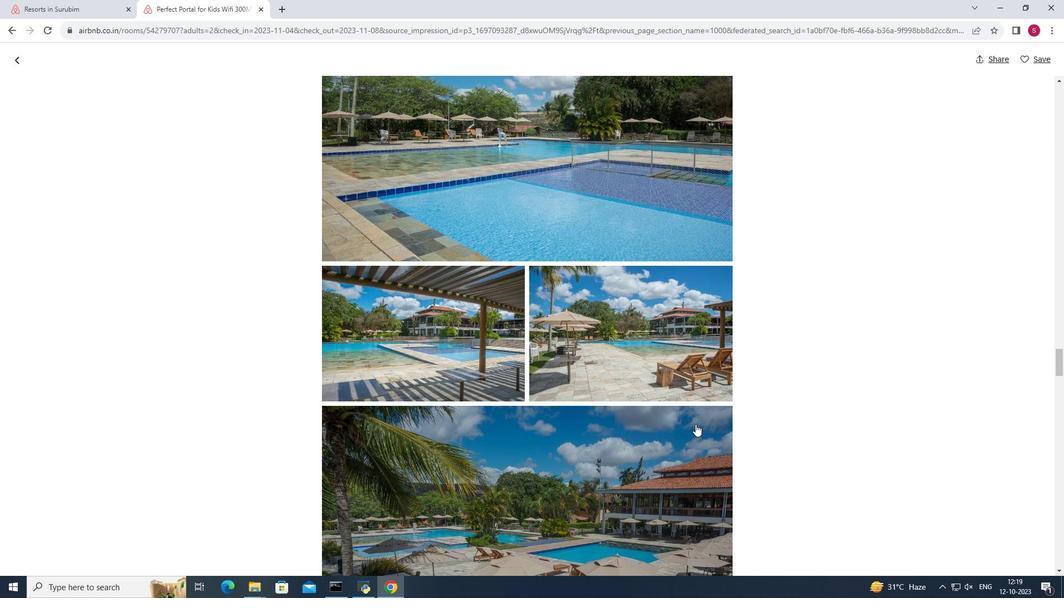 
Action: Mouse scrolled (695, 423) with delta (0, 0)
Screenshot: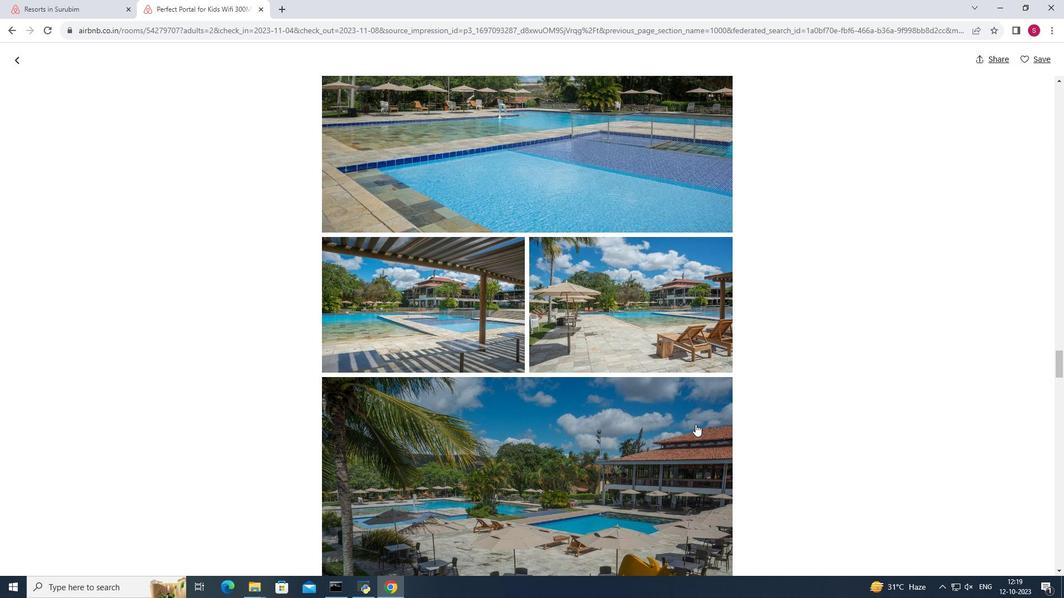 
Action: Mouse scrolled (695, 423) with delta (0, 0)
Screenshot: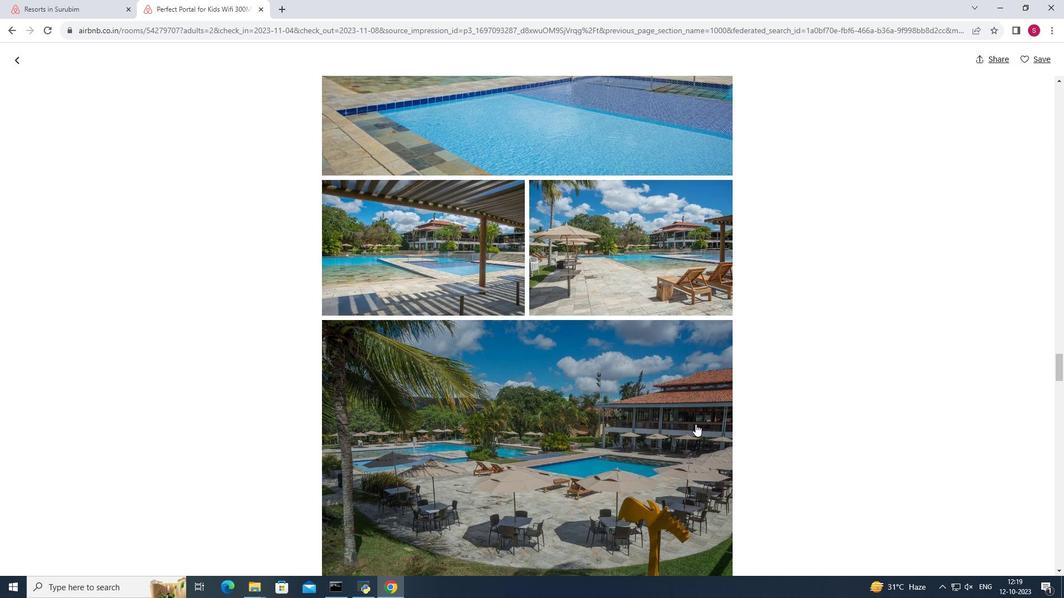 
Action: Mouse scrolled (695, 423) with delta (0, 0)
Screenshot: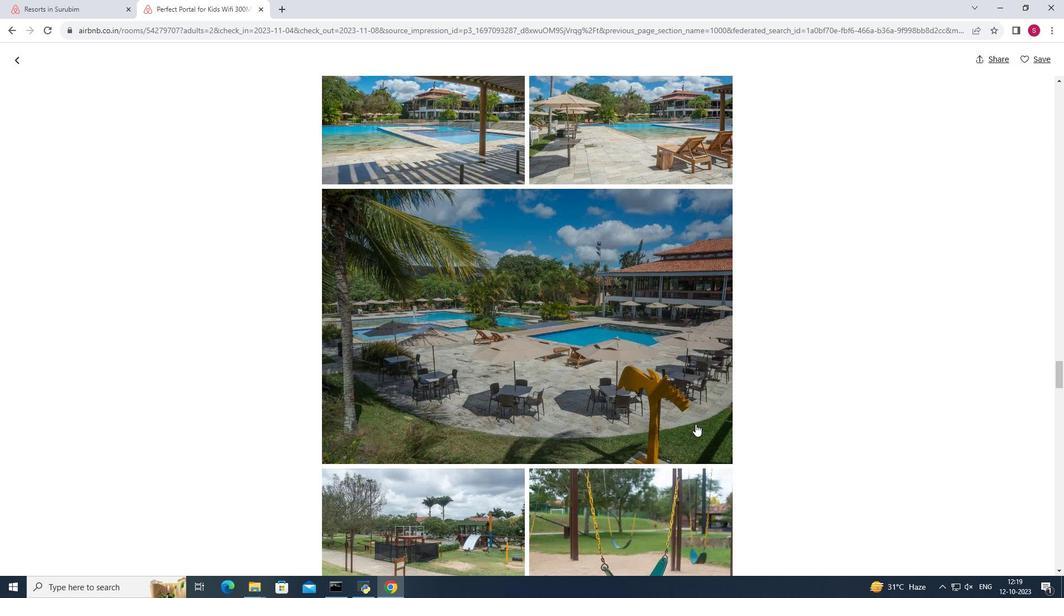 
Action: Mouse scrolled (695, 423) with delta (0, 0)
Screenshot: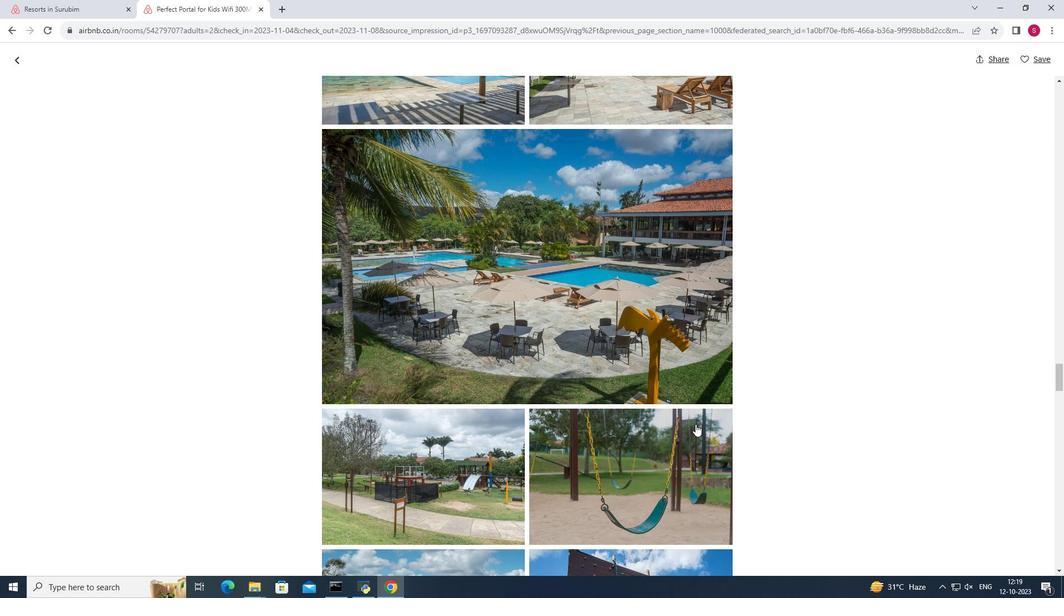 
Action: Mouse scrolled (695, 423) with delta (0, 0)
Screenshot: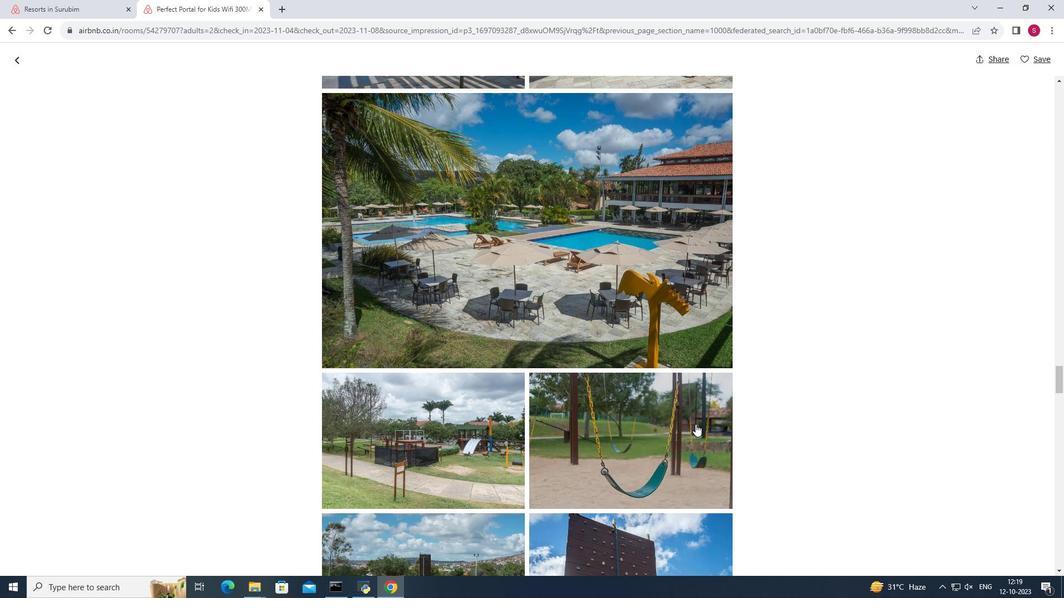 
Action: Mouse scrolled (695, 423) with delta (0, 0)
Screenshot: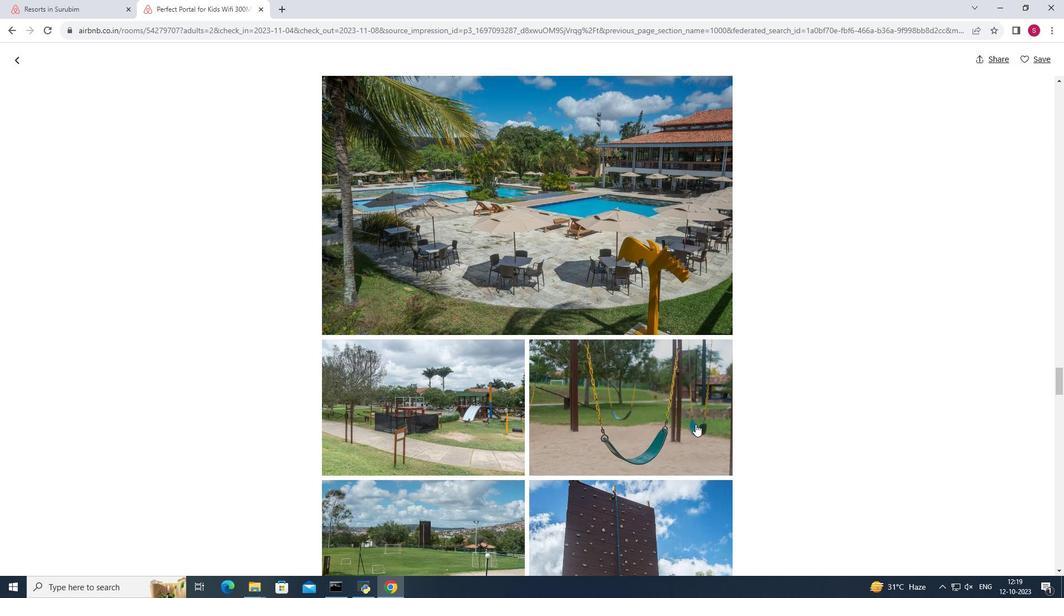 
Action: Mouse scrolled (695, 423) with delta (0, 0)
Screenshot: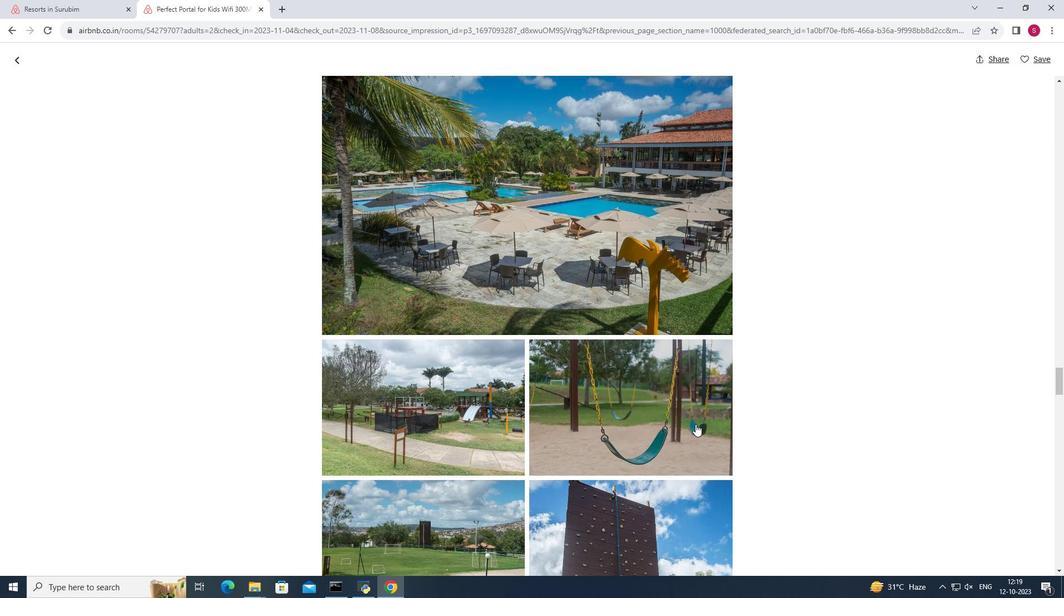 
Action: Mouse scrolled (695, 423) with delta (0, 0)
Screenshot: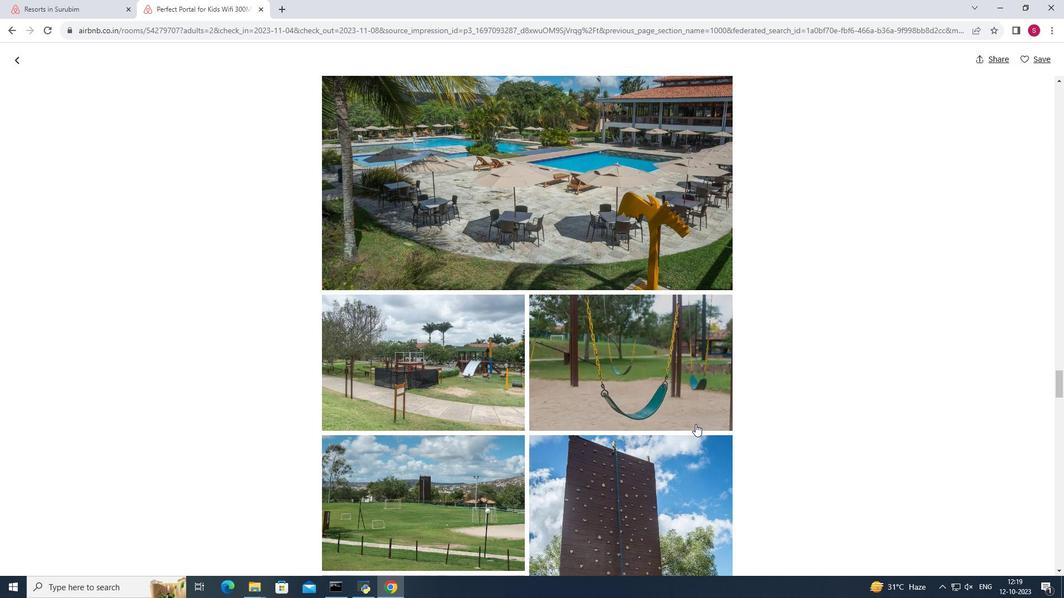 
Action: Mouse scrolled (695, 423) with delta (0, 0)
Screenshot: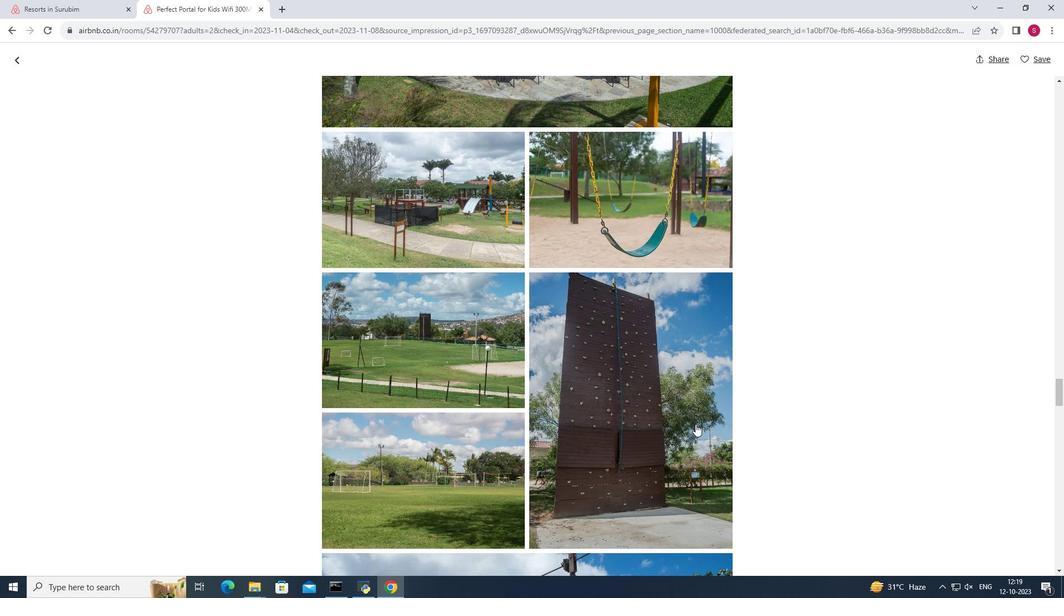 
Action: Mouse scrolled (695, 423) with delta (0, 0)
Screenshot: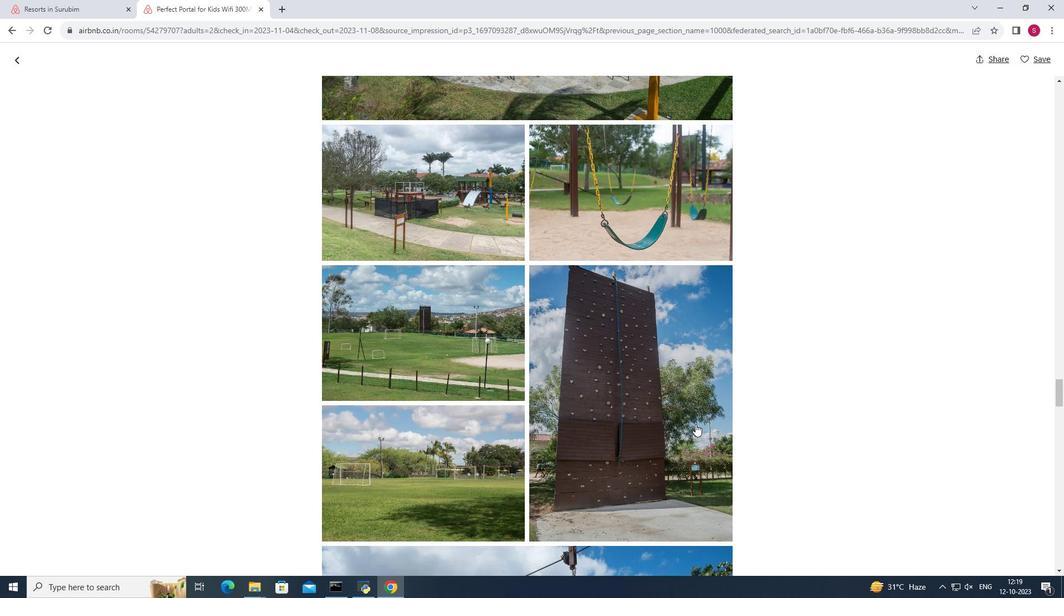 
Action: Mouse scrolled (695, 423) with delta (0, 0)
Screenshot: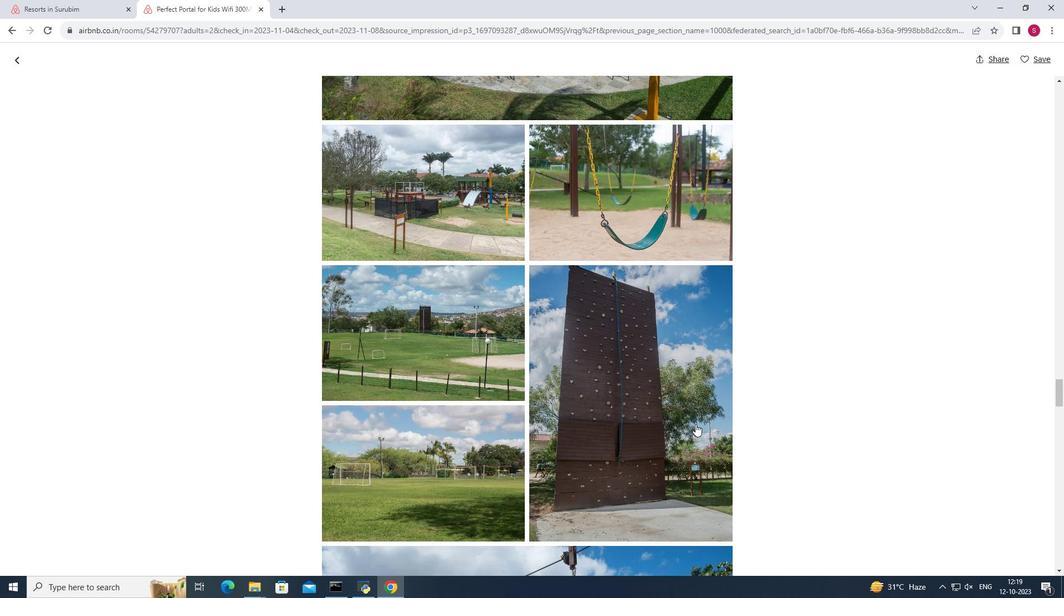 
Action: Mouse scrolled (695, 423) with delta (0, 0)
Screenshot: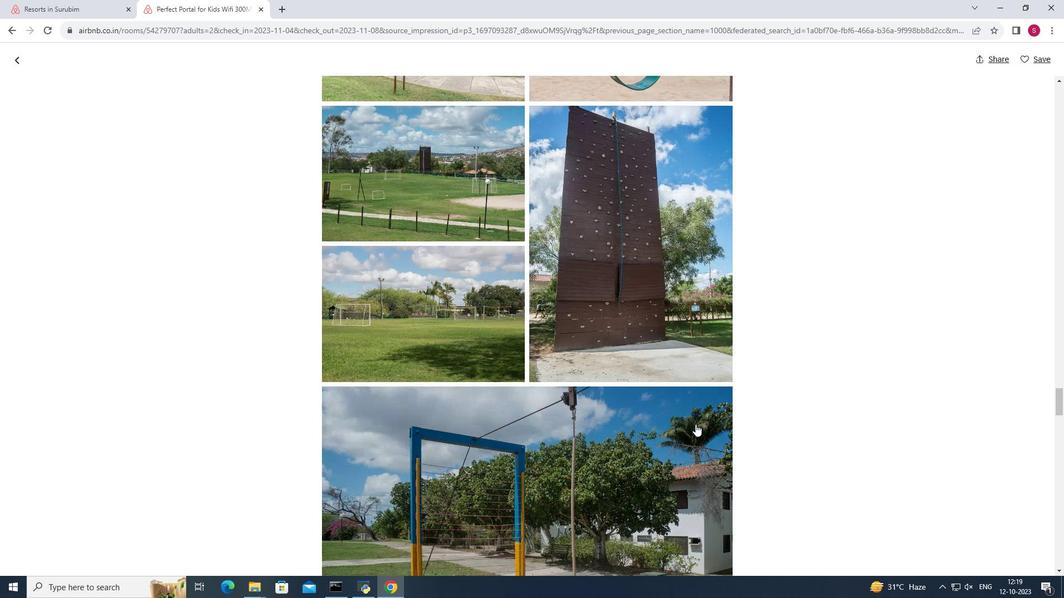 
Action: Mouse scrolled (695, 423) with delta (0, 0)
Screenshot: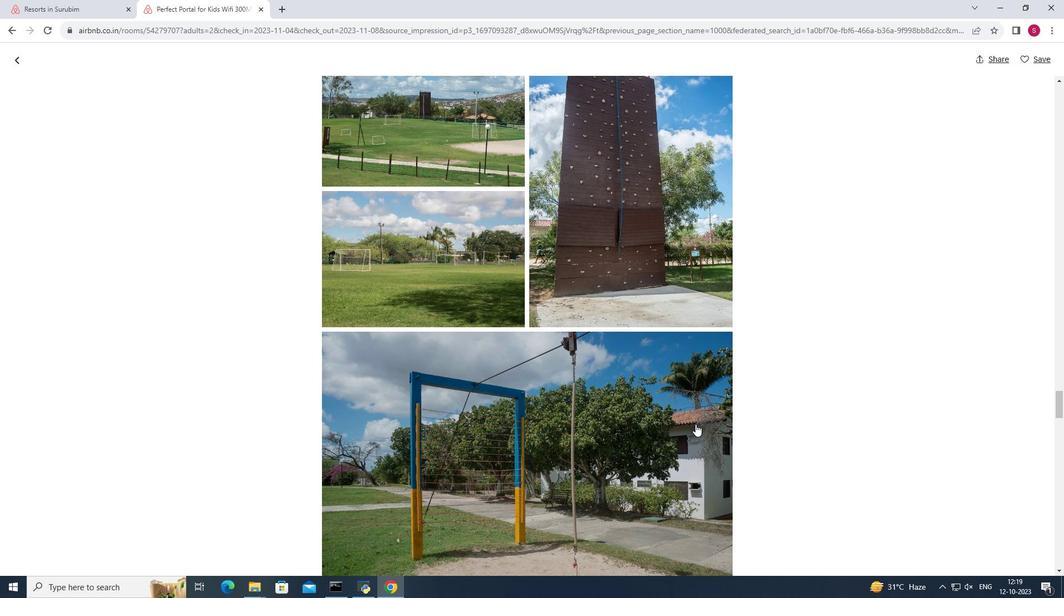 
Action: Mouse scrolled (695, 423) with delta (0, 0)
Screenshot: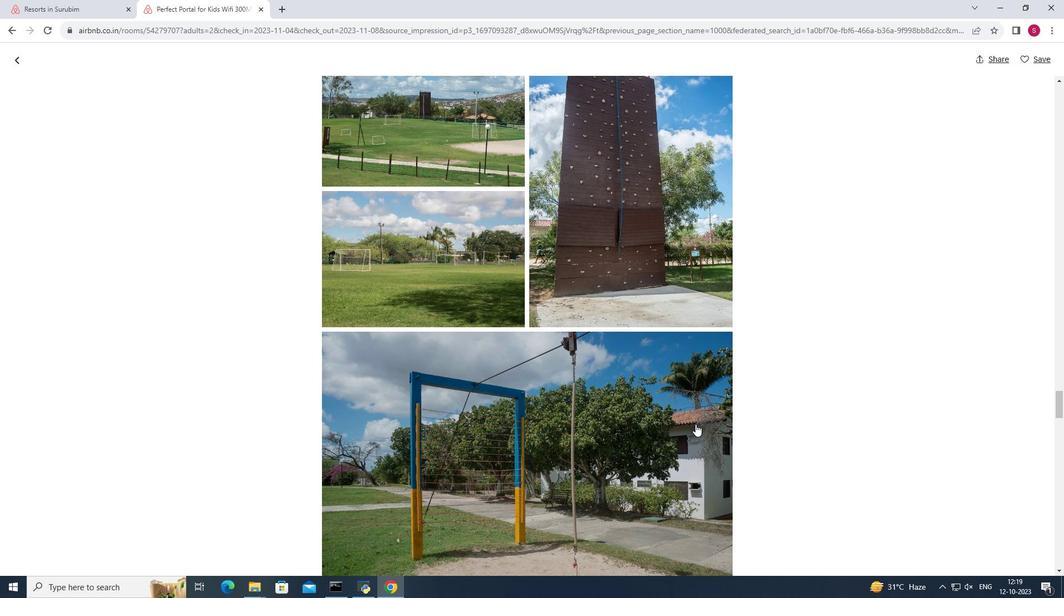 
Action: Mouse scrolled (695, 423) with delta (0, 0)
Screenshot: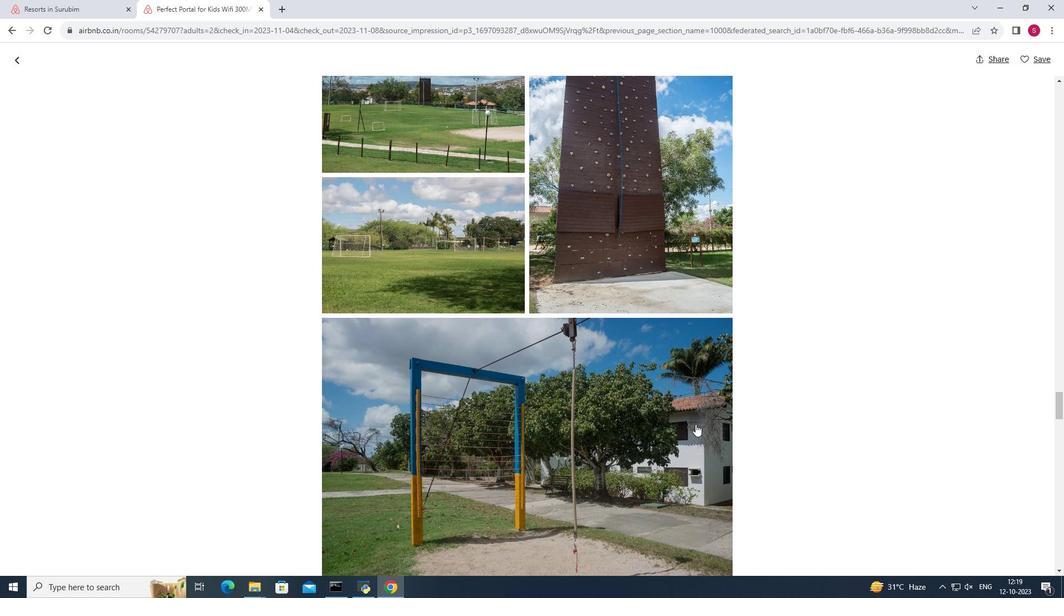 
Action: Mouse scrolled (695, 423) with delta (0, 0)
Screenshot: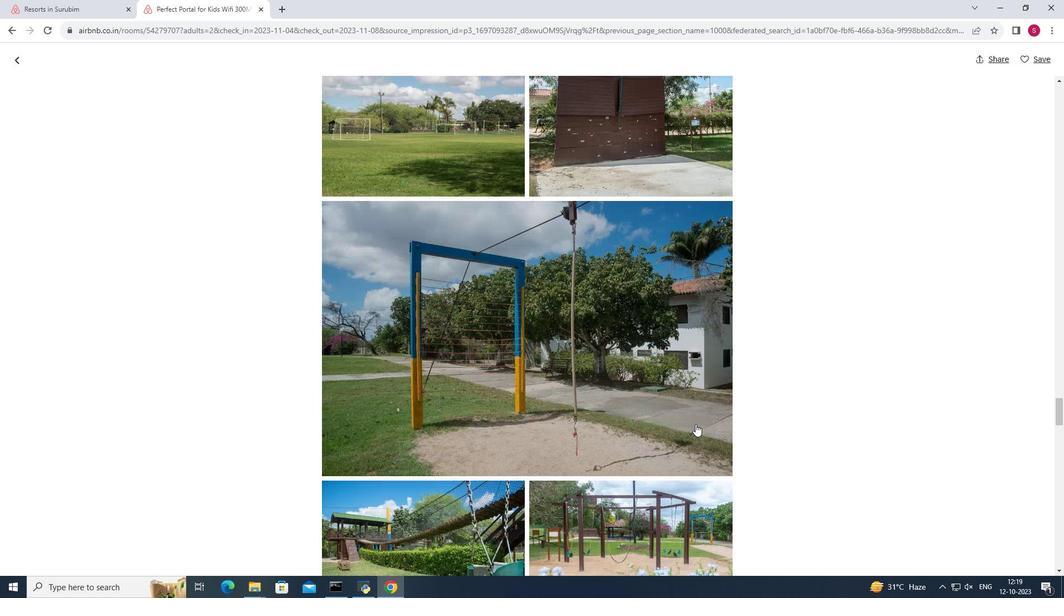 
Action: Mouse scrolled (695, 423) with delta (0, 0)
Screenshot: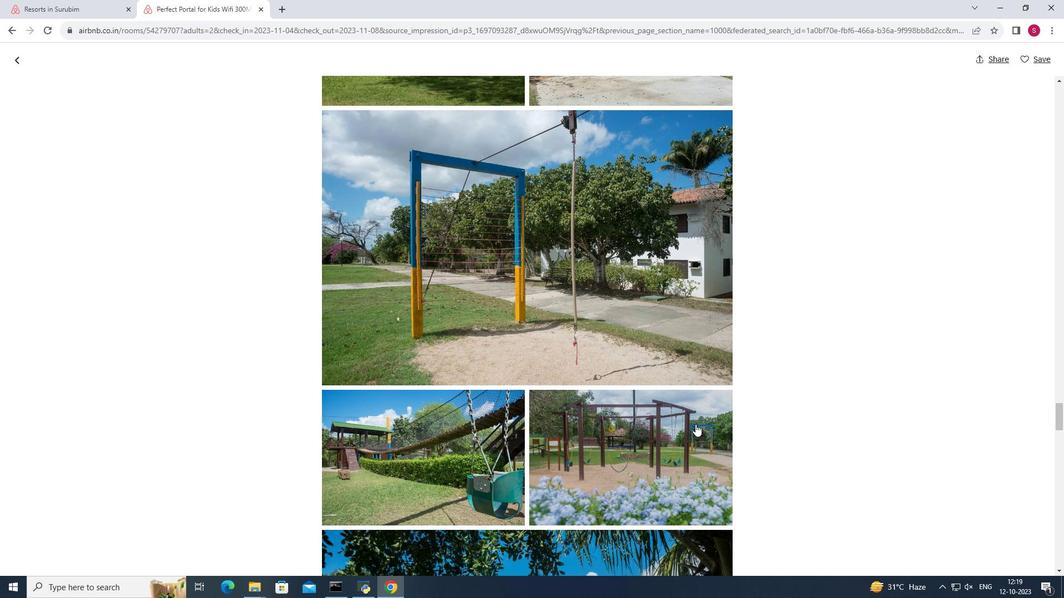 
Action: Mouse scrolled (695, 423) with delta (0, 0)
Screenshot: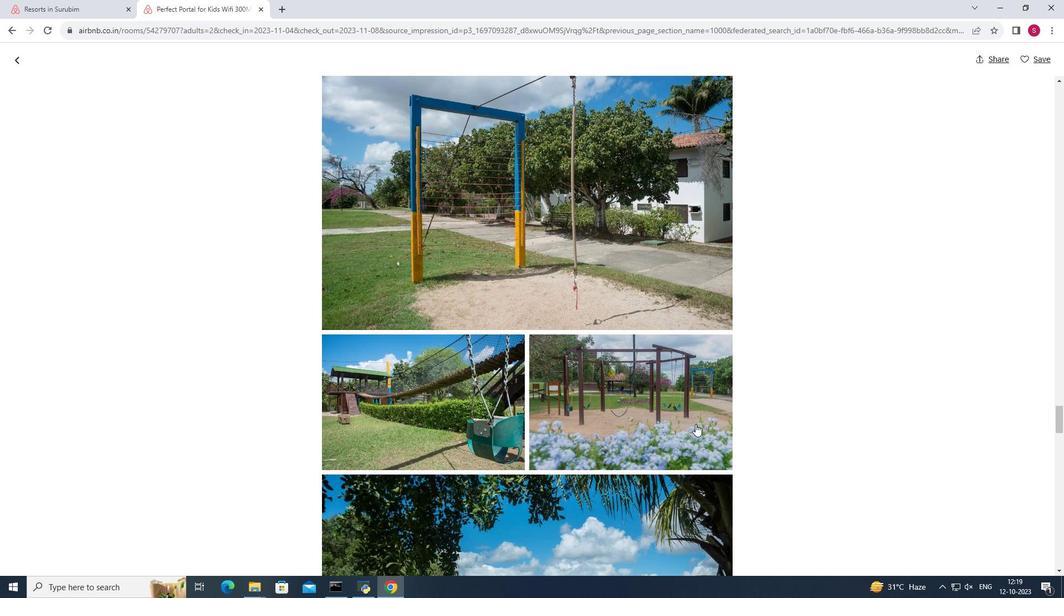 
Action: Mouse scrolled (695, 423) with delta (0, 0)
Screenshot: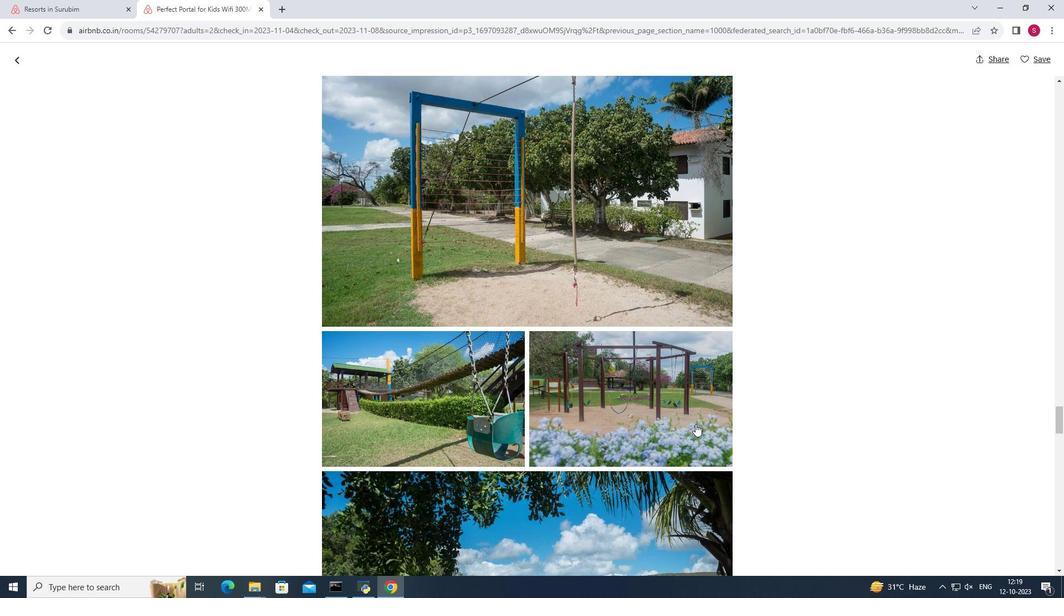
Action: Mouse scrolled (695, 423) with delta (0, 0)
Screenshot: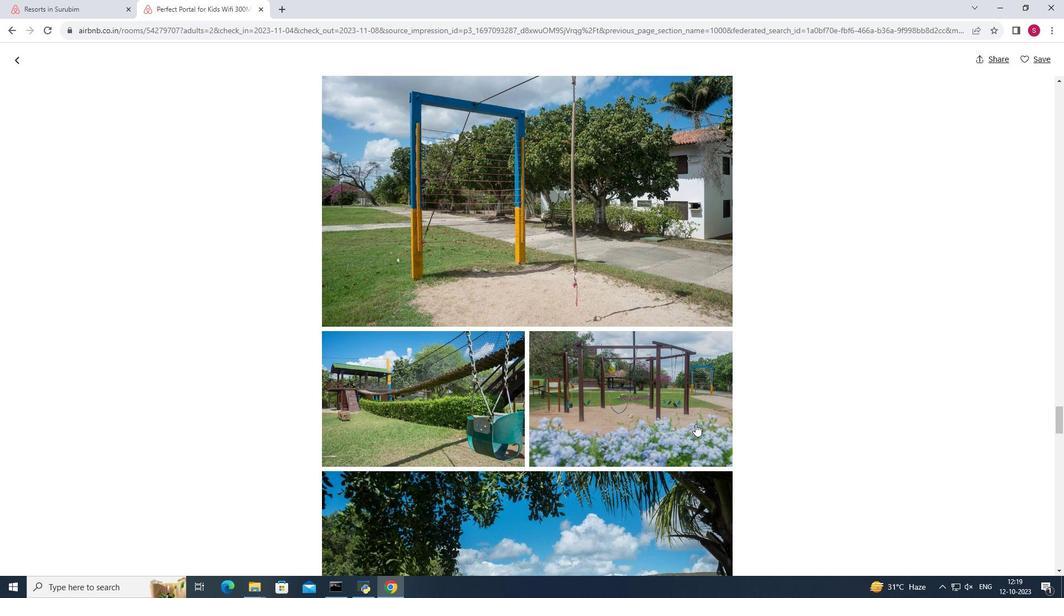 
Action: Mouse scrolled (695, 423) with delta (0, 0)
Screenshot: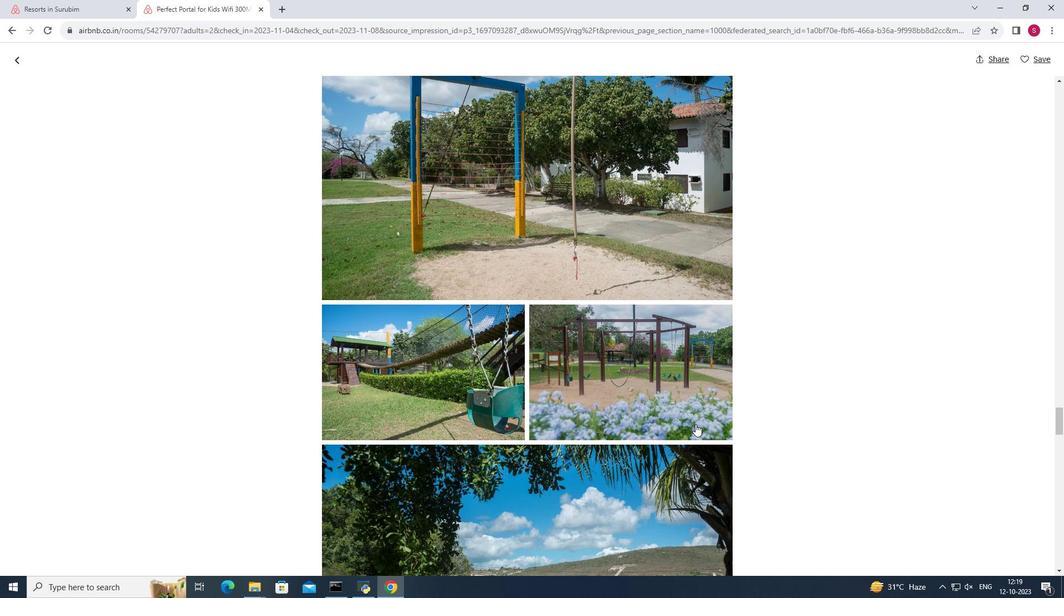 
Action: Mouse scrolled (695, 423) with delta (0, 0)
Screenshot: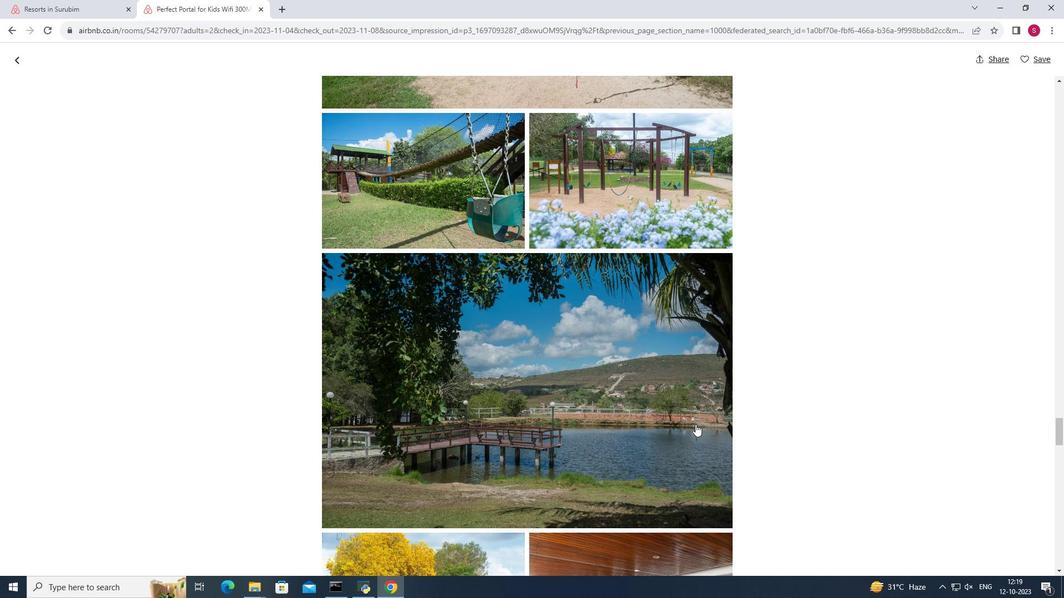 
Action: Mouse scrolled (695, 423) with delta (0, 0)
Screenshot: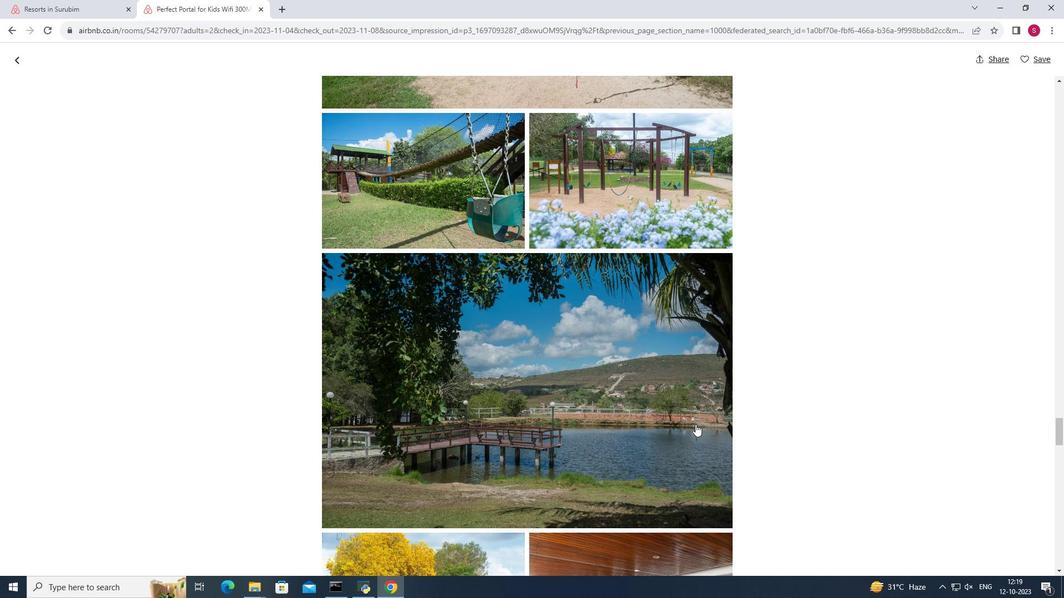 
Action: Mouse scrolled (695, 423) with delta (0, 0)
Screenshot: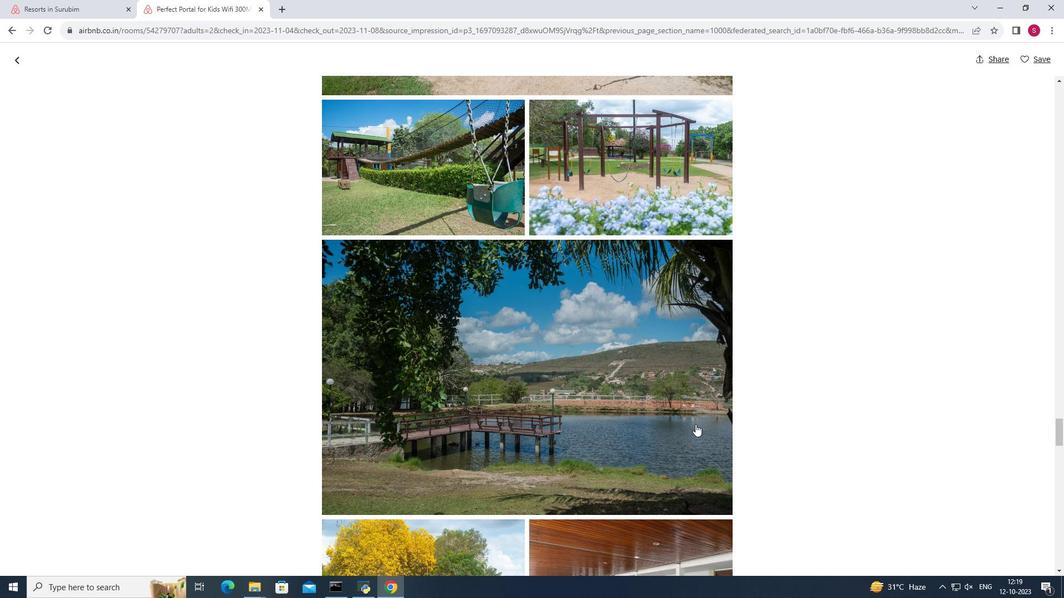 
Action: Mouse scrolled (695, 423) with delta (0, 0)
Screenshot: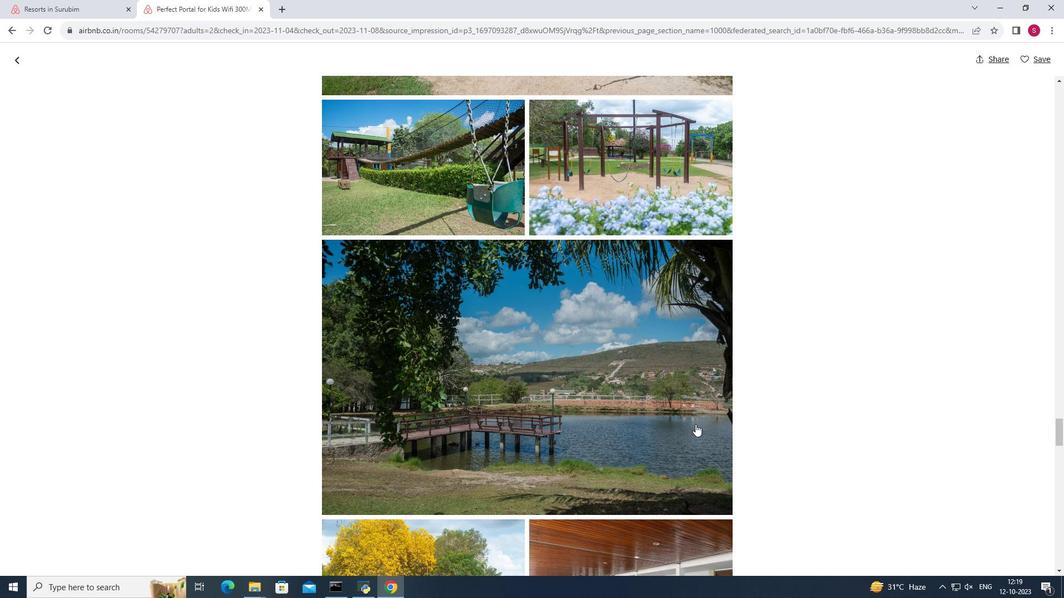 
Action: Mouse scrolled (695, 423) with delta (0, 0)
Screenshot: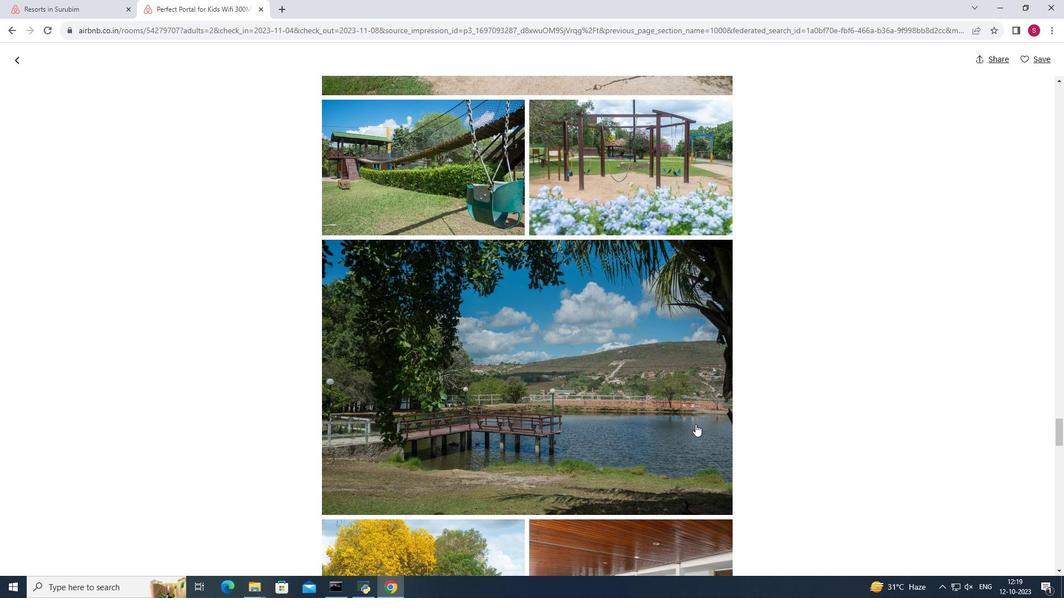 
Action: Mouse scrolled (695, 423) with delta (0, 0)
Screenshot: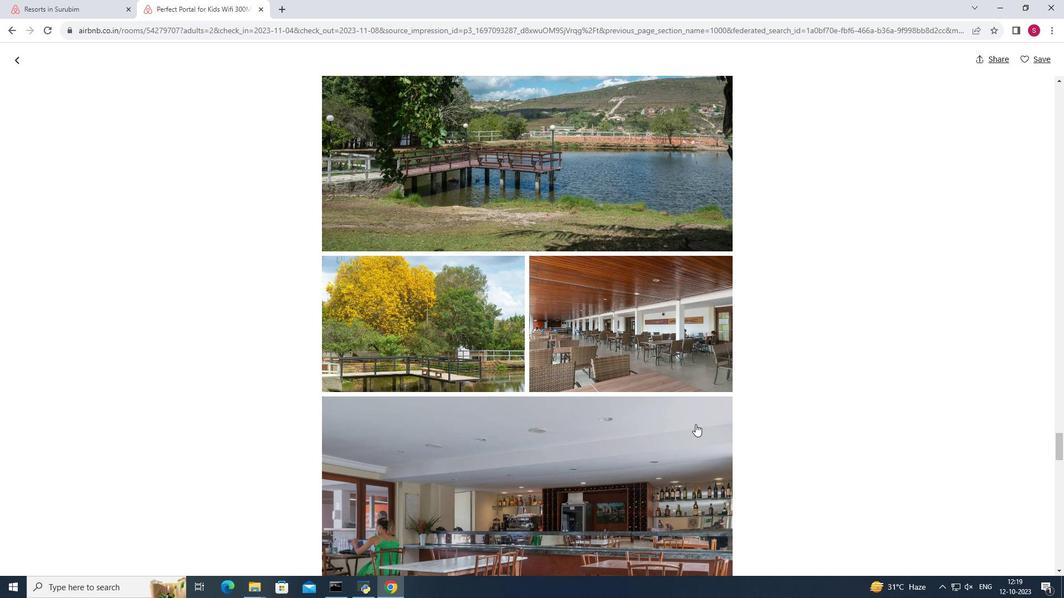 
Action: Mouse scrolled (695, 423) with delta (0, 0)
Screenshot: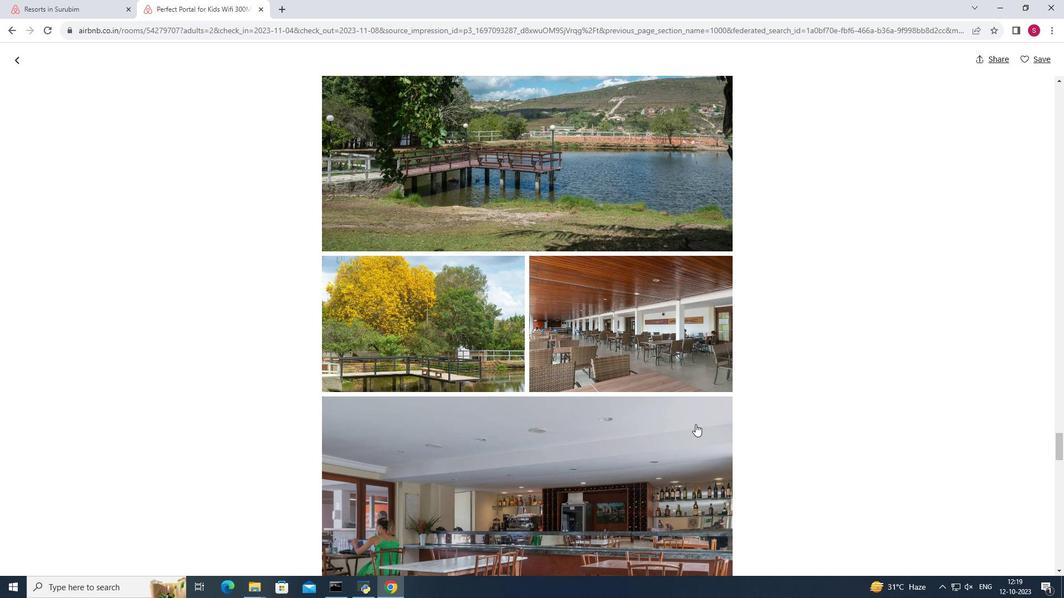 
Action: Mouse scrolled (695, 423) with delta (0, 0)
Screenshot: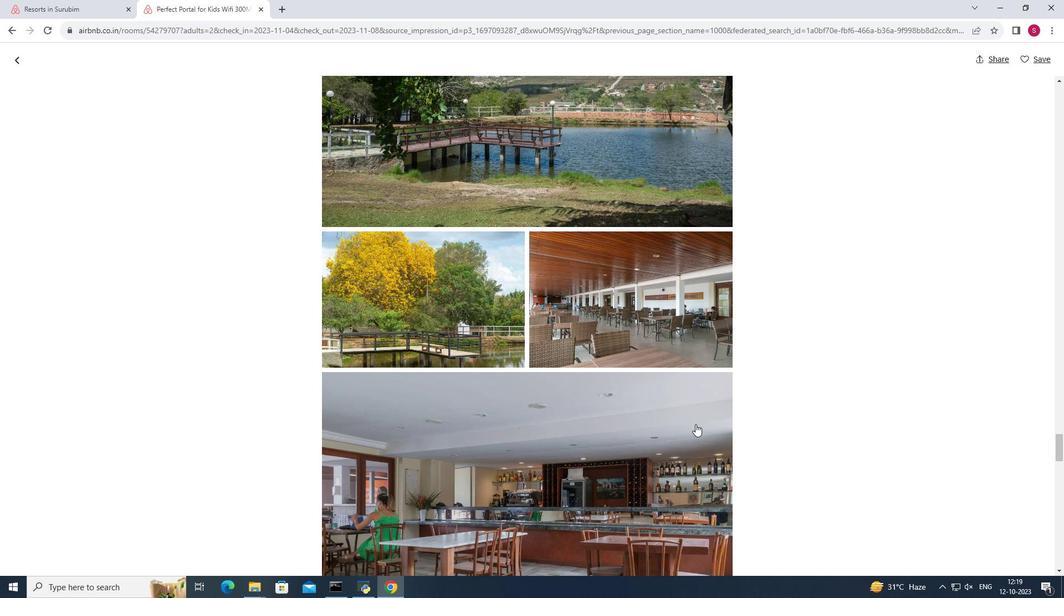 
Action: Mouse scrolled (695, 423) with delta (0, 0)
Screenshot: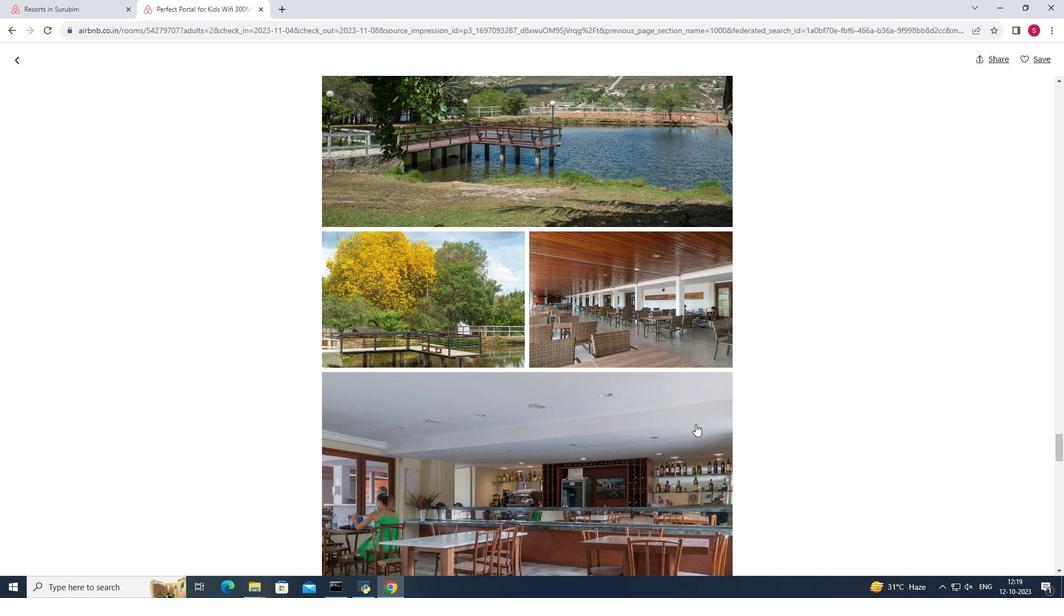 
Action: Mouse scrolled (695, 423) with delta (0, 0)
Screenshot: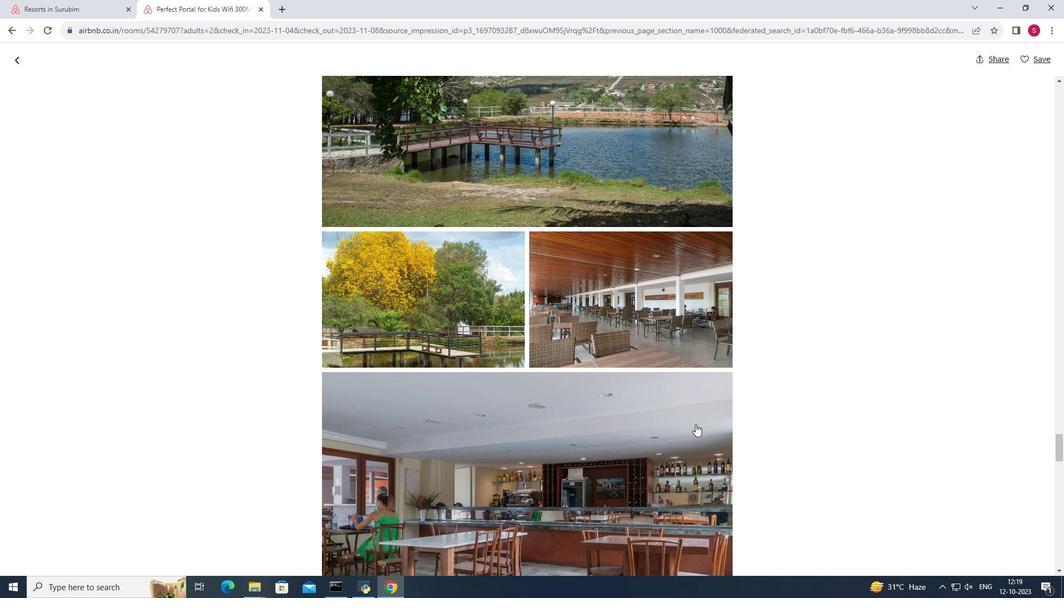
Action: Mouse scrolled (695, 423) with delta (0, 0)
Screenshot: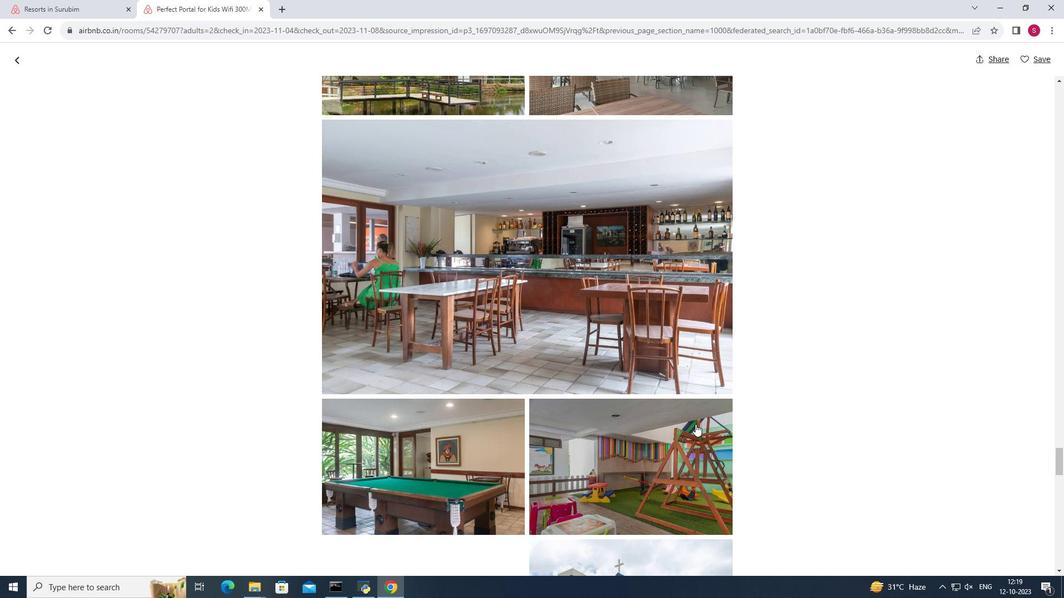 
Action: Mouse scrolled (695, 423) with delta (0, 0)
Screenshot: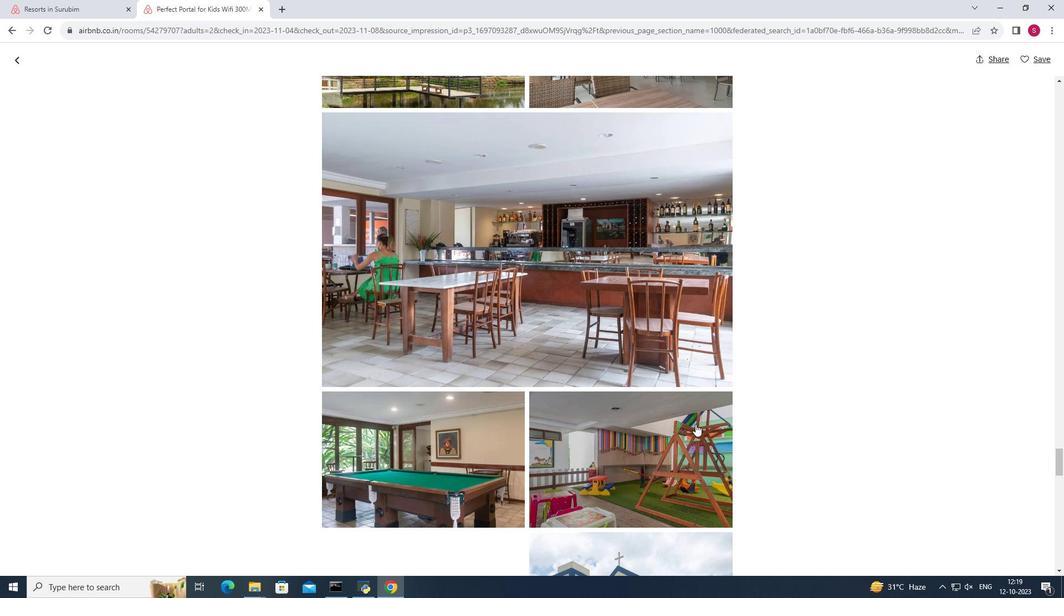 
Action: Mouse scrolled (695, 423) with delta (0, 0)
Screenshot: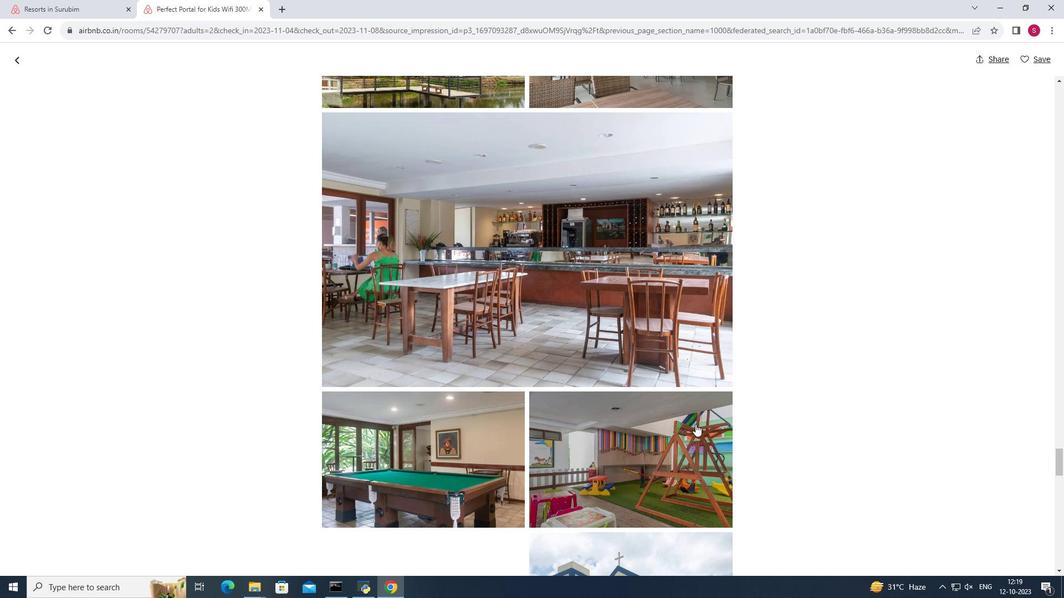 
Action: Mouse scrolled (695, 423) with delta (0, 0)
Screenshot: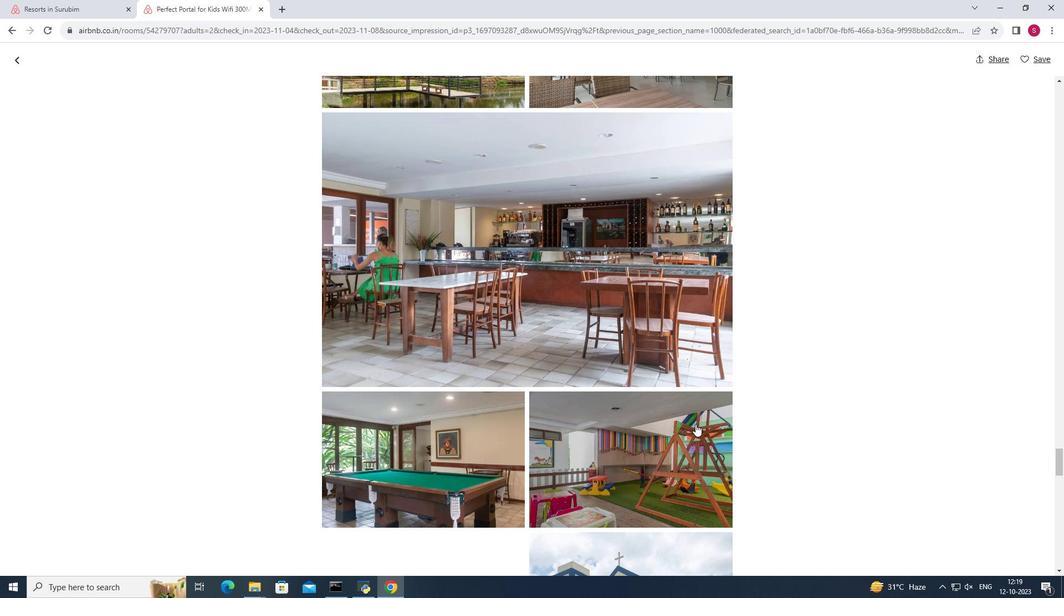 
Action: Mouse scrolled (695, 423) with delta (0, 0)
Screenshot: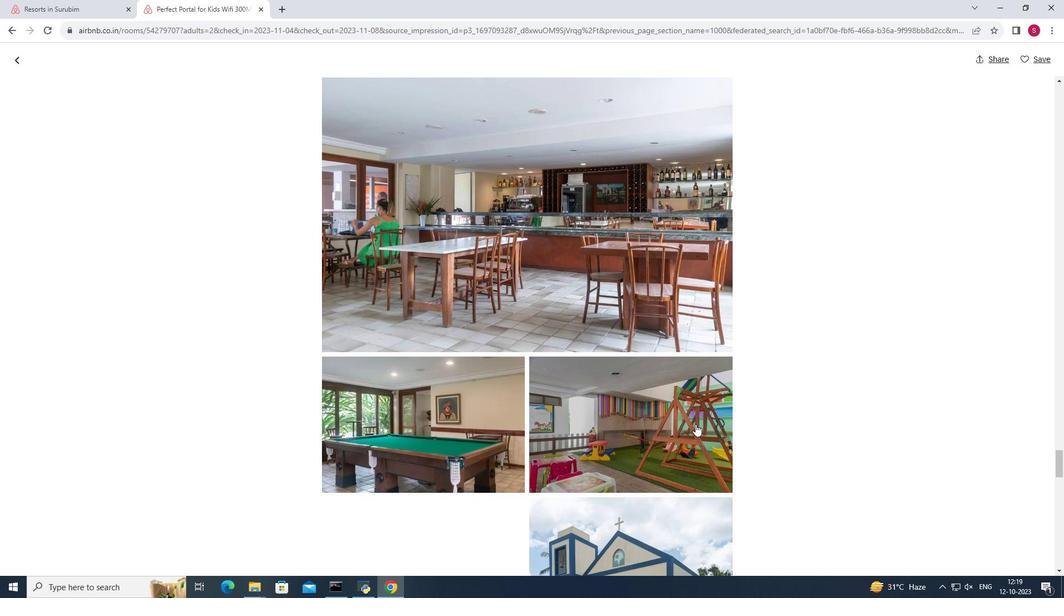 
Action: Mouse scrolled (695, 423) with delta (0, 0)
Screenshot: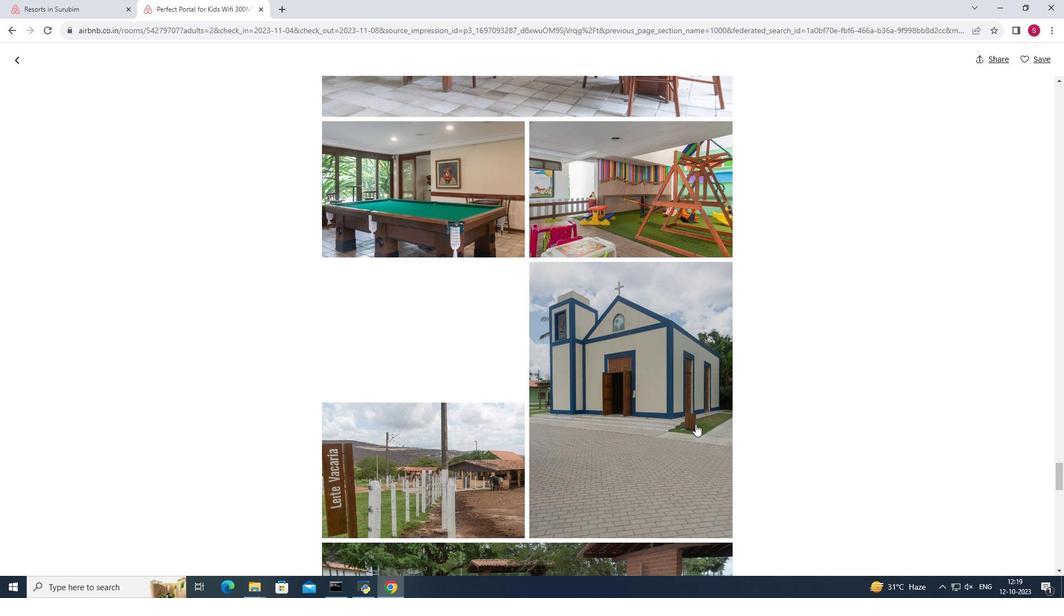 
Action: Mouse scrolled (695, 423) with delta (0, 0)
Screenshot: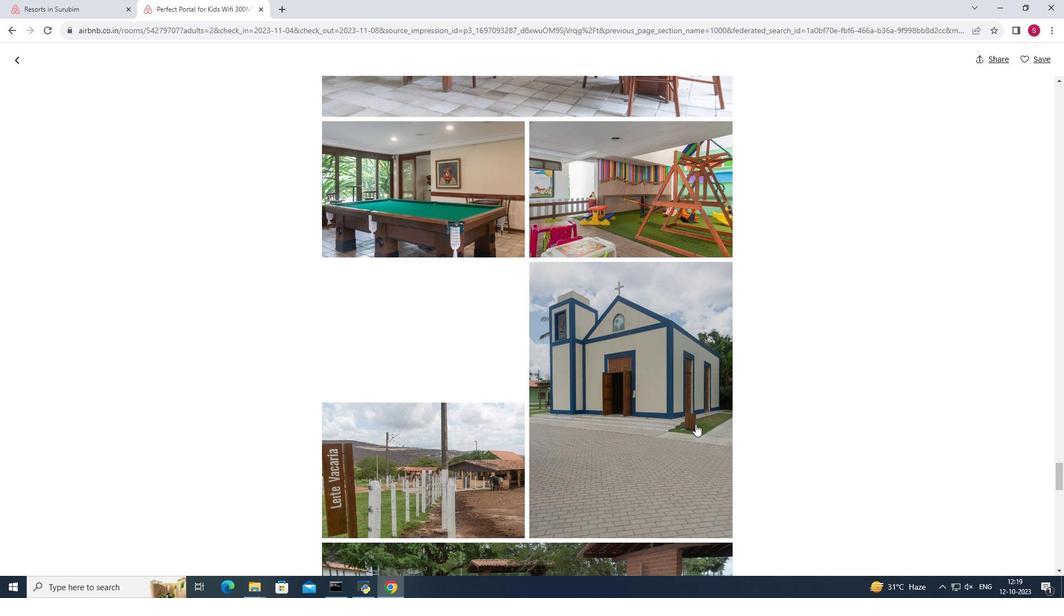 
Action: Mouse scrolled (695, 423) with delta (0, 0)
Screenshot: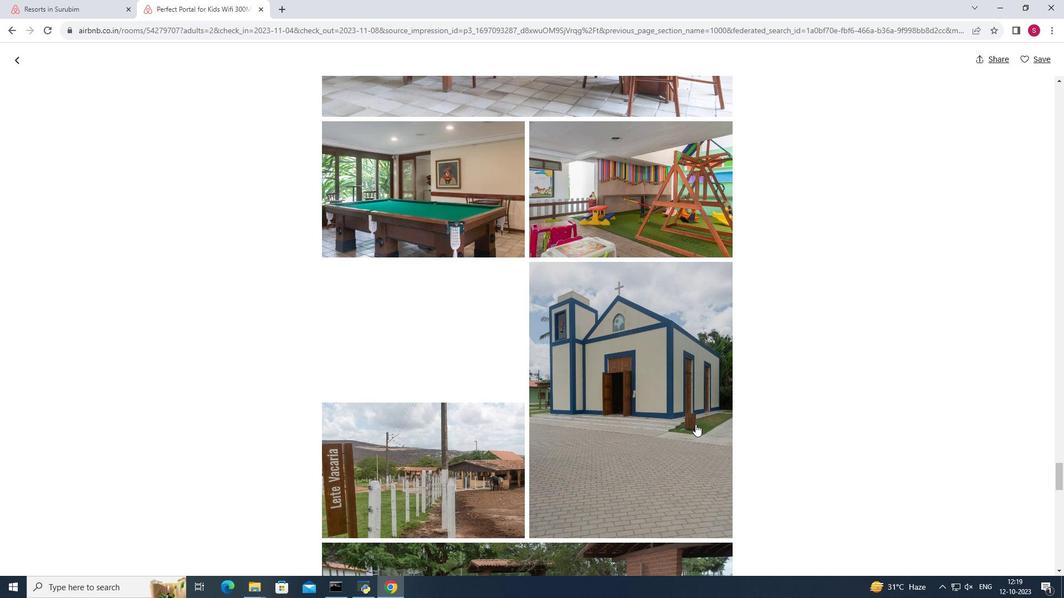 
Action: Mouse scrolled (695, 423) with delta (0, 0)
Screenshot: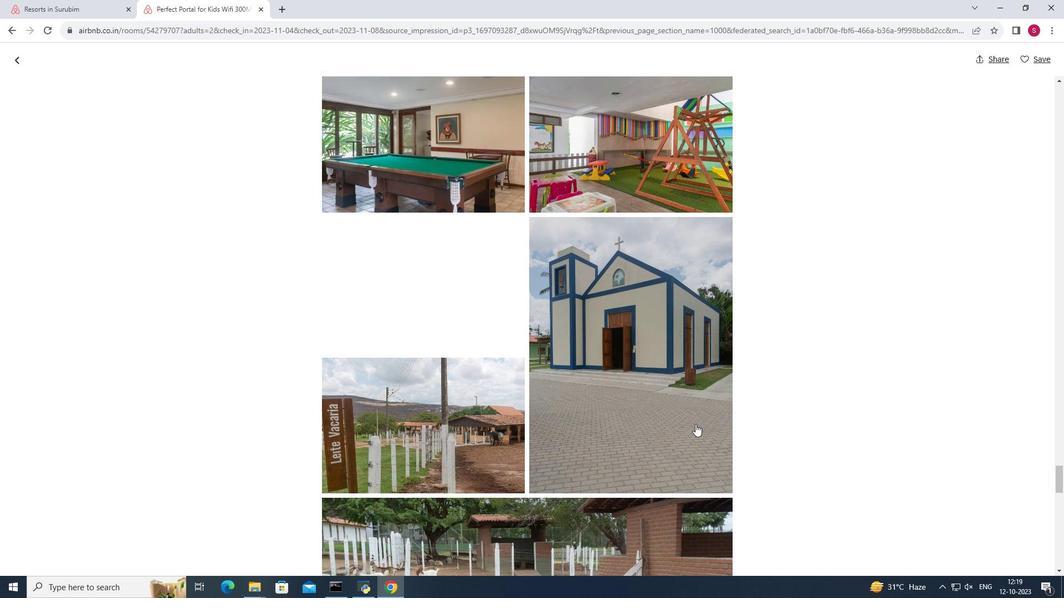 
Action: Mouse scrolled (695, 423) with delta (0, 0)
Screenshot: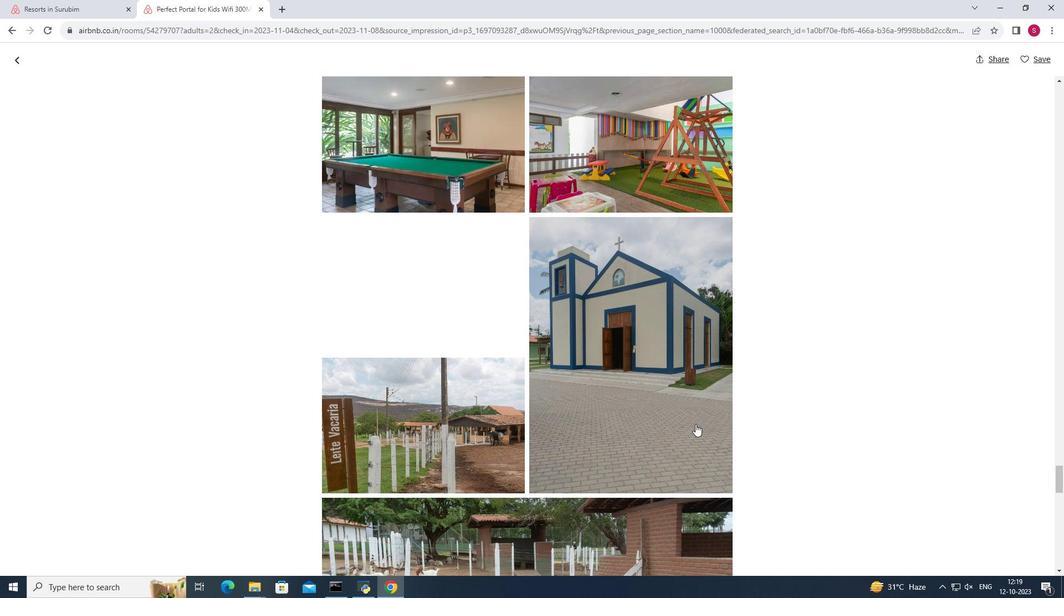 
Action: Mouse scrolled (695, 423) with delta (0, 0)
Screenshot: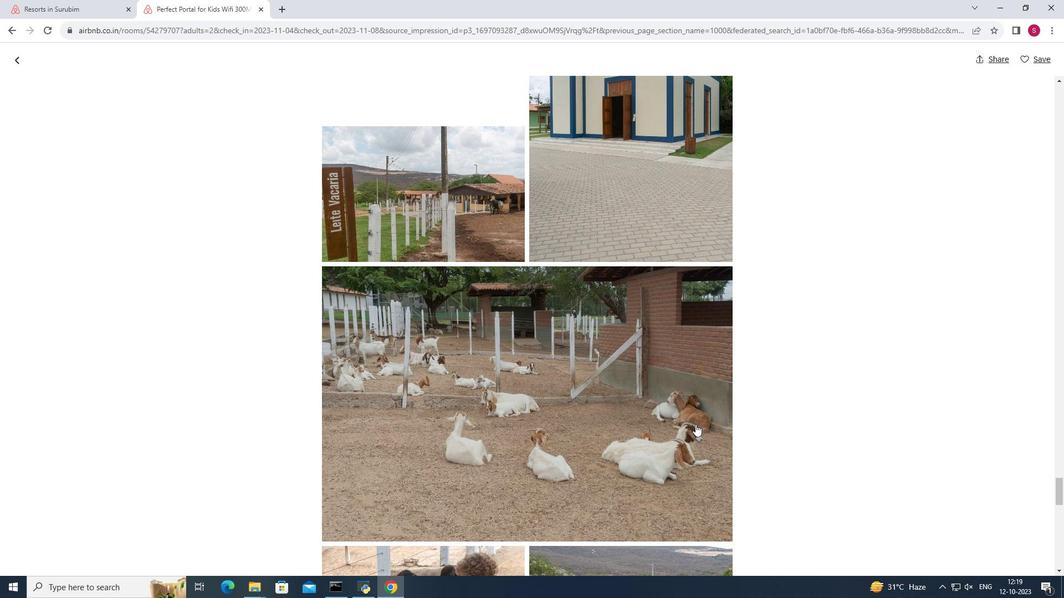 
Action: Mouse scrolled (695, 423) with delta (0, 0)
Screenshot: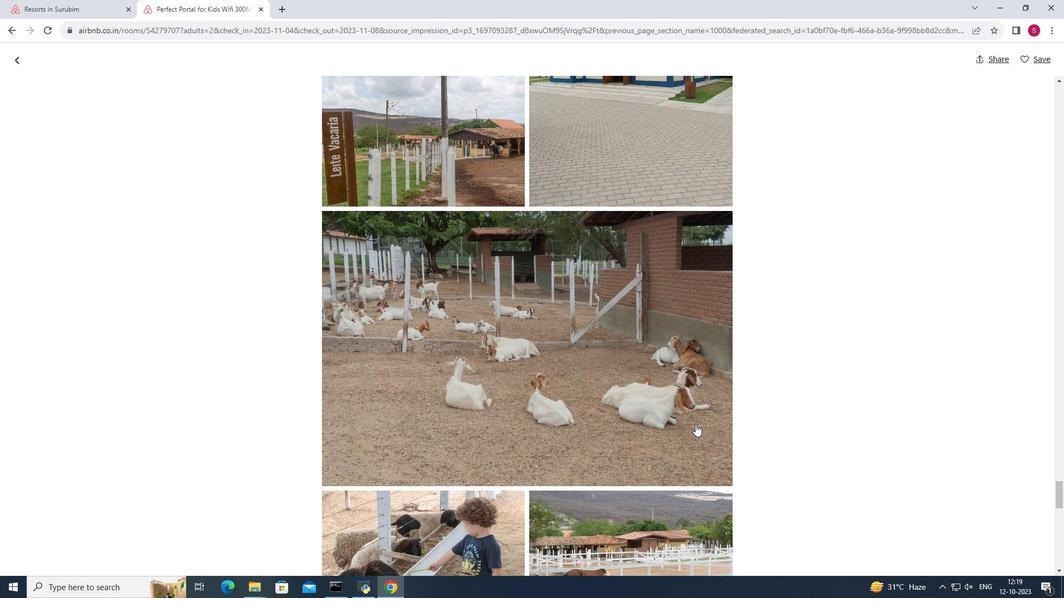 
Action: Mouse scrolled (695, 423) with delta (0, 0)
Screenshot: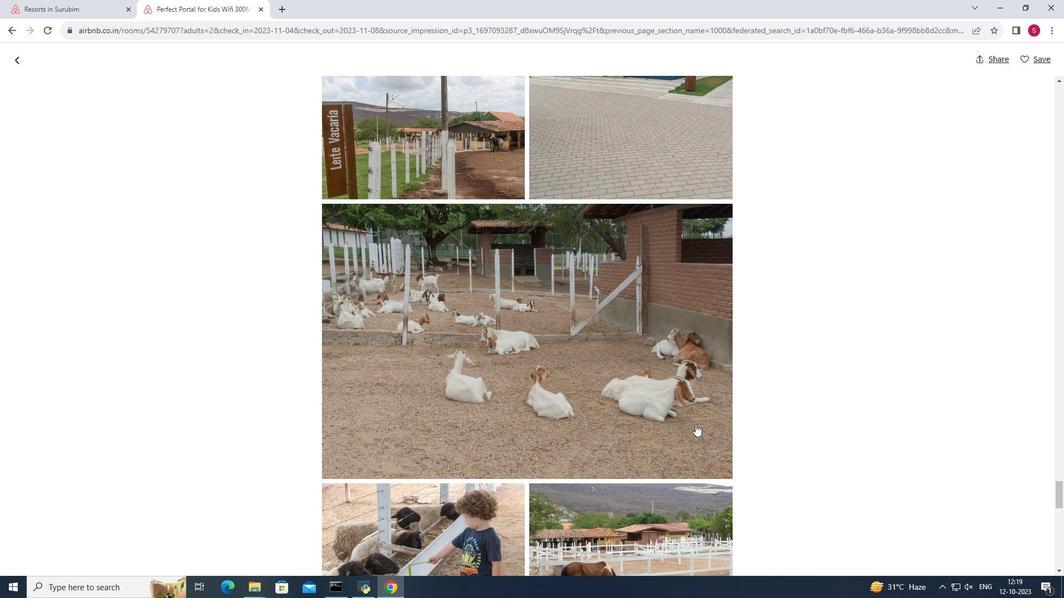 
Action: Mouse scrolled (695, 423) with delta (0, 0)
Screenshot: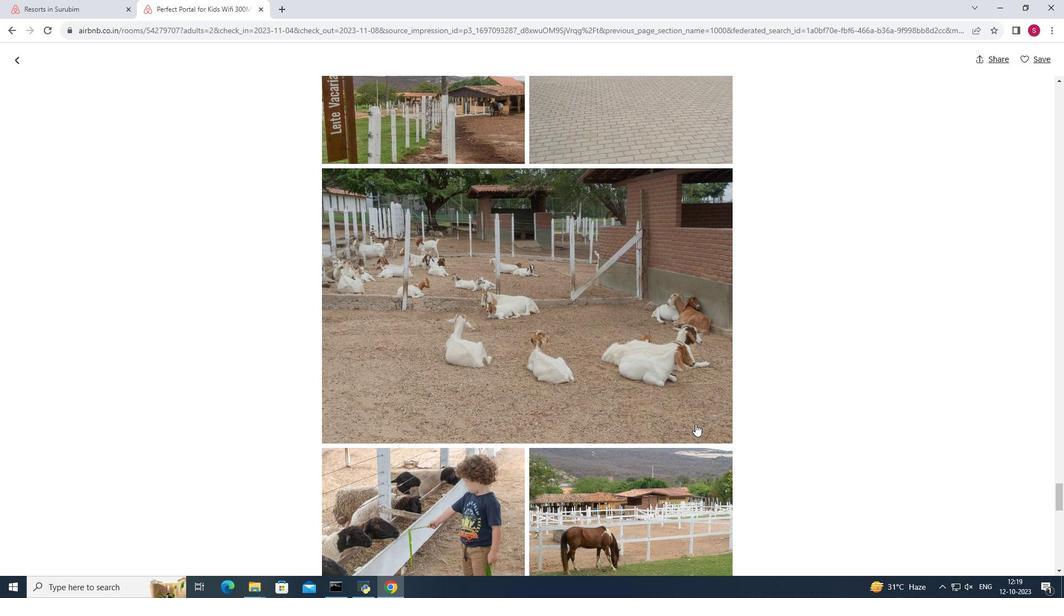 
Action: Mouse scrolled (695, 423) with delta (0, 0)
